 Task: Explore Airbnb accommodation in San Carlos, Uruguay from 9th November, 2023 to 16th November, 2023 for 2 adults.2 bedrooms having 2 beds and 1 bathroom. Property type can be flat. Look for 5 properties as per requirement.
Action: Mouse moved to (429, 60)
Screenshot: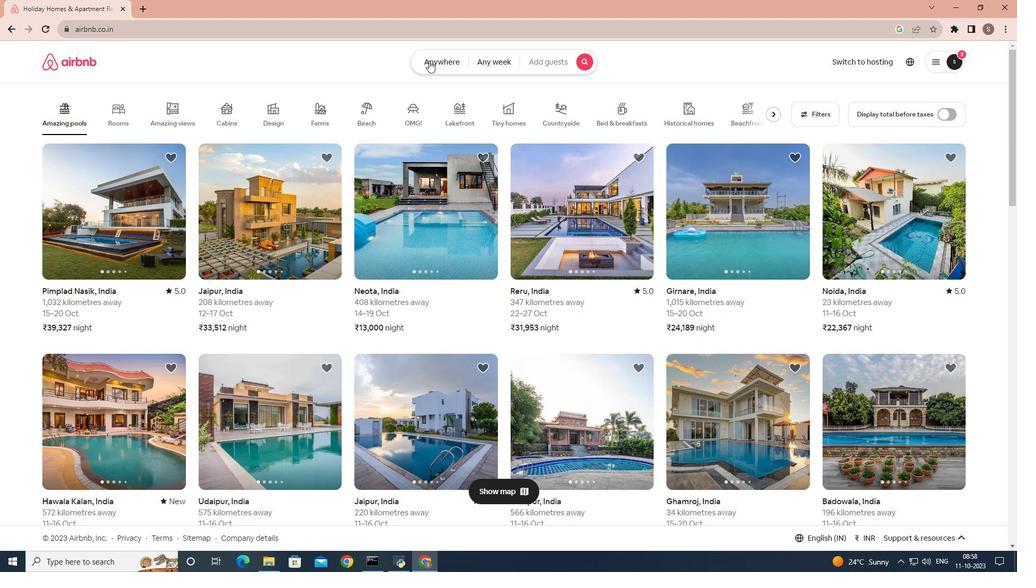 
Action: Mouse pressed left at (429, 60)
Screenshot: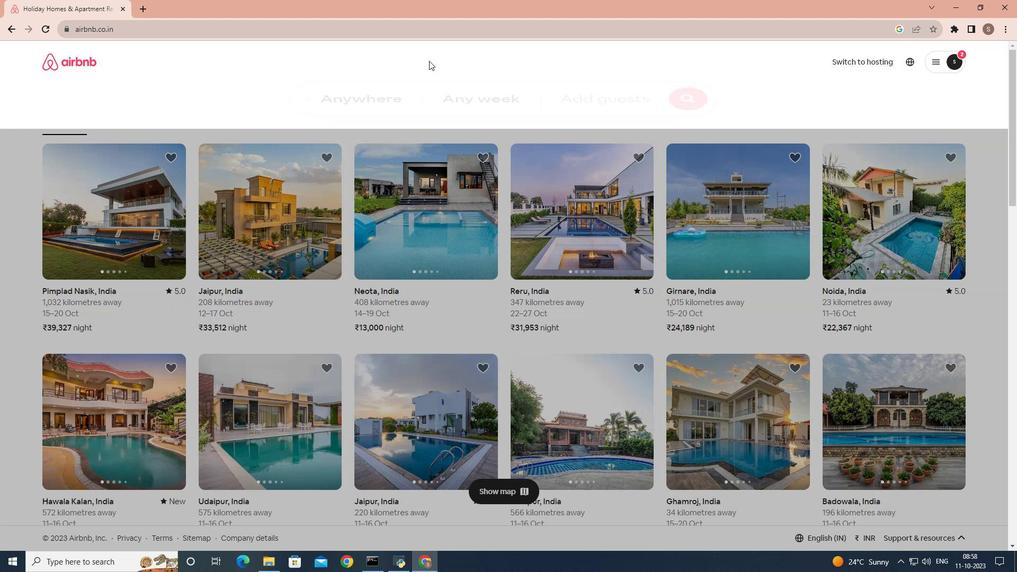 
Action: Mouse moved to (374, 99)
Screenshot: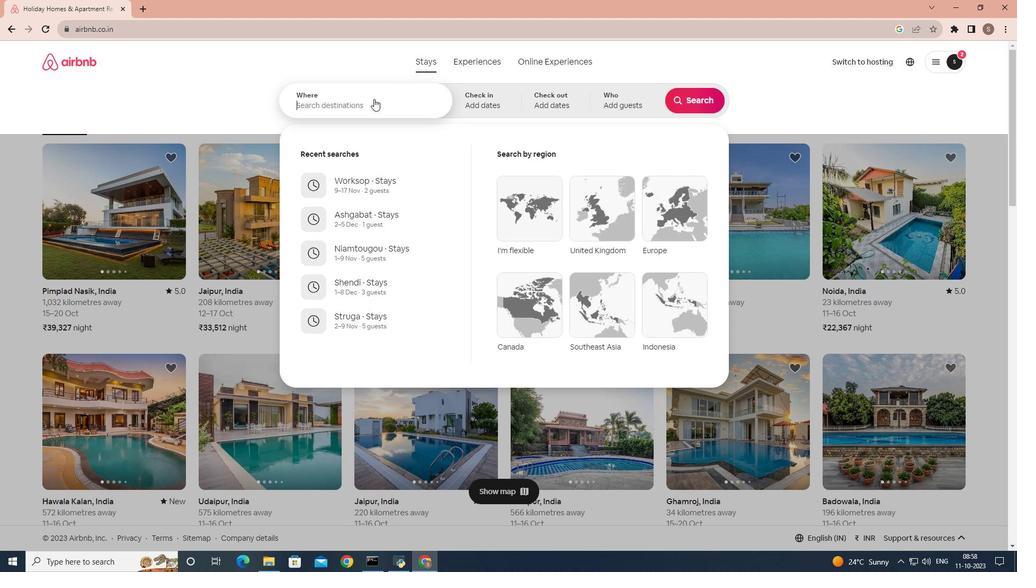 
Action: Mouse pressed left at (374, 99)
Screenshot: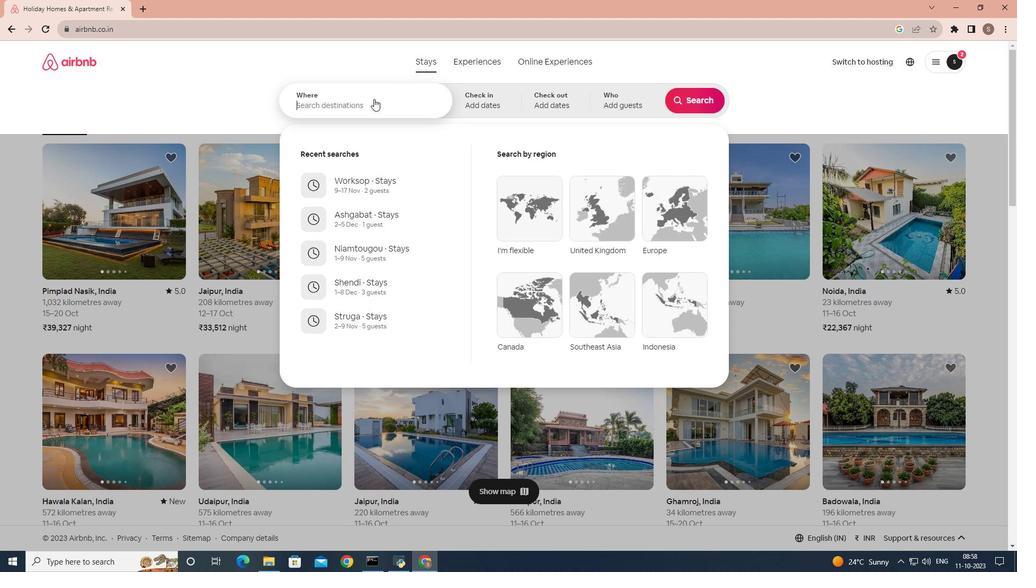 
Action: Key pressed <Key.shift>San<Key.space><Key.shift>Carlos,<Key.space><Key.shift>Uruguay
Screenshot: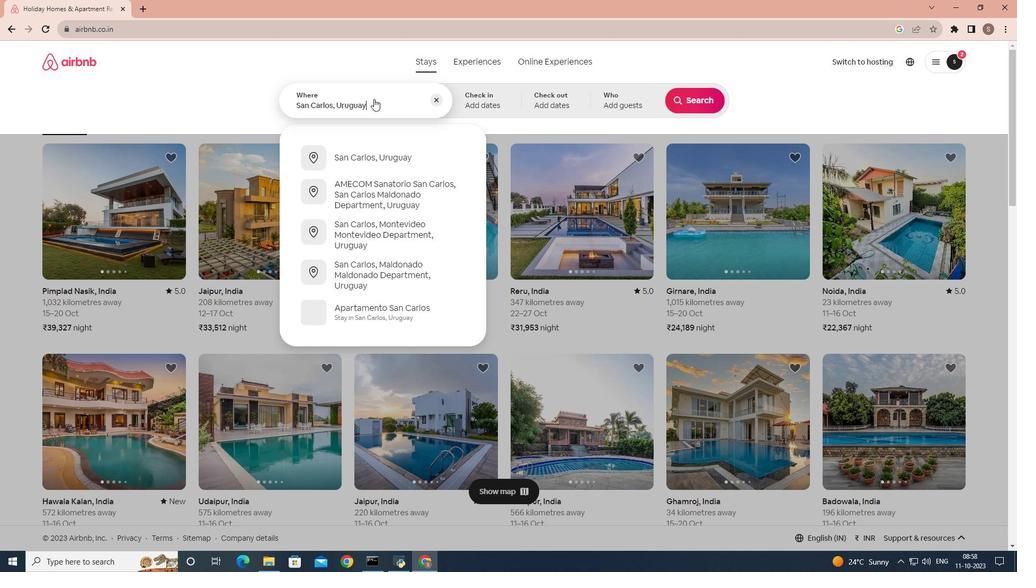 
Action: Mouse moved to (391, 149)
Screenshot: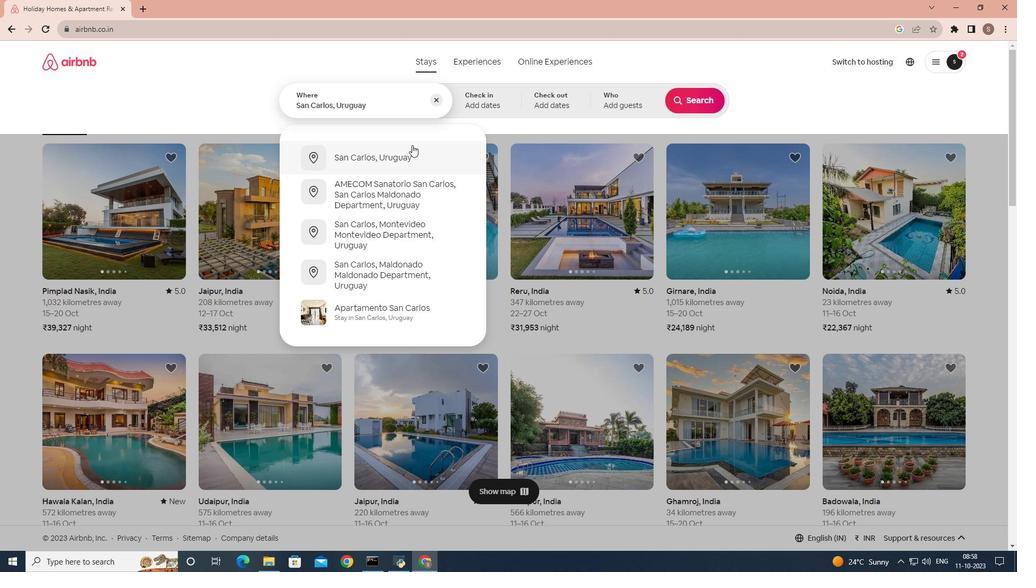 
Action: Mouse pressed left at (391, 149)
Screenshot: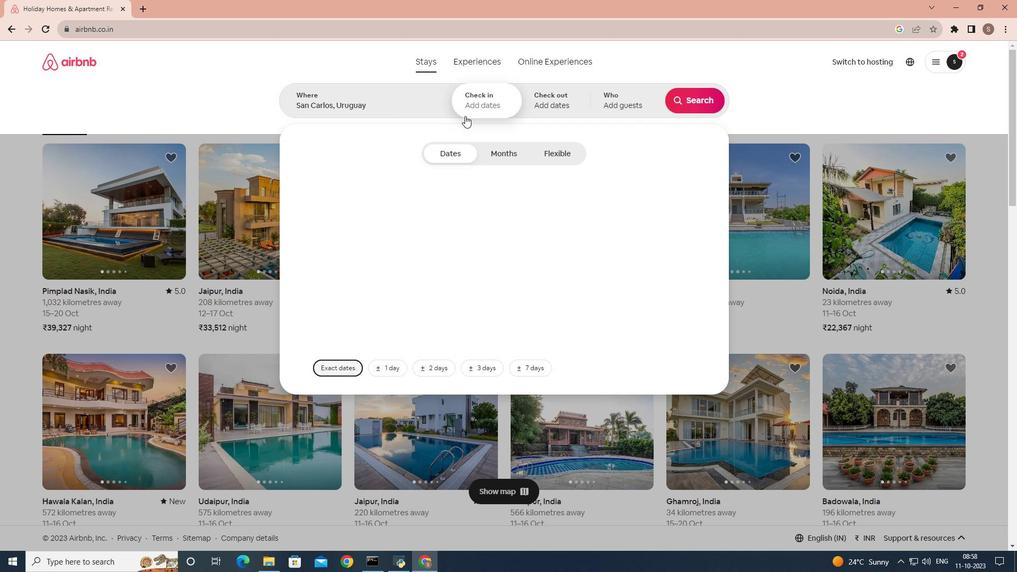 
Action: Mouse moved to (631, 249)
Screenshot: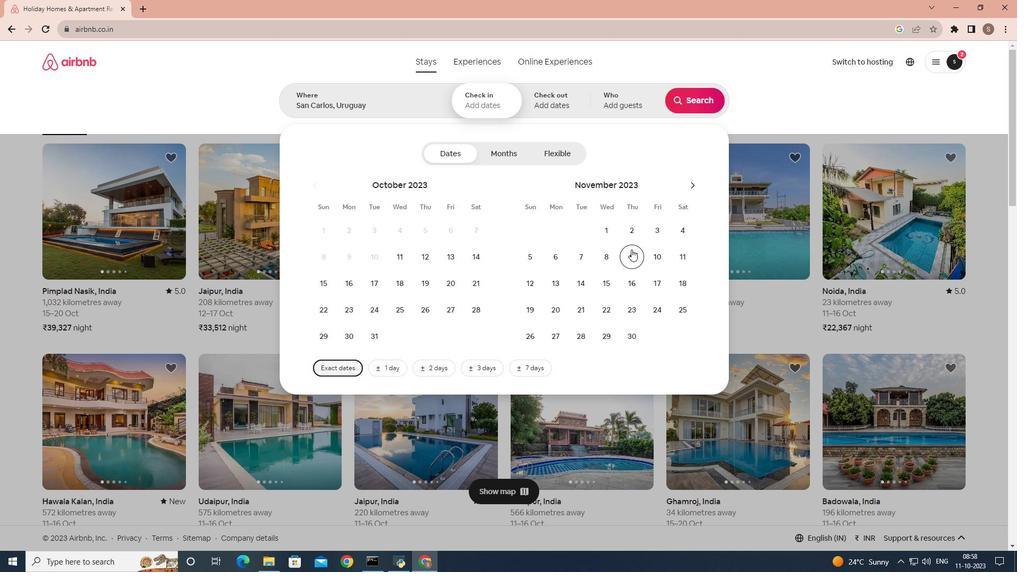 
Action: Mouse pressed left at (631, 249)
Screenshot: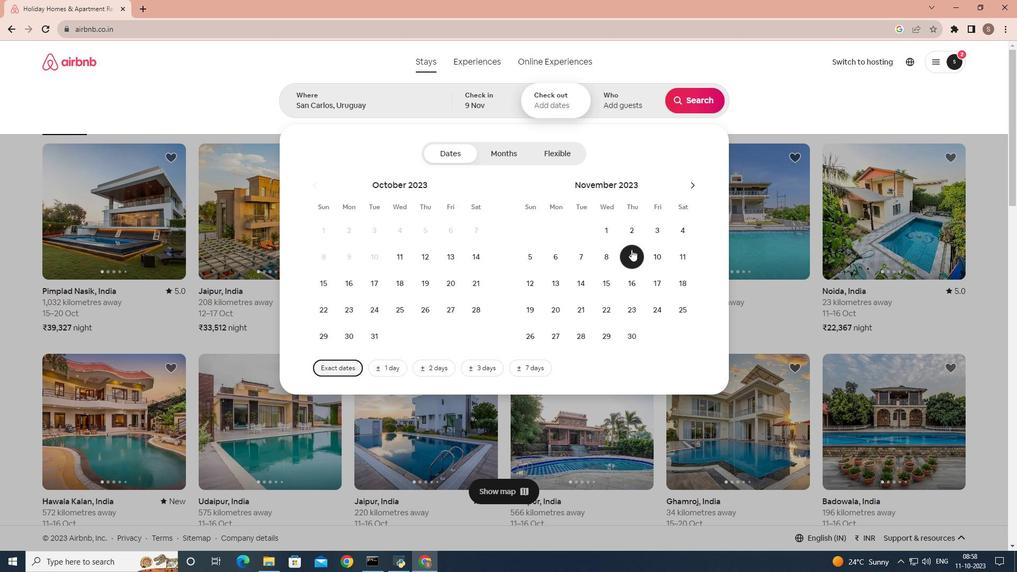 
Action: Mouse moved to (636, 280)
Screenshot: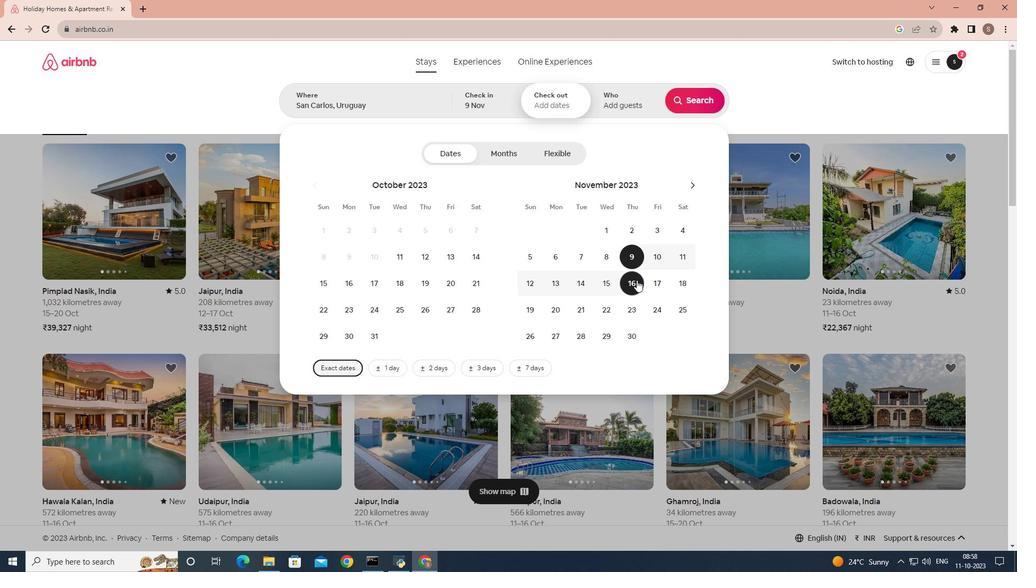 
Action: Mouse pressed left at (636, 280)
Screenshot: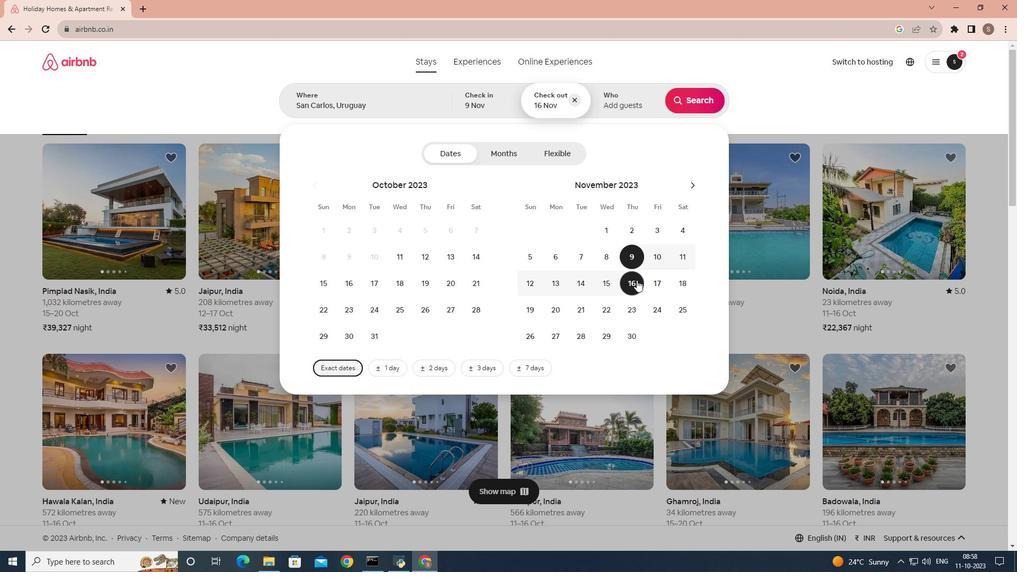 
Action: Mouse moved to (639, 99)
Screenshot: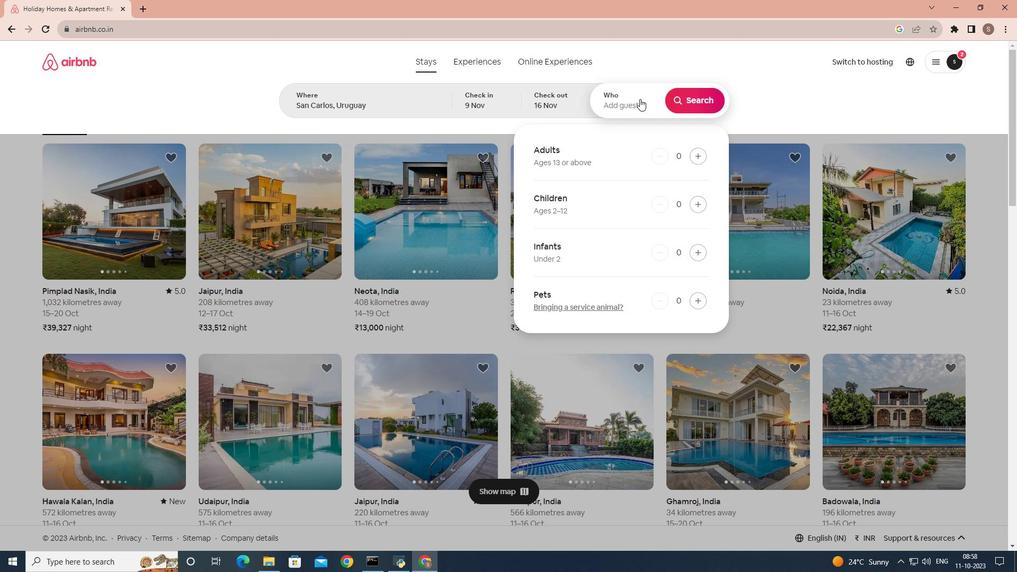 
Action: Mouse pressed left at (639, 99)
Screenshot: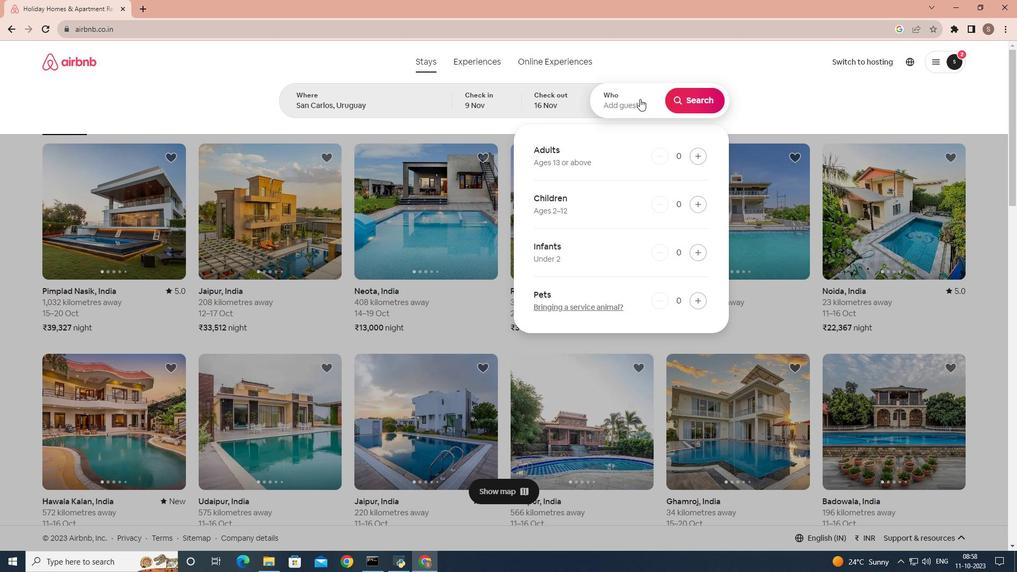 
Action: Mouse moved to (694, 158)
Screenshot: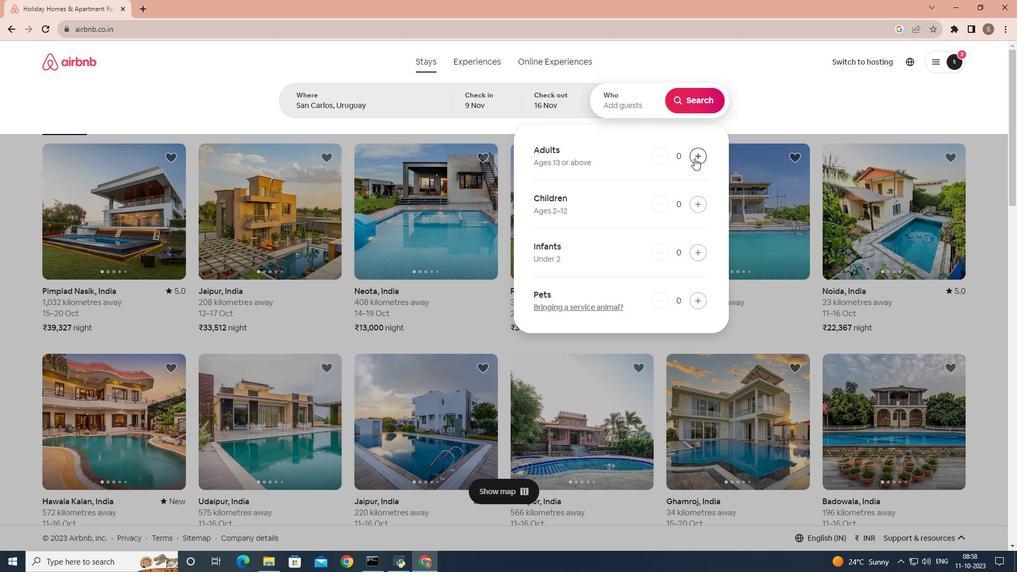 
Action: Mouse pressed left at (694, 158)
Screenshot: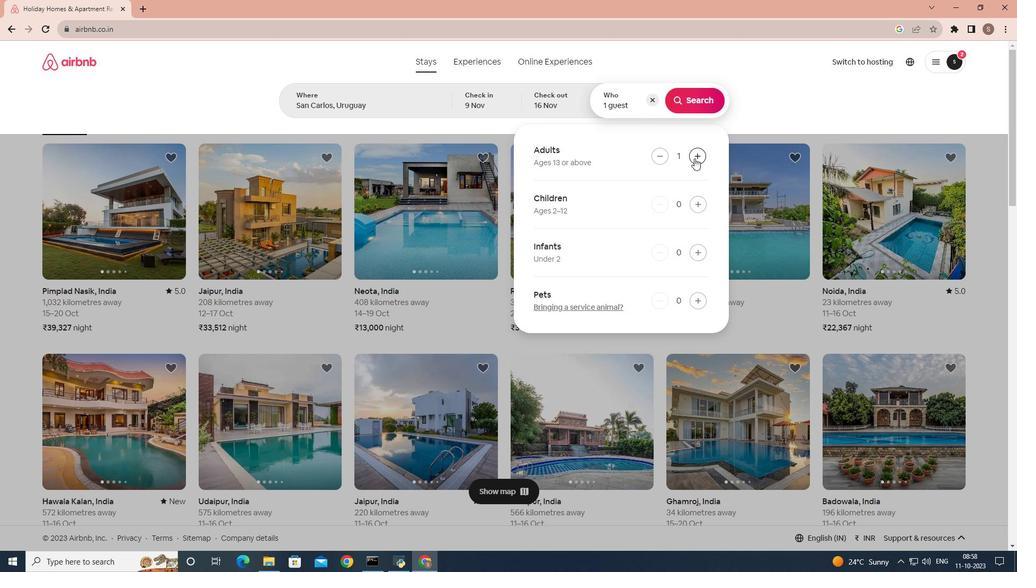 
Action: Mouse pressed left at (694, 158)
Screenshot: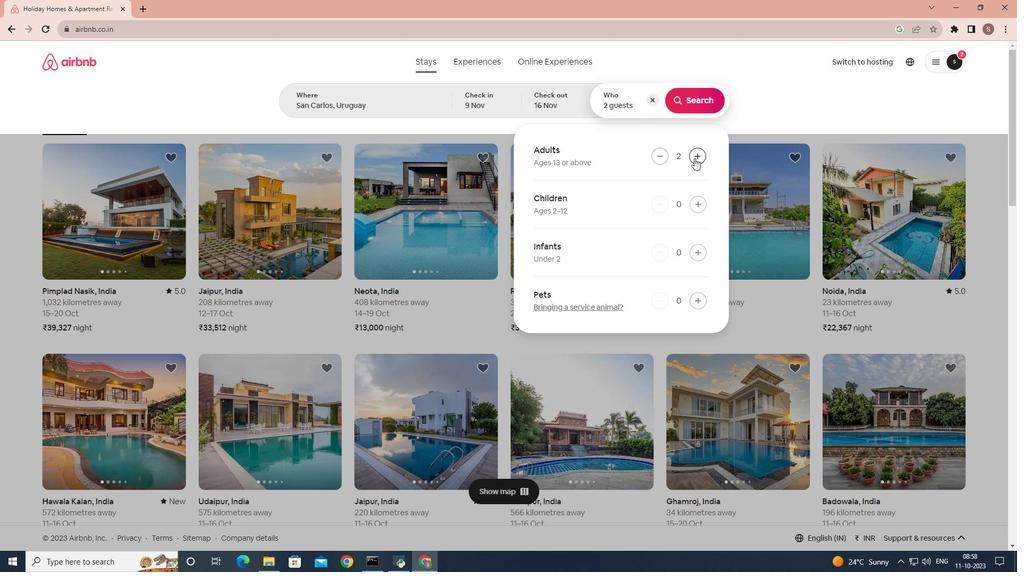 
Action: Mouse moved to (699, 97)
Screenshot: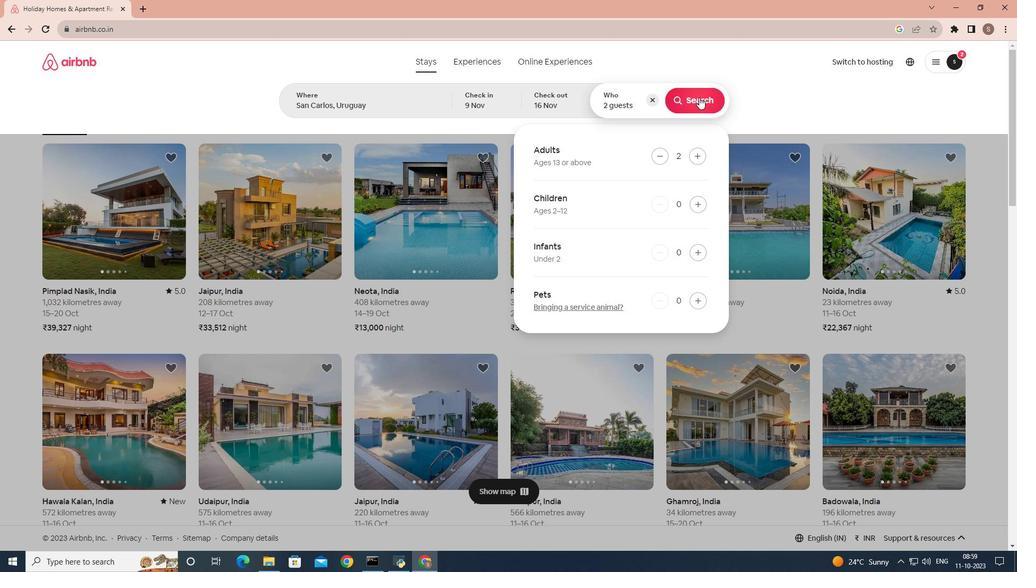 
Action: Mouse pressed left at (699, 97)
Screenshot: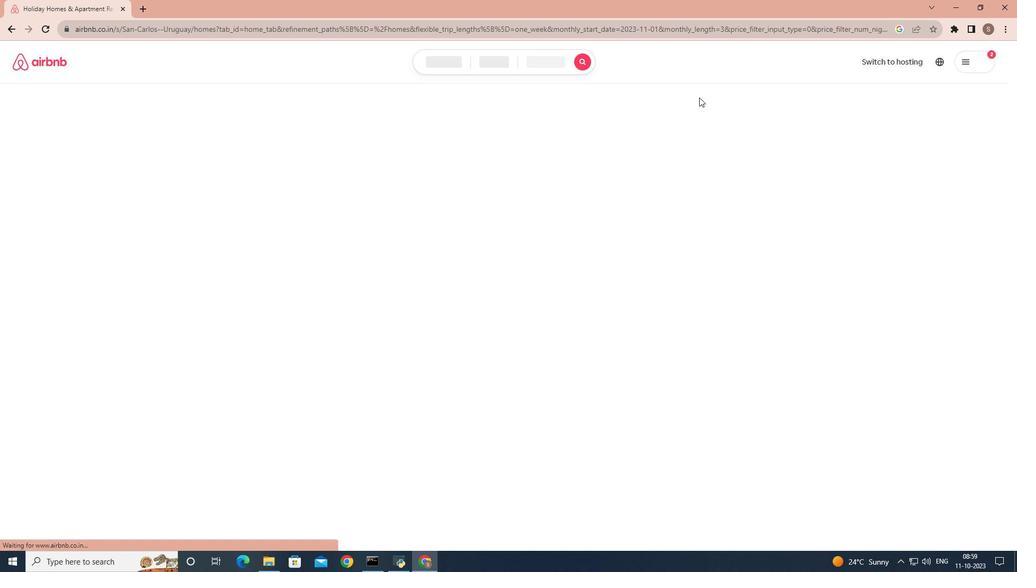
Action: Mouse moved to (832, 99)
Screenshot: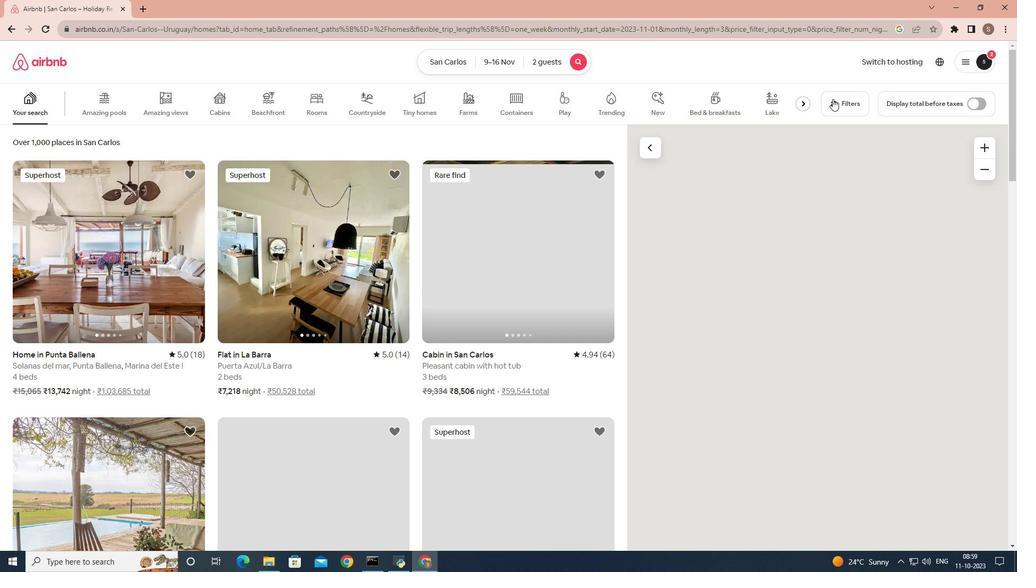 
Action: Mouse pressed left at (832, 99)
Screenshot: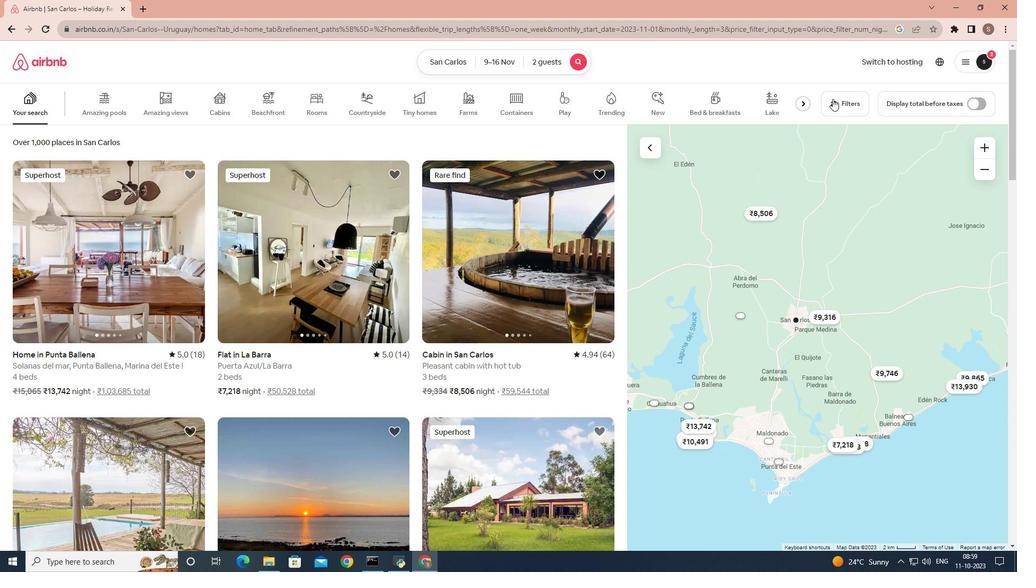 
Action: Mouse moved to (493, 351)
Screenshot: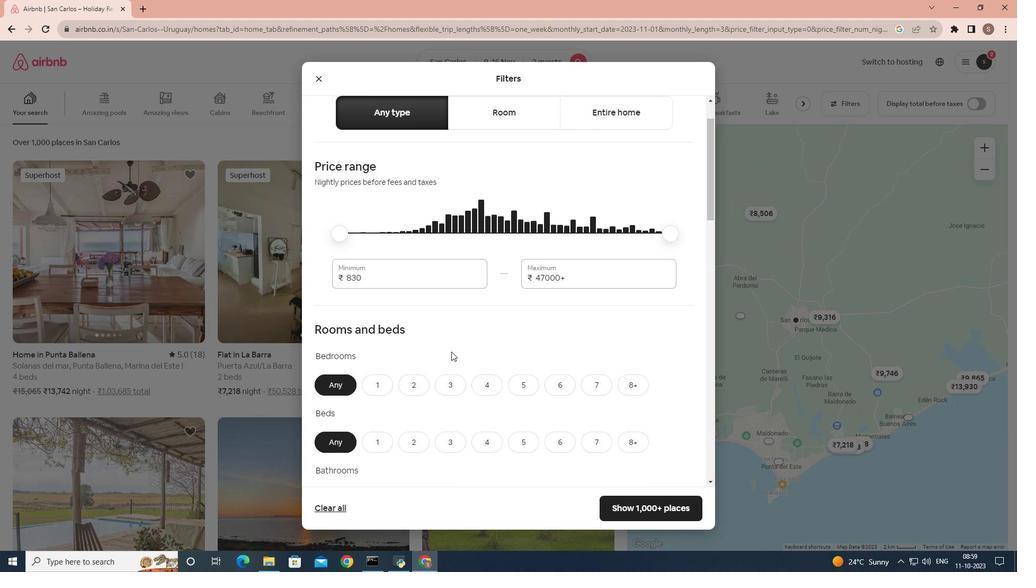 
Action: Mouse scrolled (493, 350) with delta (0, 0)
Screenshot: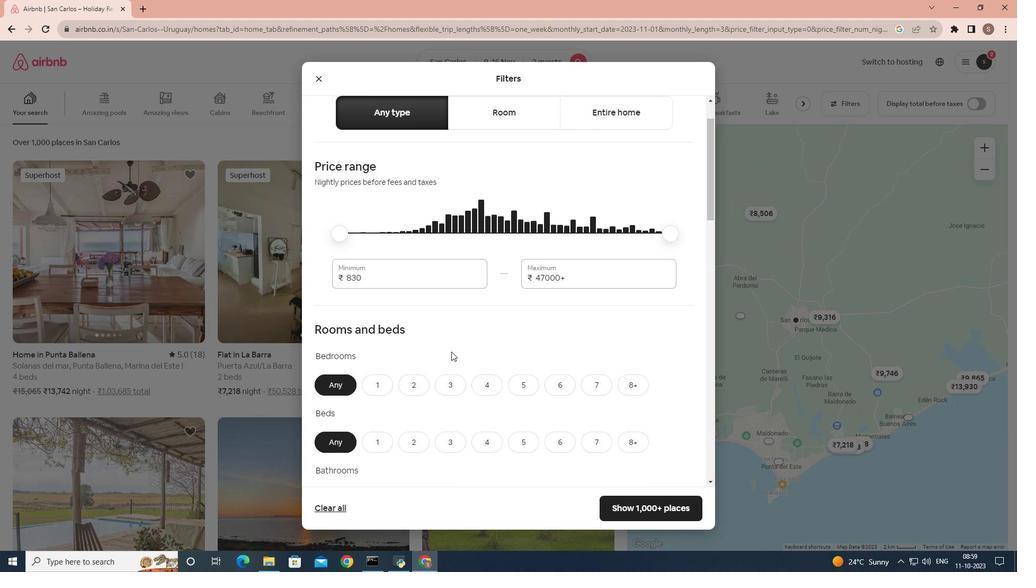 
Action: Mouse moved to (418, 386)
Screenshot: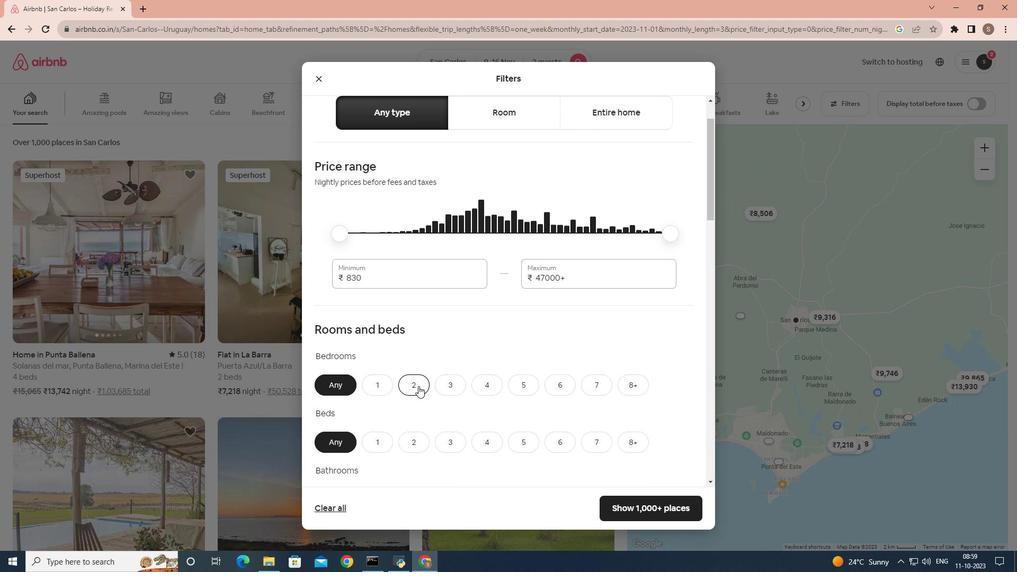 
Action: Mouse pressed left at (418, 386)
Screenshot: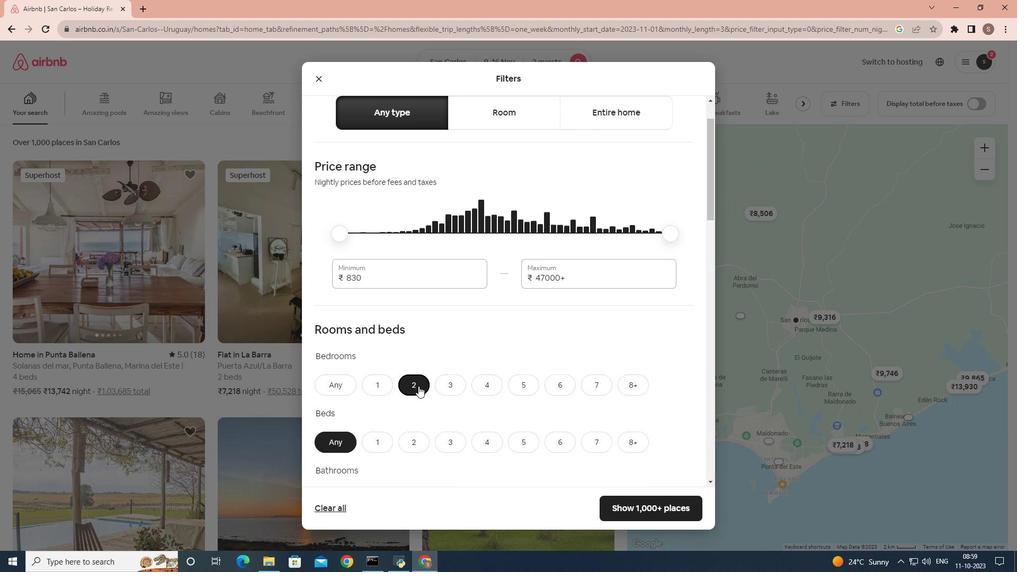 
Action: Mouse scrolled (418, 385) with delta (0, 0)
Screenshot: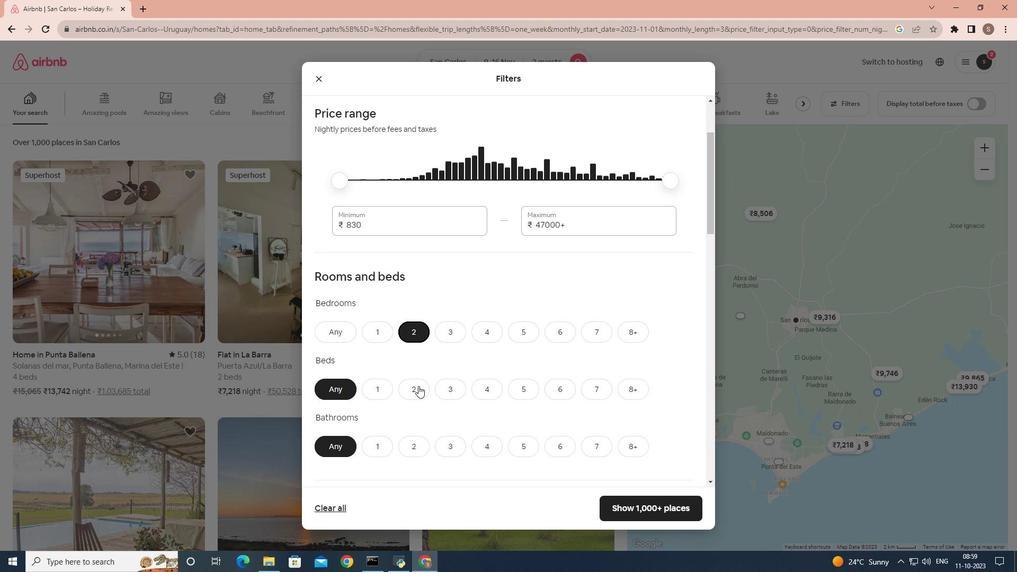 
Action: Mouse moved to (418, 390)
Screenshot: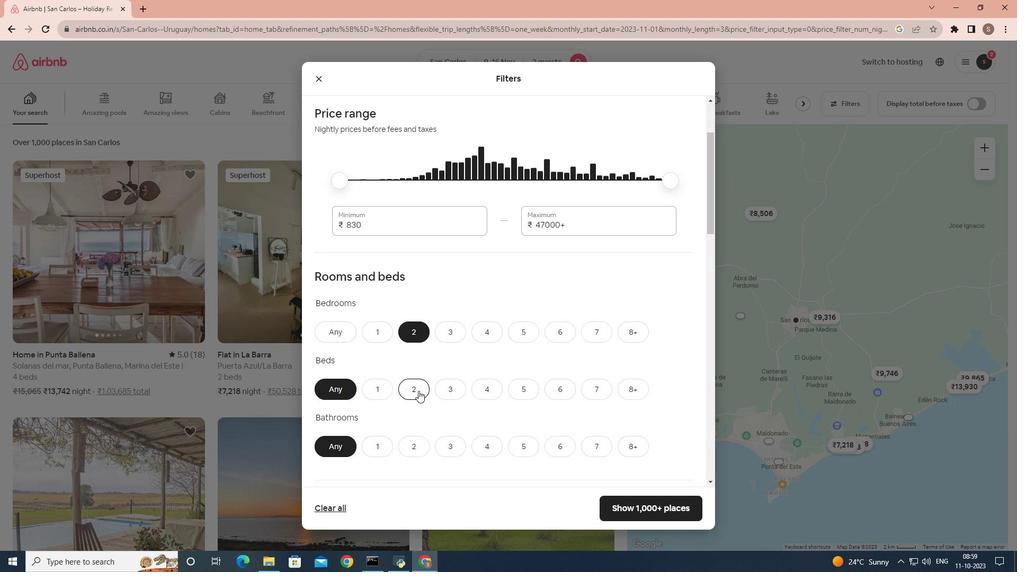 
Action: Mouse pressed left at (418, 390)
Screenshot: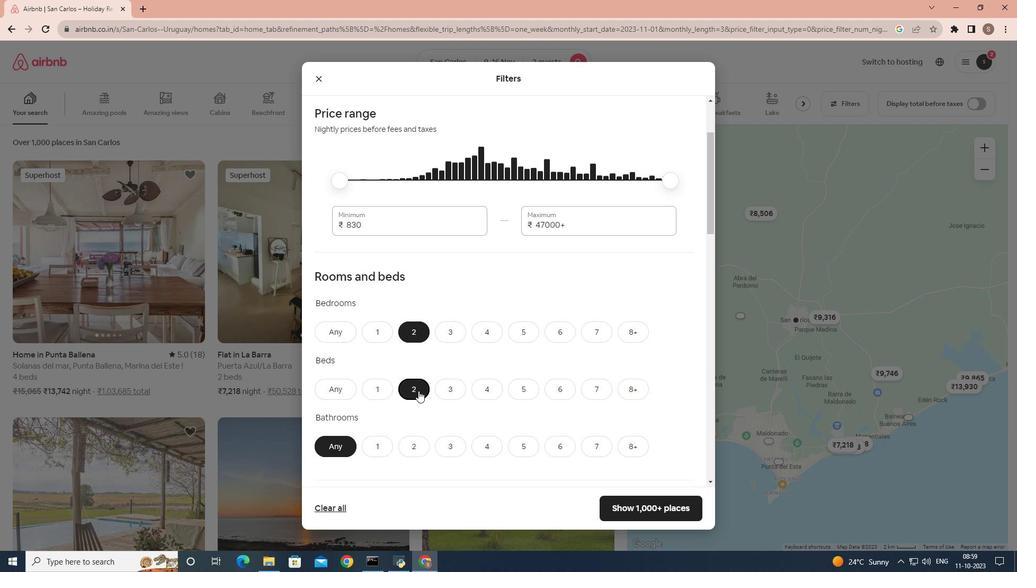 
Action: Mouse scrolled (418, 390) with delta (0, 0)
Screenshot: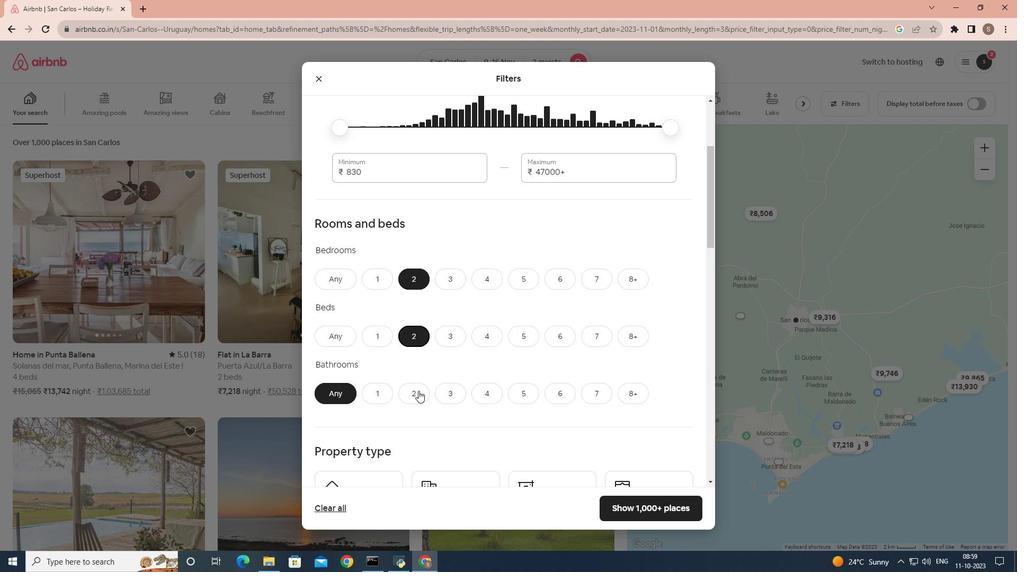 
Action: Mouse moved to (381, 391)
Screenshot: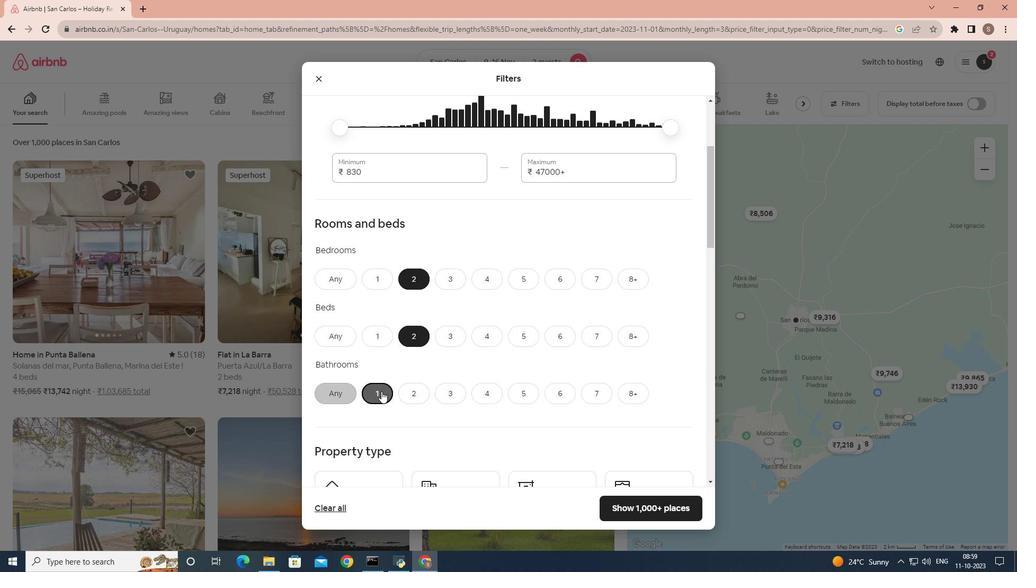 
Action: Mouse pressed left at (381, 391)
Screenshot: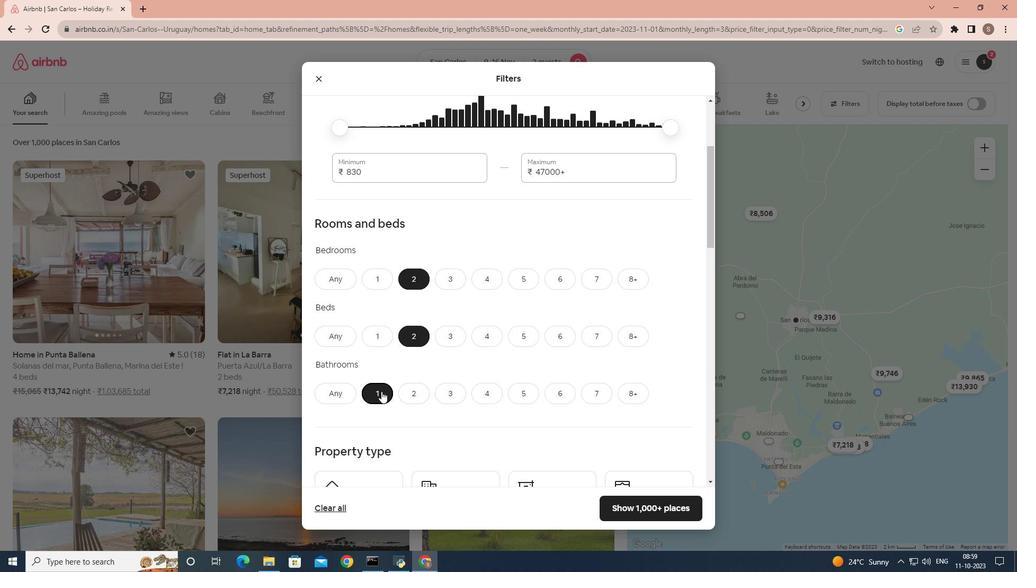 
Action: Mouse moved to (493, 359)
Screenshot: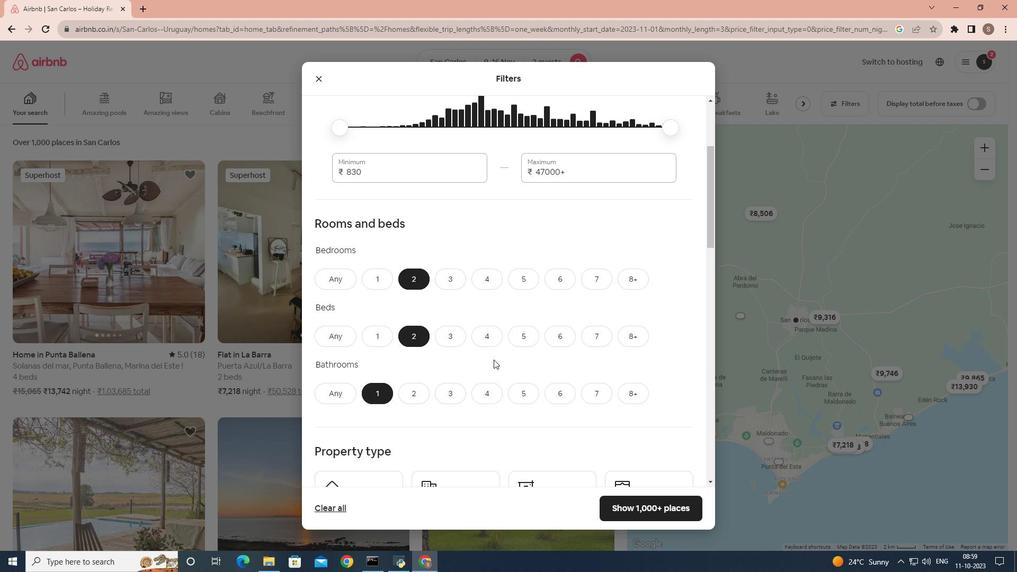 
Action: Mouse scrolled (493, 359) with delta (0, 0)
Screenshot: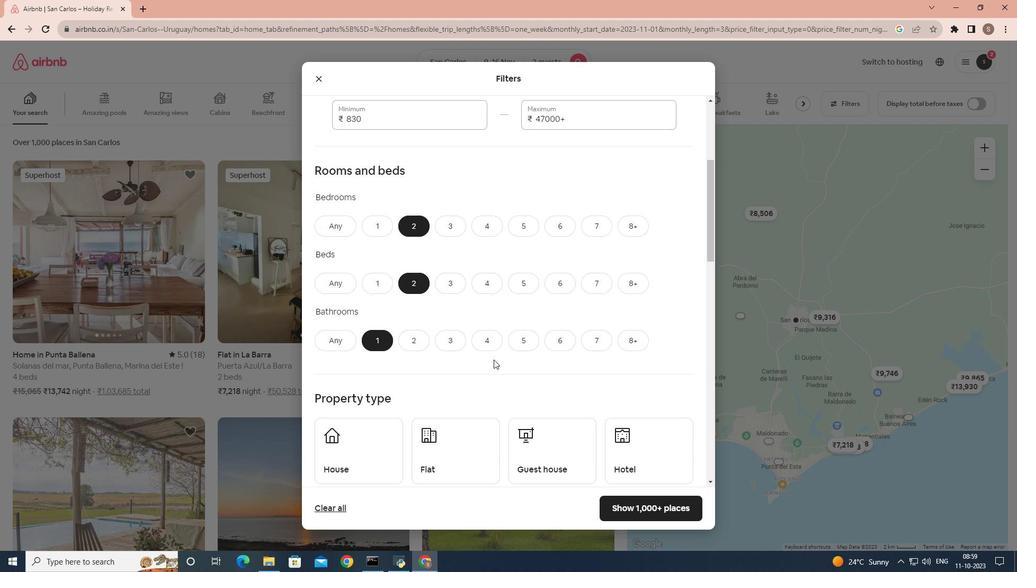 
Action: Mouse moved to (495, 362)
Screenshot: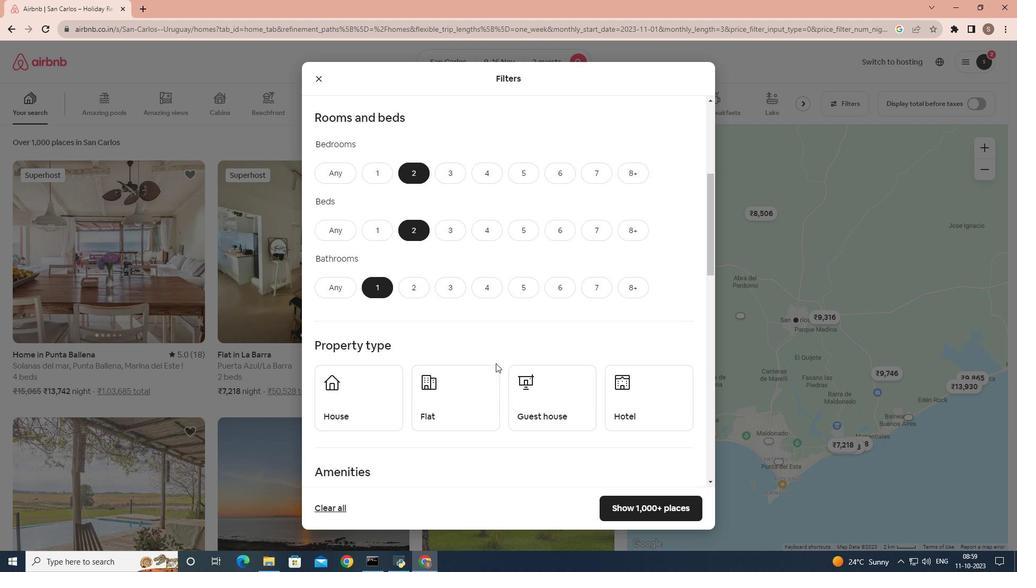 
Action: Mouse scrolled (495, 362) with delta (0, 0)
Screenshot: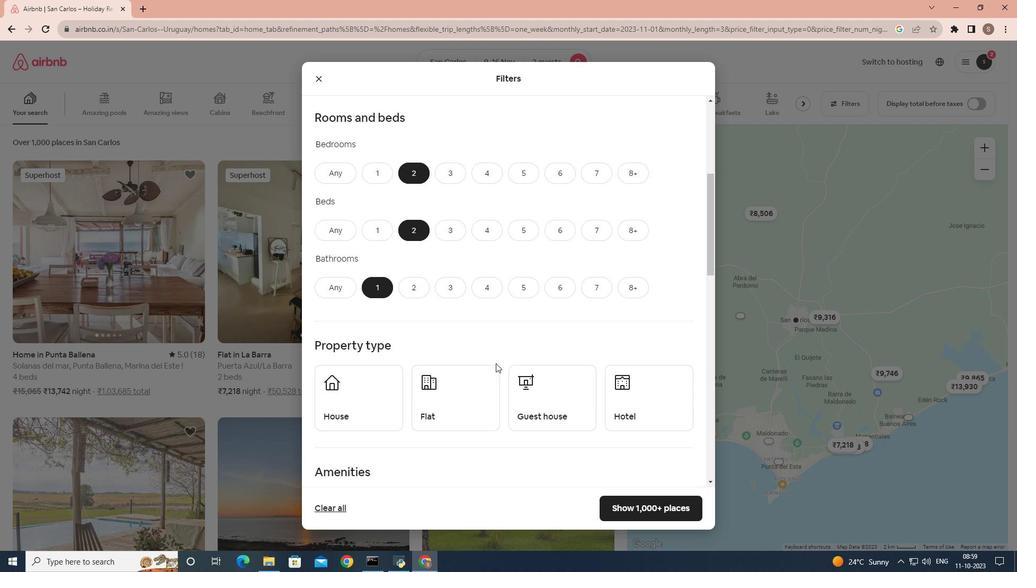 
Action: Mouse moved to (494, 352)
Screenshot: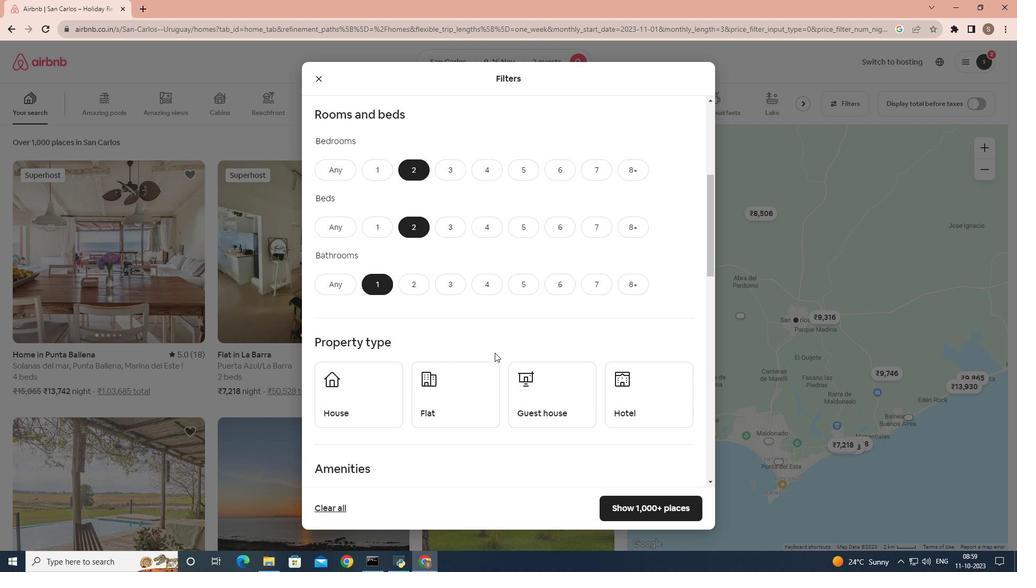 
Action: Mouse scrolled (494, 352) with delta (0, 0)
Screenshot: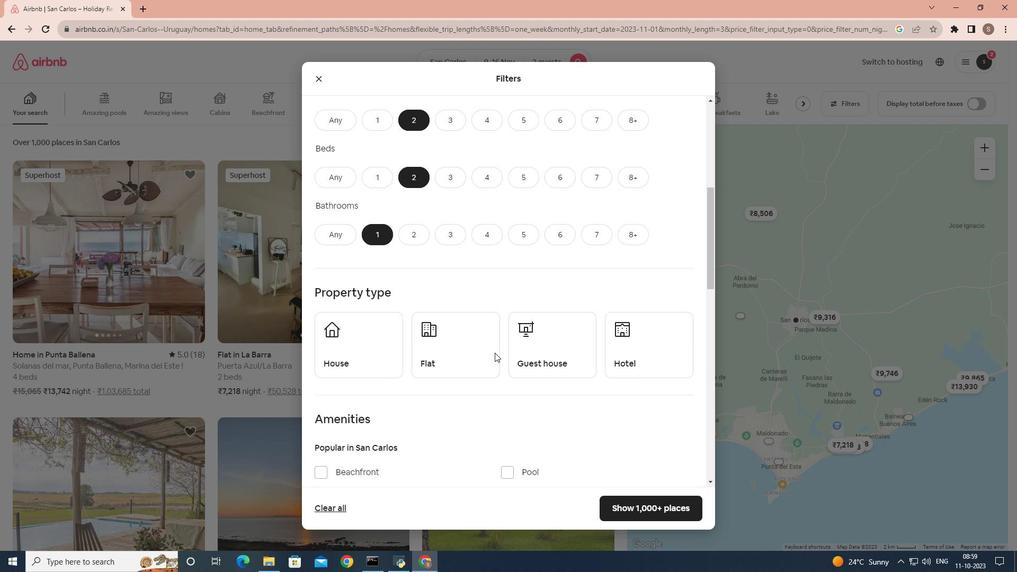
Action: Mouse moved to (420, 354)
Screenshot: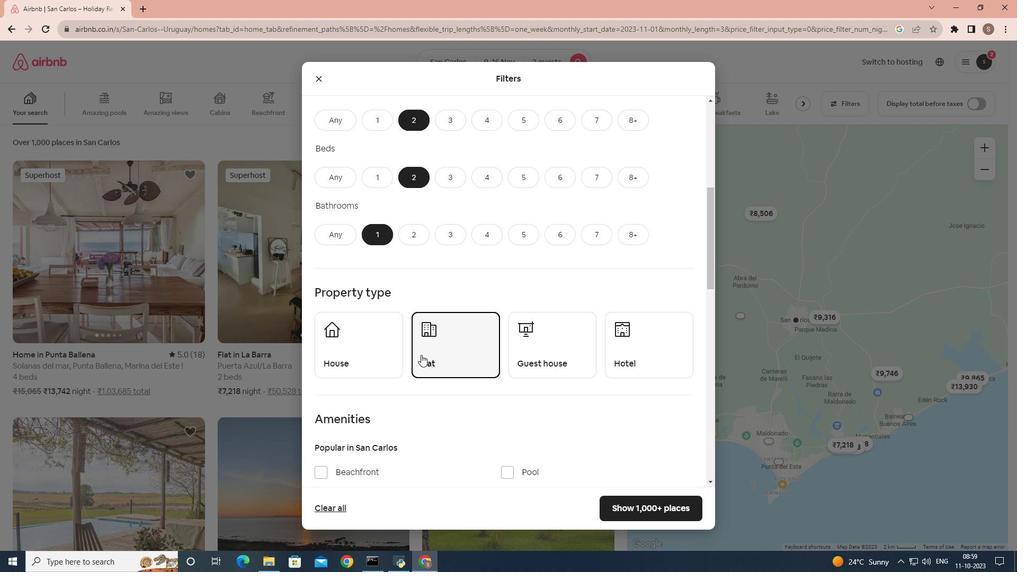 
Action: Mouse pressed left at (420, 354)
Screenshot: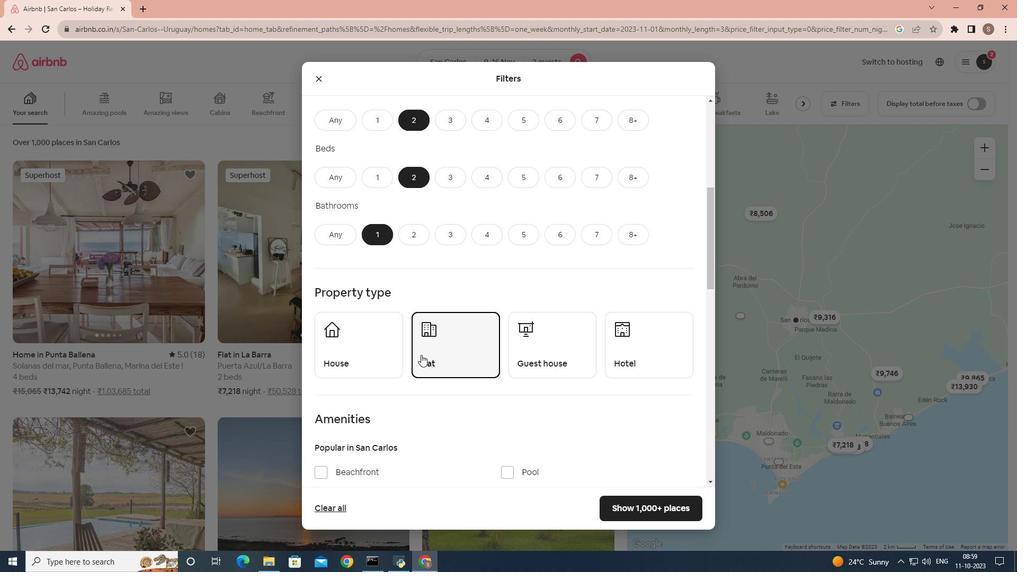 
Action: Mouse moved to (506, 332)
Screenshot: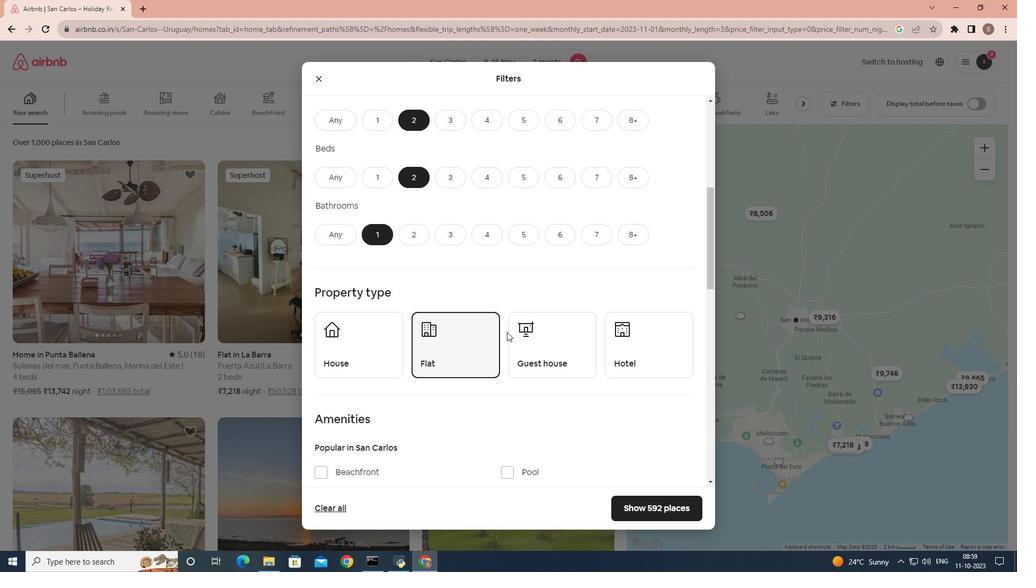 
Action: Mouse scrolled (506, 331) with delta (0, 0)
Screenshot: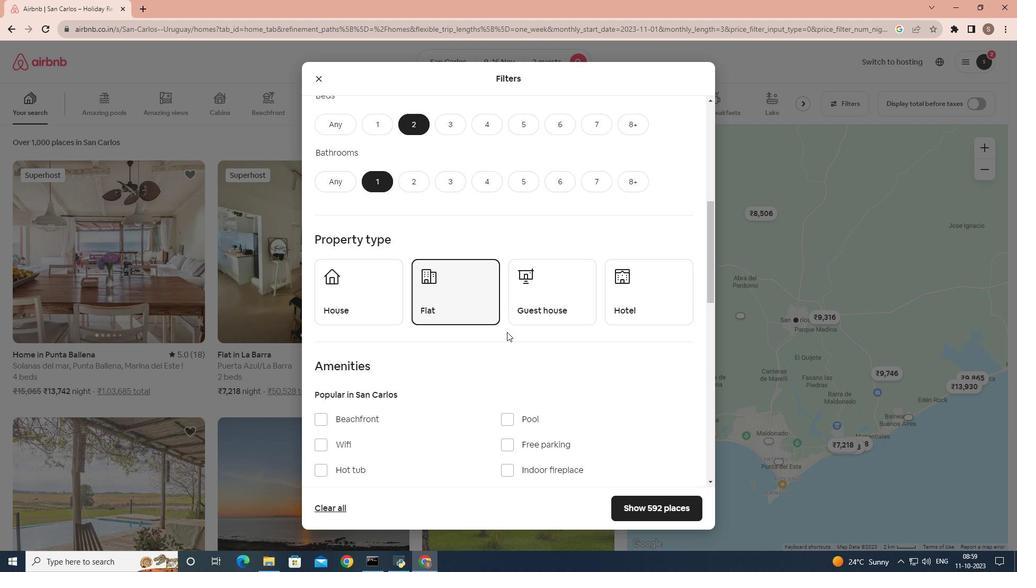 
Action: Mouse moved to (646, 499)
Screenshot: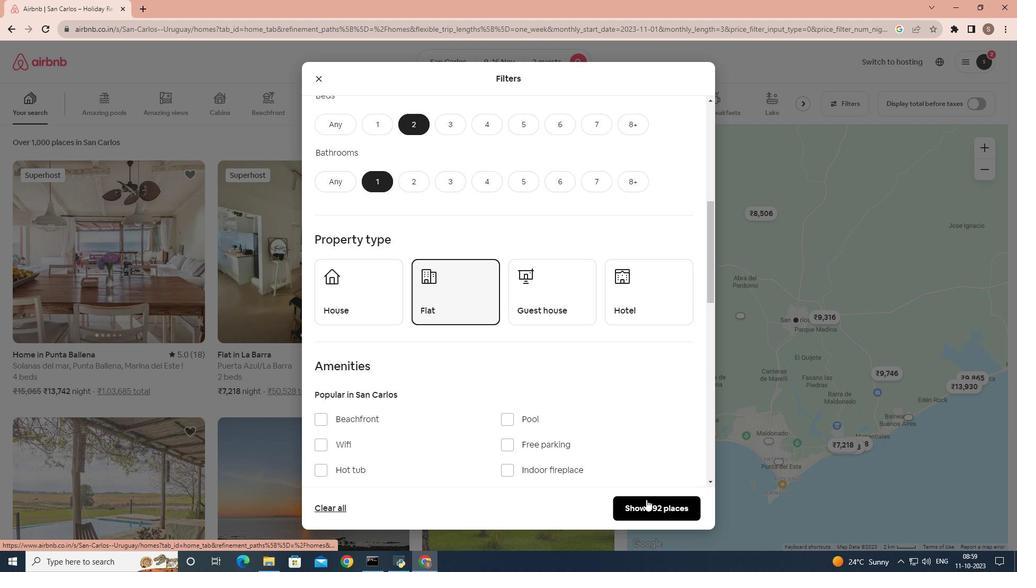 
Action: Mouse pressed left at (646, 499)
Screenshot: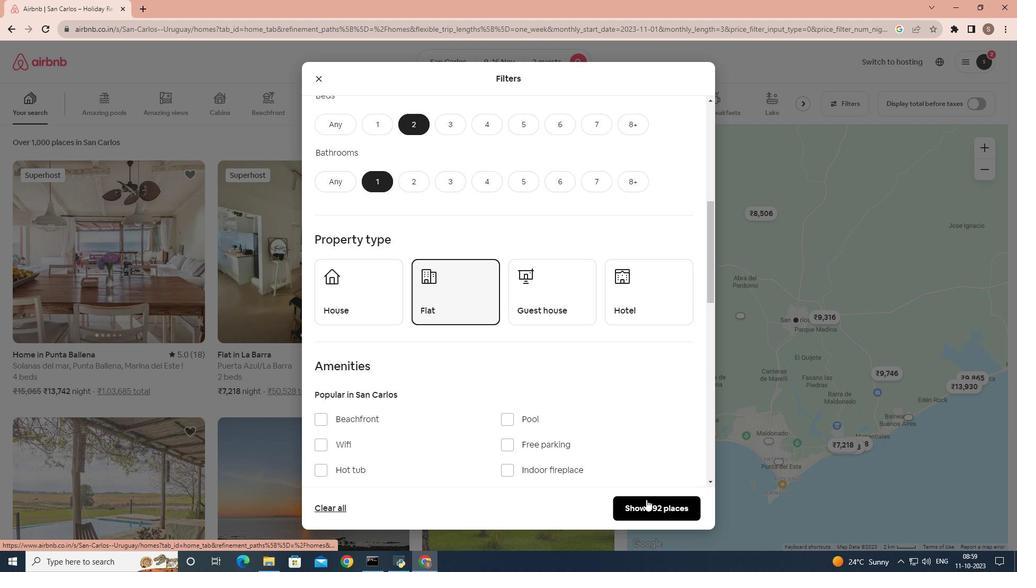 
Action: Mouse moved to (183, 291)
Screenshot: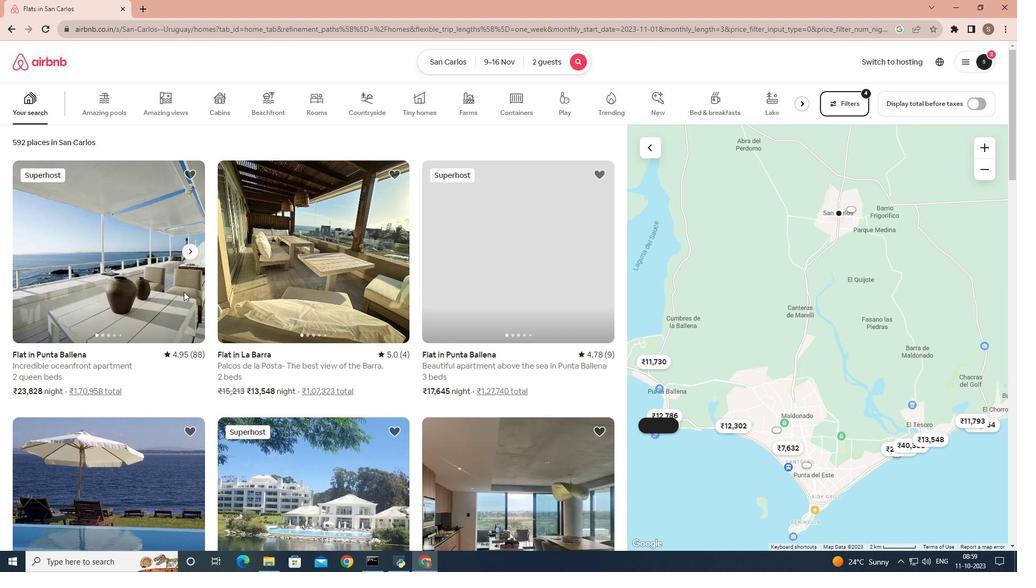 
Action: Mouse pressed left at (183, 291)
Screenshot: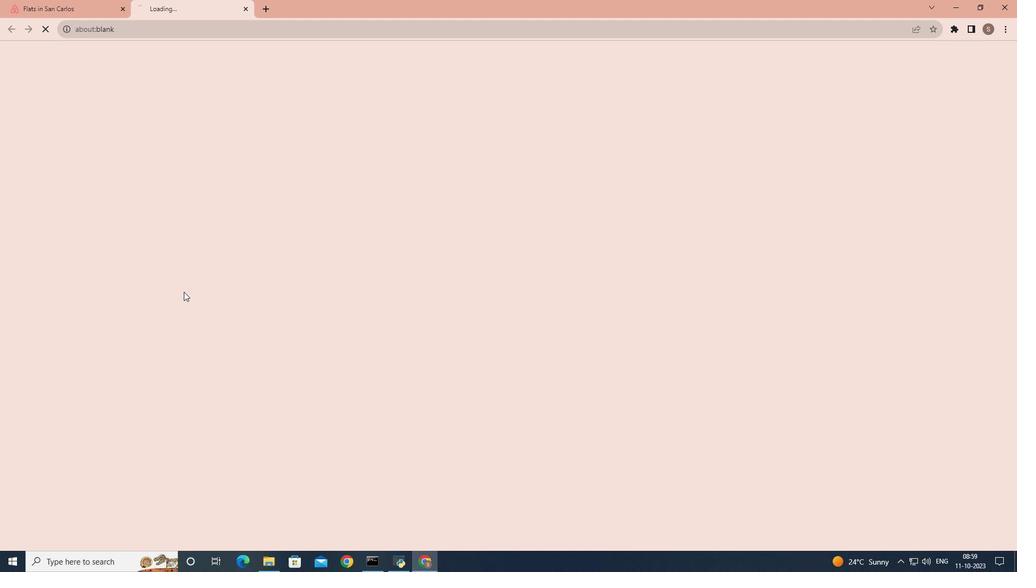 
Action: Mouse moved to (719, 385)
Screenshot: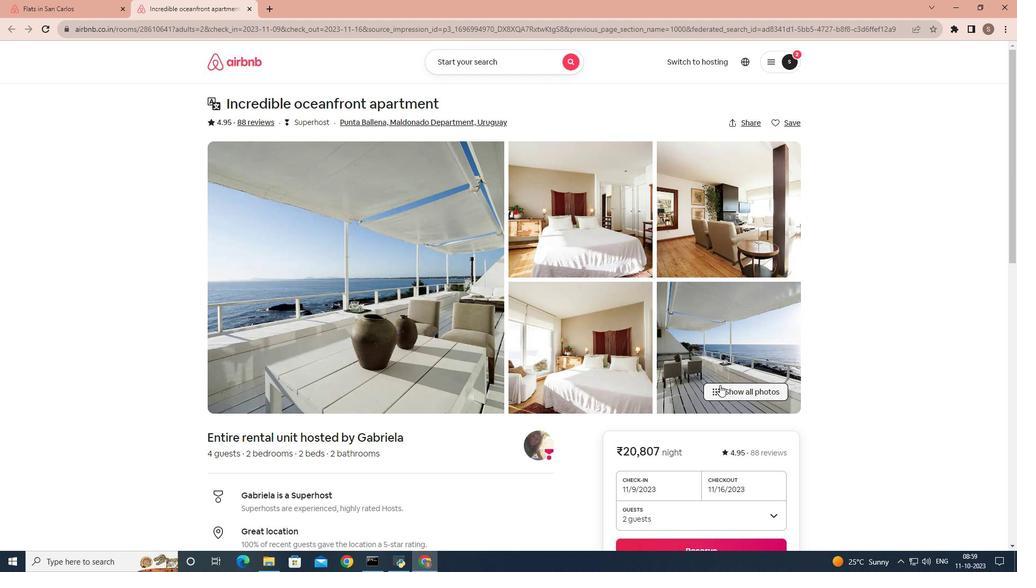 
Action: Mouse pressed left at (719, 385)
Screenshot: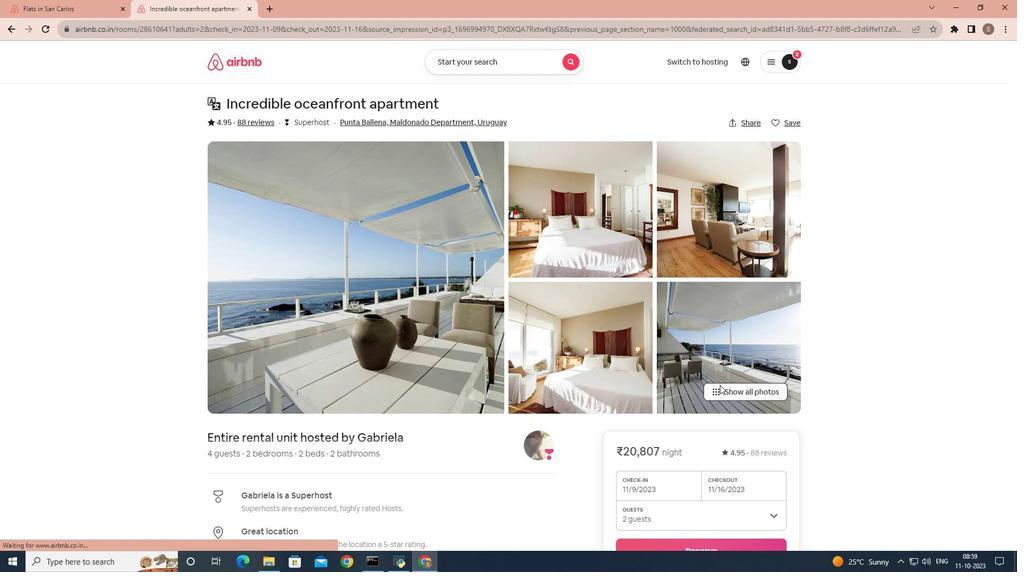 
Action: Mouse moved to (819, 364)
Screenshot: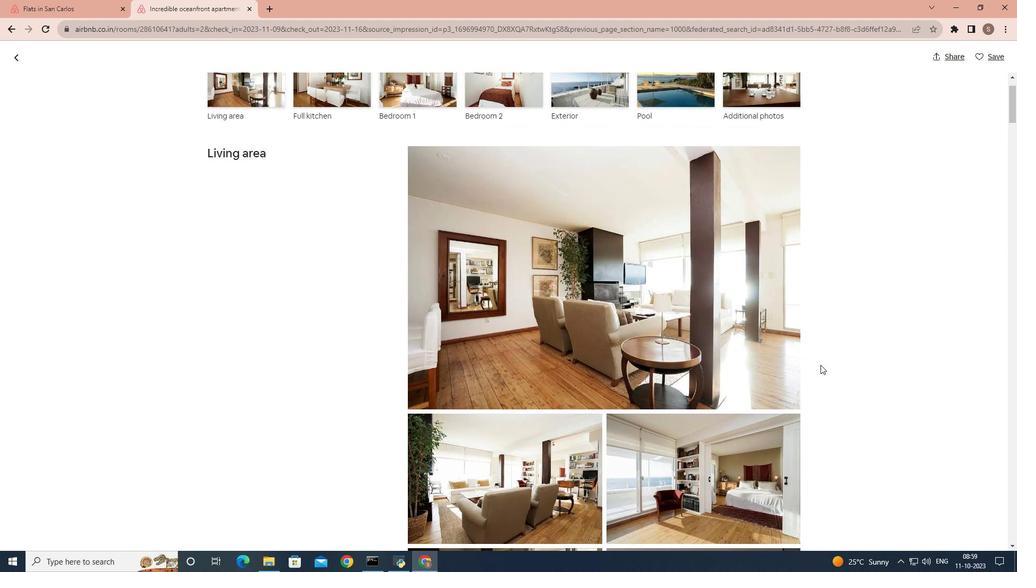 
Action: Mouse scrolled (819, 364) with delta (0, 0)
Screenshot: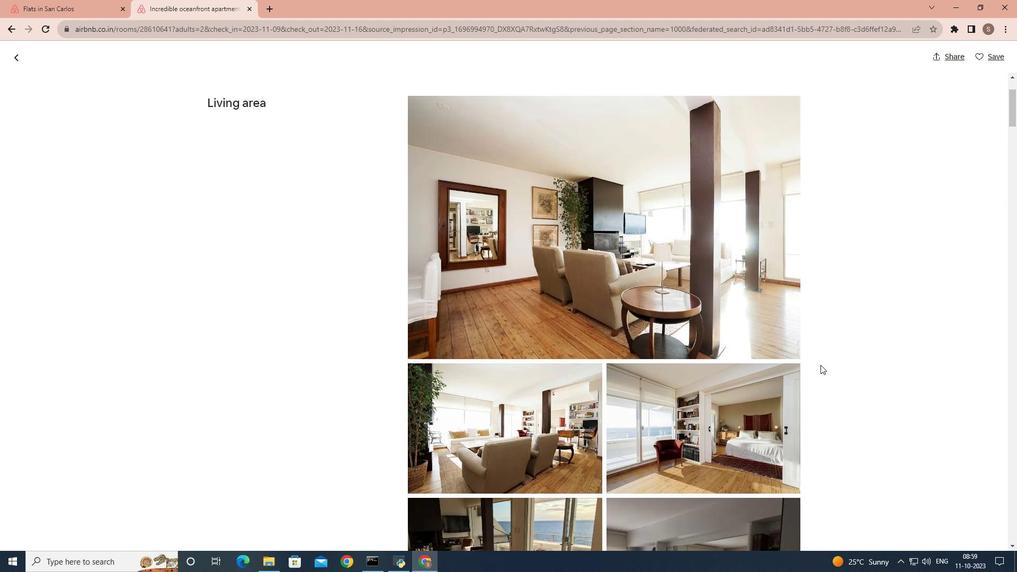 
Action: Mouse moved to (820, 364)
Screenshot: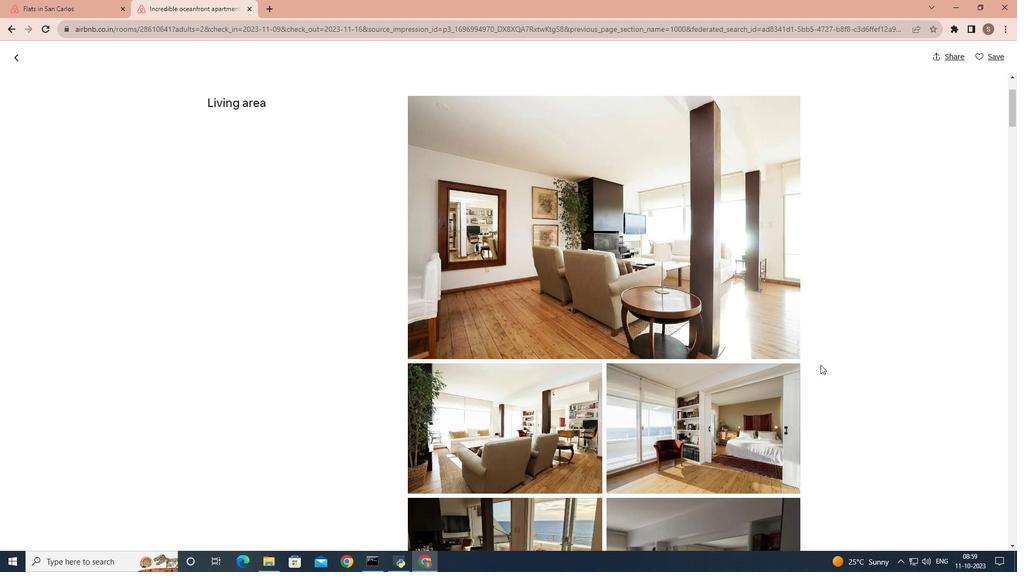 
Action: Mouse scrolled (820, 364) with delta (0, 0)
Screenshot: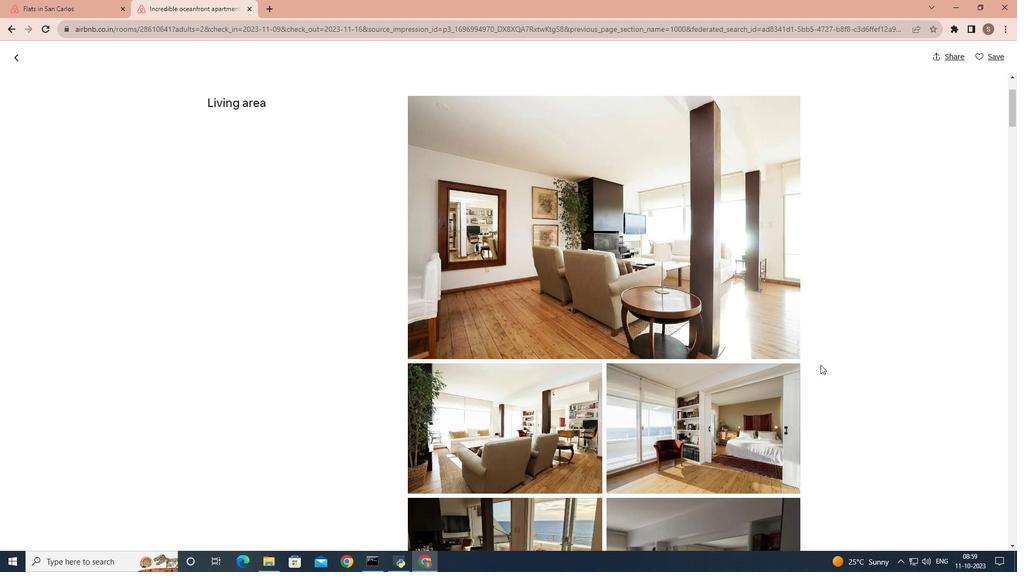 
Action: Mouse scrolled (820, 364) with delta (0, 0)
Screenshot: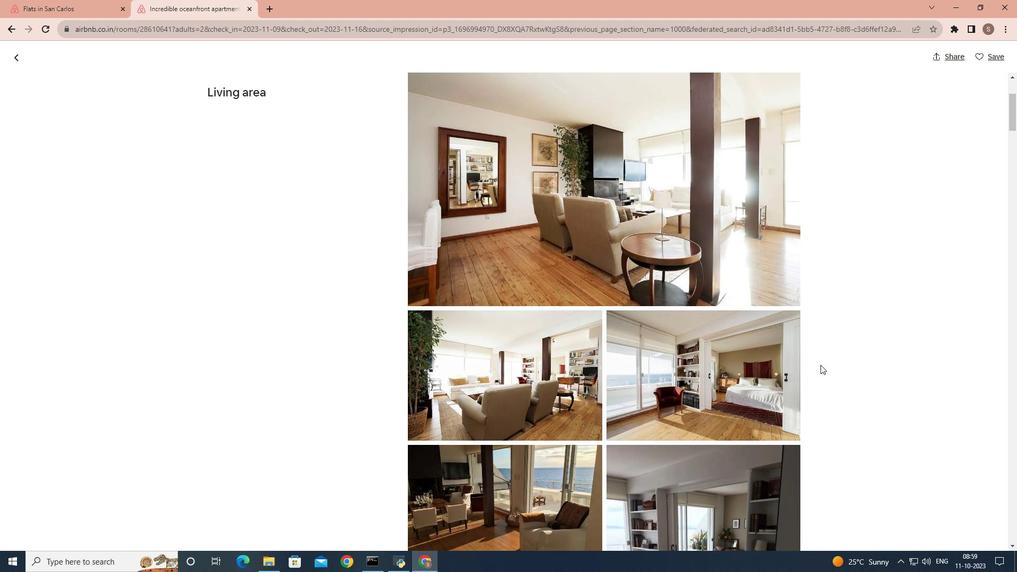 
Action: Mouse scrolled (820, 364) with delta (0, 0)
Screenshot: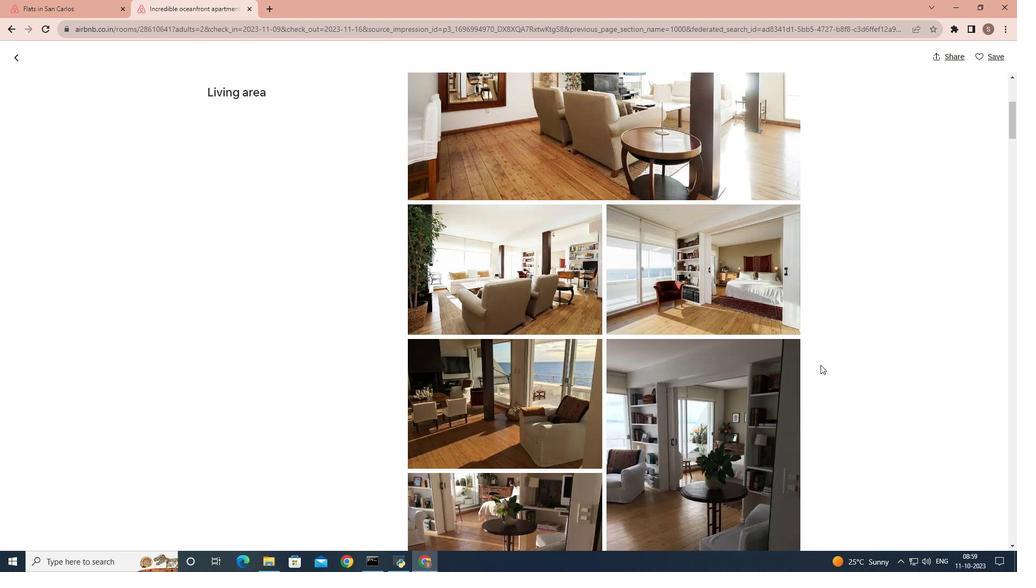 
Action: Mouse scrolled (820, 364) with delta (0, 0)
Screenshot: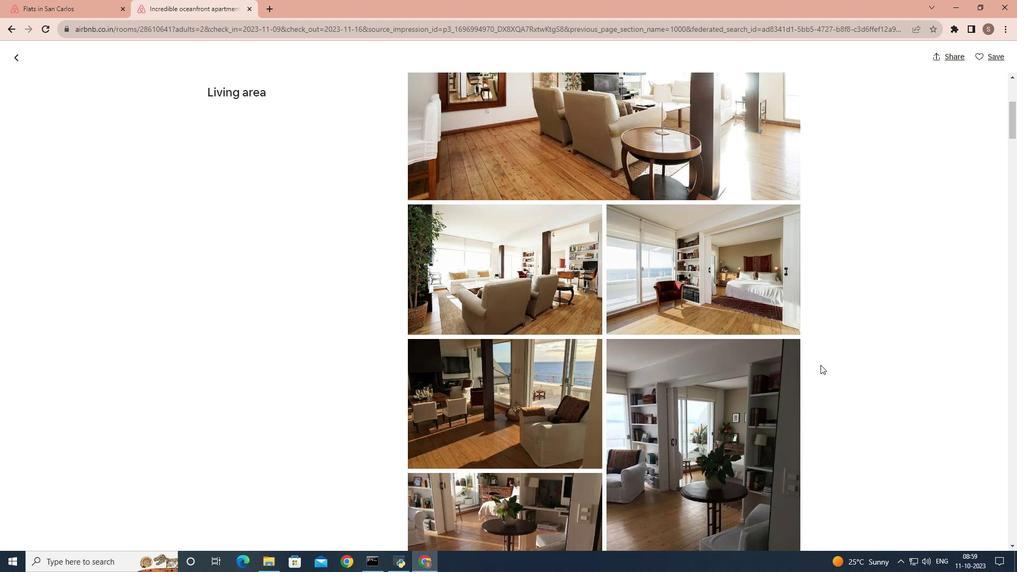 
Action: Mouse scrolled (820, 364) with delta (0, 0)
Screenshot: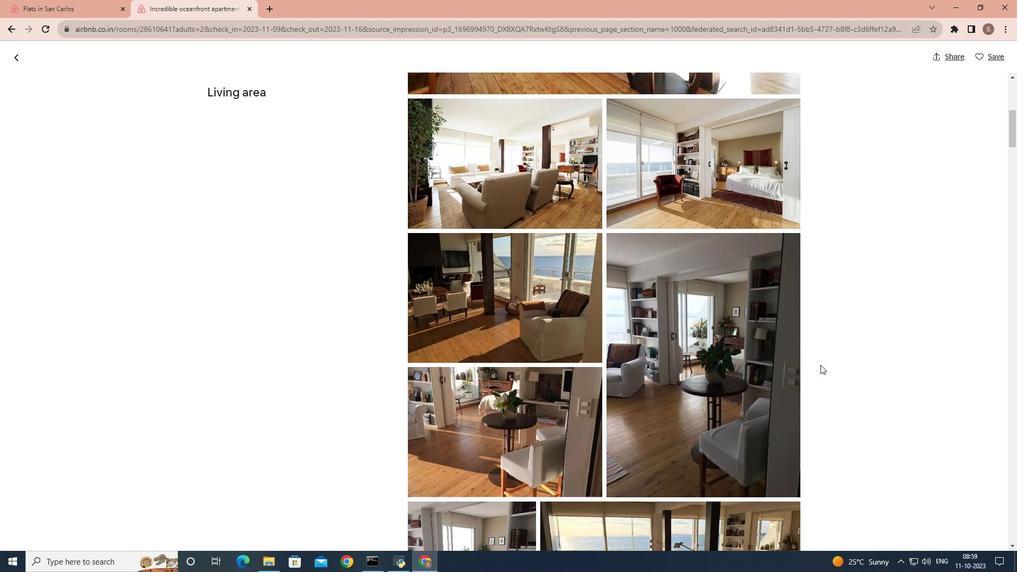 
Action: Mouse scrolled (820, 364) with delta (0, 0)
Screenshot: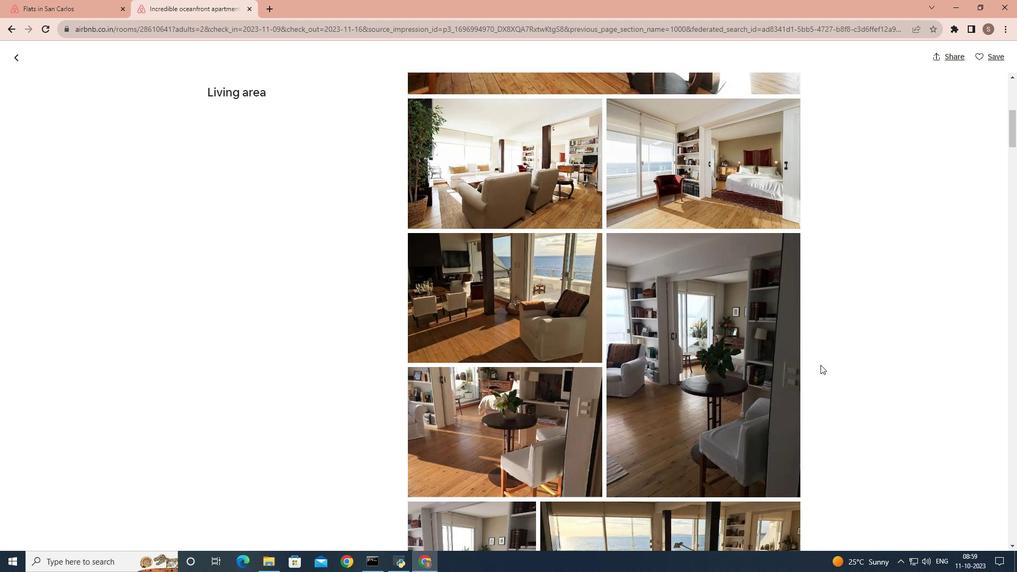 
Action: Mouse scrolled (820, 364) with delta (0, 0)
Screenshot: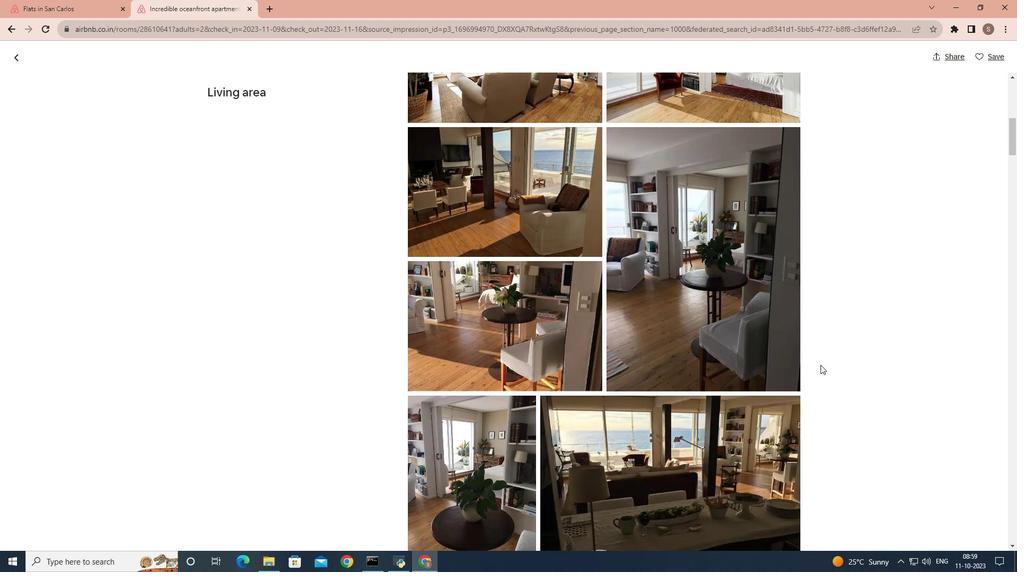 
Action: Mouse scrolled (820, 364) with delta (0, 0)
Screenshot: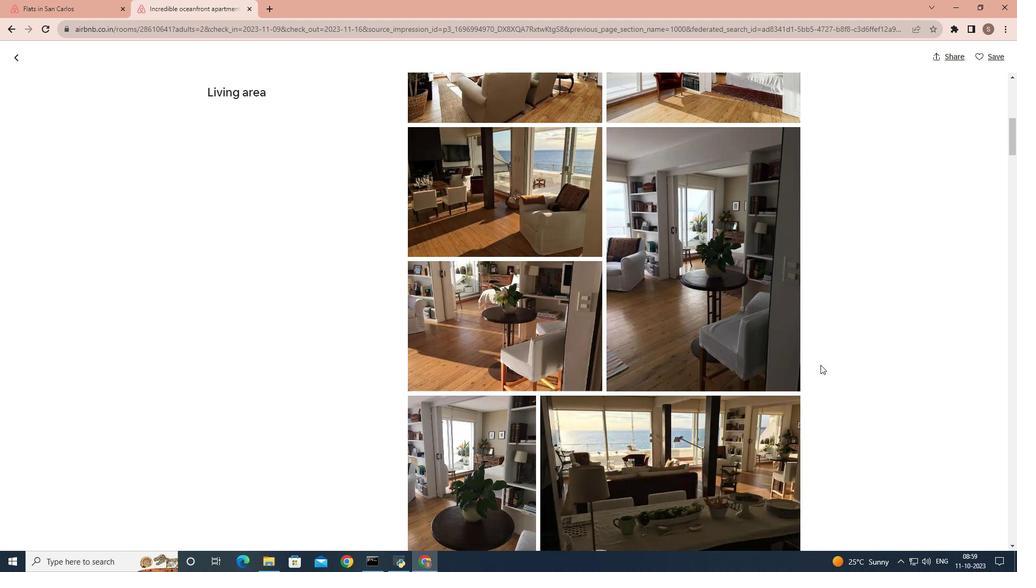 
Action: Mouse scrolled (820, 364) with delta (0, 0)
Screenshot: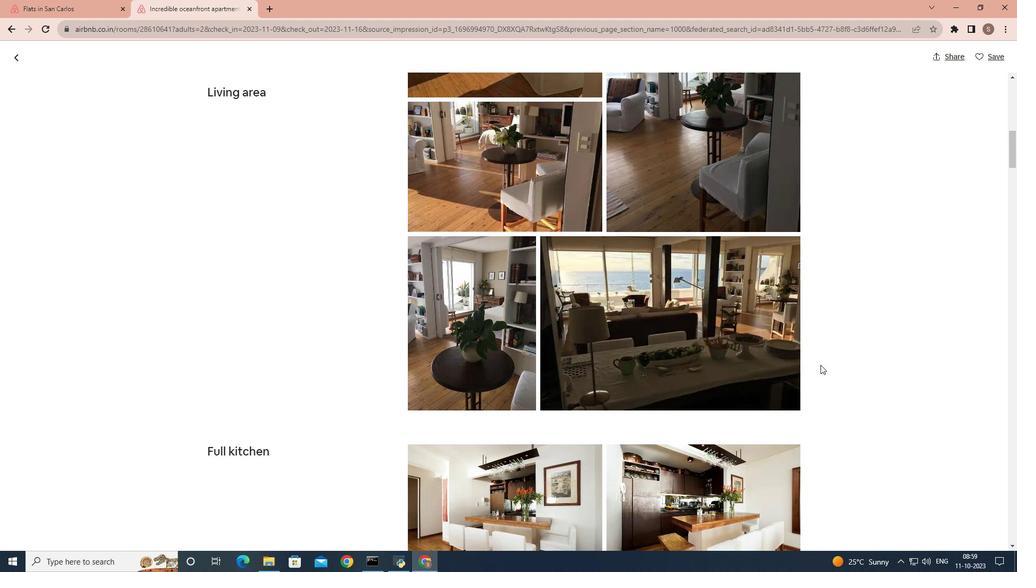 
Action: Mouse scrolled (820, 364) with delta (0, 0)
Screenshot: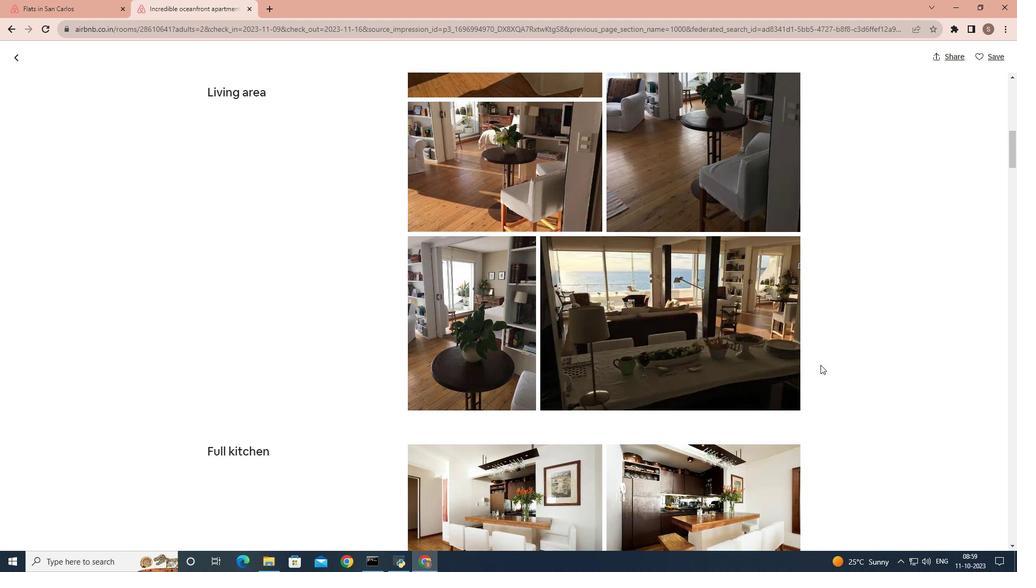 
Action: Mouse scrolled (820, 364) with delta (0, 0)
Screenshot: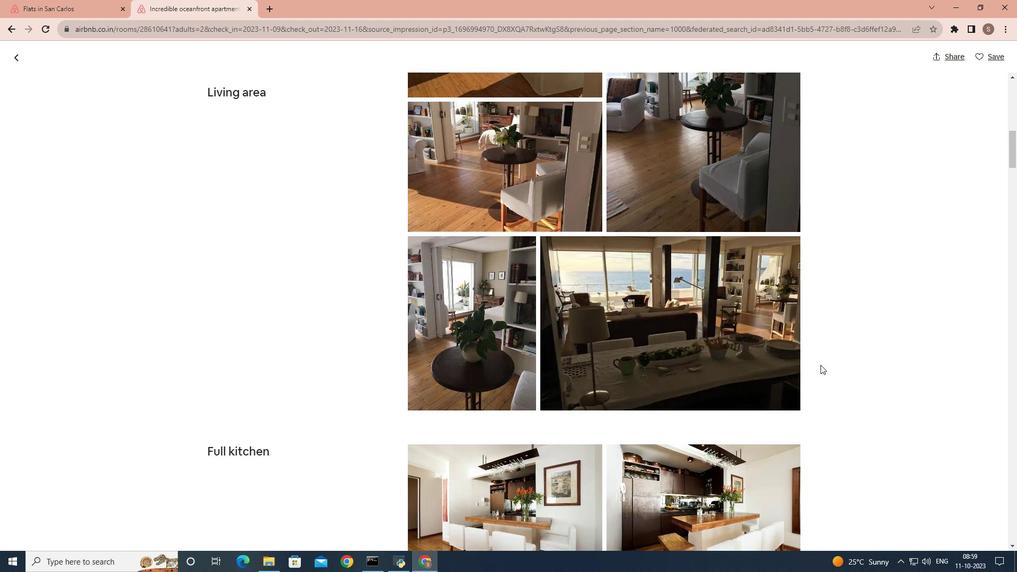 
Action: Mouse scrolled (820, 364) with delta (0, 0)
Screenshot: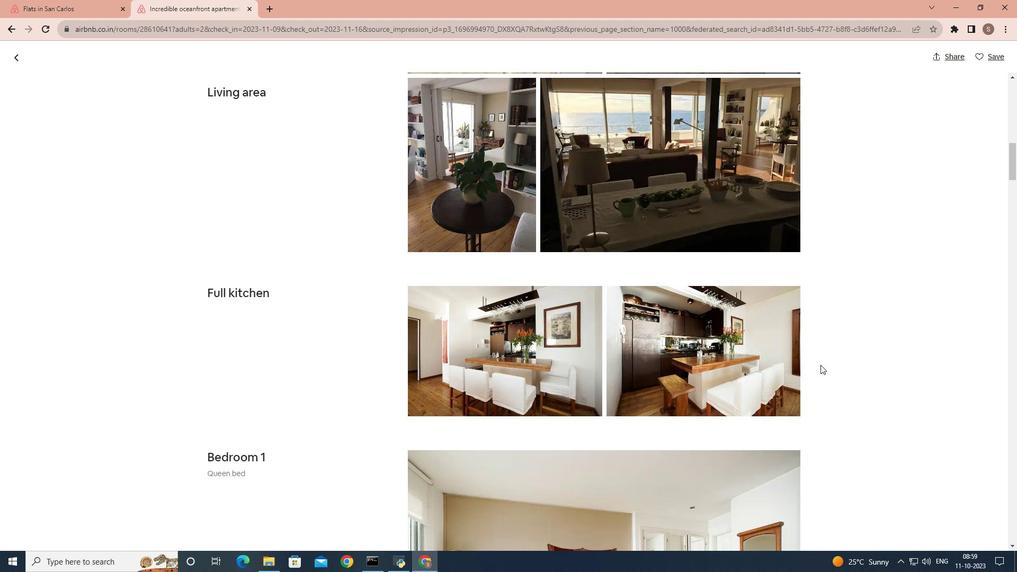 
Action: Mouse scrolled (820, 364) with delta (0, 0)
Screenshot: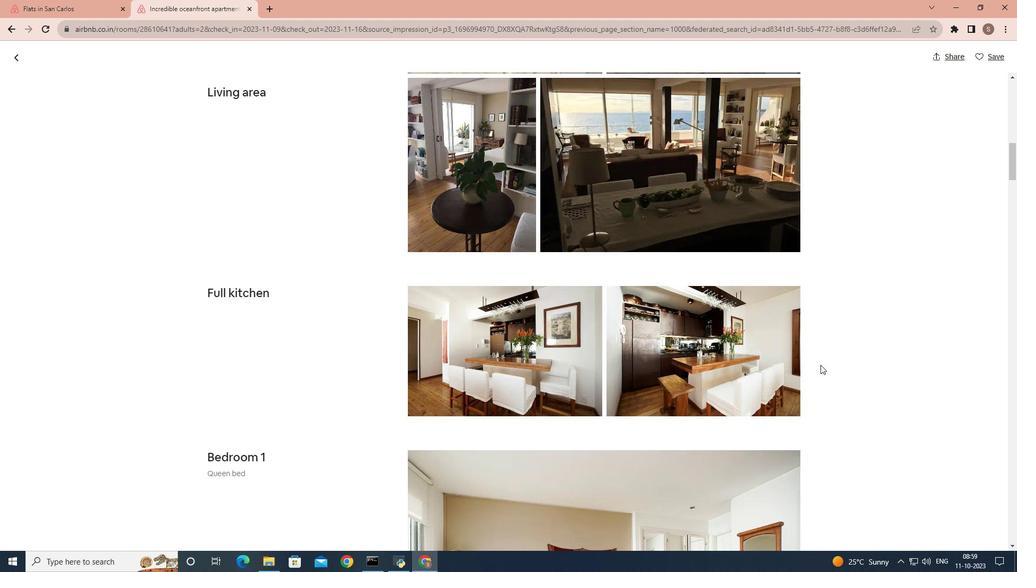 
Action: Mouse scrolled (820, 364) with delta (0, 0)
Screenshot: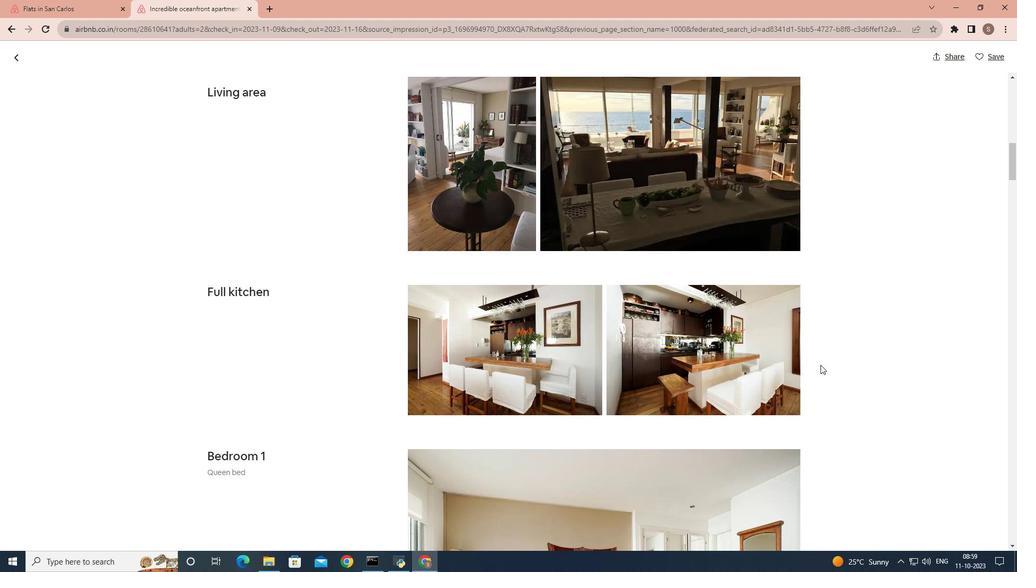 
Action: Mouse scrolled (820, 364) with delta (0, 0)
Screenshot: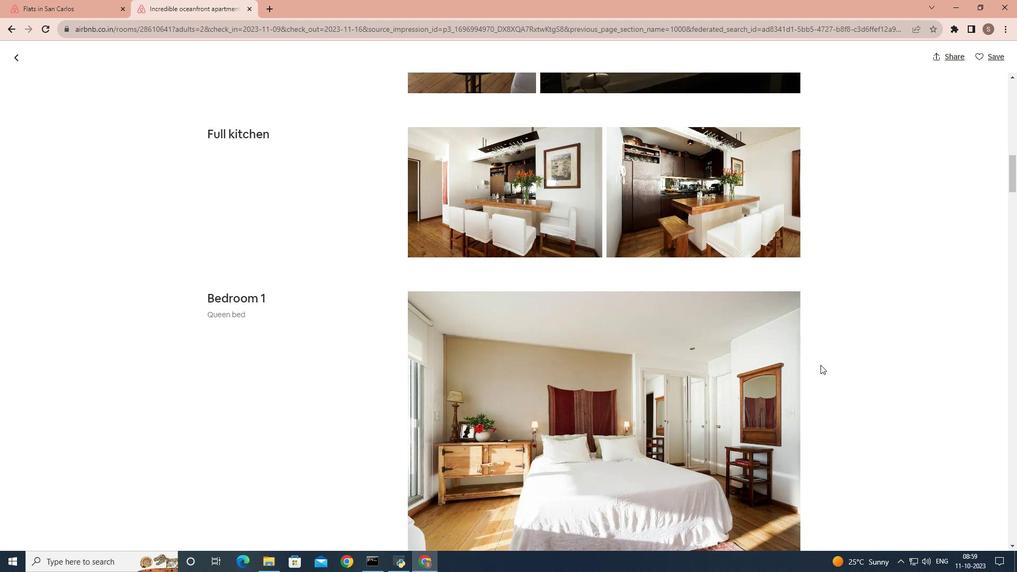 
Action: Mouse scrolled (820, 364) with delta (0, 0)
Screenshot: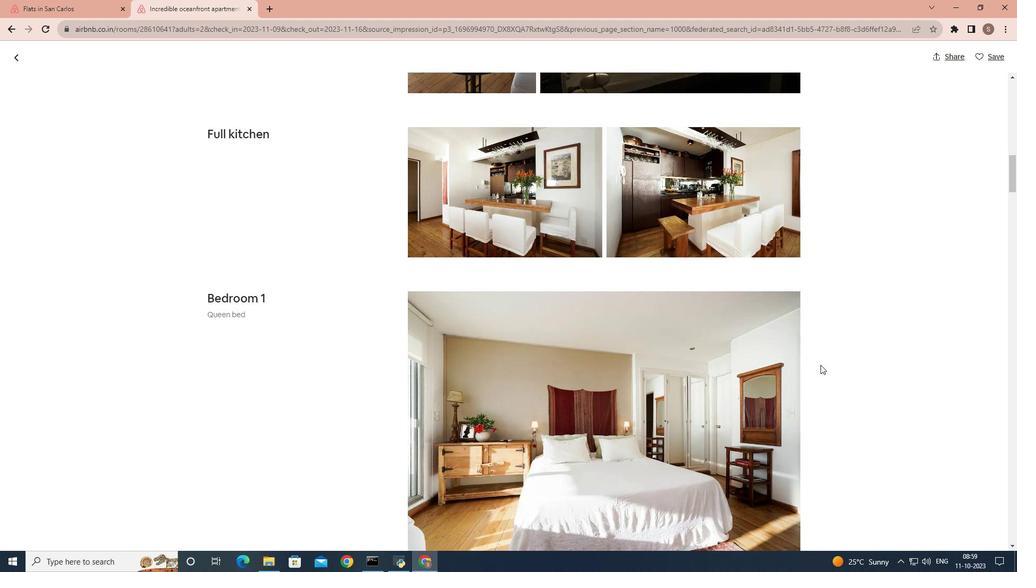 
Action: Mouse scrolled (820, 364) with delta (0, 0)
Screenshot: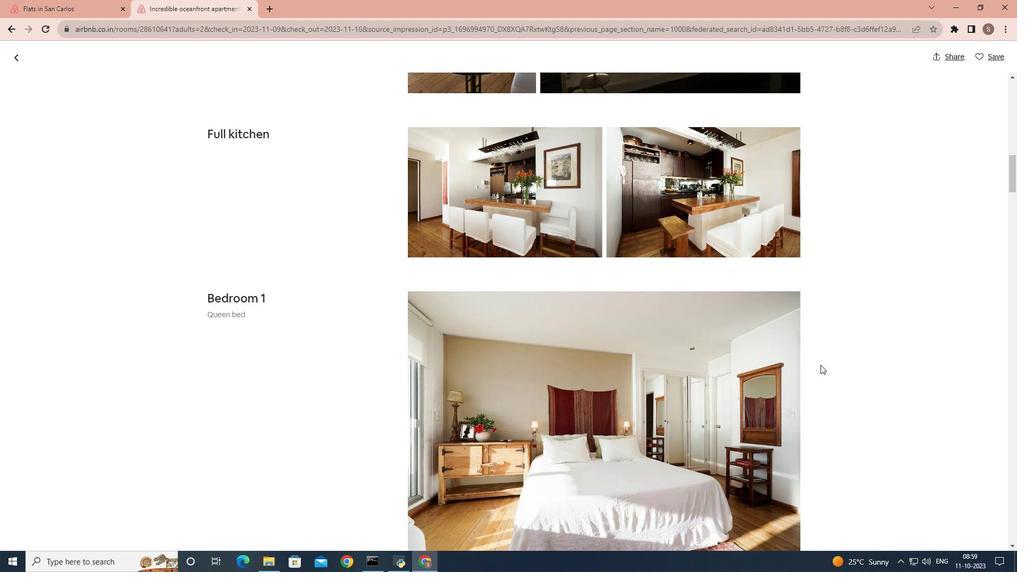 
Action: Mouse scrolled (820, 364) with delta (0, 0)
Screenshot: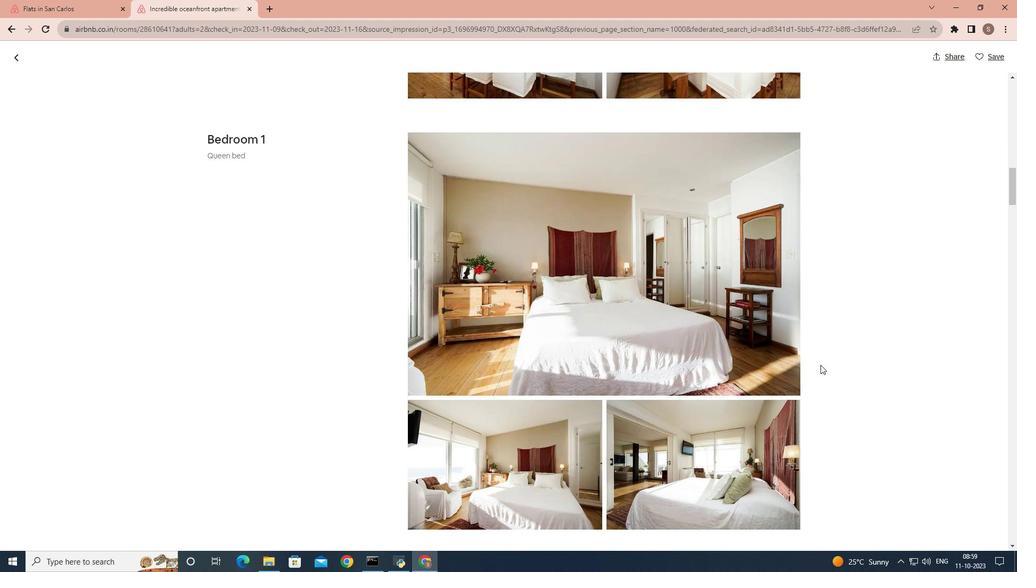 
Action: Mouse scrolled (820, 364) with delta (0, 0)
Screenshot: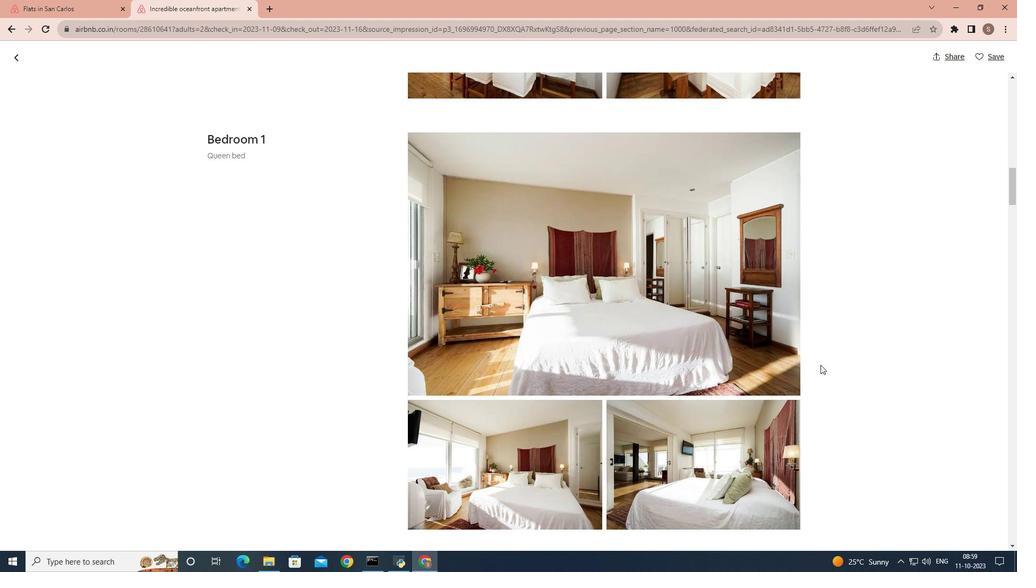
Action: Mouse scrolled (820, 364) with delta (0, 0)
Screenshot: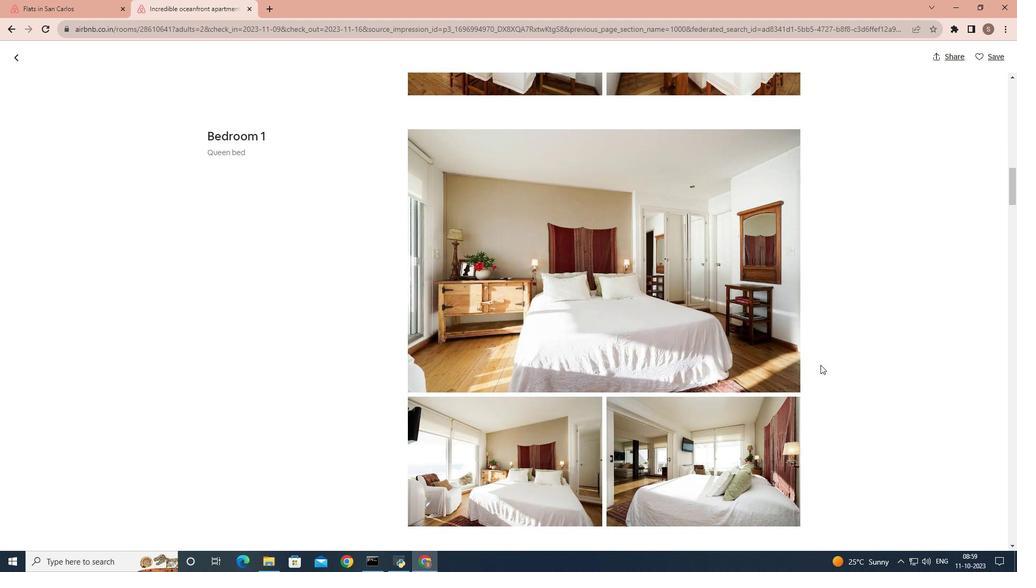 
Action: Mouse scrolled (820, 364) with delta (0, 0)
Screenshot: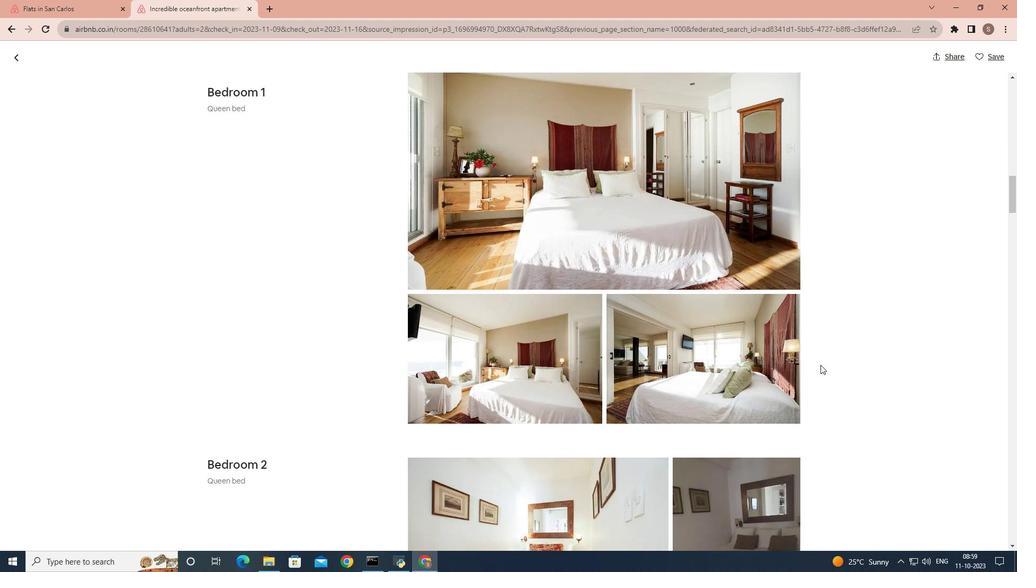 
Action: Mouse scrolled (820, 364) with delta (0, 0)
Screenshot: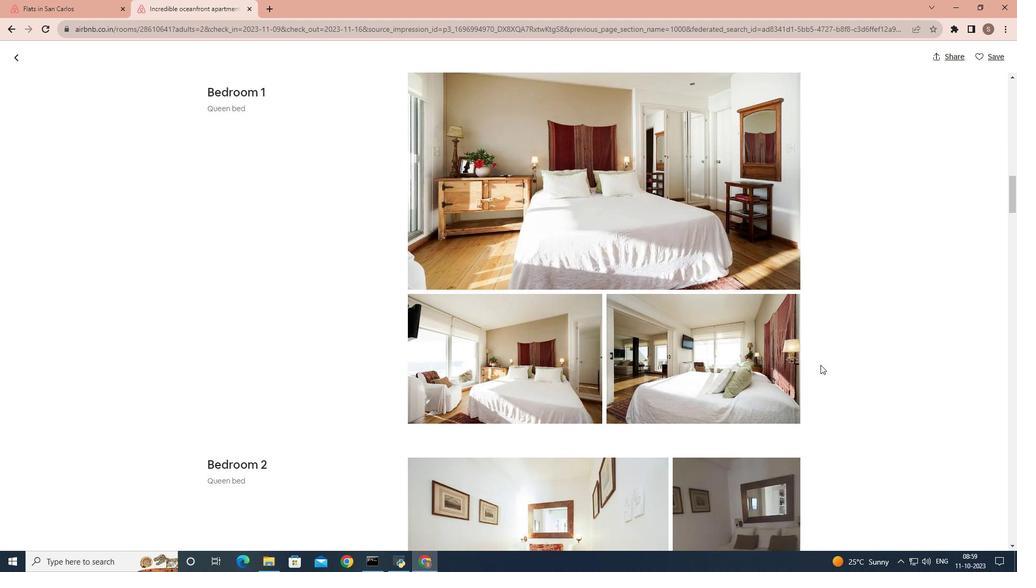
Action: Mouse scrolled (820, 364) with delta (0, 0)
Screenshot: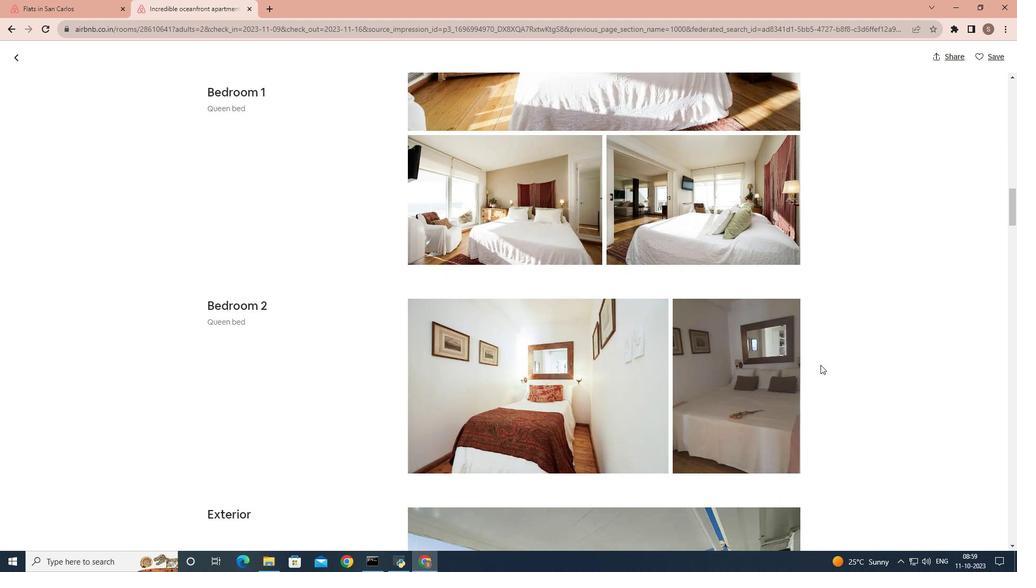 
Action: Mouse scrolled (820, 364) with delta (0, 0)
Screenshot: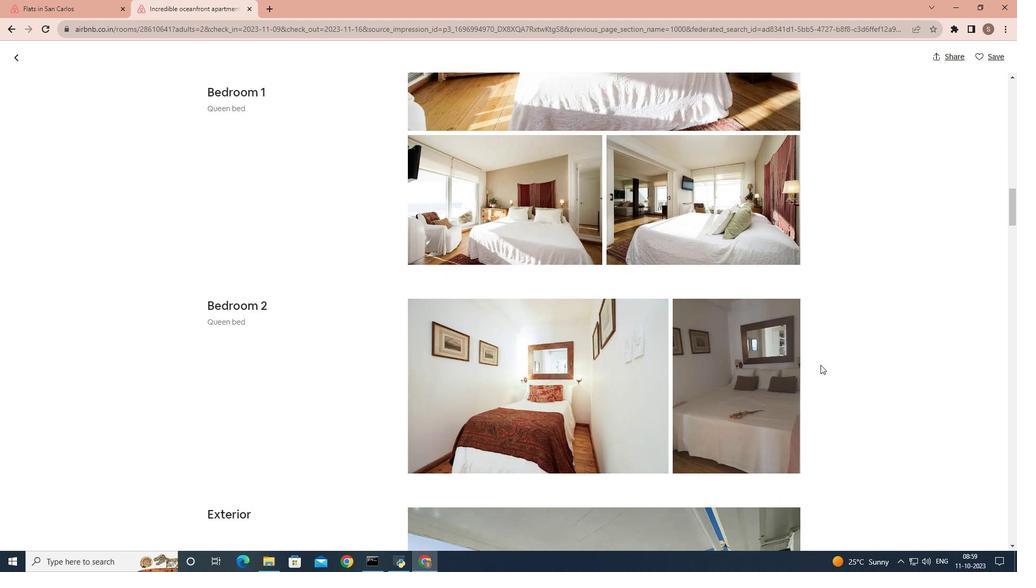 
Action: Mouse scrolled (820, 364) with delta (0, 0)
Screenshot: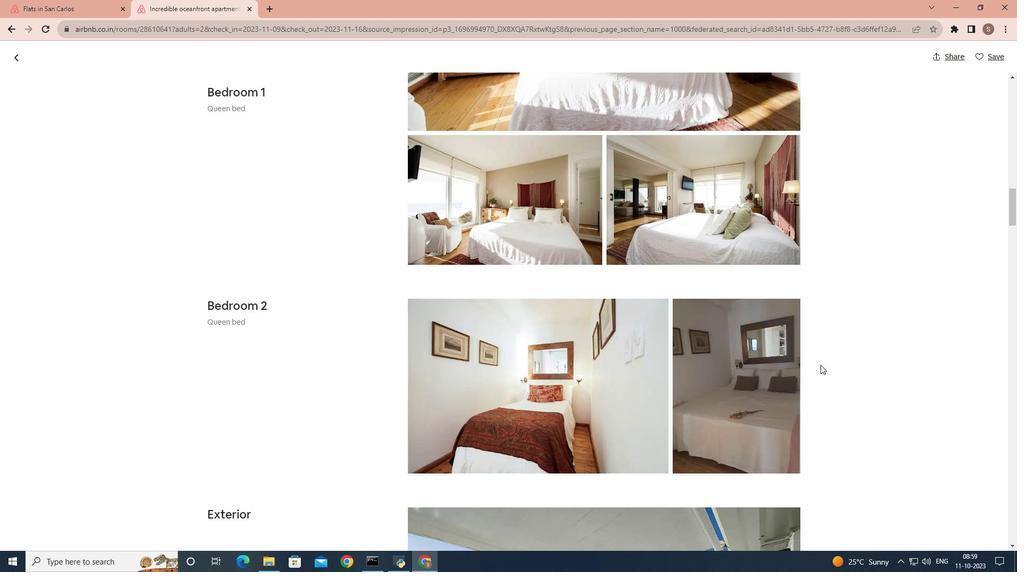 
Action: Mouse scrolled (820, 364) with delta (0, 0)
Screenshot: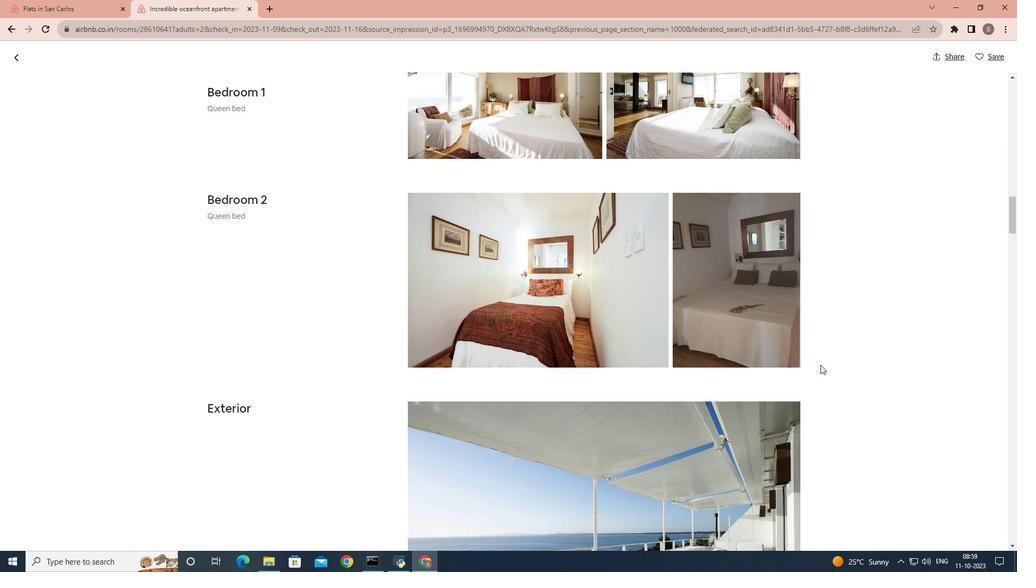 
Action: Mouse scrolled (820, 364) with delta (0, 0)
Screenshot: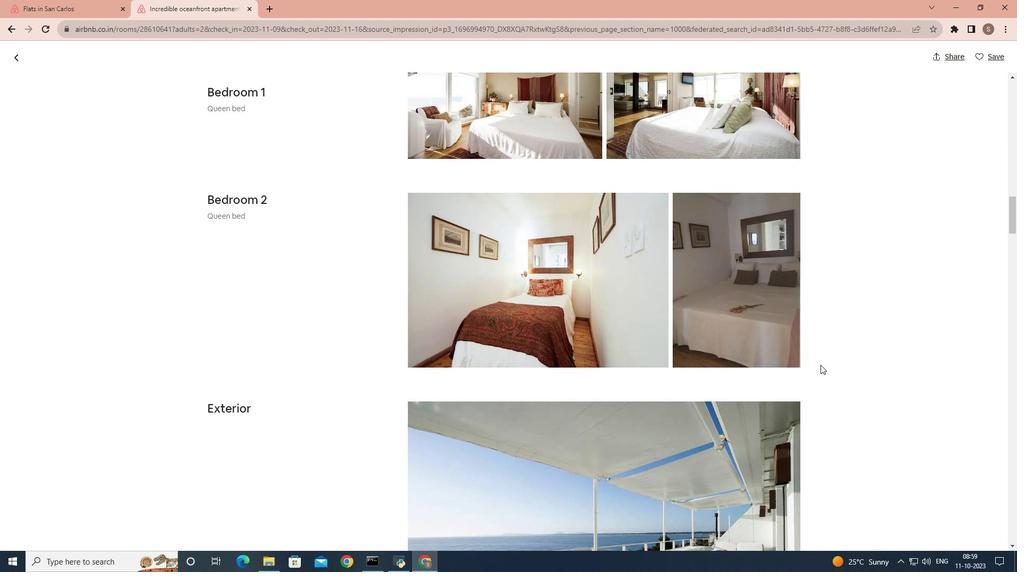 
Action: Mouse scrolled (820, 364) with delta (0, 0)
Screenshot: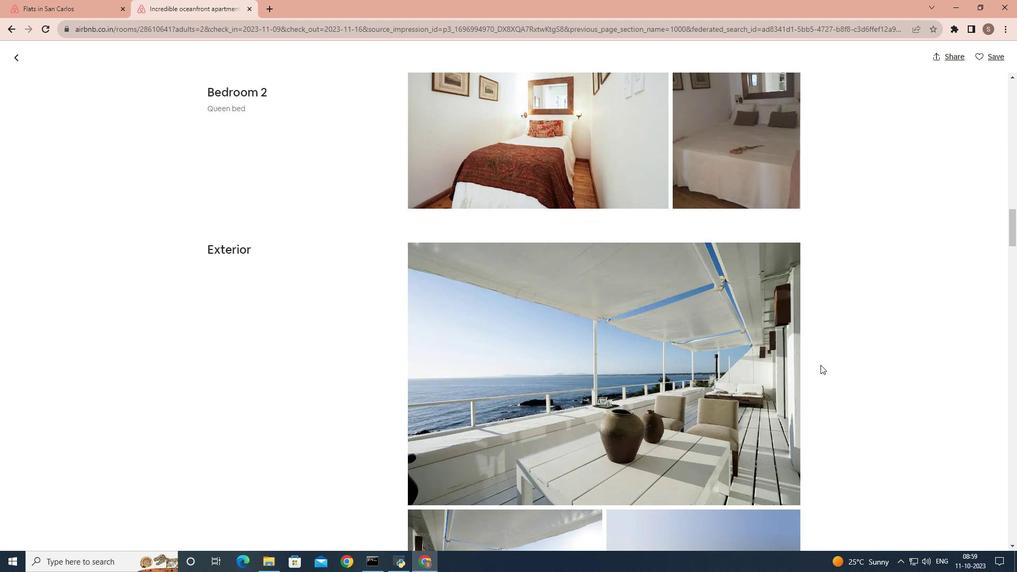 
Action: Mouse scrolled (820, 364) with delta (0, 0)
Screenshot: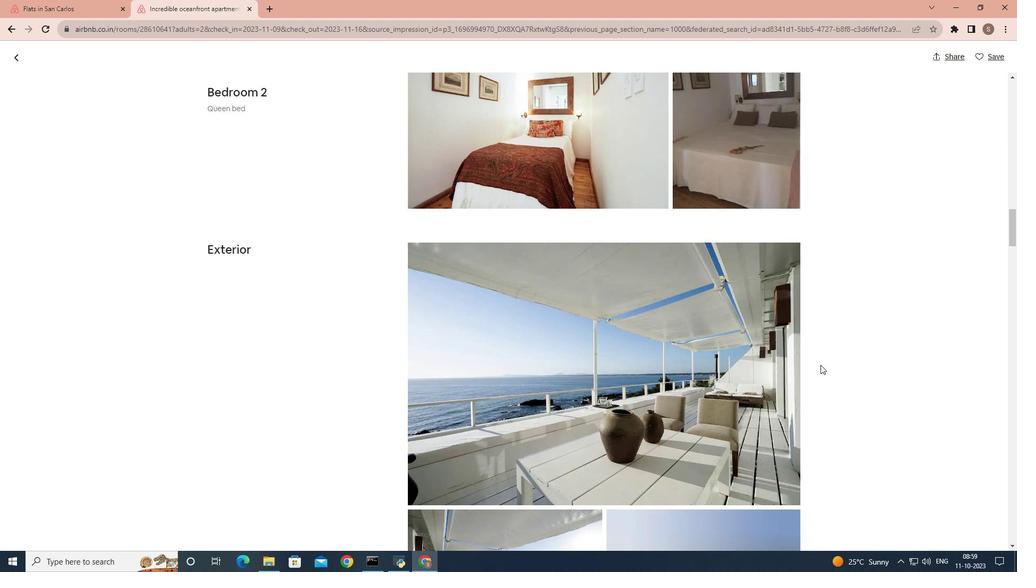 
Action: Mouse scrolled (820, 364) with delta (0, 0)
Screenshot: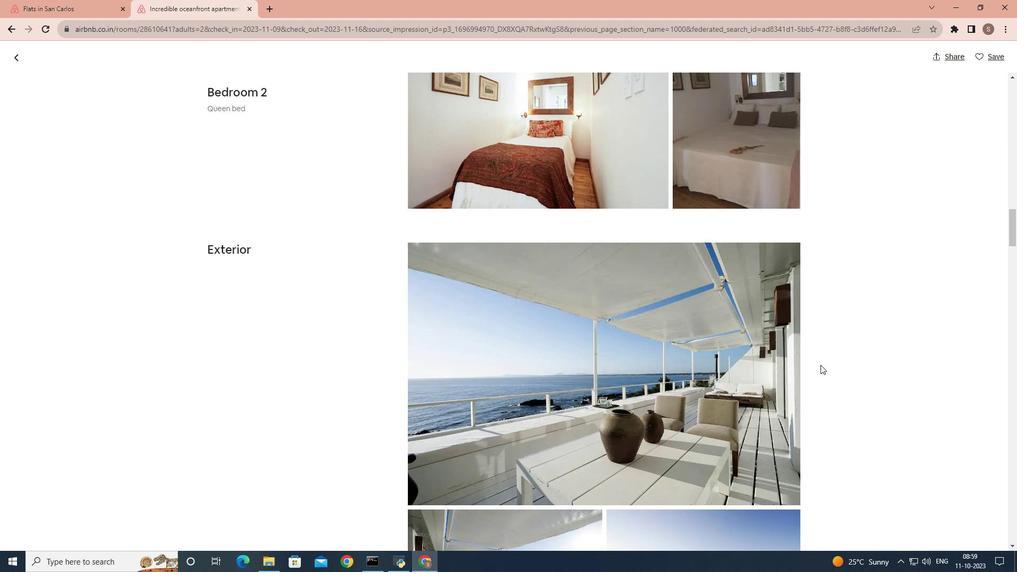 
Action: Mouse scrolled (820, 364) with delta (0, 0)
Screenshot: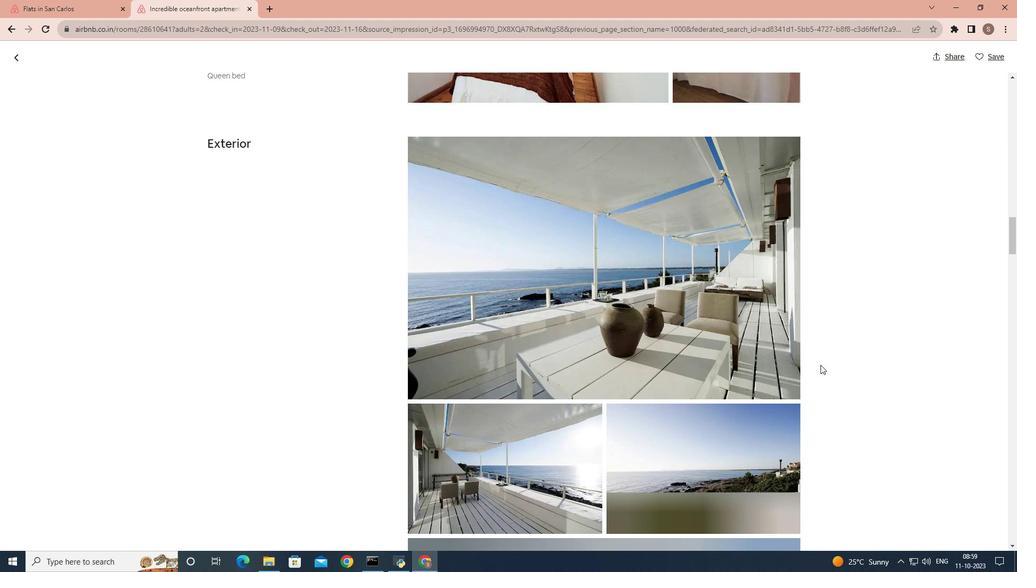 
Action: Mouse scrolled (820, 364) with delta (0, 0)
Screenshot: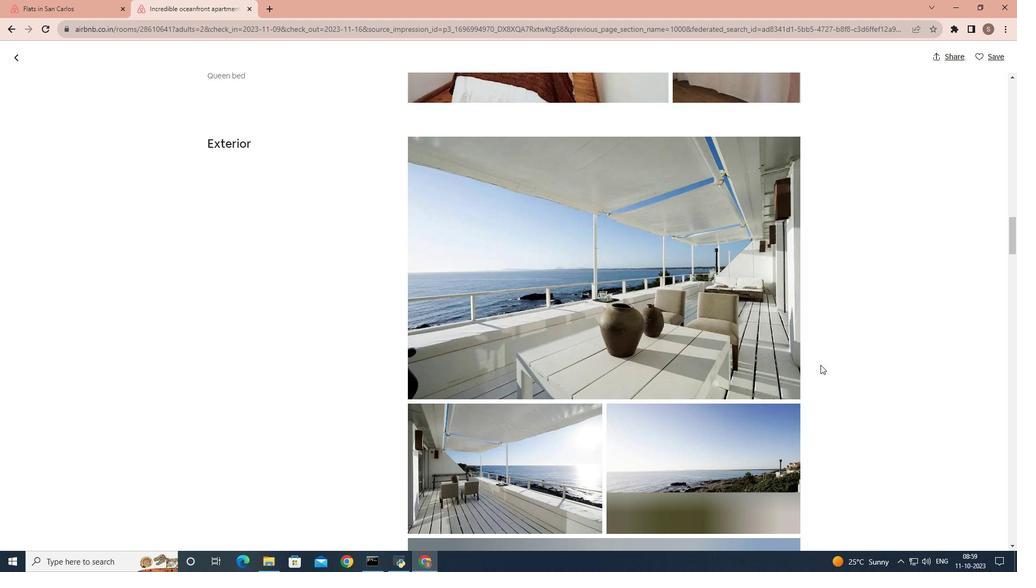 
Action: Mouse scrolled (820, 364) with delta (0, 0)
Screenshot: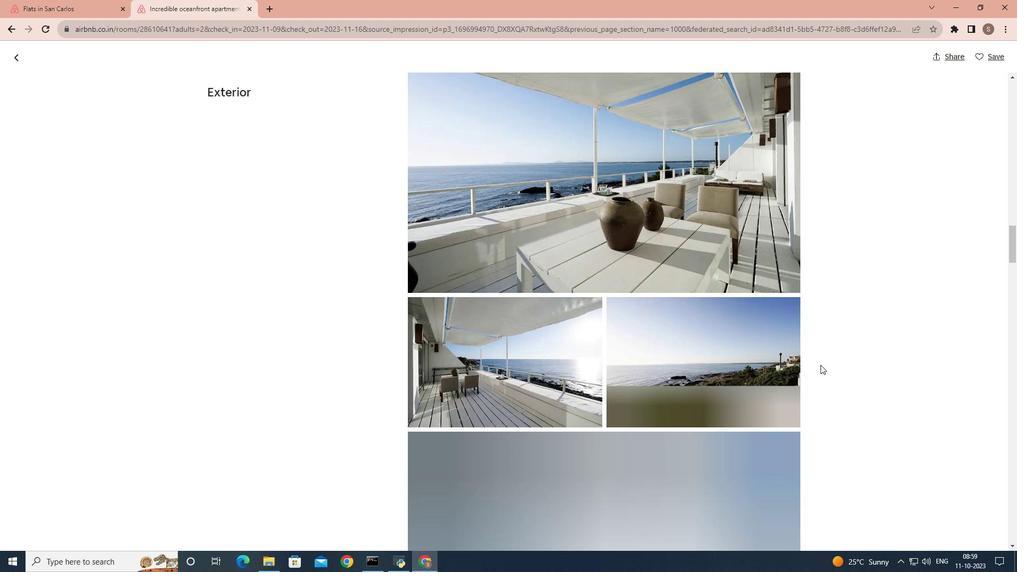 
Action: Mouse scrolled (820, 364) with delta (0, 0)
Screenshot: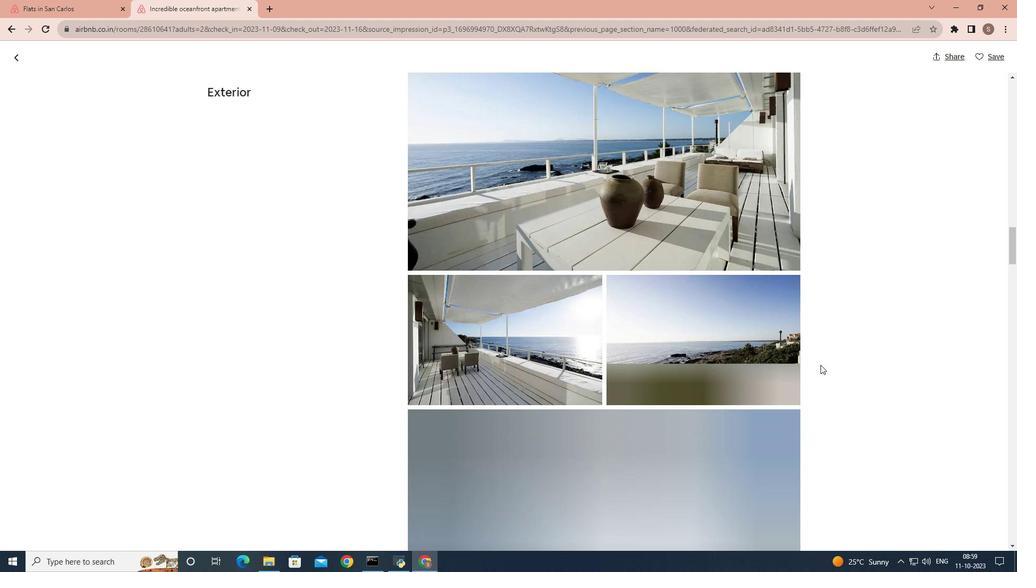 
Action: Mouse scrolled (820, 364) with delta (0, 0)
Screenshot: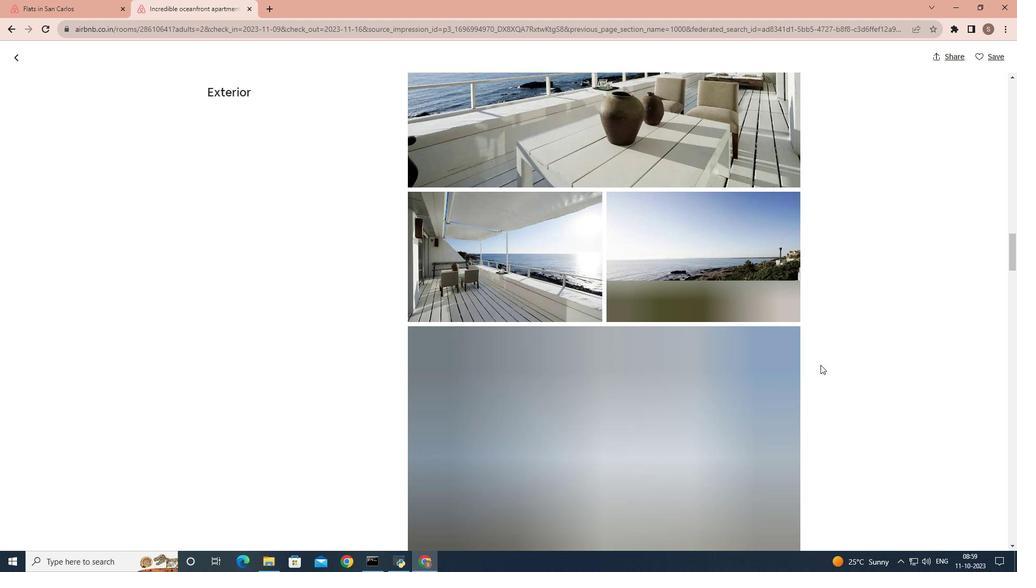 
Action: Mouse scrolled (820, 364) with delta (0, 0)
Screenshot: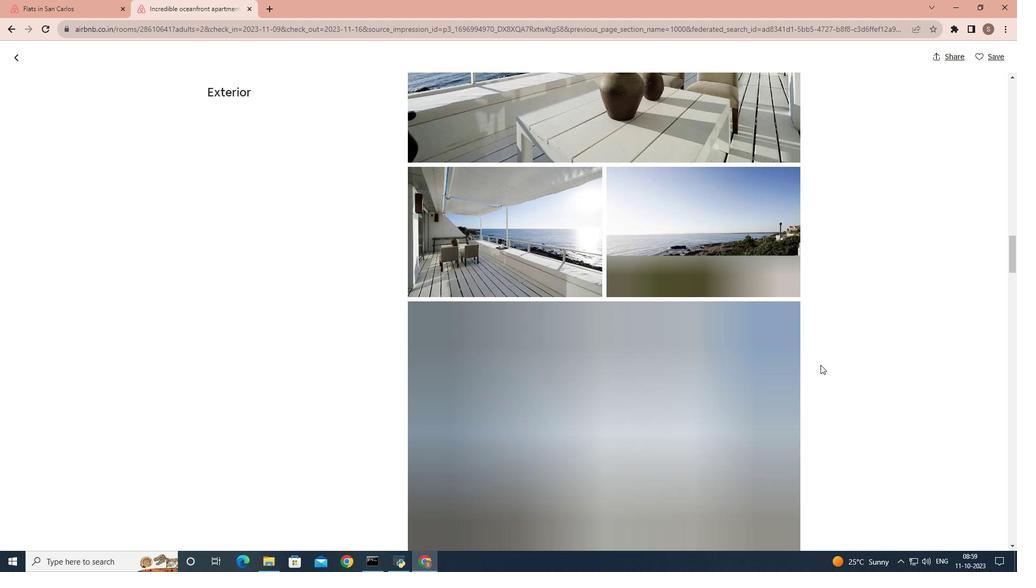 
Action: Mouse scrolled (820, 364) with delta (0, 0)
Screenshot: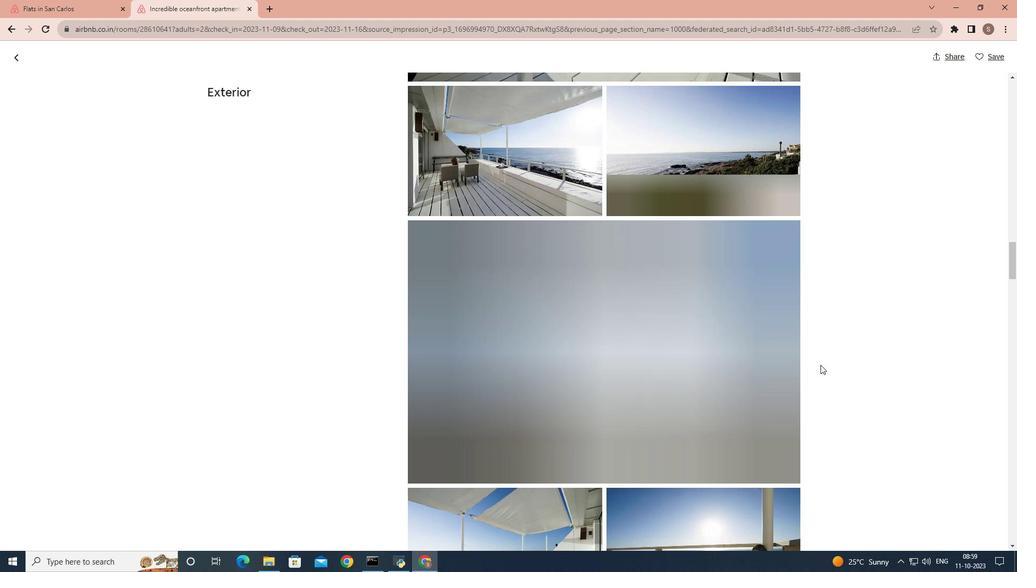 
Action: Mouse scrolled (820, 364) with delta (0, 0)
Screenshot: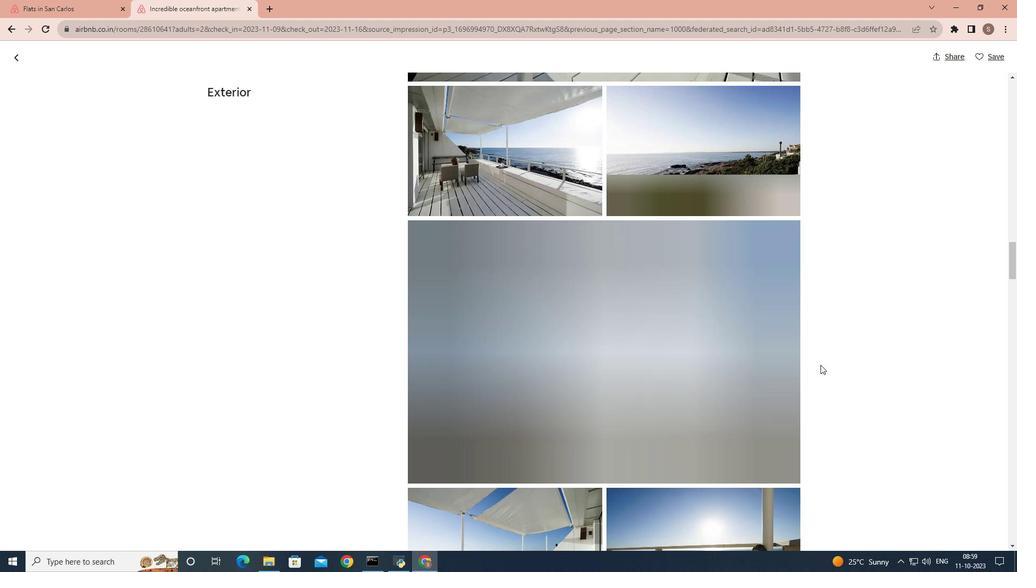 
Action: Mouse scrolled (820, 364) with delta (0, 0)
Screenshot: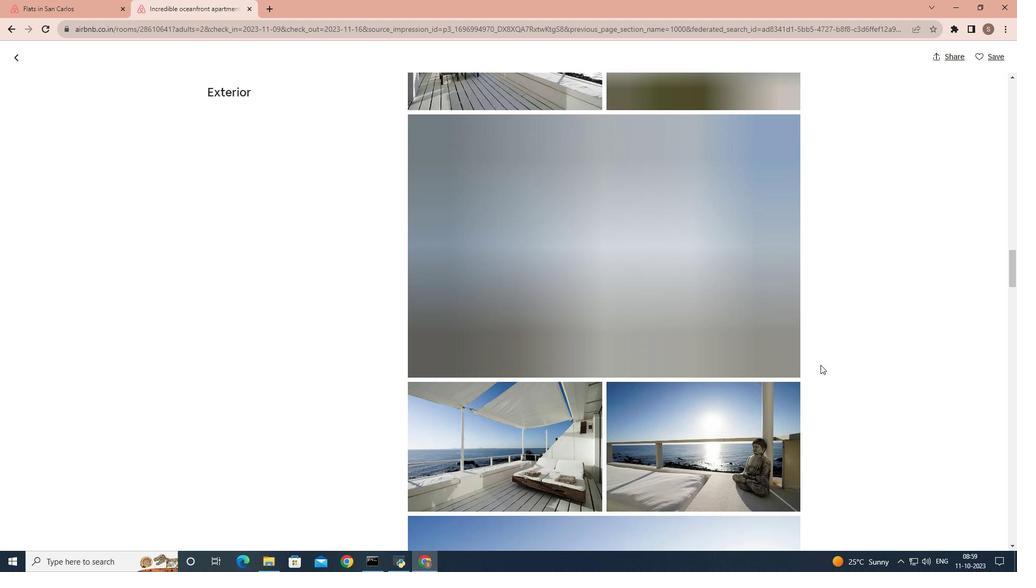 
Action: Mouse scrolled (820, 364) with delta (0, 0)
Screenshot: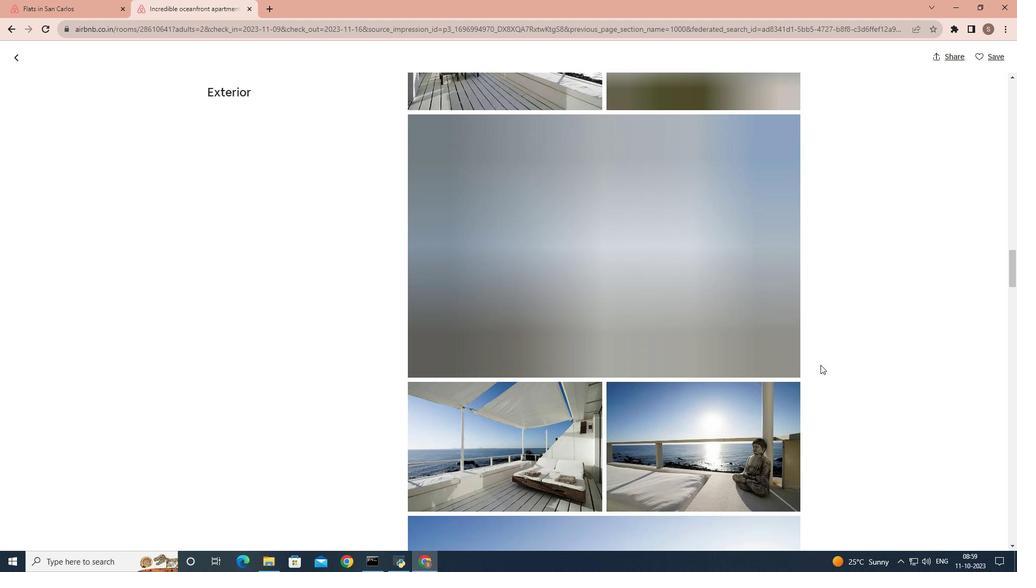 
Action: Mouse scrolled (820, 364) with delta (0, 0)
Screenshot: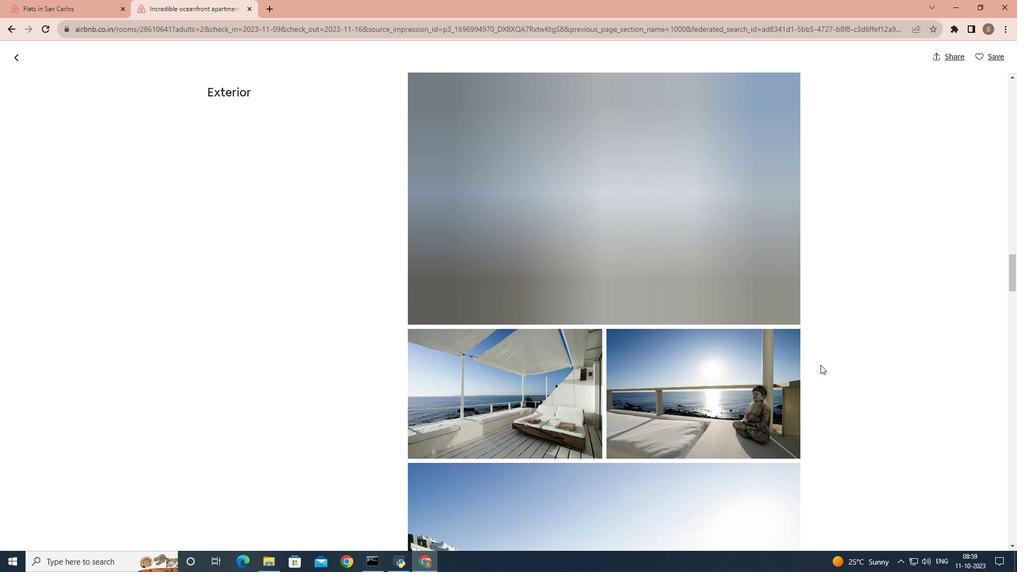 
Action: Mouse scrolled (820, 364) with delta (0, 0)
Screenshot: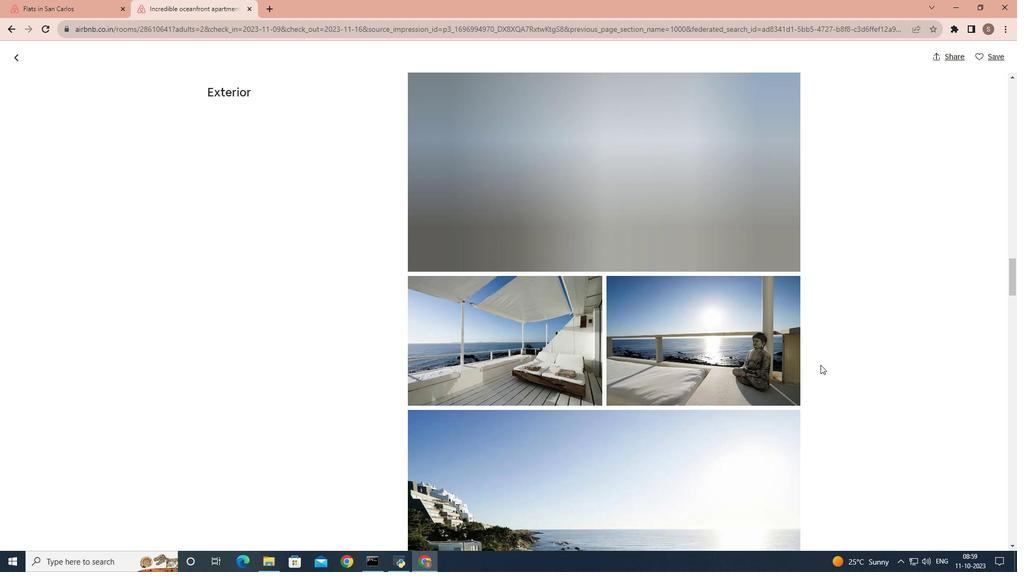 
Action: Mouse scrolled (820, 364) with delta (0, 0)
Screenshot: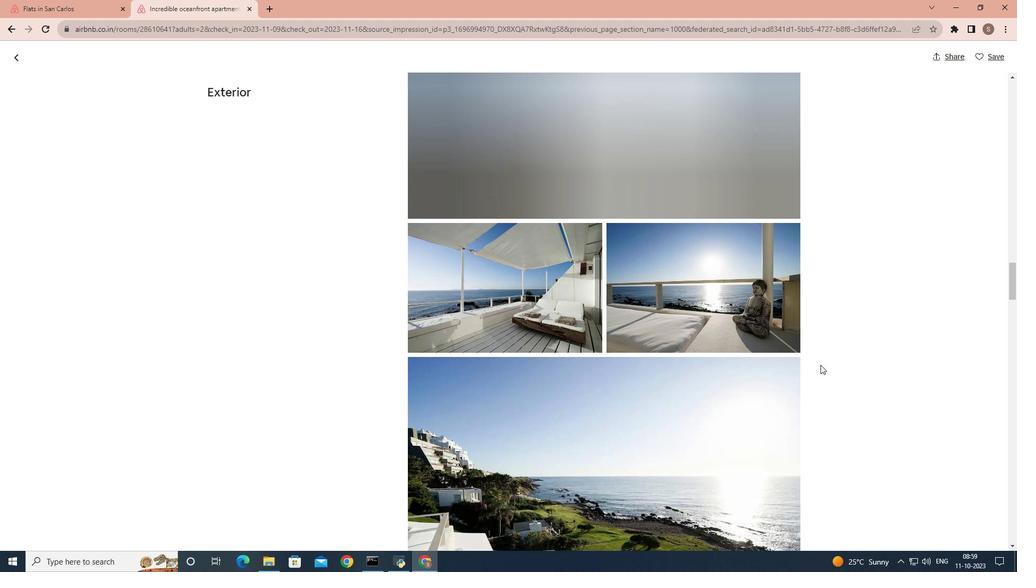 
Action: Mouse scrolled (820, 365) with delta (0, 0)
Screenshot: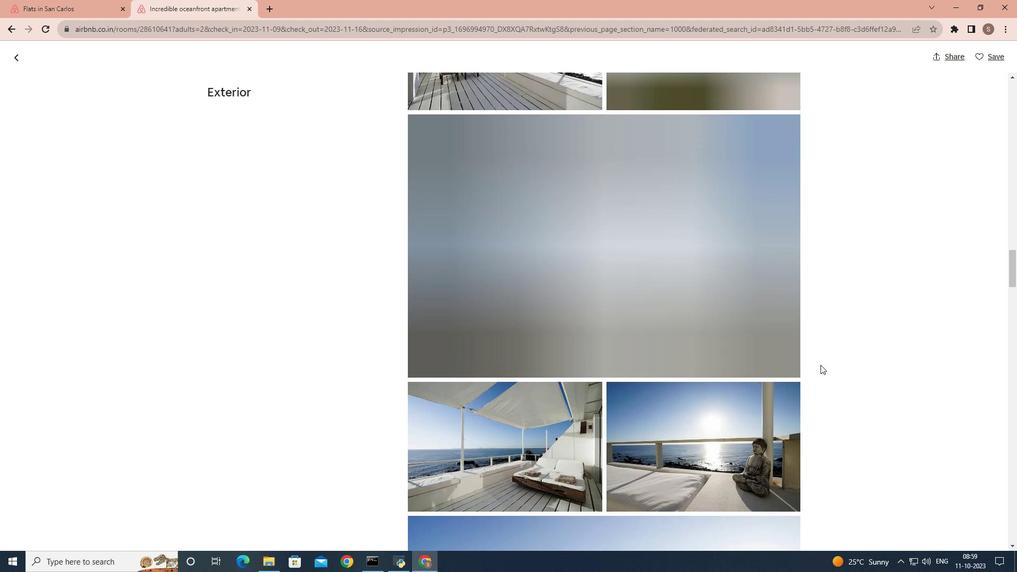
Action: Mouse scrolled (820, 365) with delta (0, 0)
Screenshot: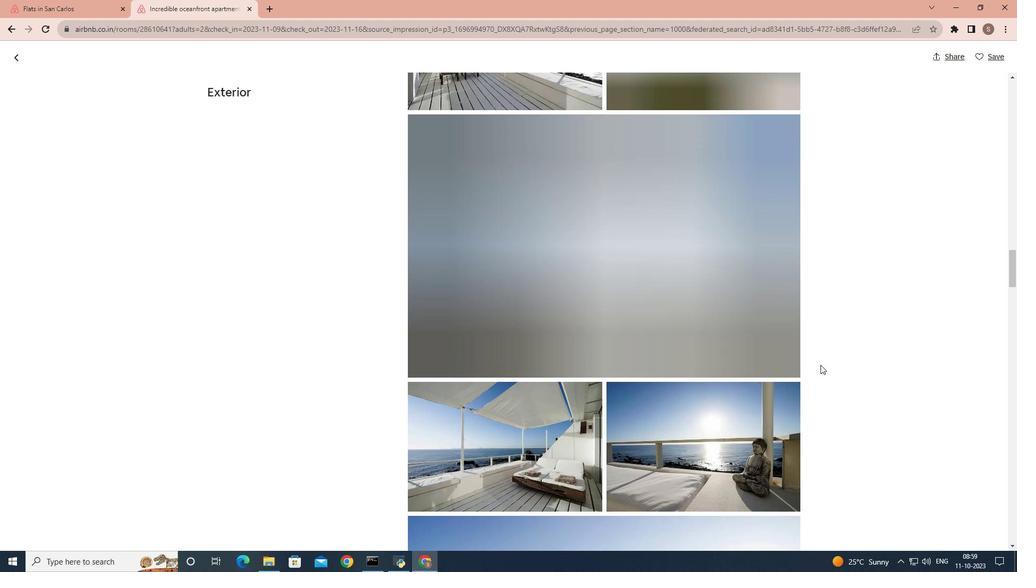 
Action: Mouse scrolled (820, 365) with delta (0, 0)
Screenshot: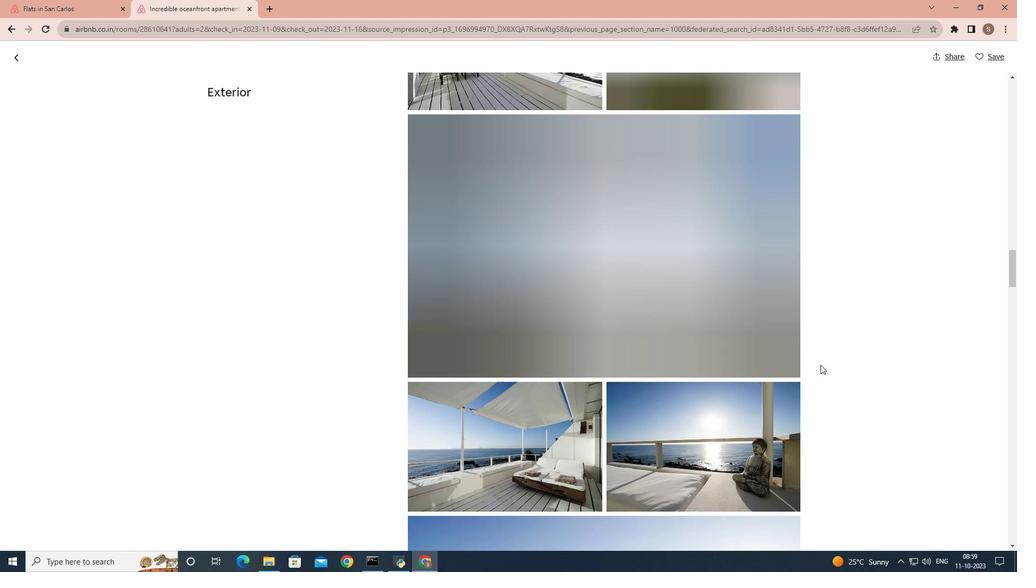 
Action: Mouse scrolled (820, 364) with delta (0, 0)
Screenshot: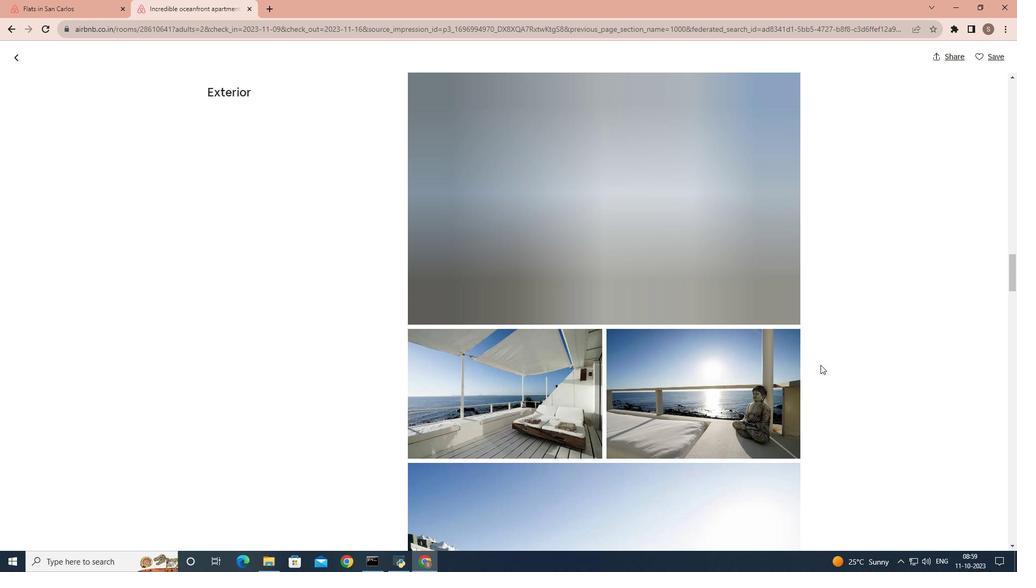 
Action: Mouse scrolled (820, 364) with delta (0, 0)
Screenshot: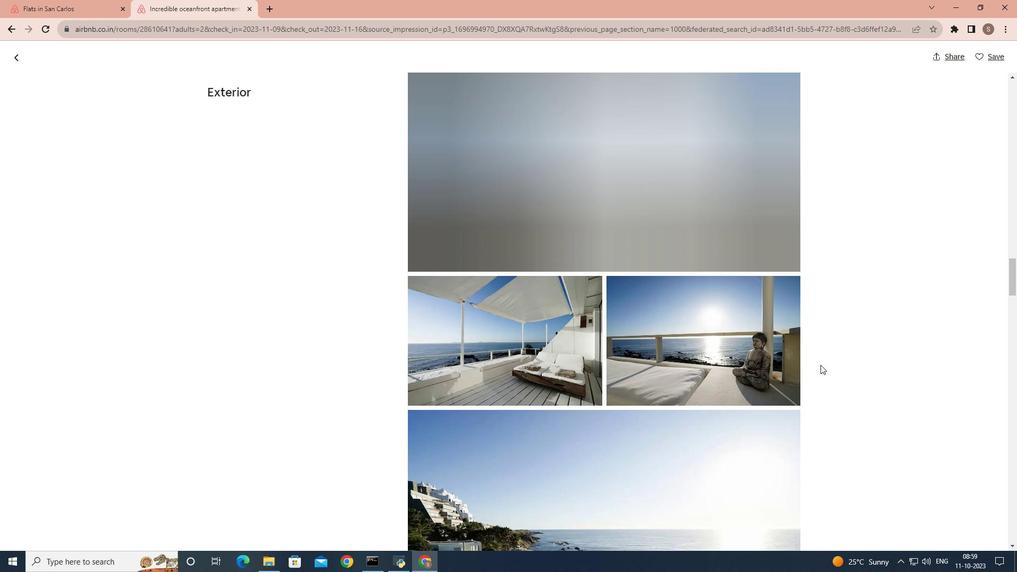 
Action: Mouse scrolled (820, 364) with delta (0, 0)
Screenshot: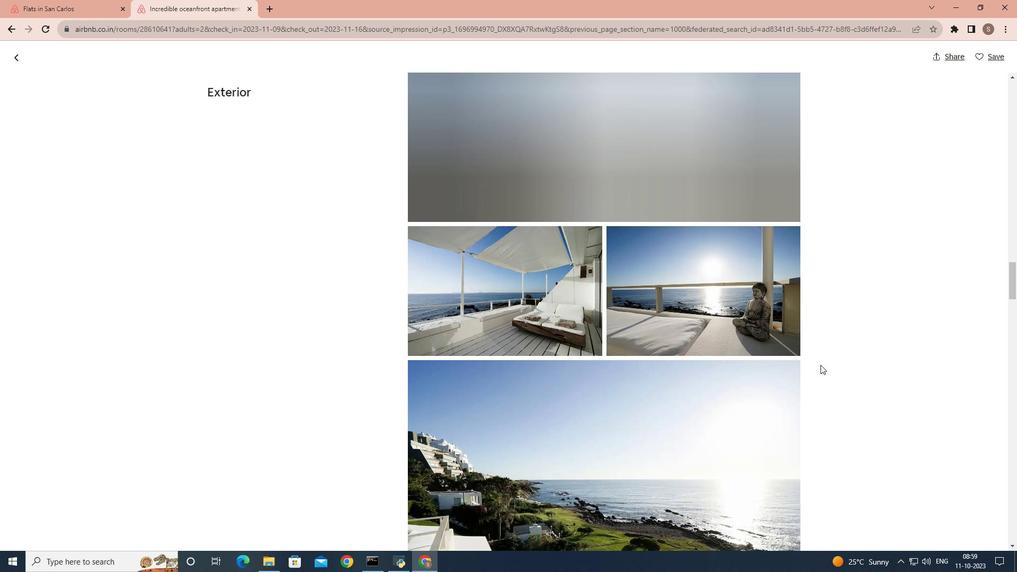 
Action: Mouse scrolled (820, 365) with delta (0, 0)
Screenshot: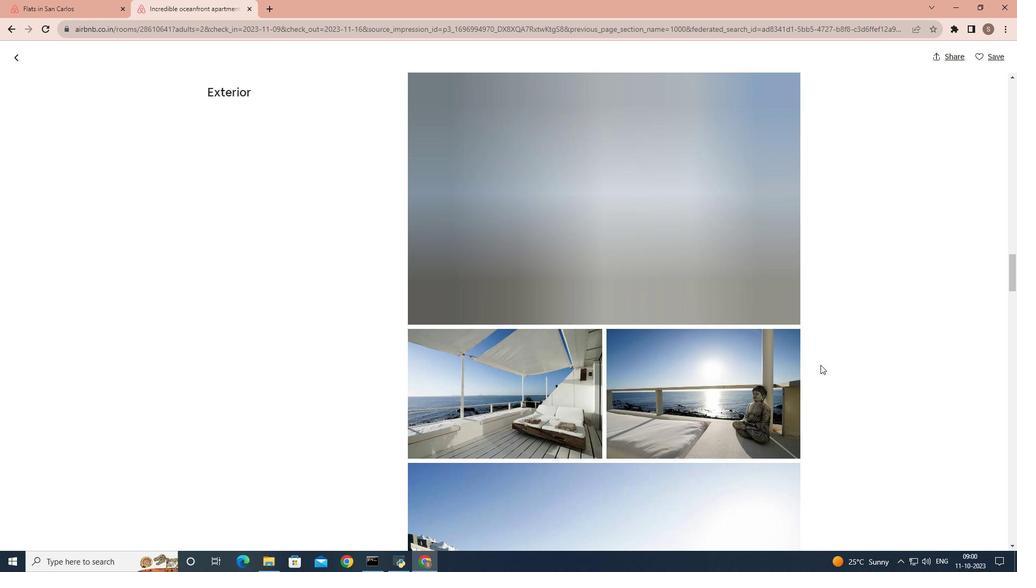 
Action: Mouse scrolled (820, 365) with delta (0, 0)
Screenshot: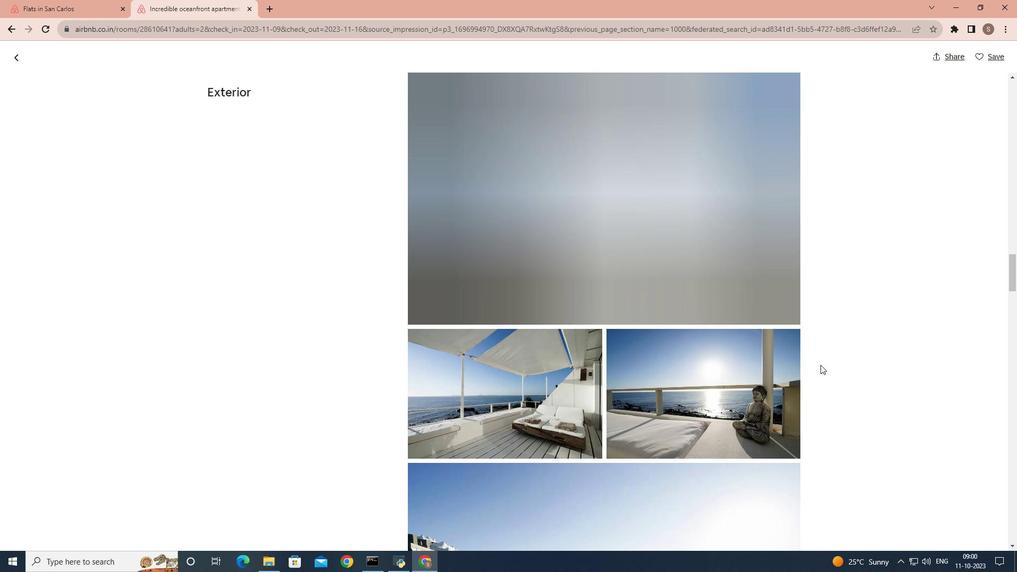 
Action: Mouse scrolled (820, 365) with delta (0, 0)
Screenshot: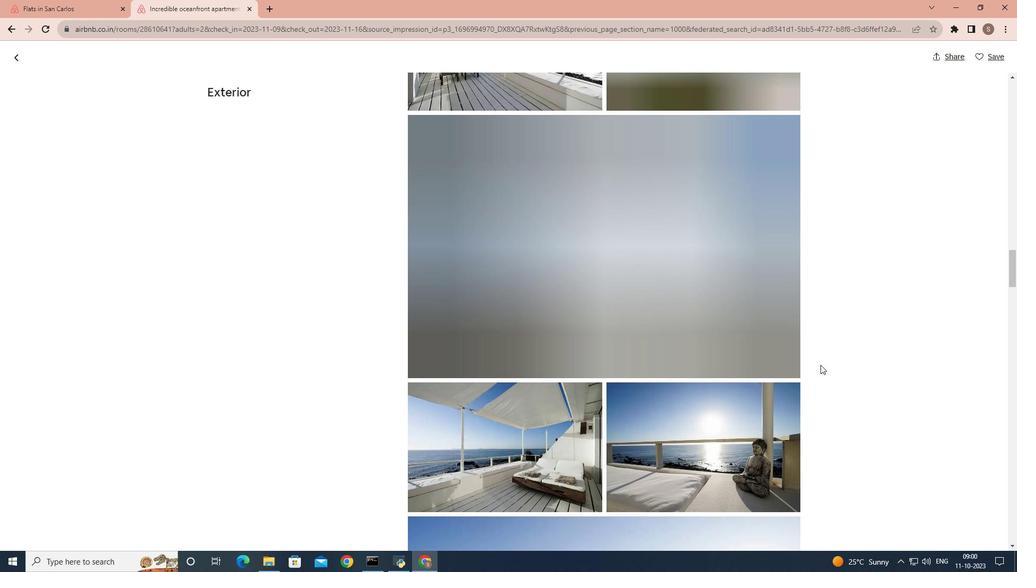 
Action: Mouse scrolled (820, 365) with delta (0, 0)
Screenshot: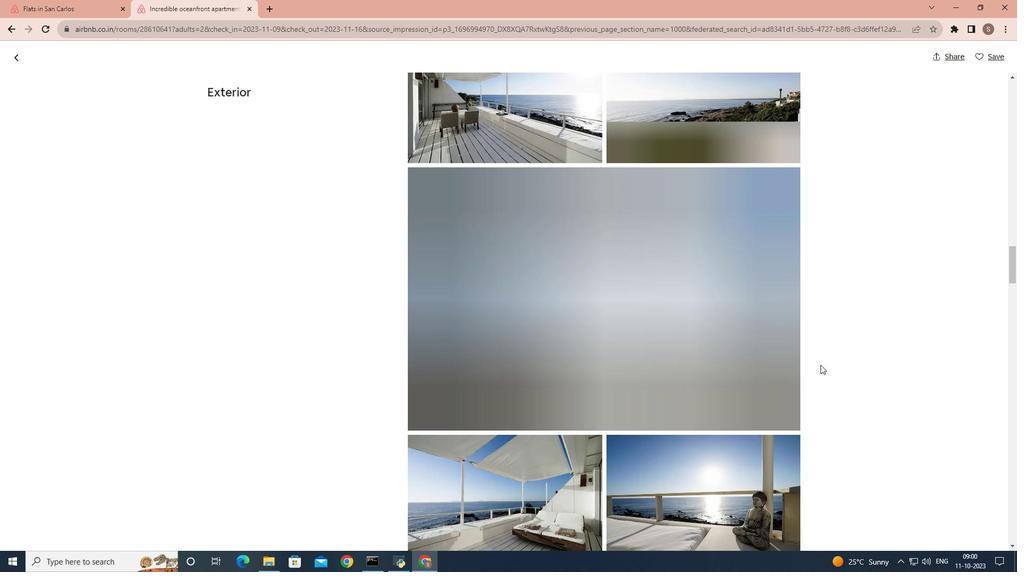 
Action: Mouse scrolled (820, 365) with delta (0, 0)
Screenshot: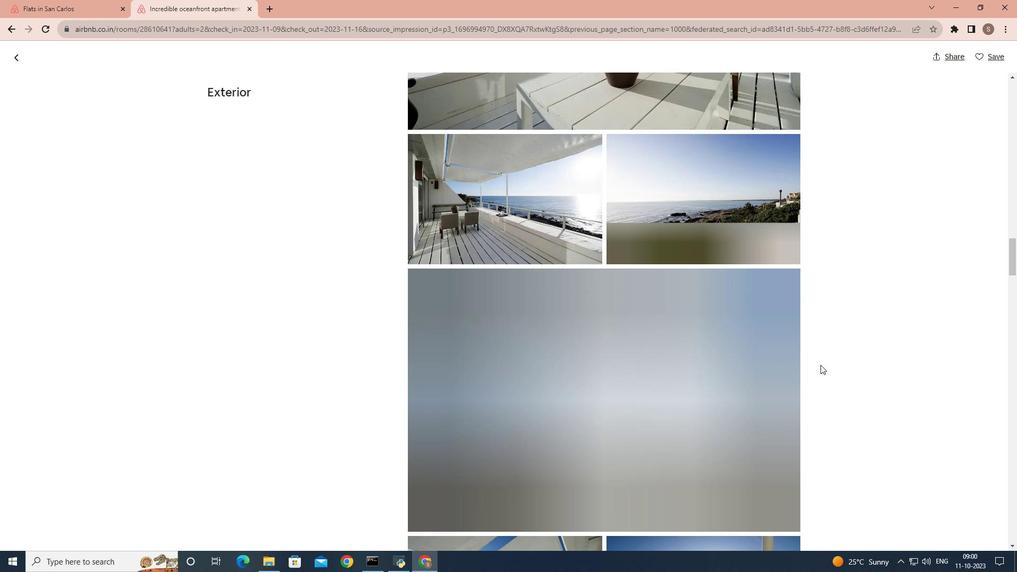 
Action: Mouse scrolled (820, 365) with delta (0, 0)
Screenshot: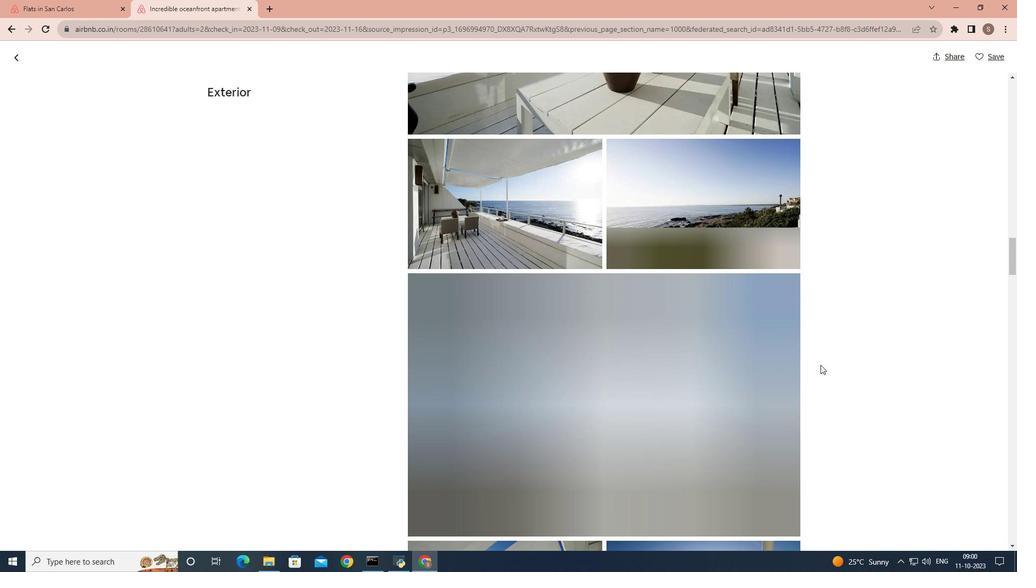 
Action: Mouse scrolled (820, 364) with delta (0, 0)
Screenshot: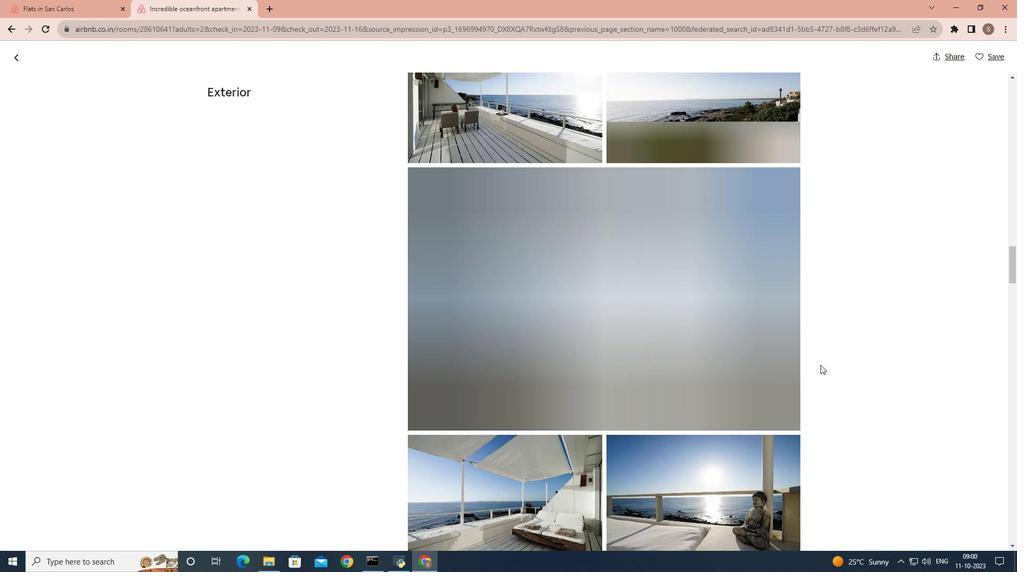
Action: Mouse scrolled (820, 364) with delta (0, 0)
Screenshot: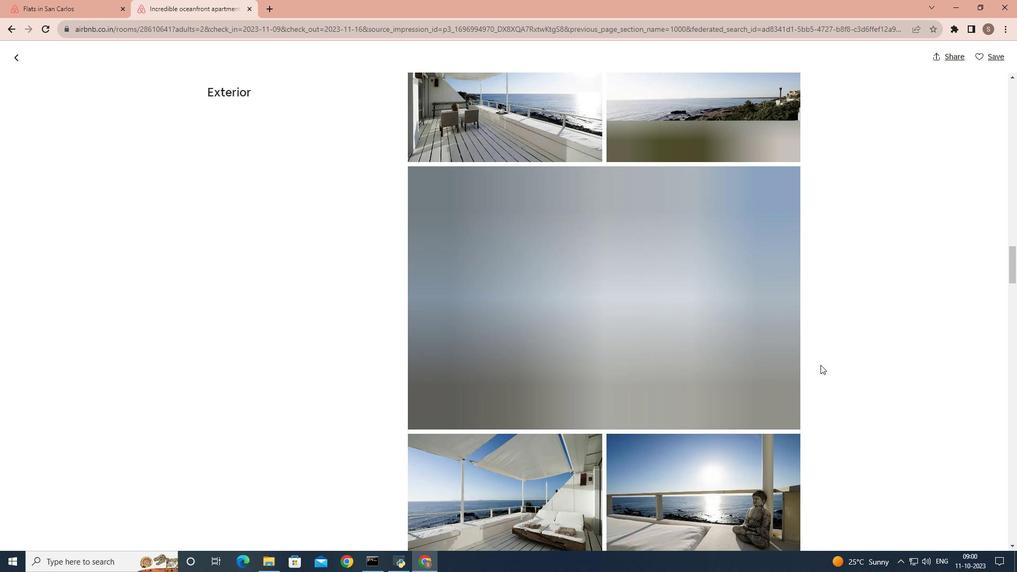 
Action: Mouse scrolled (820, 364) with delta (0, 0)
Screenshot: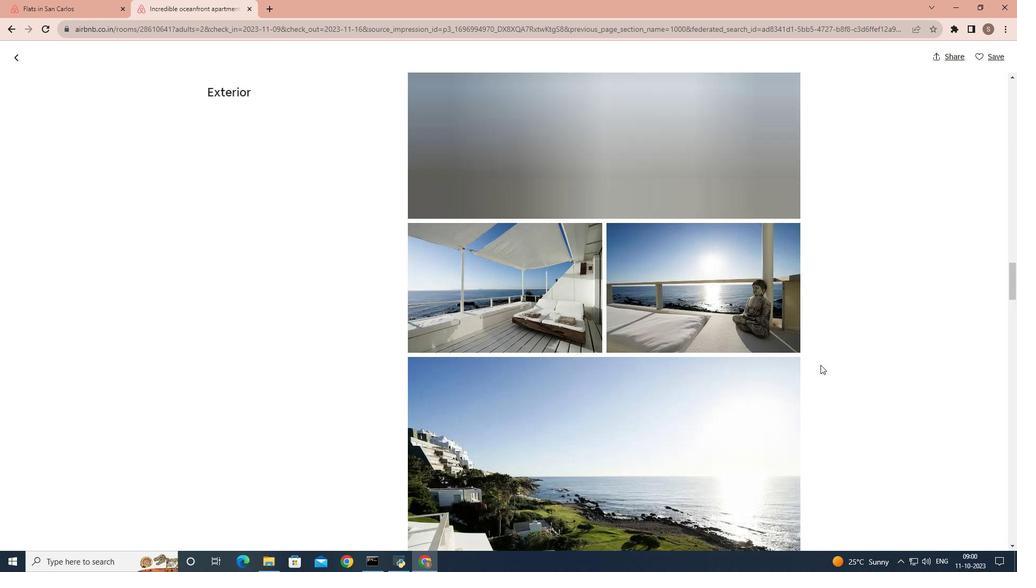 
Action: Mouse scrolled (820, 364) with delta (0, 0)
Screenshot: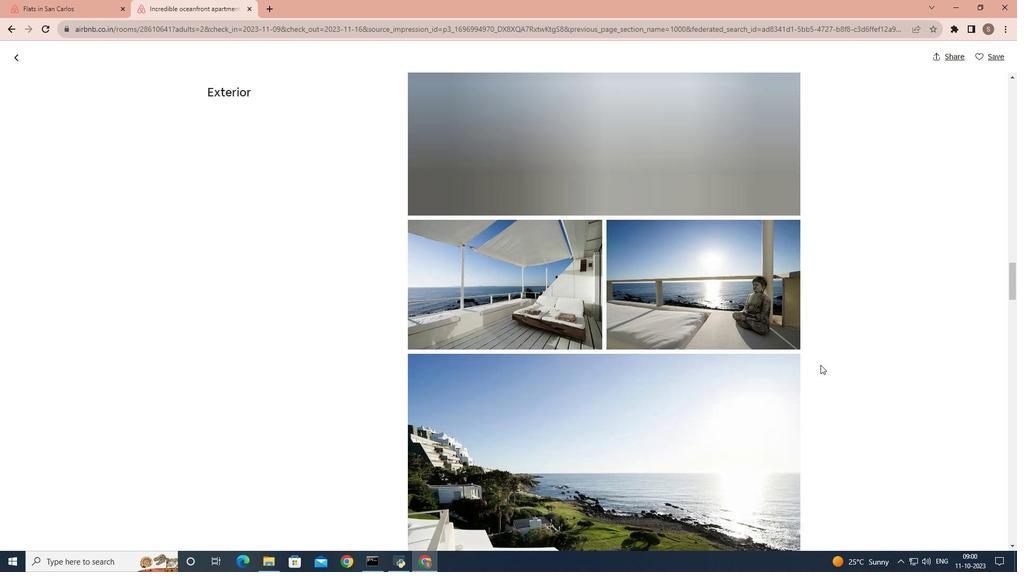 
Action: Mouse scrolled (820, 364) with delta (0, 0)
Screenshot: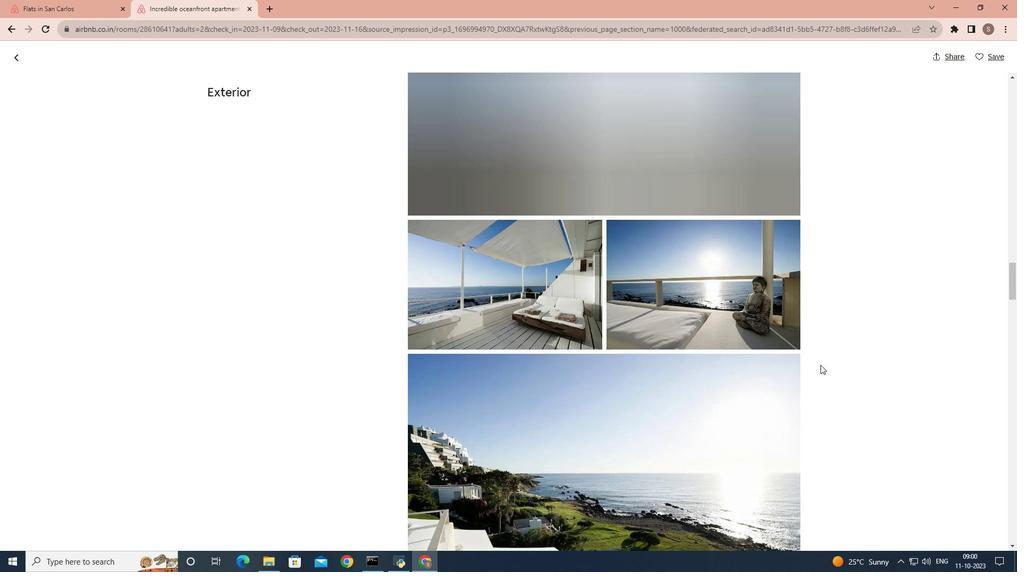 
Action: Mouse scrolled (820, 364) with delta (0, 0)
Screenshot: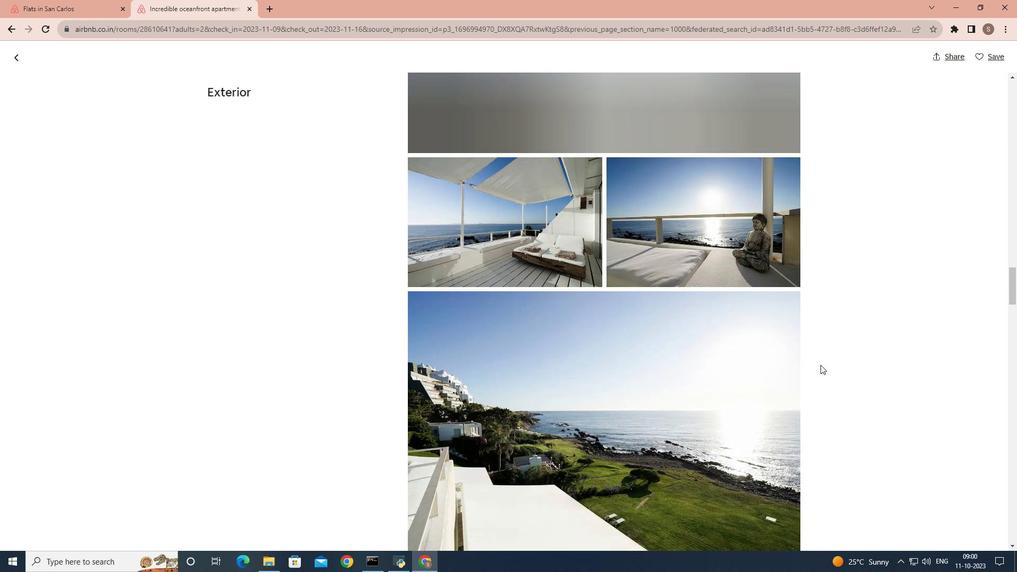 
Action: Mouse scrolled (820, 364) with delta (0, 0)
Screenshot: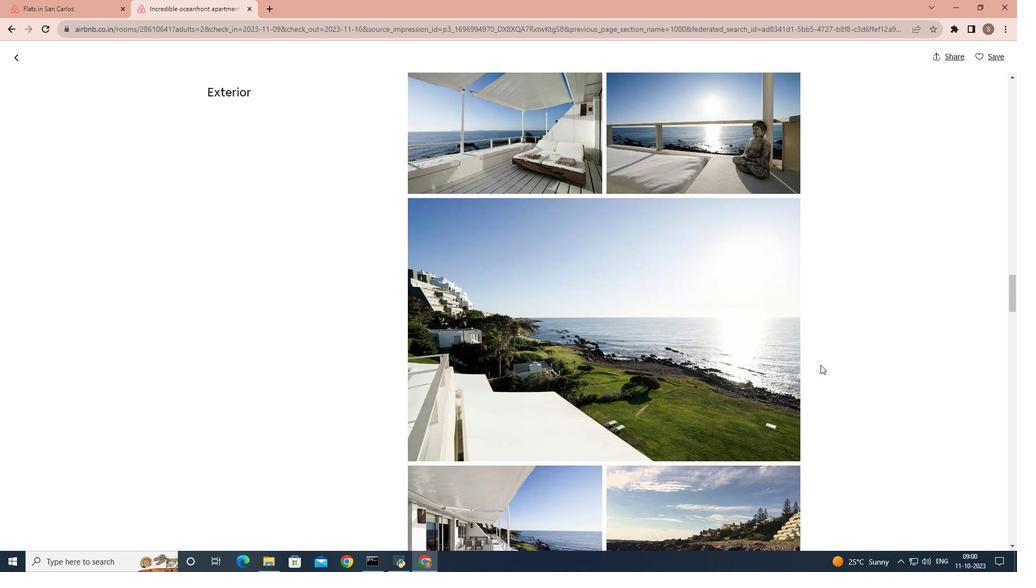 
Action: Mouse scrolled (820, 364) with delta (0, 0)
Screenshot: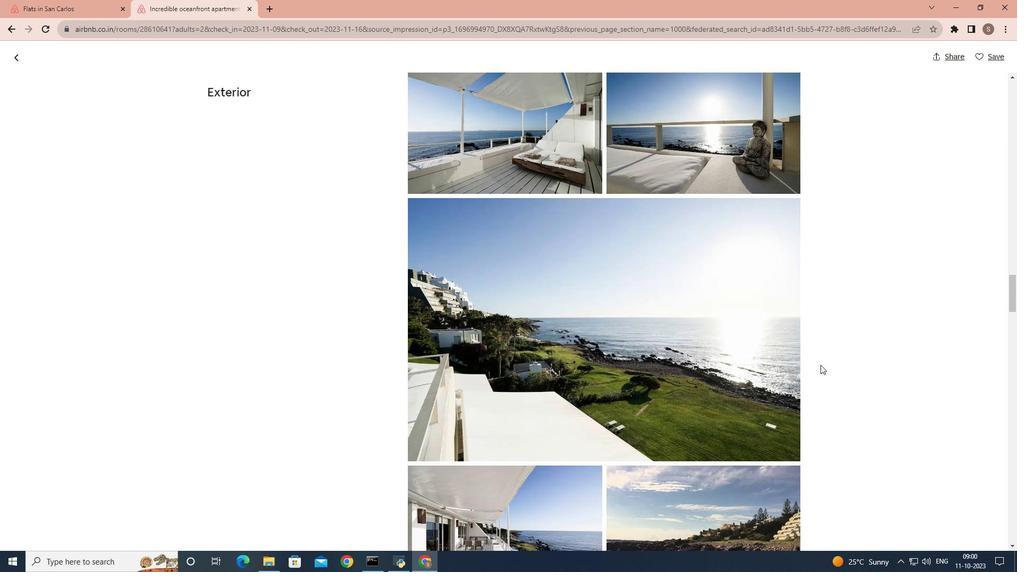 
Action: Mouse scrolled (820, 364) with delta (0, 0)
Screenshot: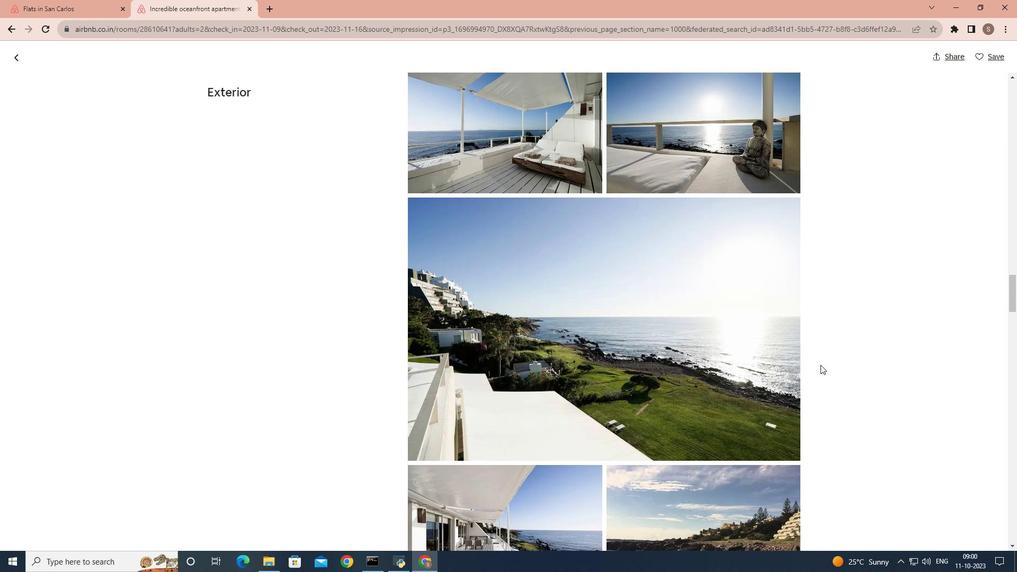 
Action: Mouse scrolled (820, 364) with delta (0, 0)
Screenshot: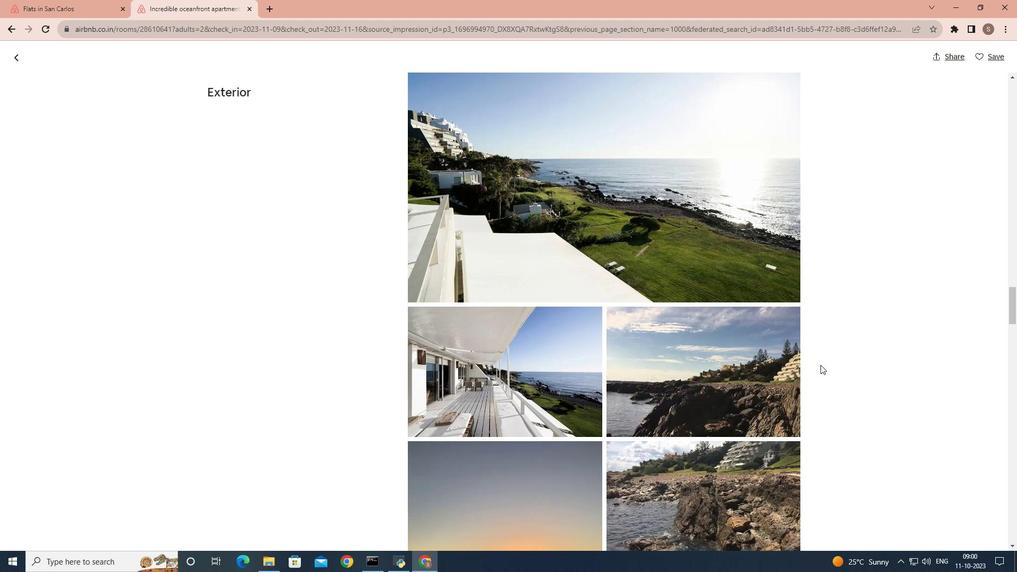 
Action: Mouse scrolled (820, 364) with delta (0, 0)
Screenshot: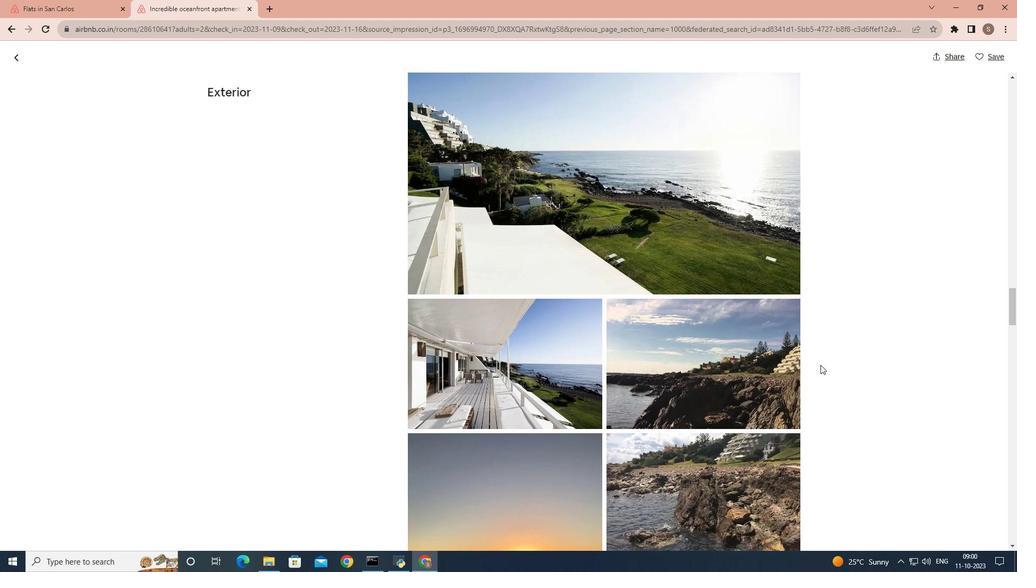 
Action: Mouse scrolled (820, 364) with delta (0, 0)
Screenshot: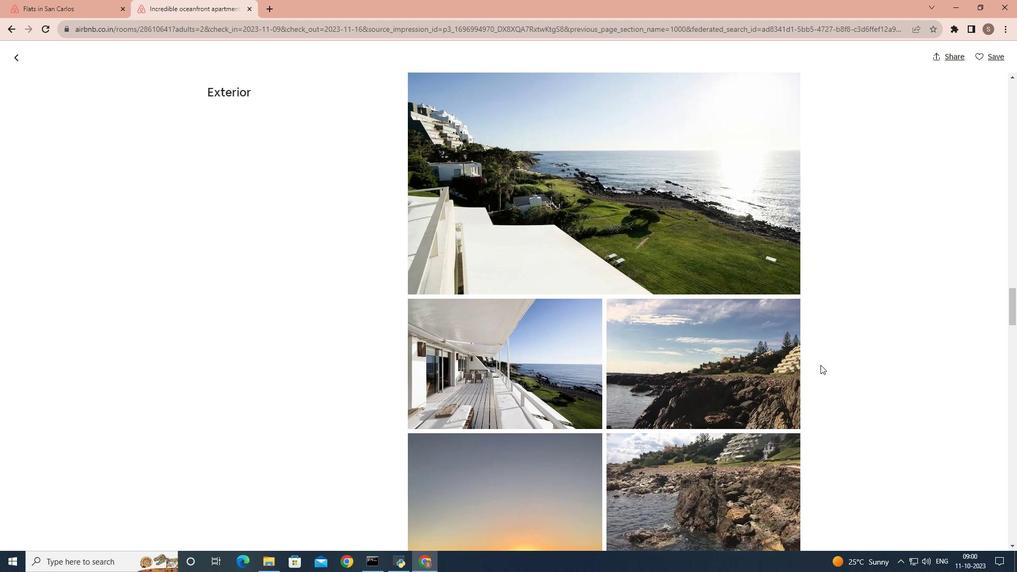 
Action: Mouse scrolled (820, 364) with delta (0, 0)
Screenshot: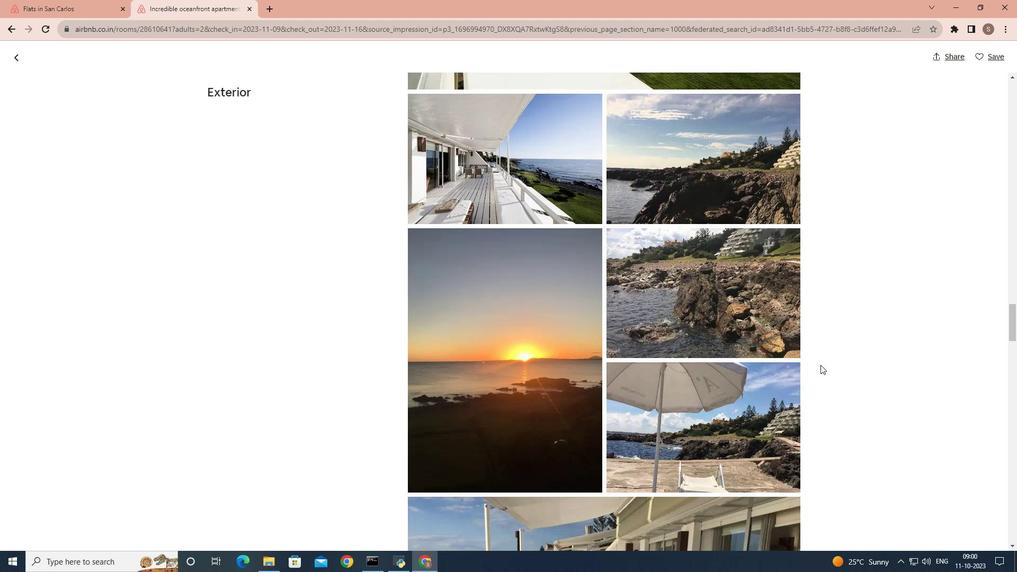 
Action: Mouse scrolled (820, 364) with delta (0, 0)
Screenshot: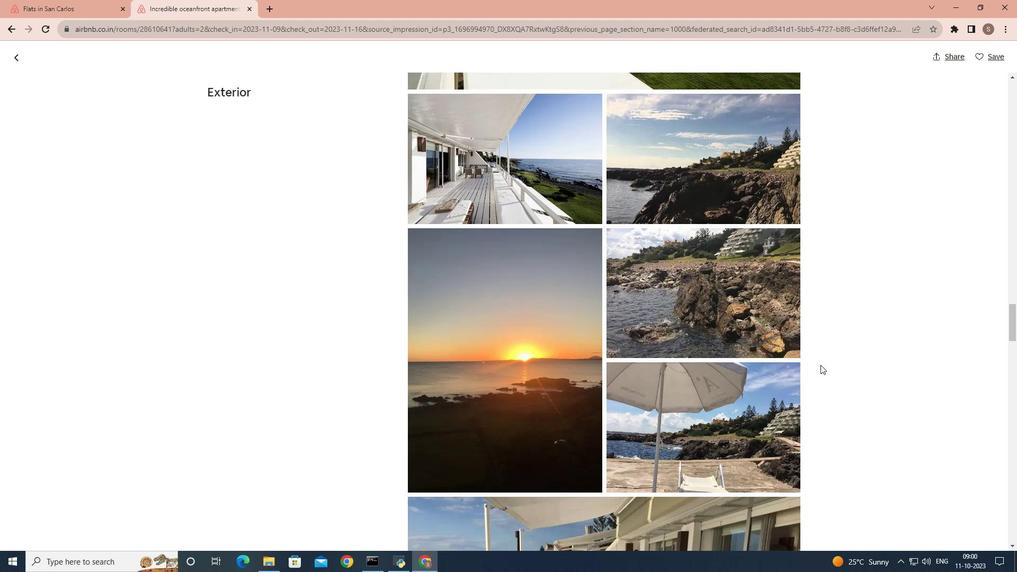 
Action: Mouse scrolled (820, 364) with delta (0, 0)
Screenshot: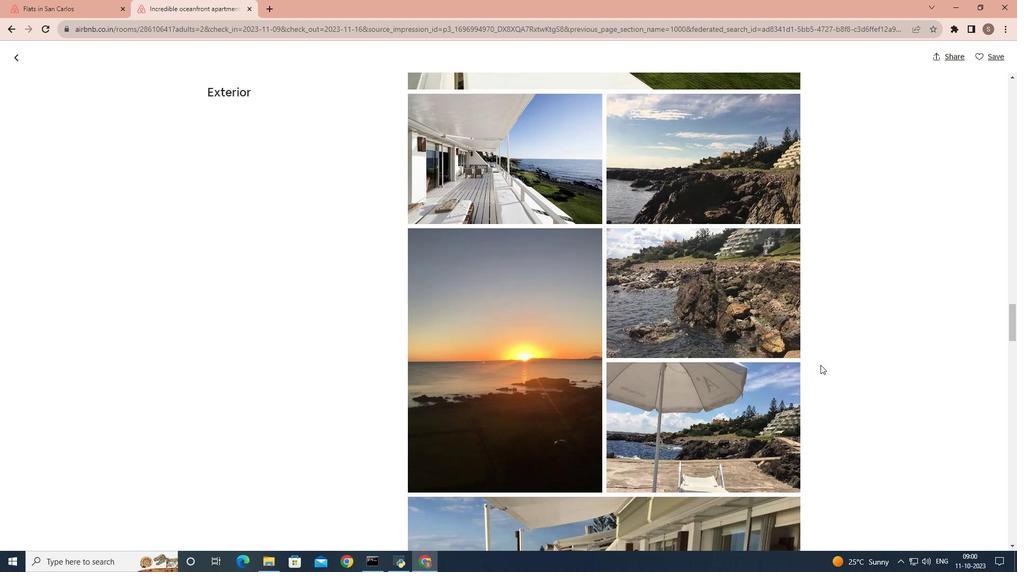 
Action: Mouse scrolled (820, 364) with delta (0, 0)
Screenshot: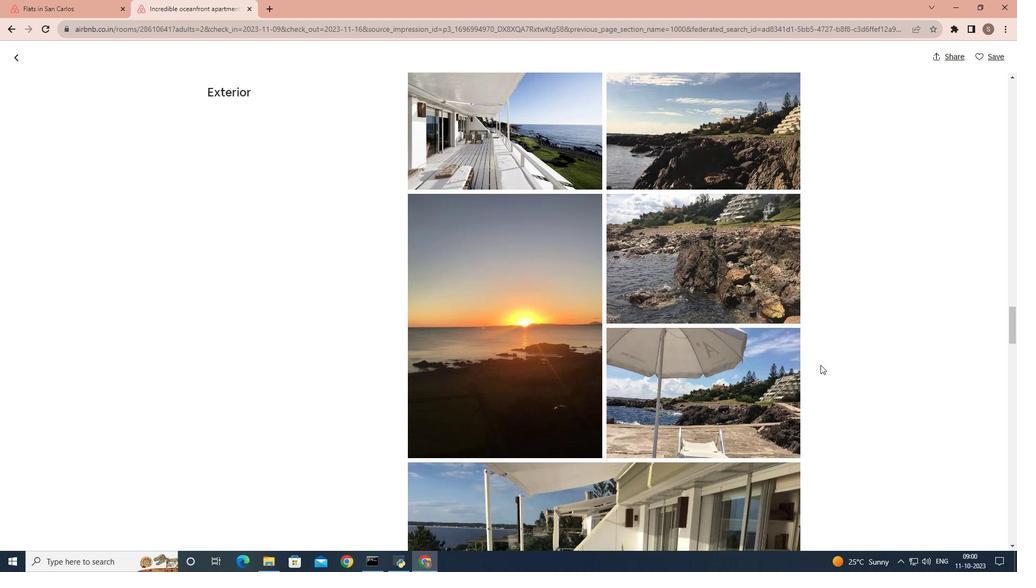 
Action: Mouse scrolled (820, 364) with delta (0, 0)
Screenshot: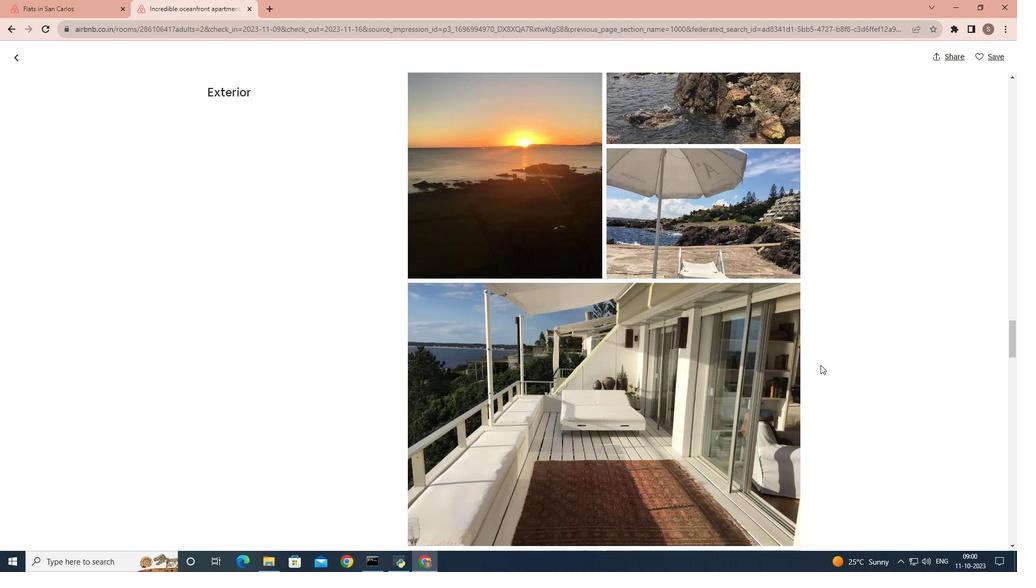 
Action: Mouse scrolled (820, 364) with delta (0, 0)
Screenshot: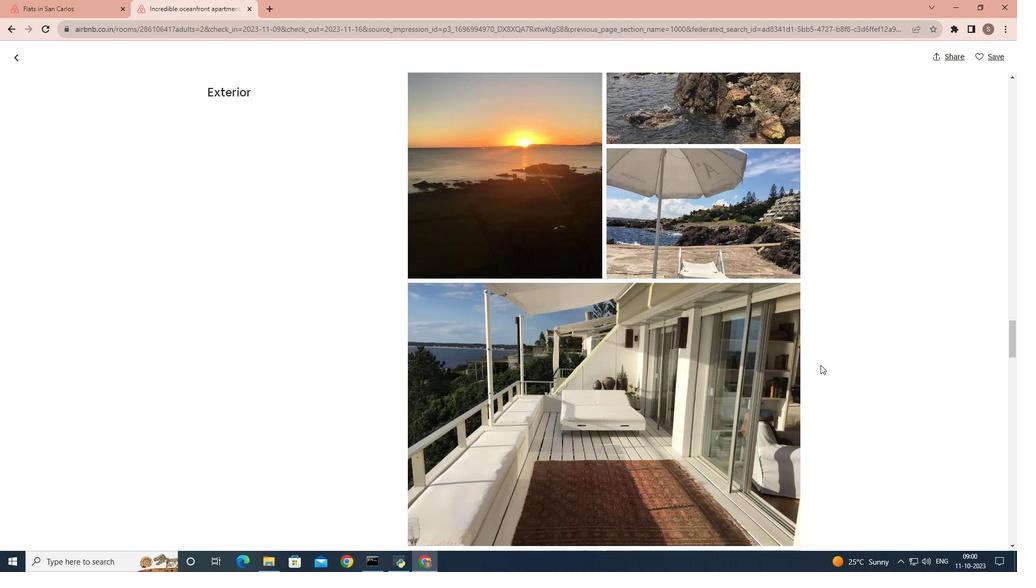
Action: Mouse scrolled (820, 364) with delta (0, 0)
Screenshot: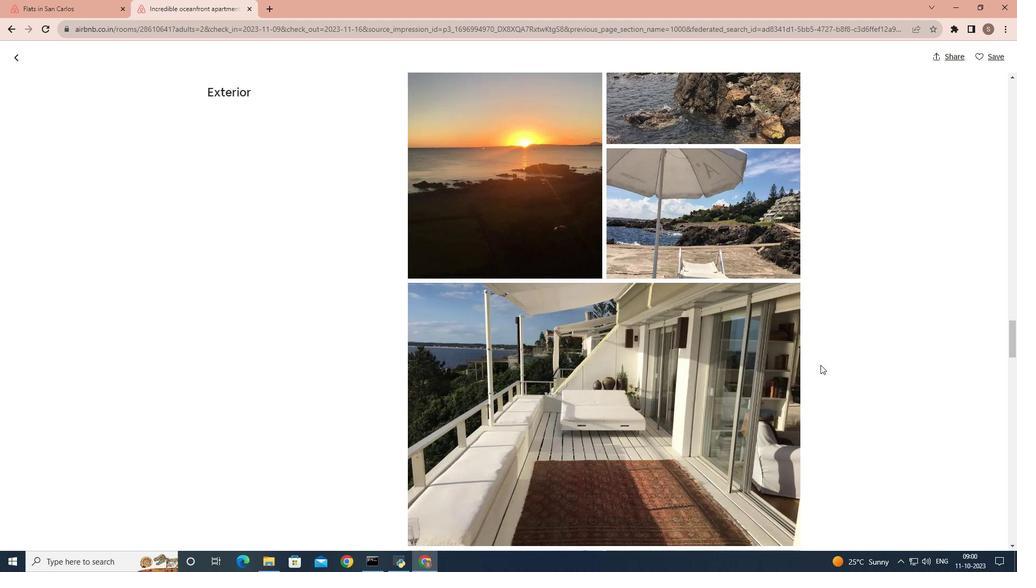 
Action: Mouse scrolled (820, 364) with delta (0, 0)
Screenshot: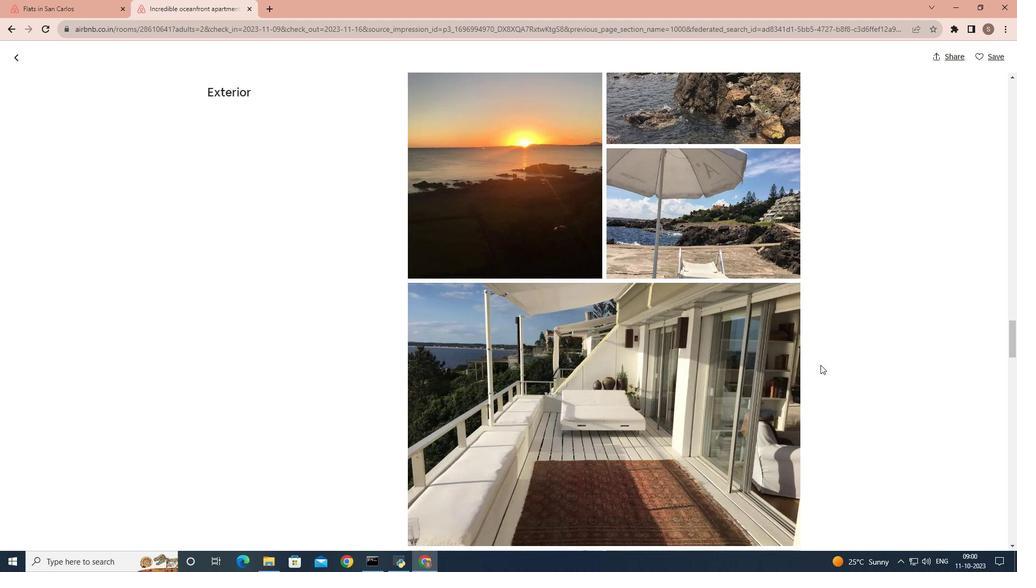 
Action: Mouse scrolled (820, 364) with delta (0, 0)
Screenshot: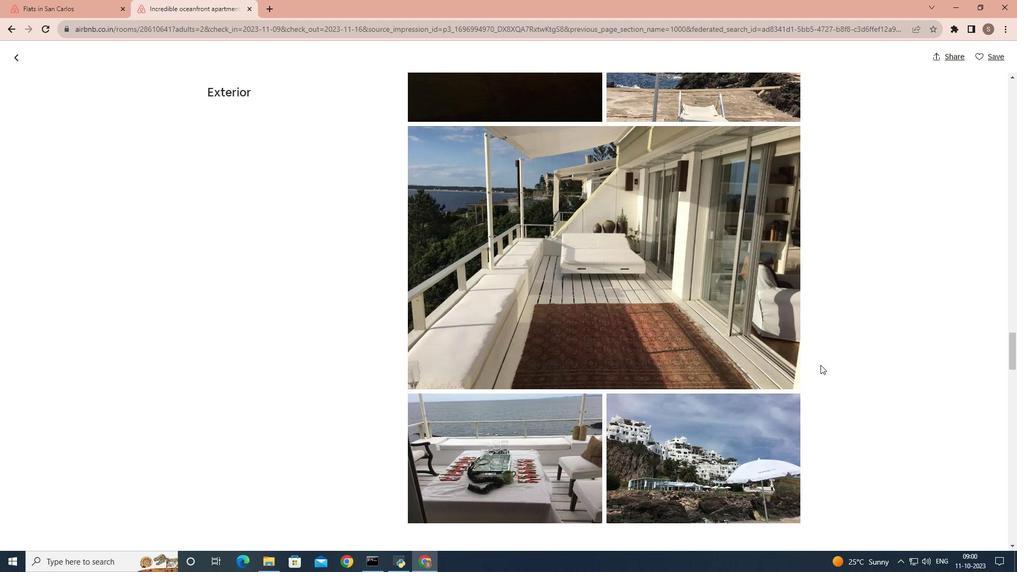 
Action: Mouse scrolled (820, 364) with delta (0, 0)
Screenshot: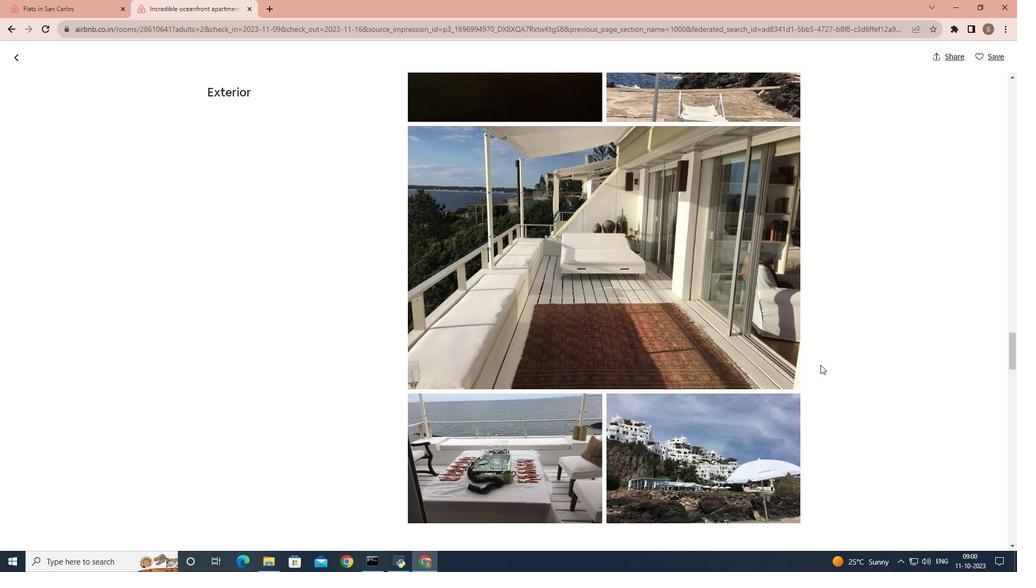
Action: Mouse scrolled (820, 364) with delta (0, 0)
Screenshot: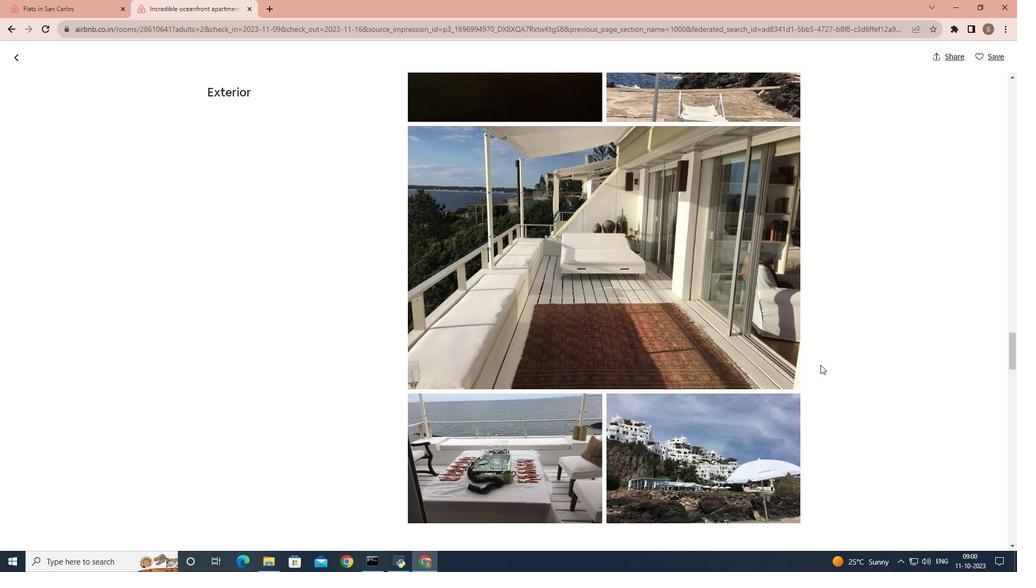 
Action: Mouse scrolled (820, 364) with delta (0, 0)
Screenshot: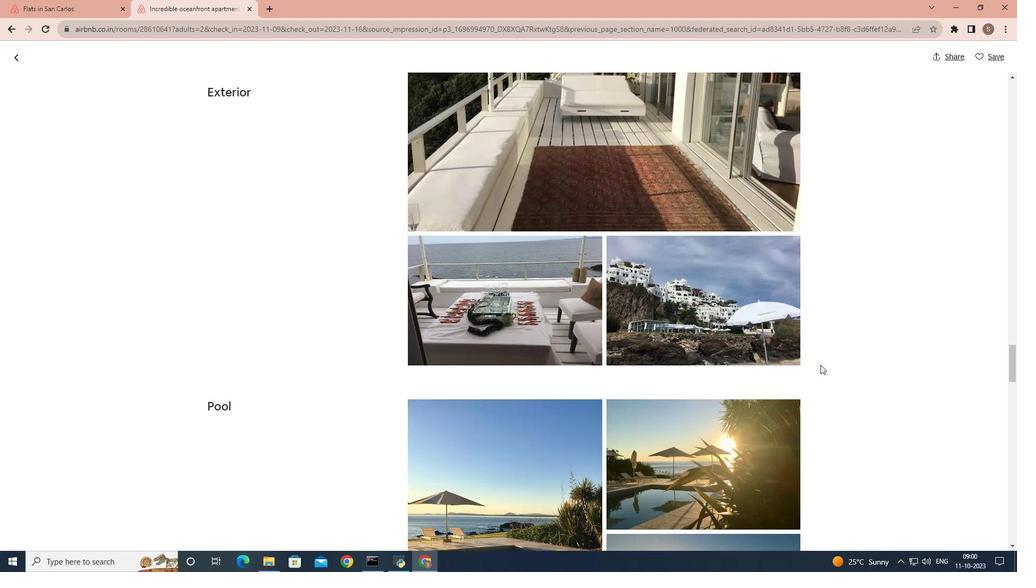 
Action: Mouse scrolled (820, 364) with delta (0, 0)
Screenshot: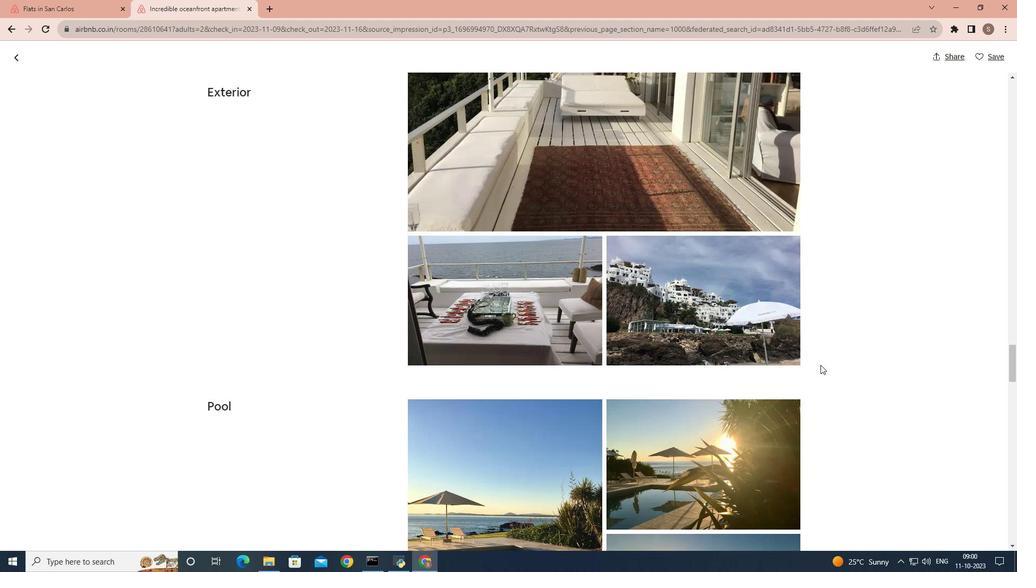 
Action: Mouse scrolled (820, 364) with delta (0, 0)
Screenshot: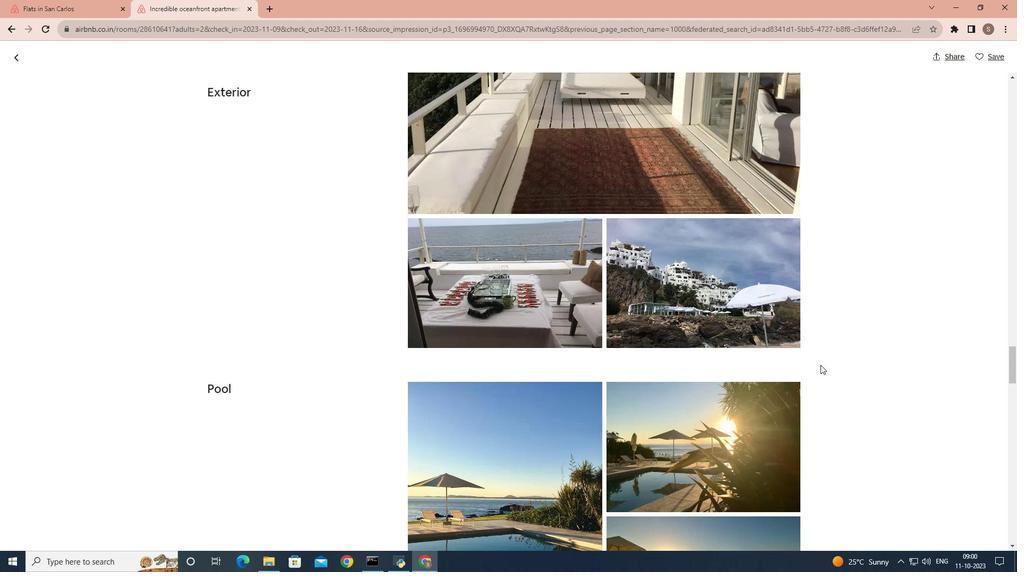 
Action: Mouse scrolled (820, 364) with delta (0, 0)
Screenshot: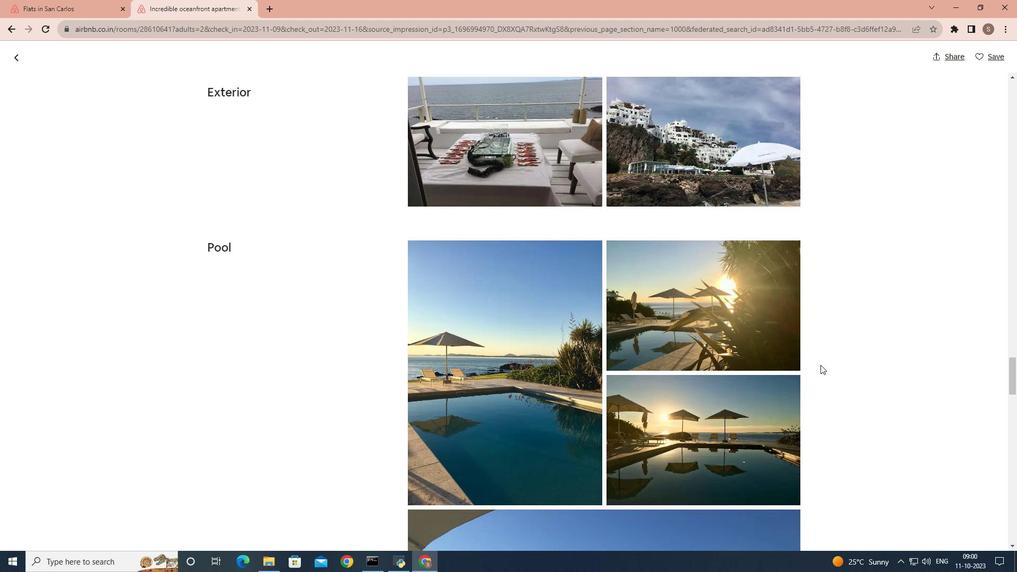 
Action: Mouse scrolled (820, 364) with delta (0, 0)
Screenshot: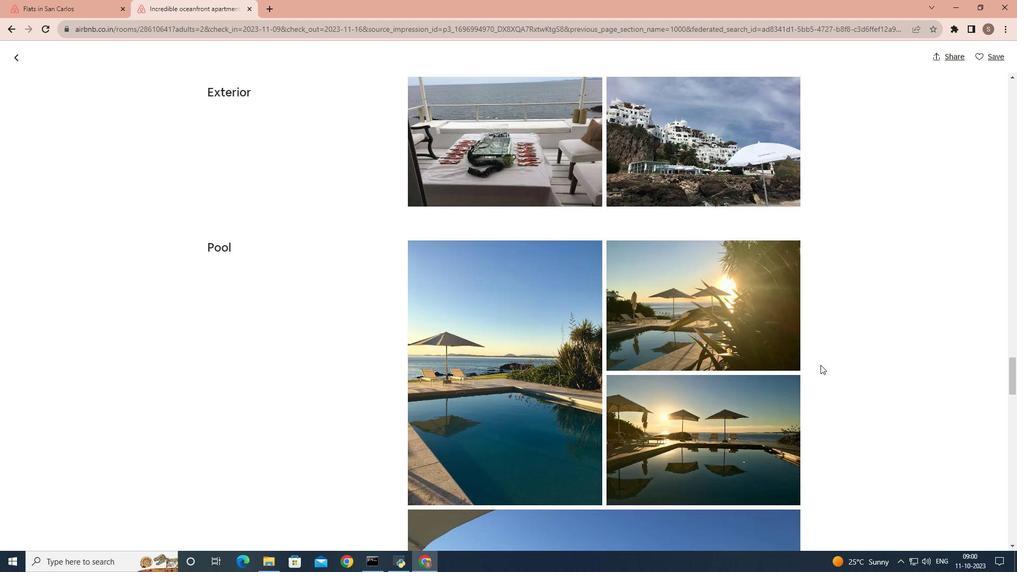 
Action: Mouse scrolled (820, 364) with delta (0, 0)
Screenshot: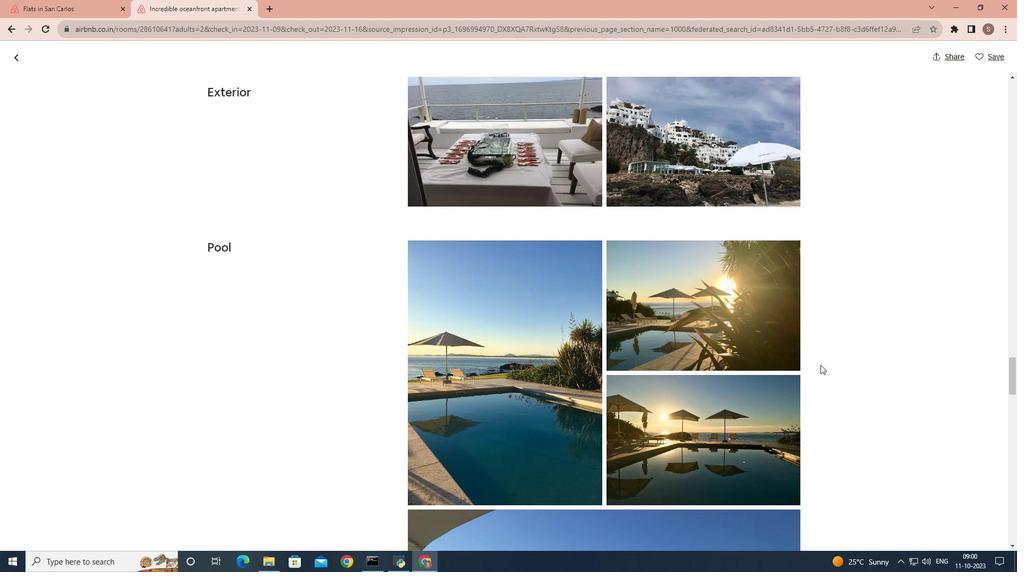 
Action: Mouse scrolled (820, 364) with delta (0, 0)
Screenshot: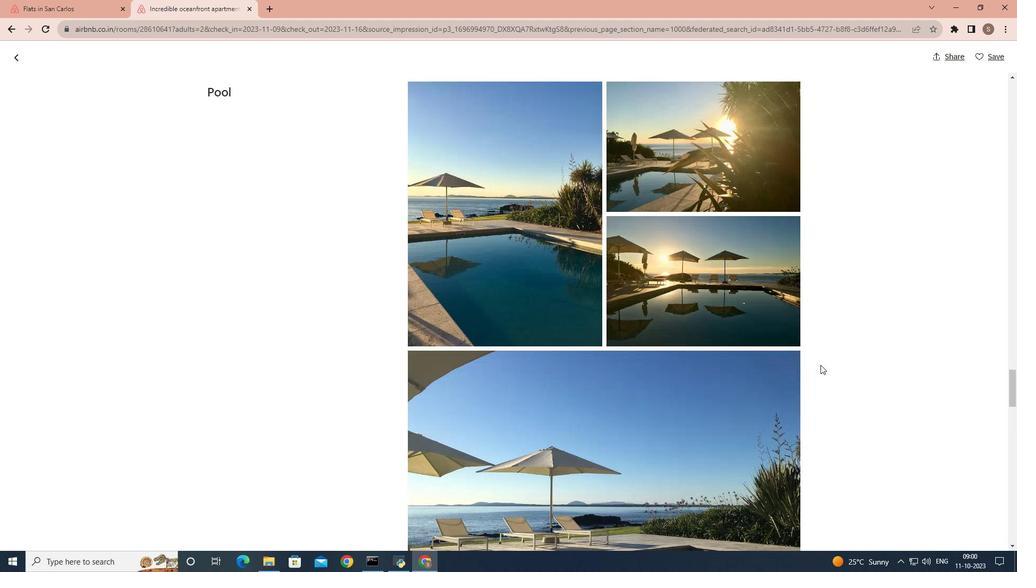 
Action: Mouse scrolled (820, 364) with delta (0, 0)
Screenshot: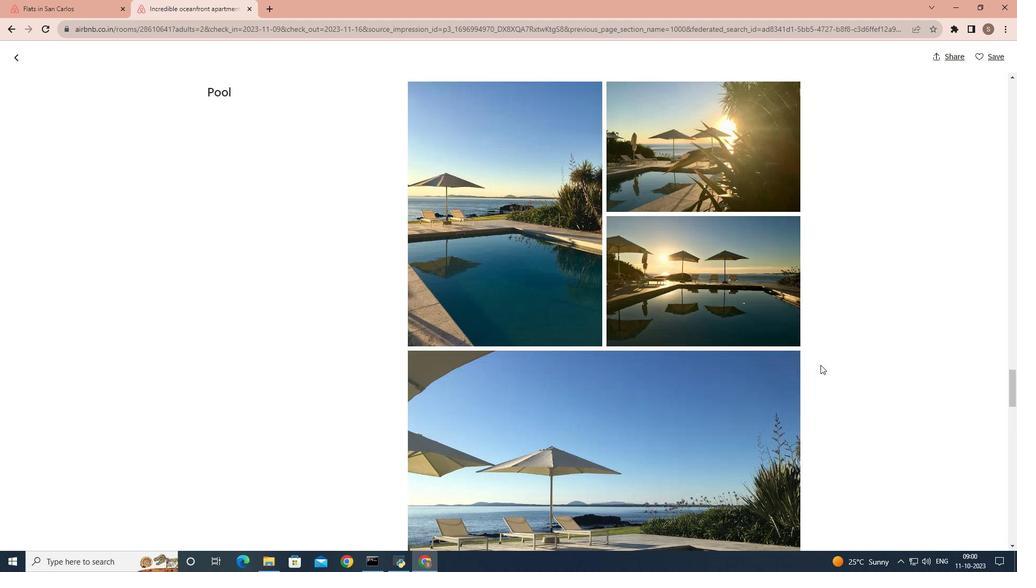 
Action: Mouse scrolled (820, 364) with delta (0, 0)
Screenshot: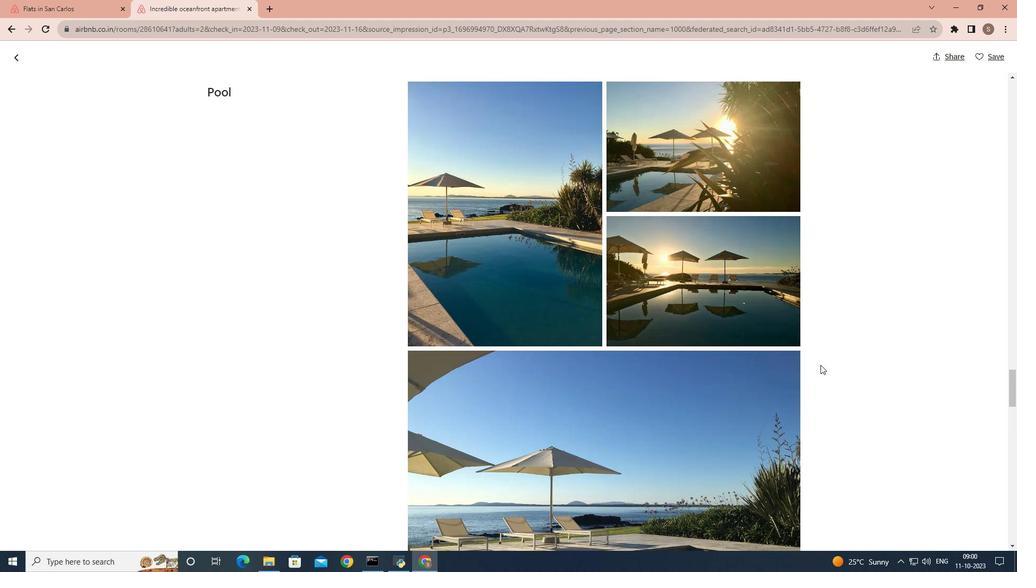 
Action: Mouse scrolled (820, 364) with delta (0, 0)
Screenshot: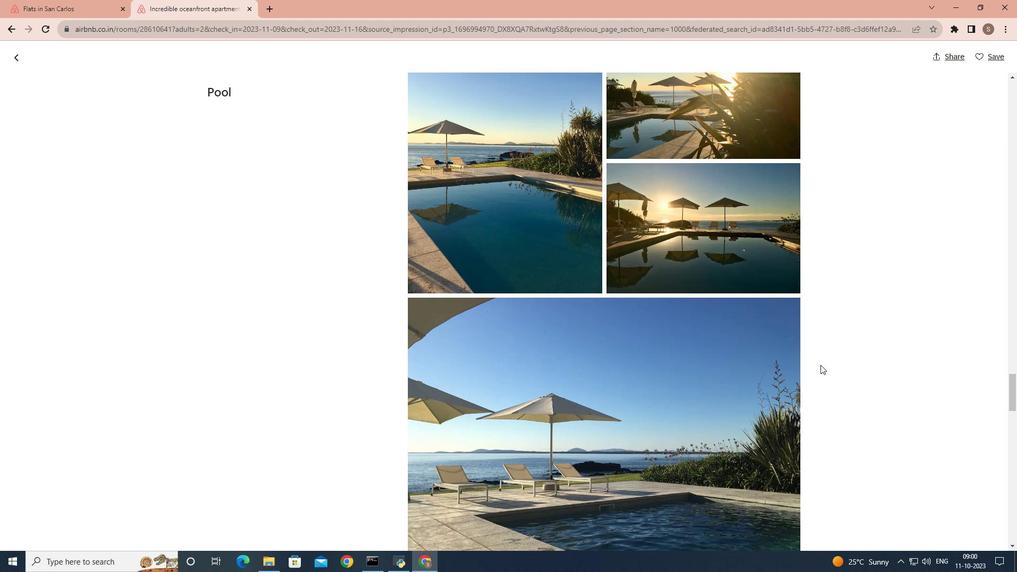 
Action: Mouse scrolled (820, 364) with delta (0, 0)
Screenshot: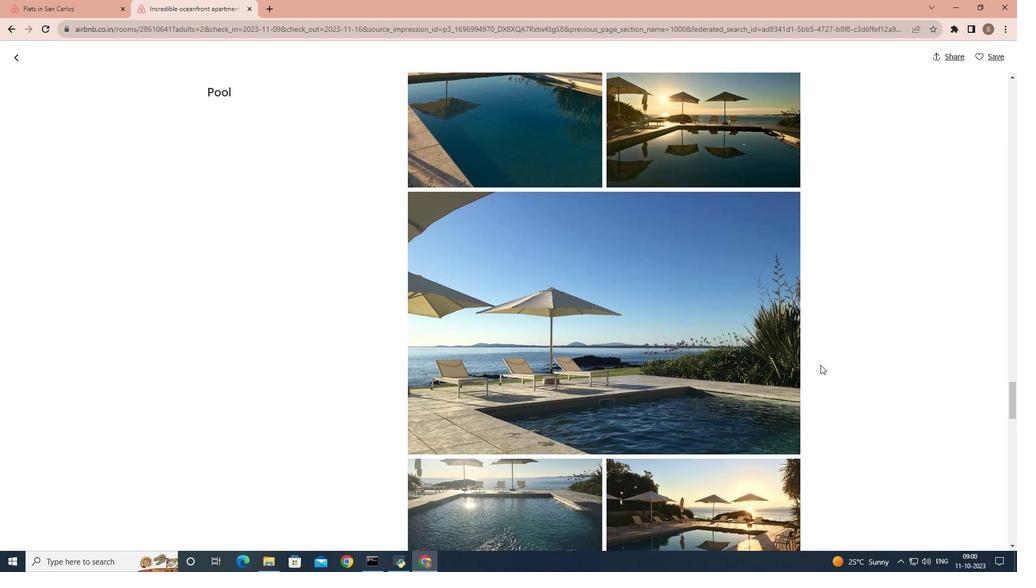 
Action: Mouse scrolled (820, 364) with delta (0, 0)
Screenshot: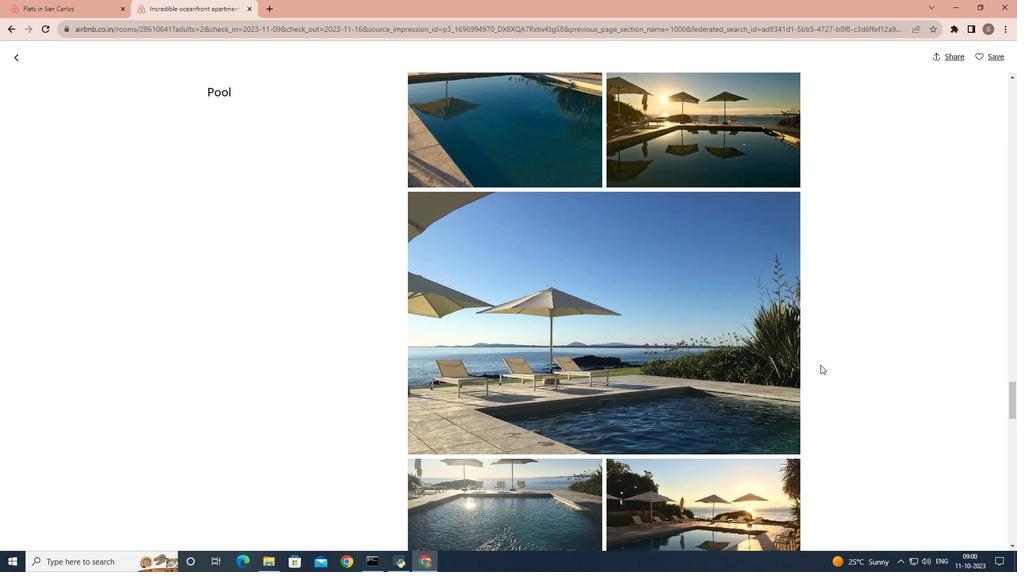 
Action: Mouse scrolled (820, 364) with delta (0, 0)
Screenshot: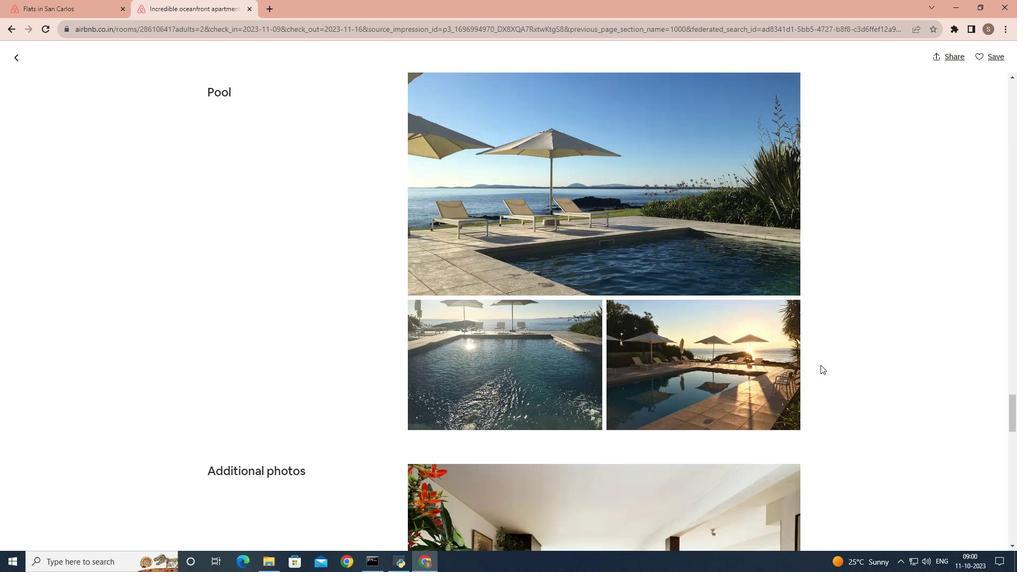 
Action: Mouse scrolled (820, 364) with delta (0, 0)
Screenshot: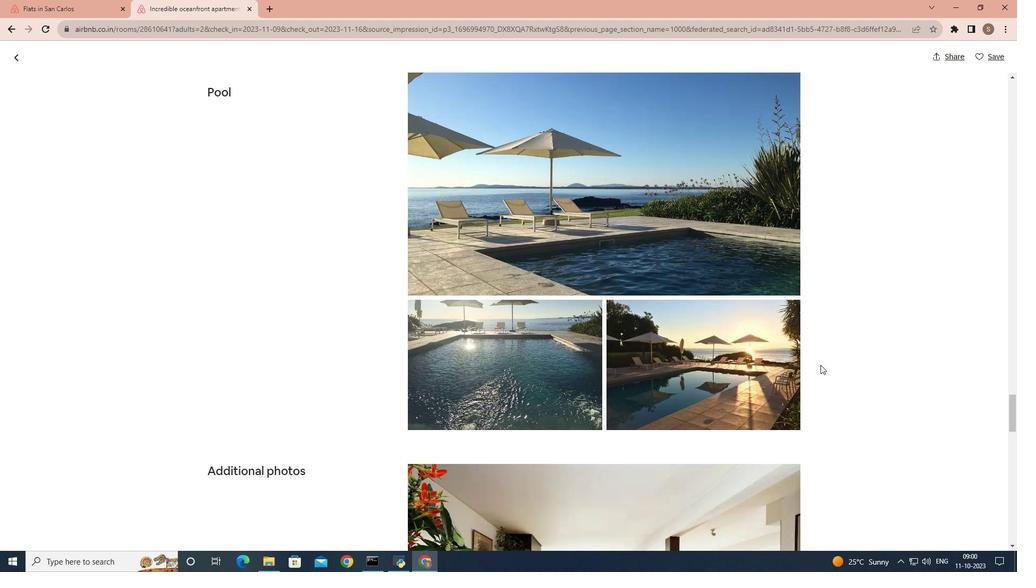 
Action: Mouse scrolled (820, 364) with delta (0, 0)
Screenshot: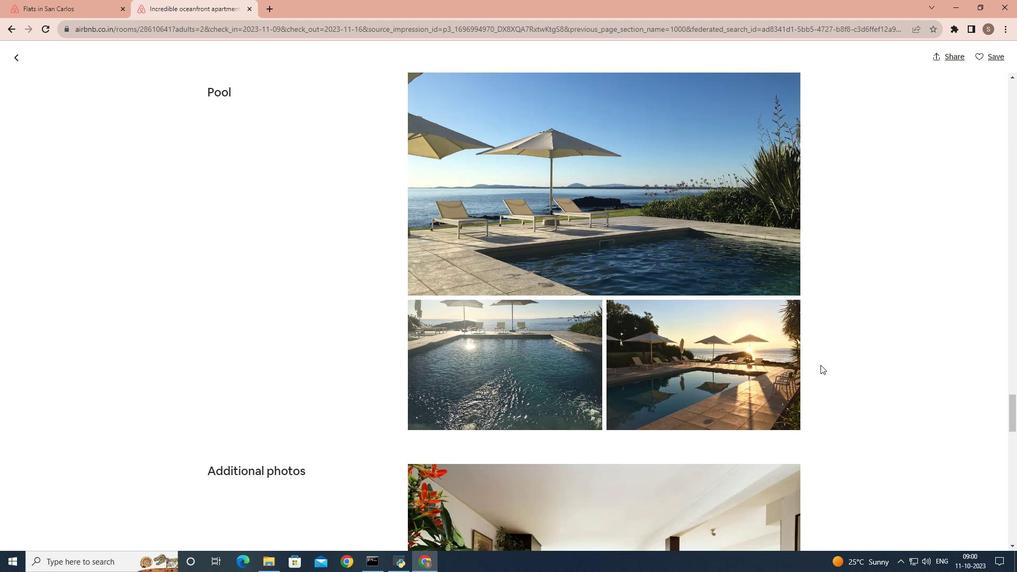 
Action: Mouse scrolled (820, 364) with delta (0, 0)
Screenshot: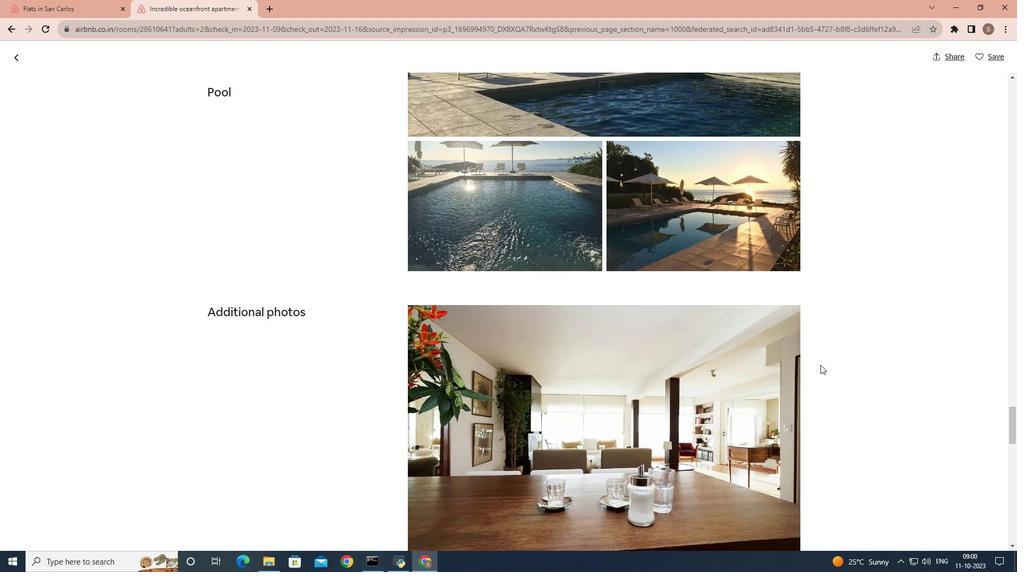 
Action: Mouse scrolled (820, 364) with delta (0, 0)
Screenshot: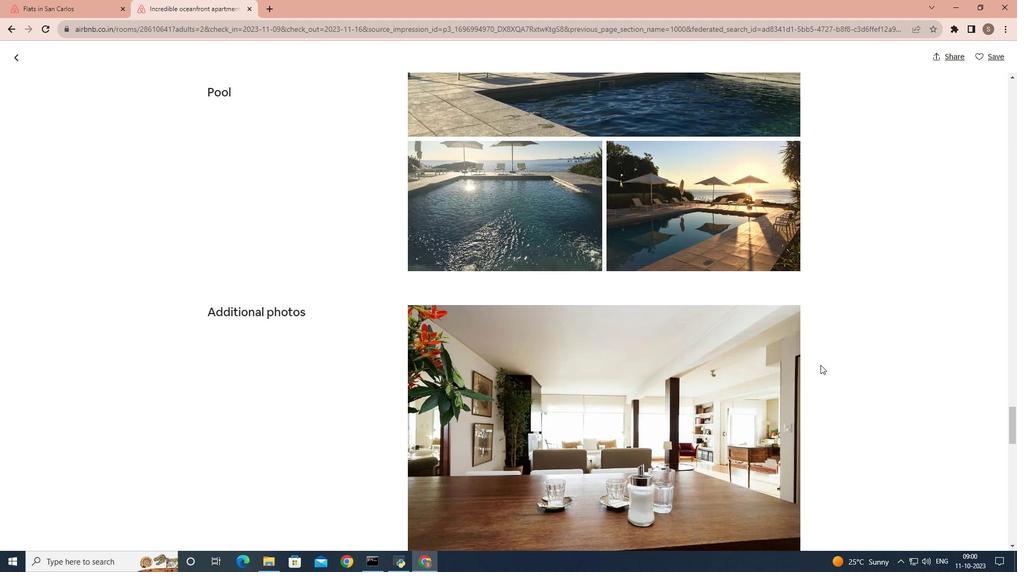
Action: Mouse scrolled (820, 364) with delta (0, 0)
Screenshot: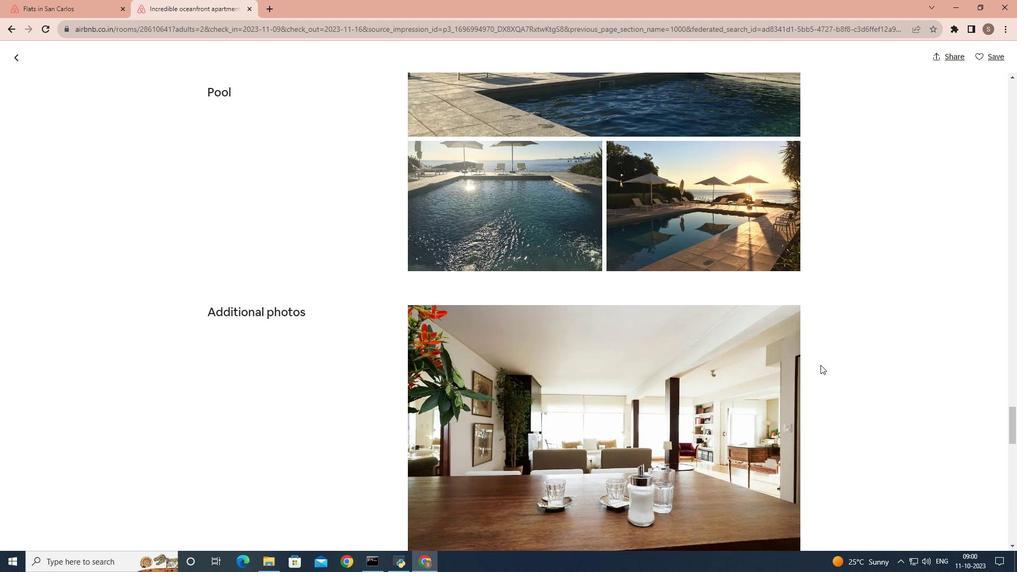 
Action: Mouse scrolled (820, 364) with delta (0, 0)
Screenshot: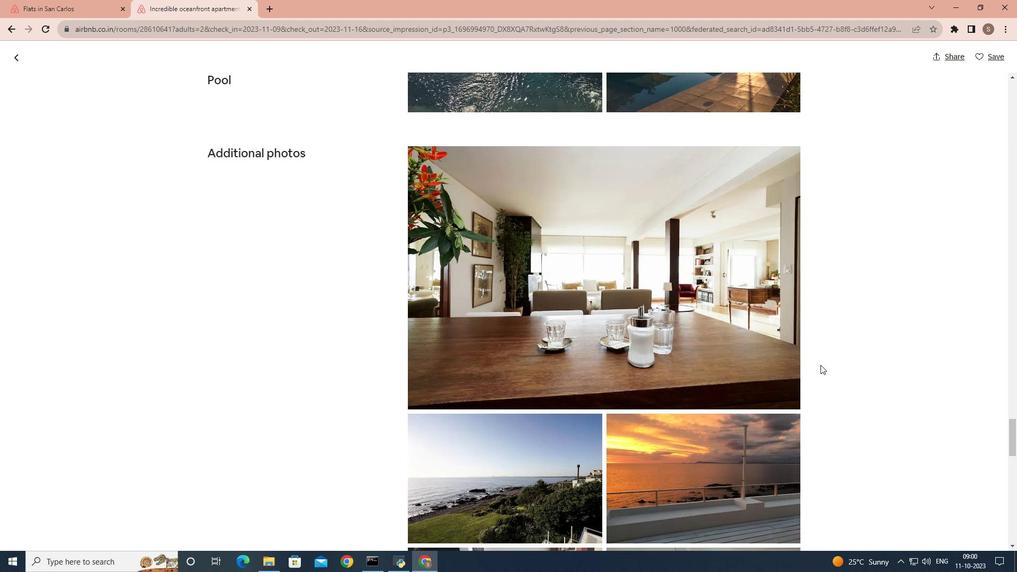 
Action: Mouse scrolled (820, 364) with delta (0, 0)
Screenshot: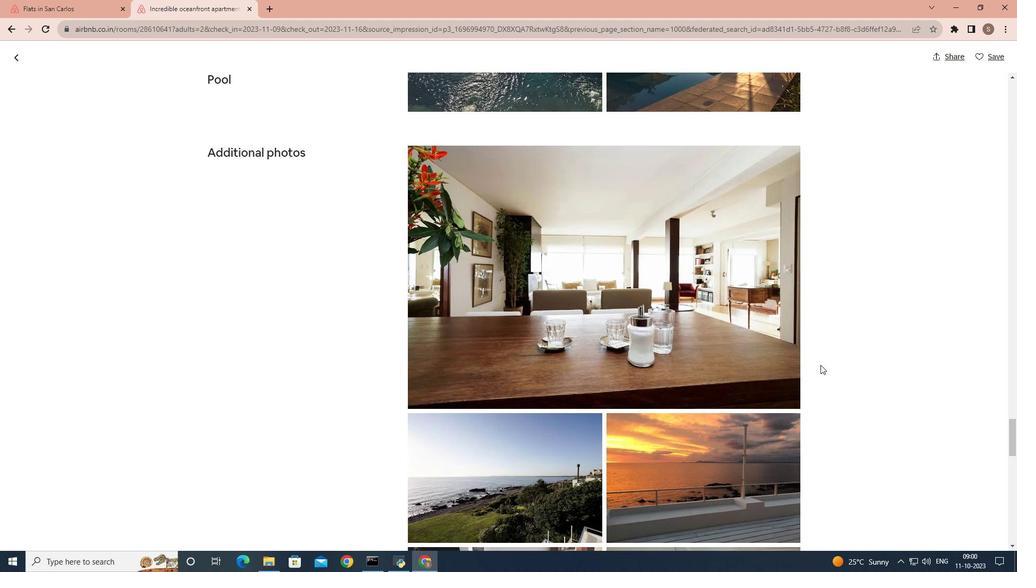 
Action: Mouse scrolled (820, 364) with delta (0, 0)
Screenshot: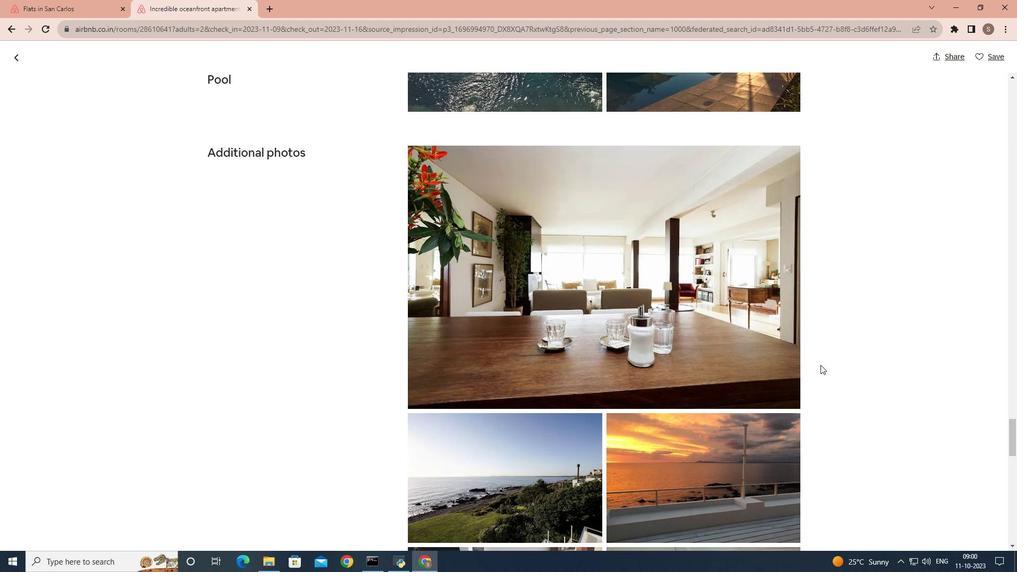 
Action: Mouse scrolled (820, 364) with delta (0, 0)
Screenshot: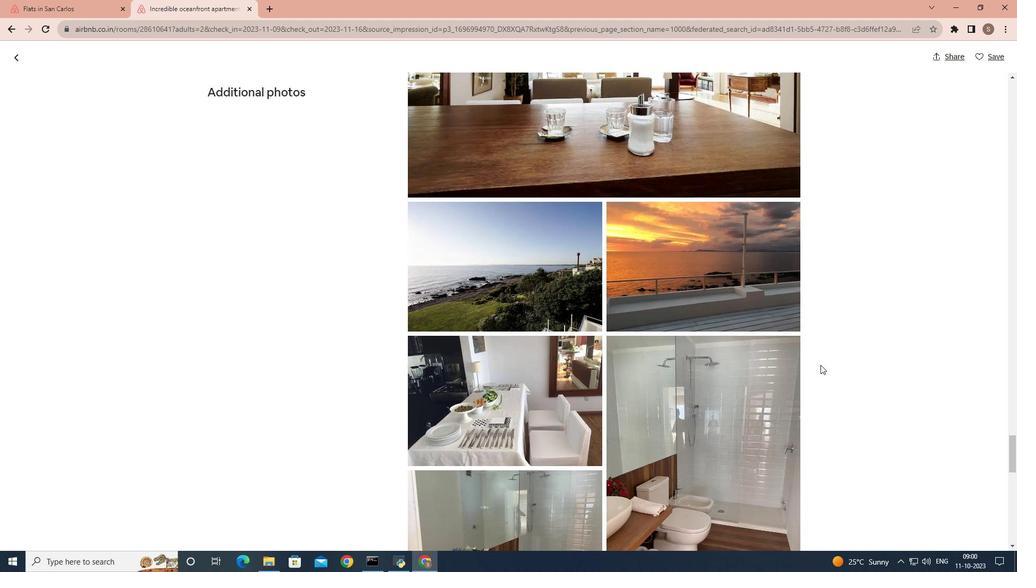 
Action: Mouse scrolled (820, 364) with delta (0, 0)
Screenshot: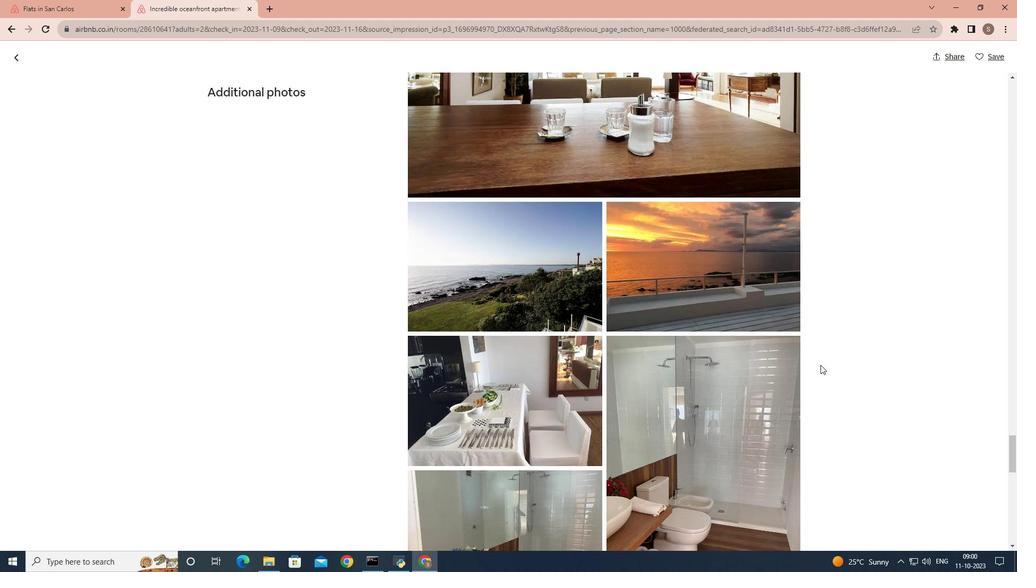 
Action: Mouse scrolled (820, 364) with delta (0, 0)
Screenshot: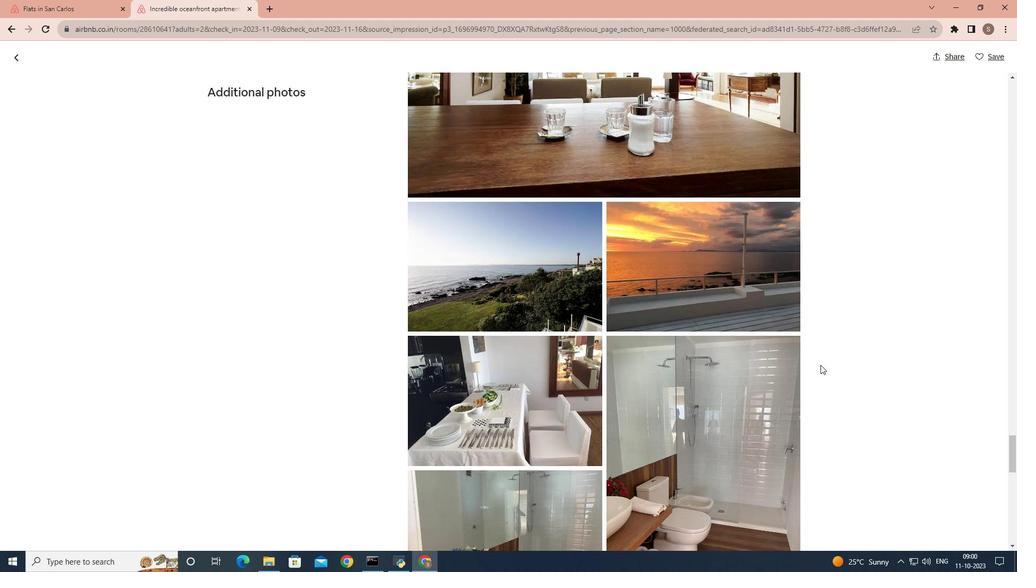 
Action: Mouse scrolled (820, 364) with delta (0, 0)
Screenshot: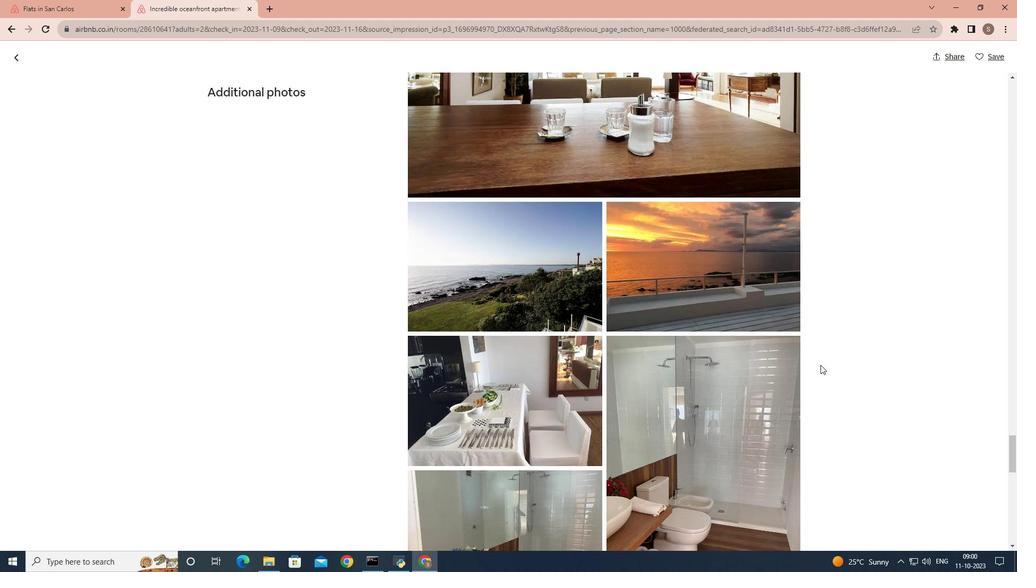 
Action: Mouse scrolled (820, 364) with delta (0, 0)
Screenshot: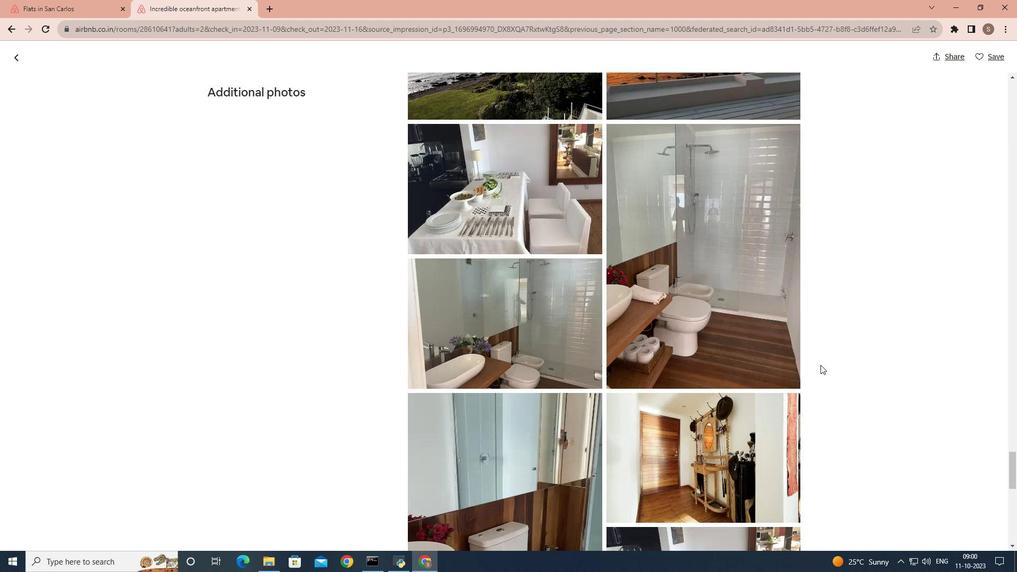 
Action: Mouse scrolled (820, 364) with delta (0, 0)
Screenshot: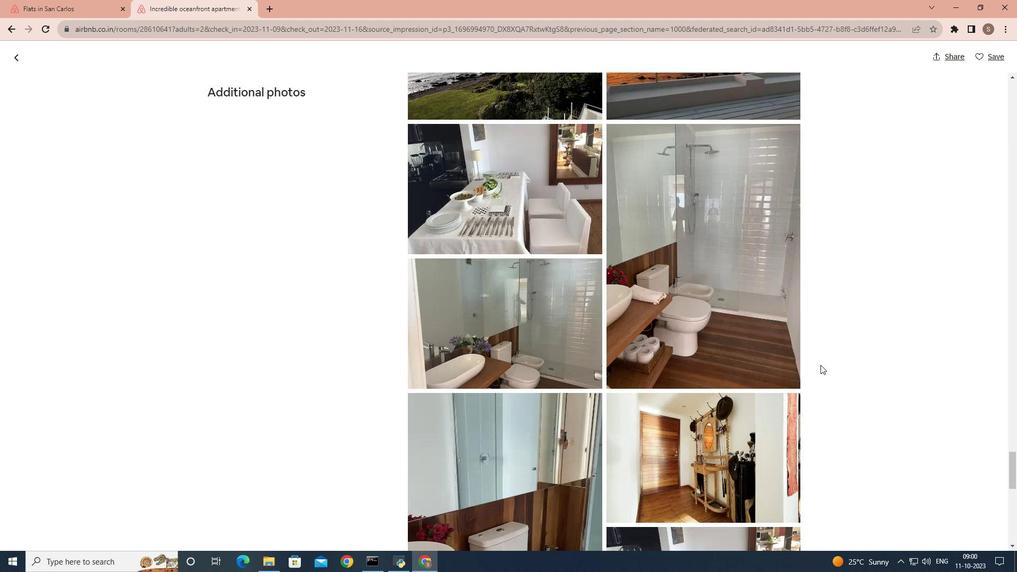 
Action: Mouse scrolled (820, 364) with delta (0, 0)
Screenshot: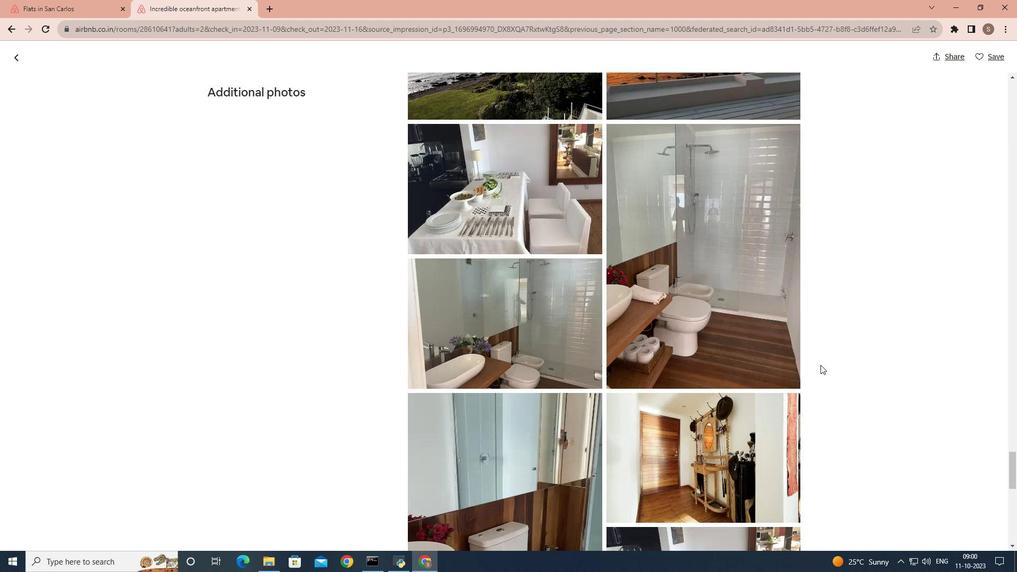 
Action: Mouse scrolled (820, 364) with delta (0, 0)
Screenshot: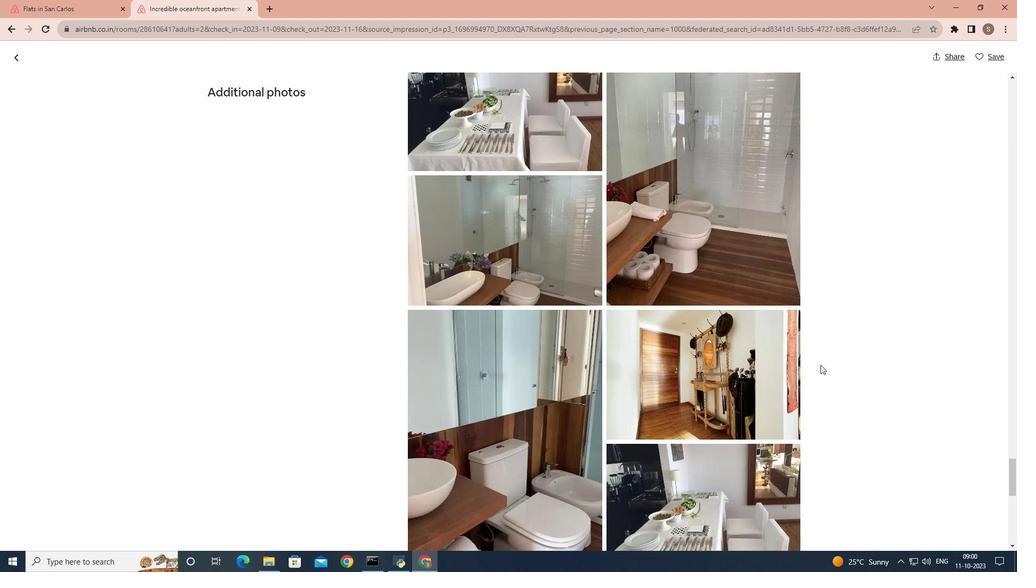 
Action: Mouse scrolled (820, 364) with delta (0, 0)
Screenshot: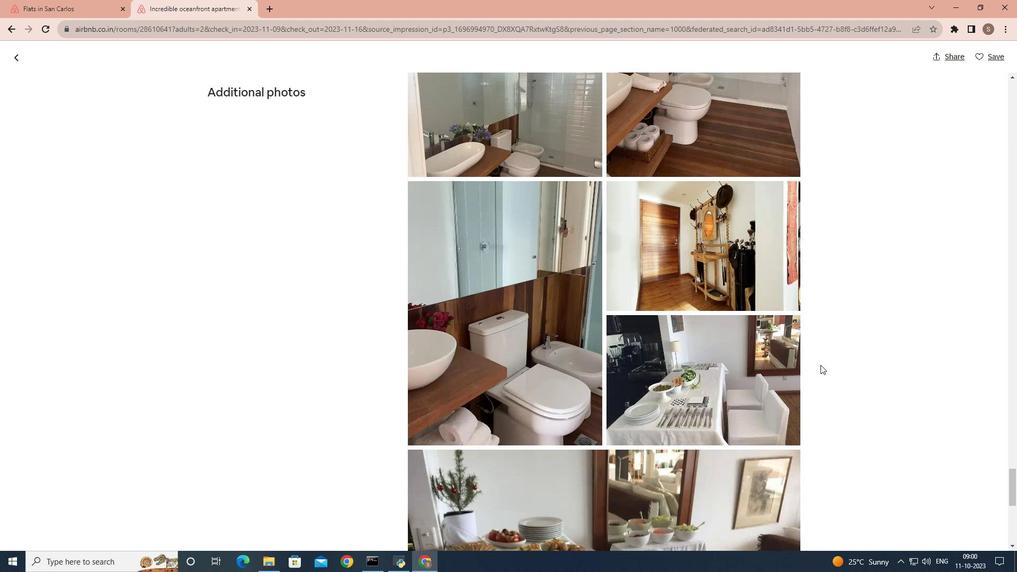 
Action: Mouse scrolled (820, 364) with delta (0, 0)
Screenshot: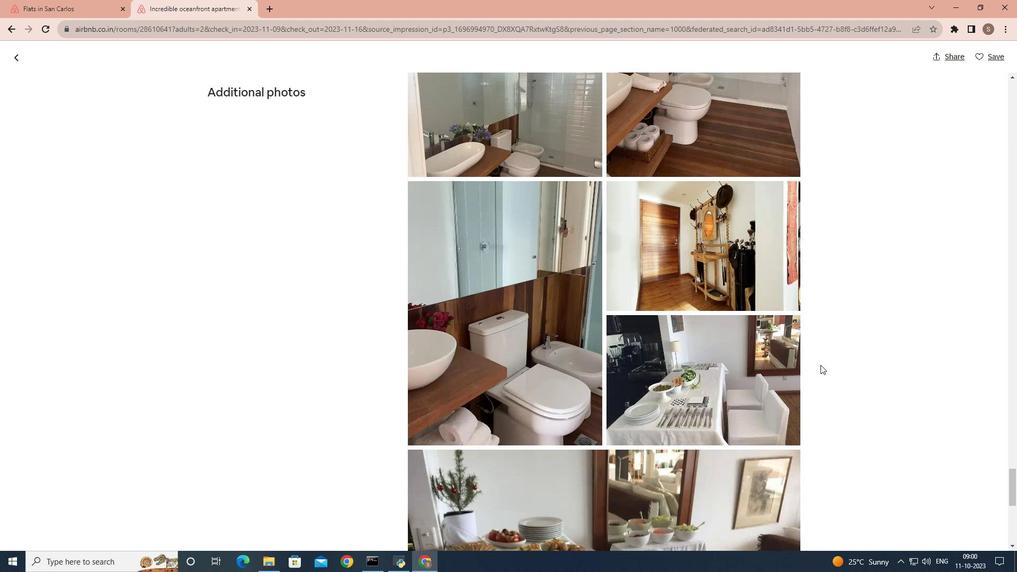 
Action: Mouse scrolled (820, 364) with delta (0, 0)
Screenshot: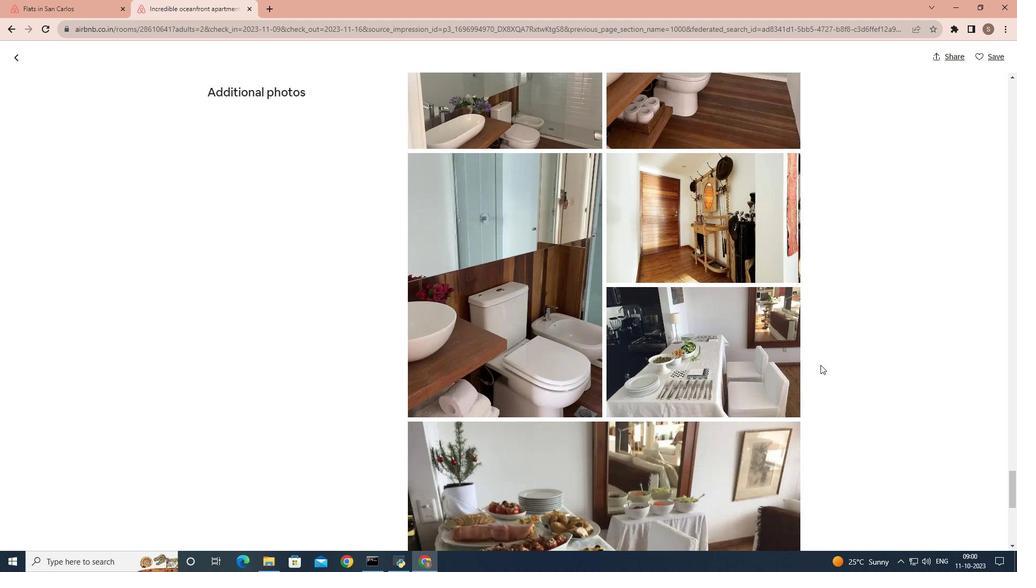 
Action: Mouse scrolled (820, 364) with delta (0, 0)
Screenshot: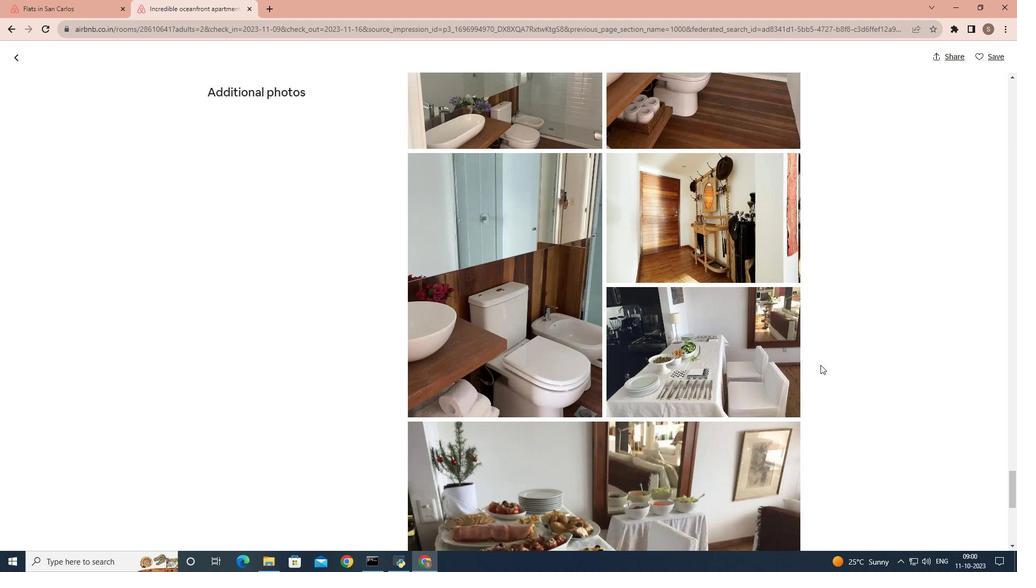 
Action: Mouse scrolled (820, 364) with delta (0, 0)
Screenshot: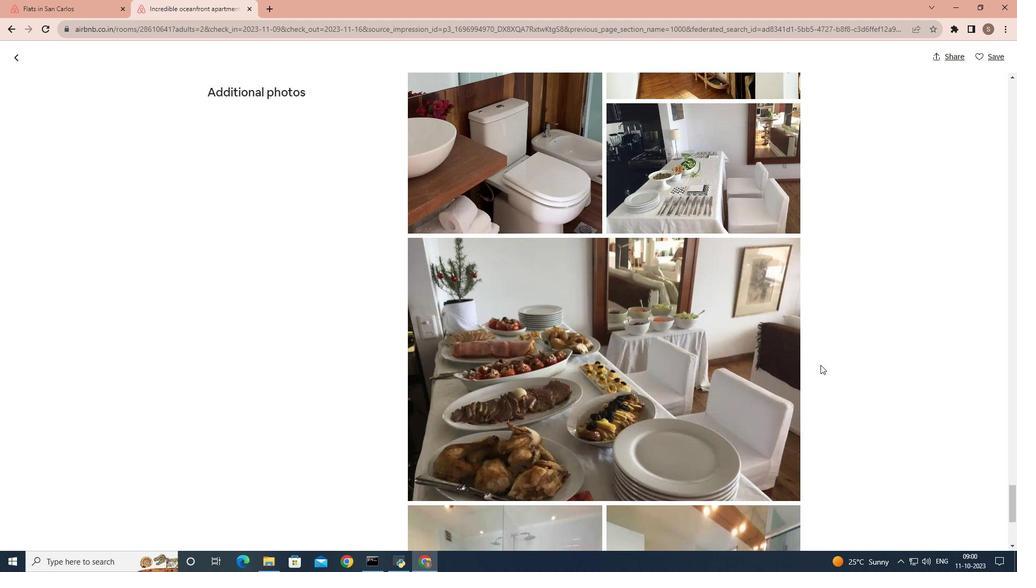 
Action: Mouse scrolled (820, 364) with delta (0, 0)
Screenshot: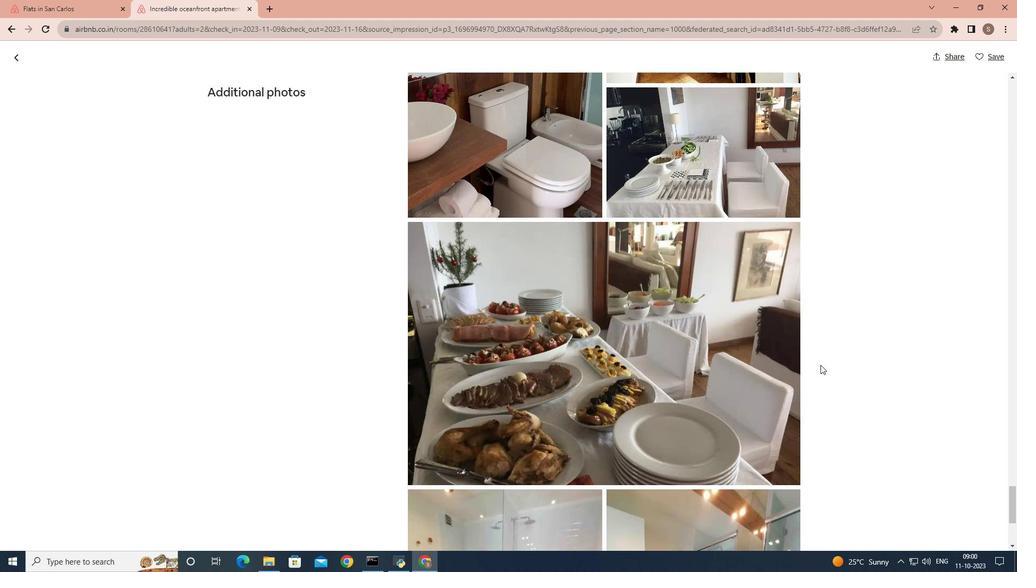 
Action: Mouse scrolled (820, 364) with delta (0, 0)
Screenshot: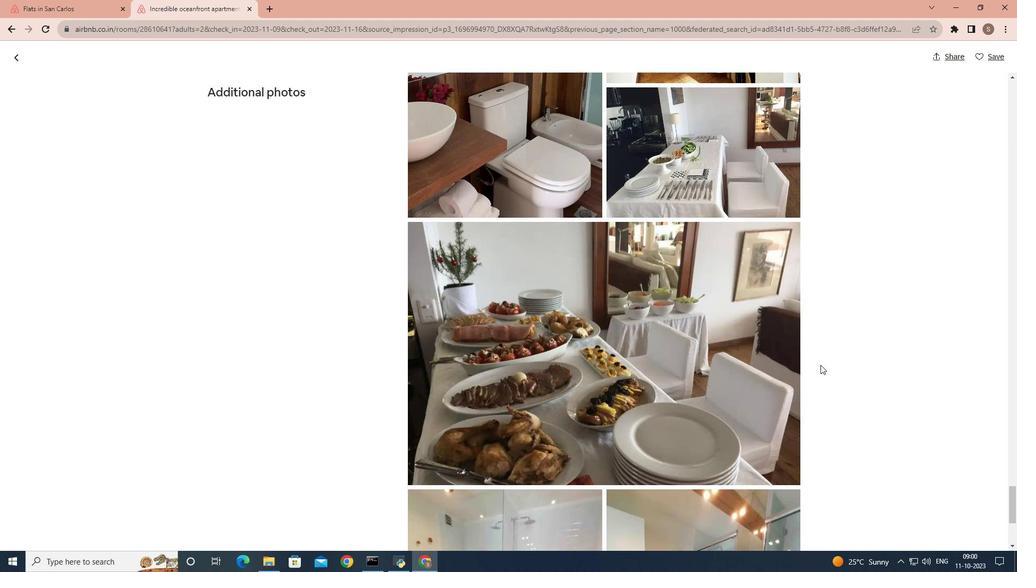 
Action: Mouse scrolled (820, 364) with delta (0, 0)
Screenshot: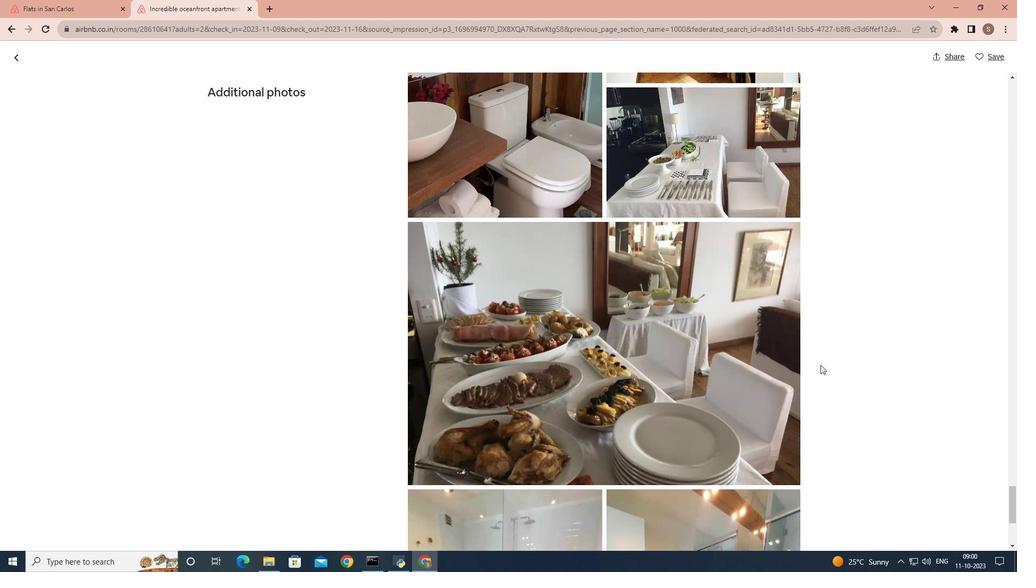 
Action: Mouse scrolled (820, 364) with delta (0, 0)
Screenshot: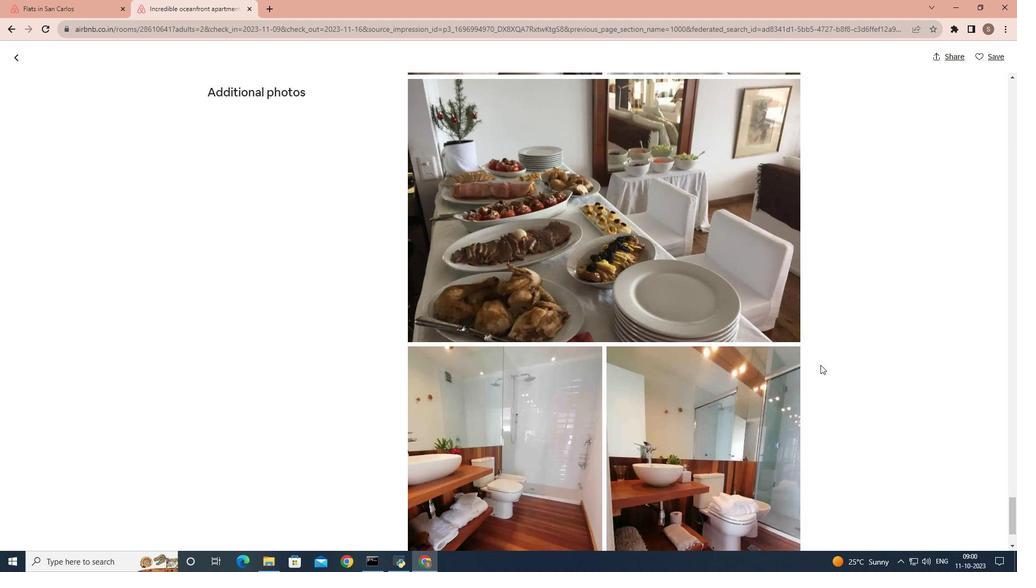 
Action: Mouse scrolled (820, 364) with delta (0, 0)
Screenshot: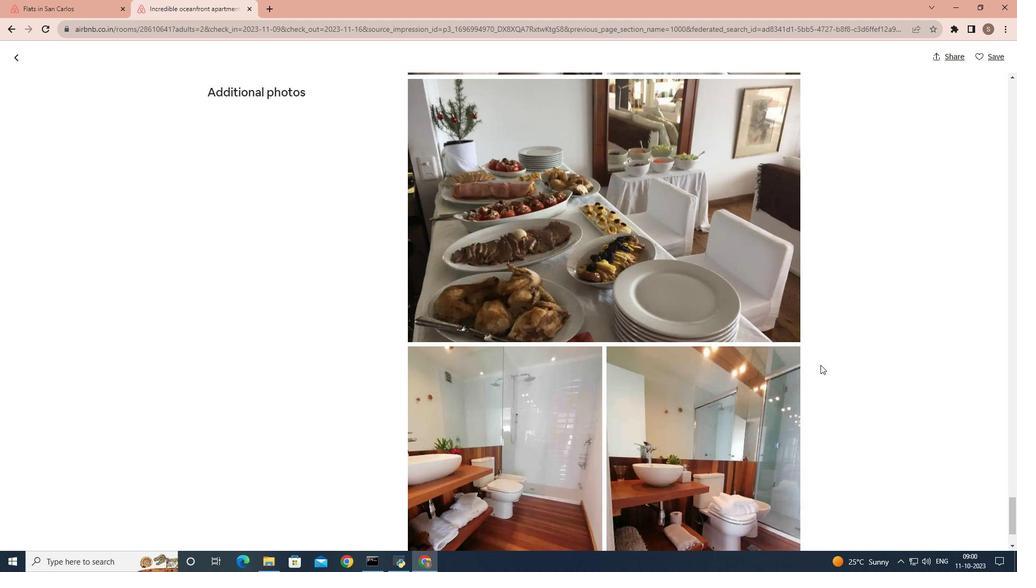 
Action: Mouse scrolled (820, 364) with delta (0, 0)
Screenshot: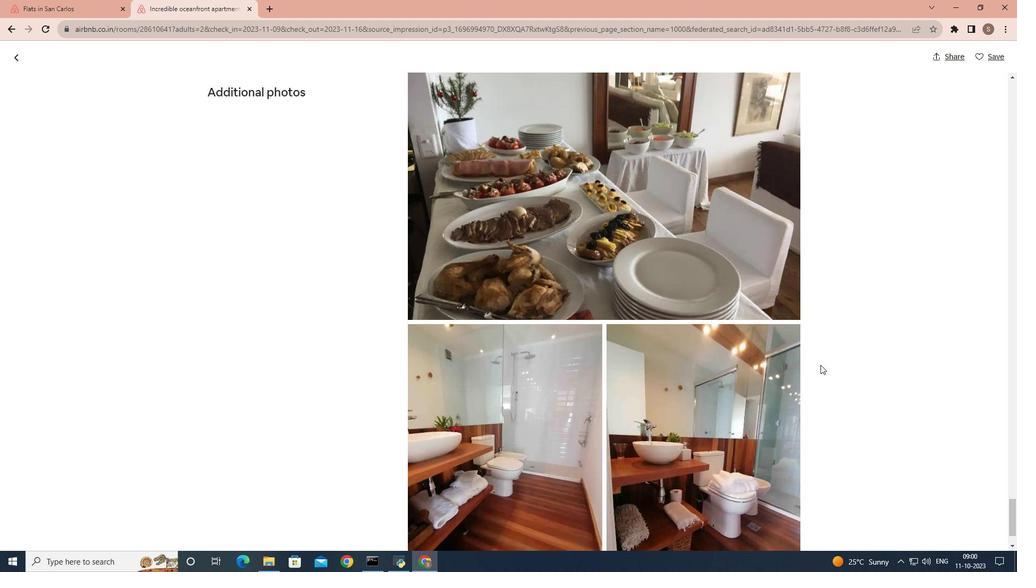
Action: Mouse scrolled (820, 364) with delta (0, 0)
Screenshot: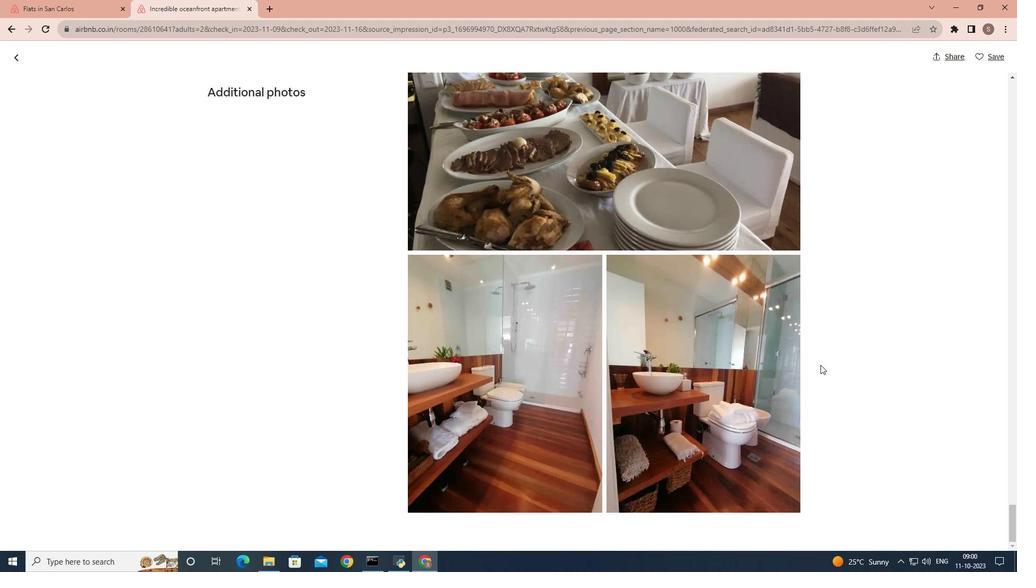 
Action: Mouse scrolled (820, 364) with delta (0, 0)
Screenshot: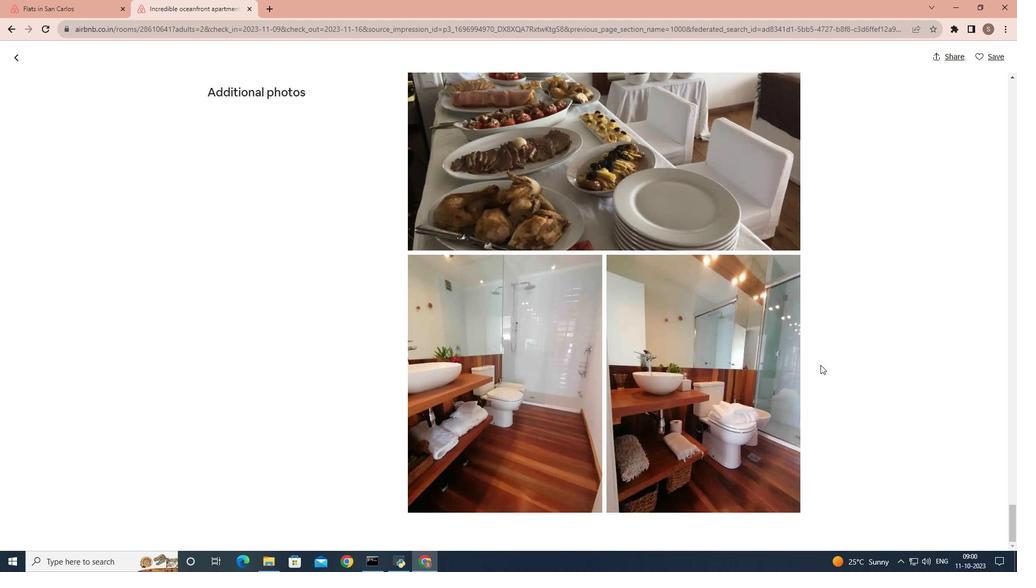 
Action: Mouse scrolled (820, 364) with delta (0, 0)
Screenshot: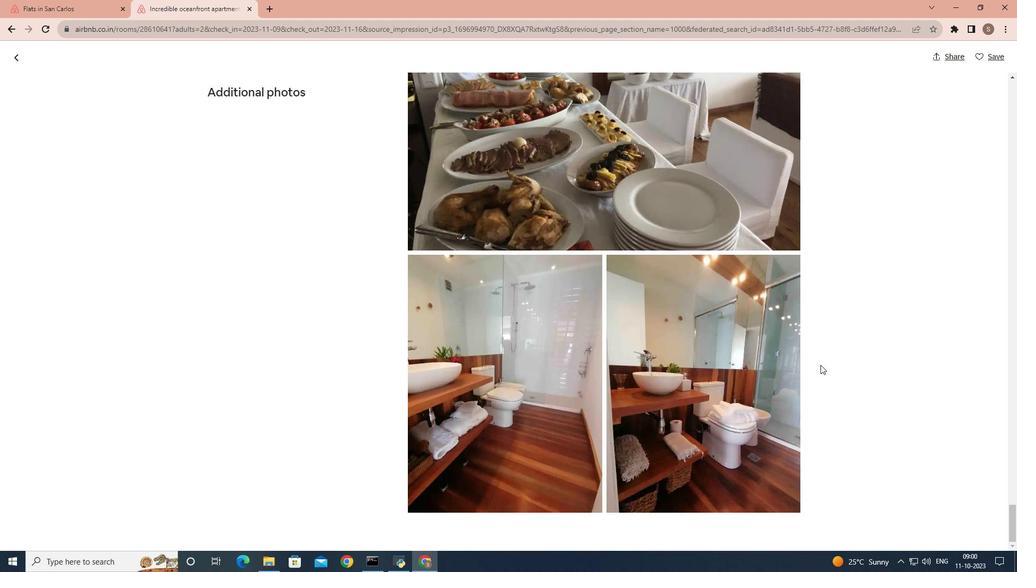 
Action: Mouse scrolled (820, 364) with delta (0, 0)
Screenshot: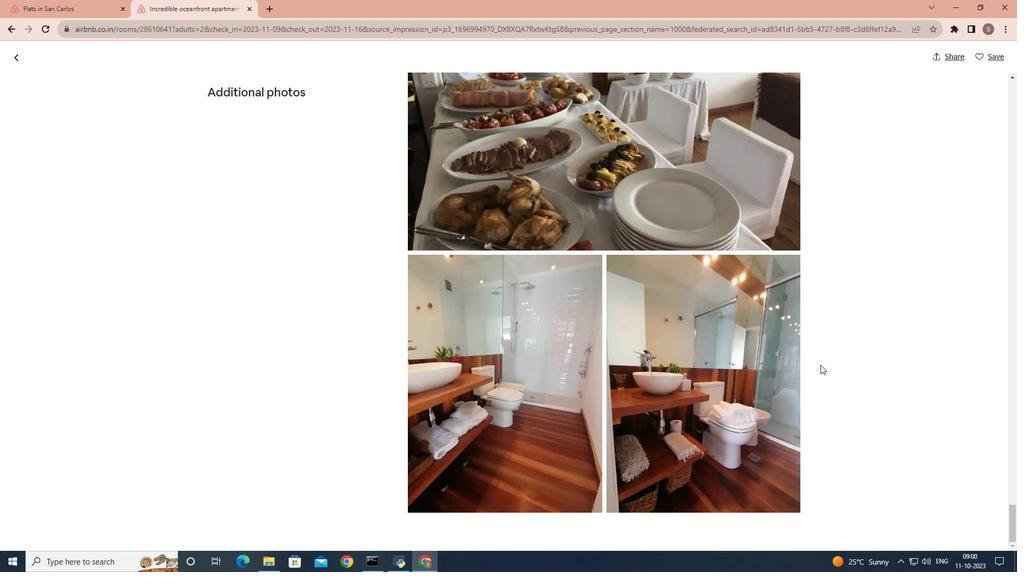 
Action: Mouse scrolled (820, 364) with delta (0, 0)
Screenshot: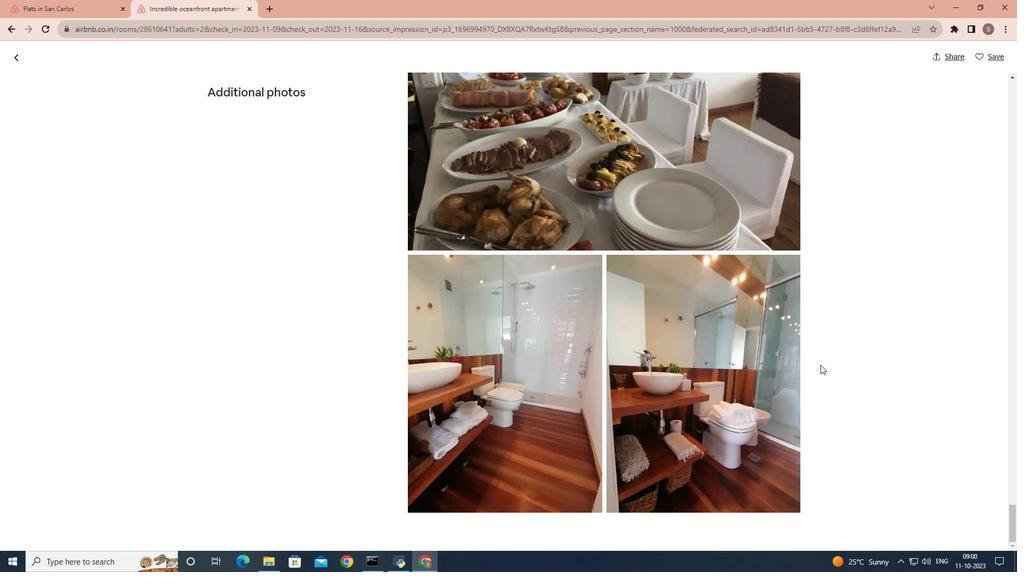
Action: Mouse scrolled (820, 364) with delta (0, 0)
Screenshot: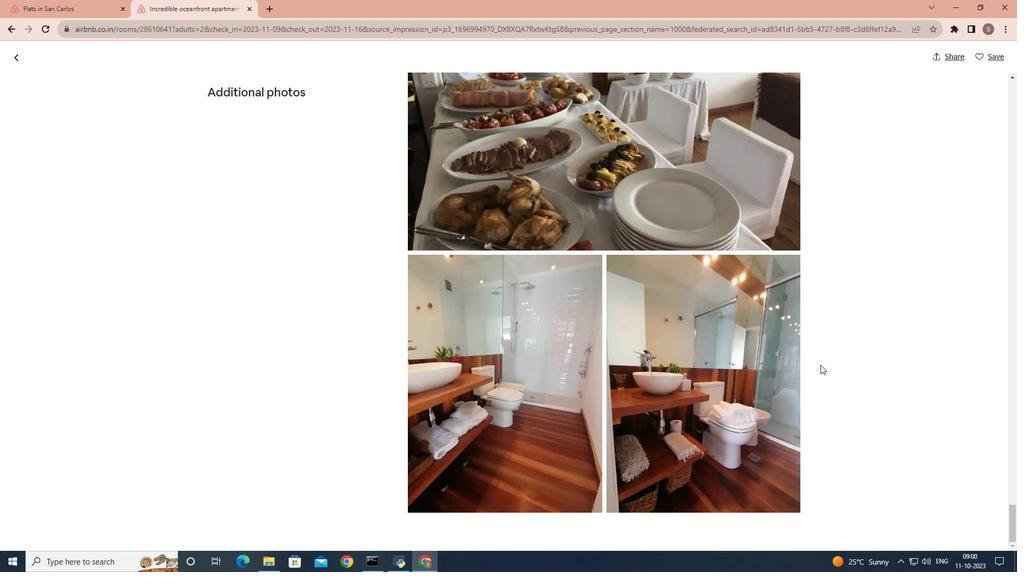 
Action: Mouse scrolled (820, 364) with delta (0, 0)
Screenshot: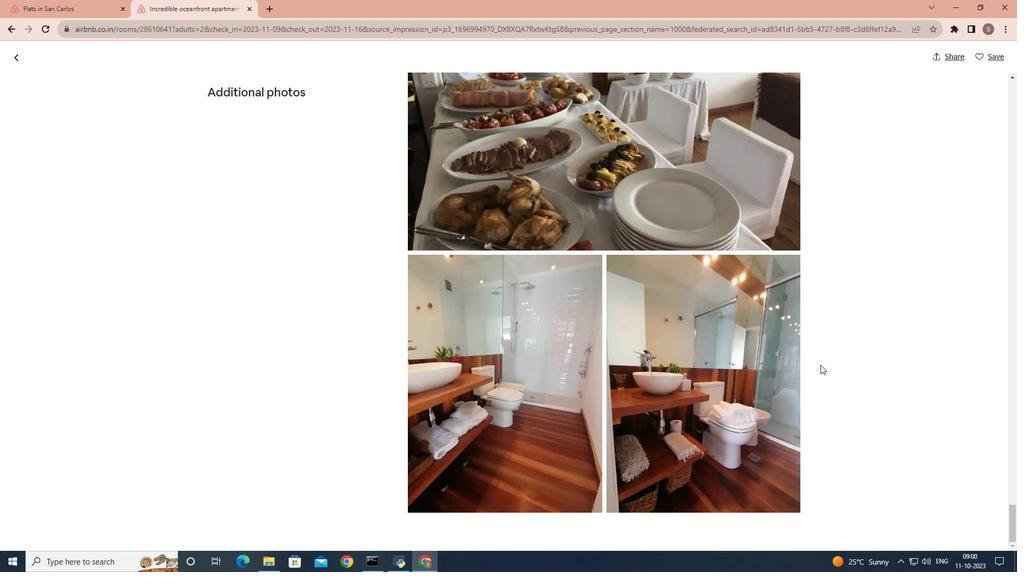 
Action: Mouse scrolled (820, 364) with delta (0, 0)
Screenshot: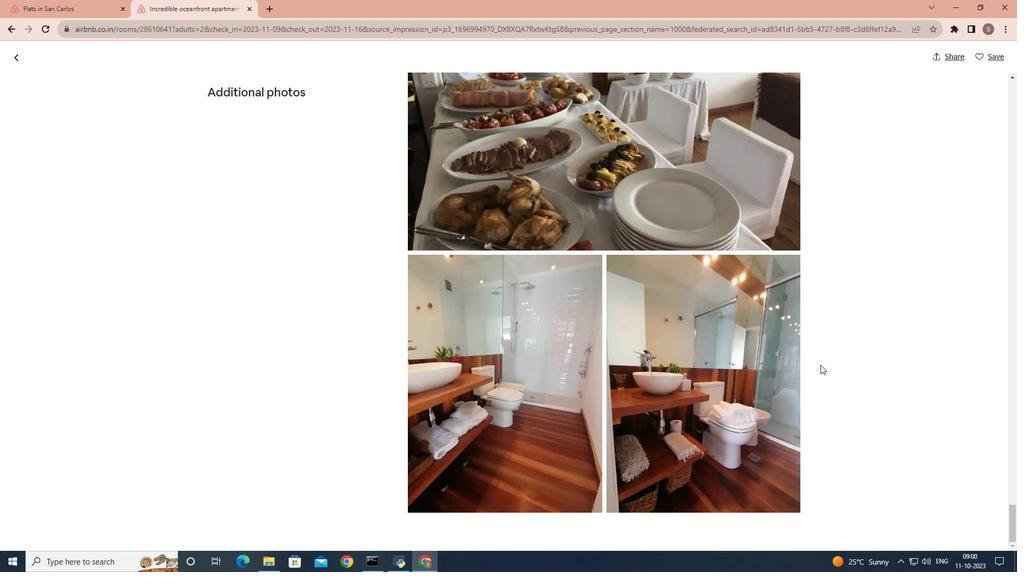 
Action: Mouse scrolled (820, 364) with delta (0, 0)
Screenshot: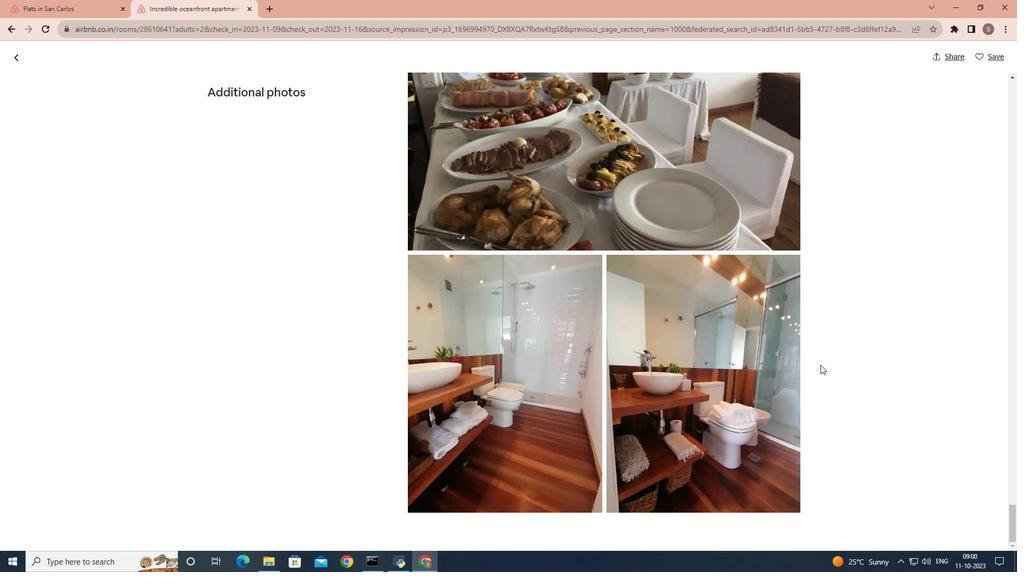
Action: Mouse scrolled (820, 364) with delta (0, 0)
Screenshot: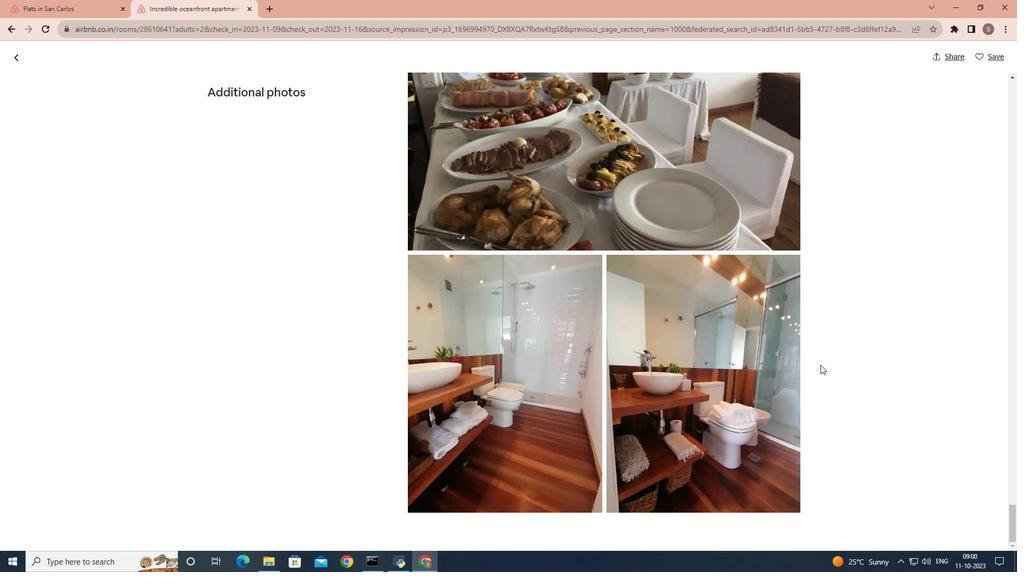 
Action: Mouse scrolled (820, 364) with delta (0, 0)
Screenshot: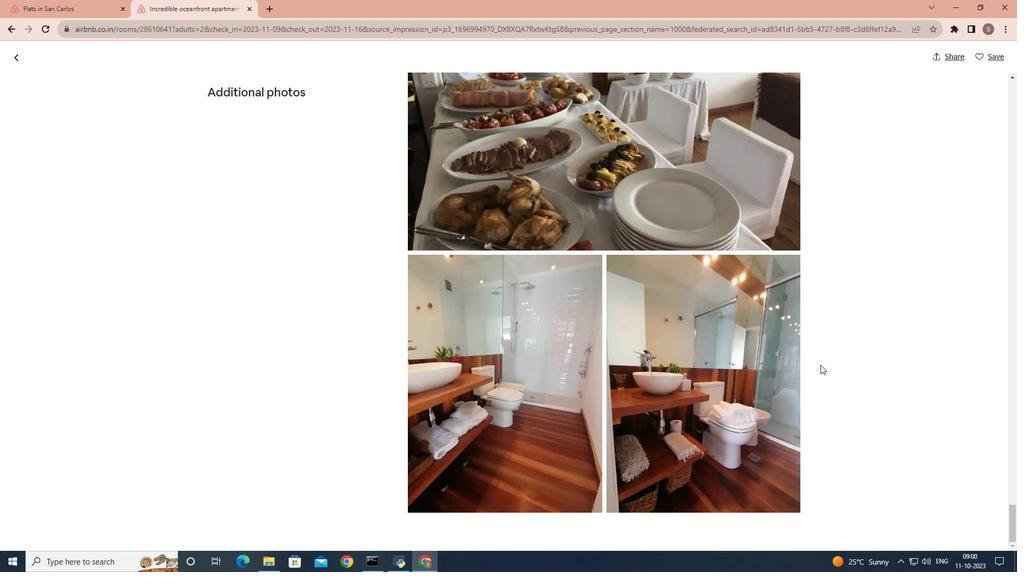
Action: Mouse moved to (23, 59)
Screenshot: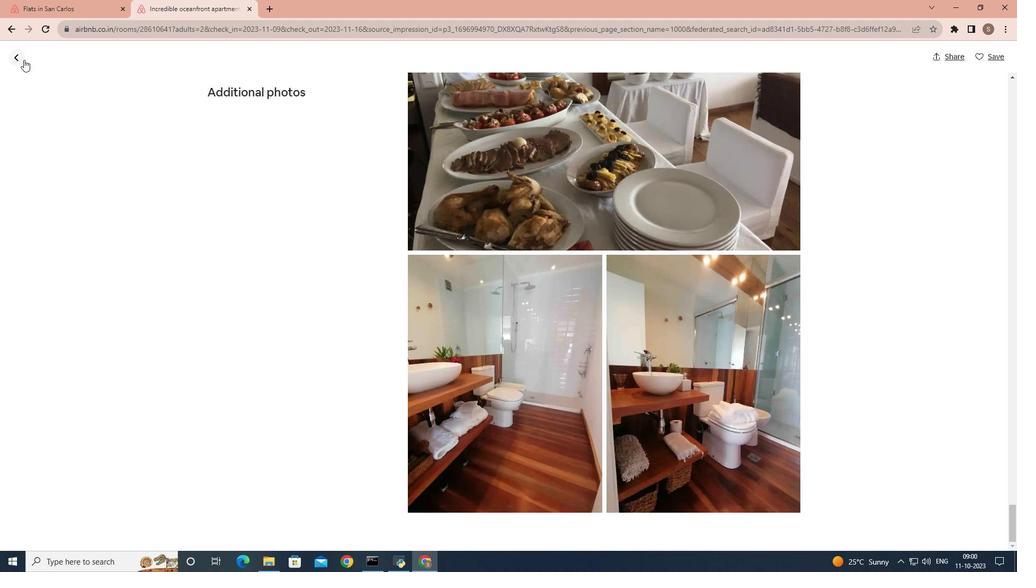 
Action: Mouse pressed left at (23, 59)
Screenshot: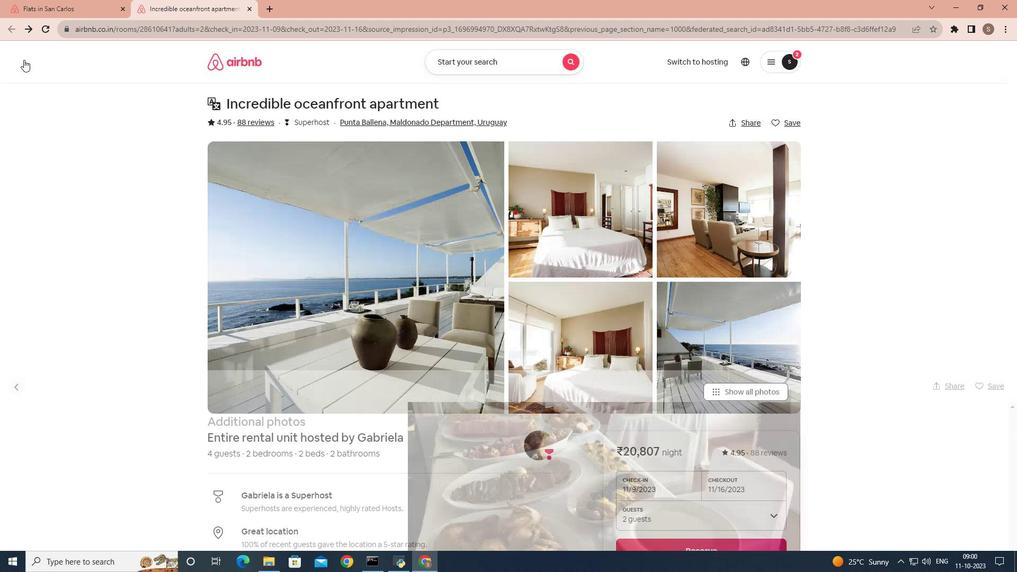 
Action: Mouse moved to (550, 281)
Screenshot: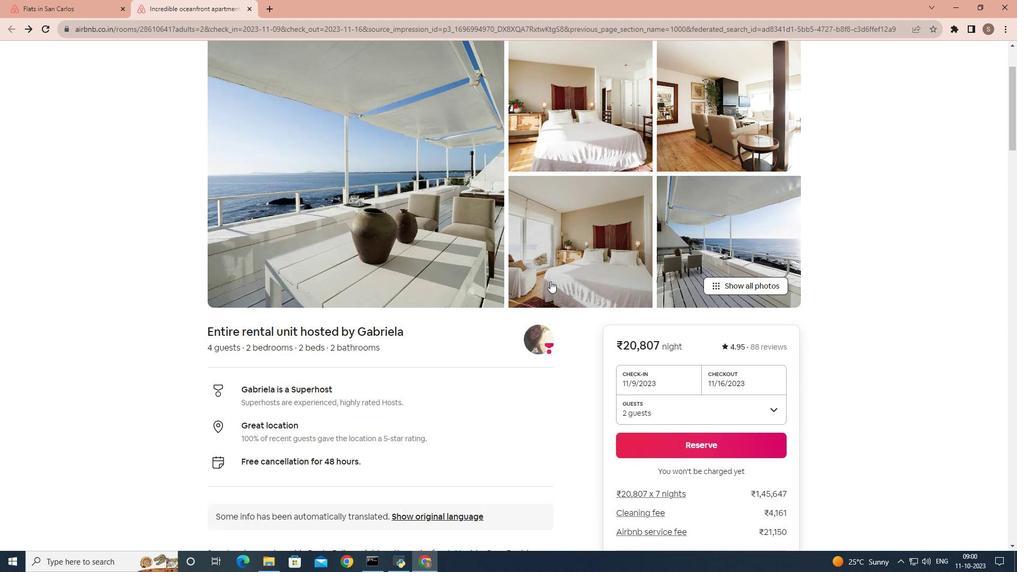
Action: Mouse scrolled (550, 280) with delta (0, 0)
Screenshot: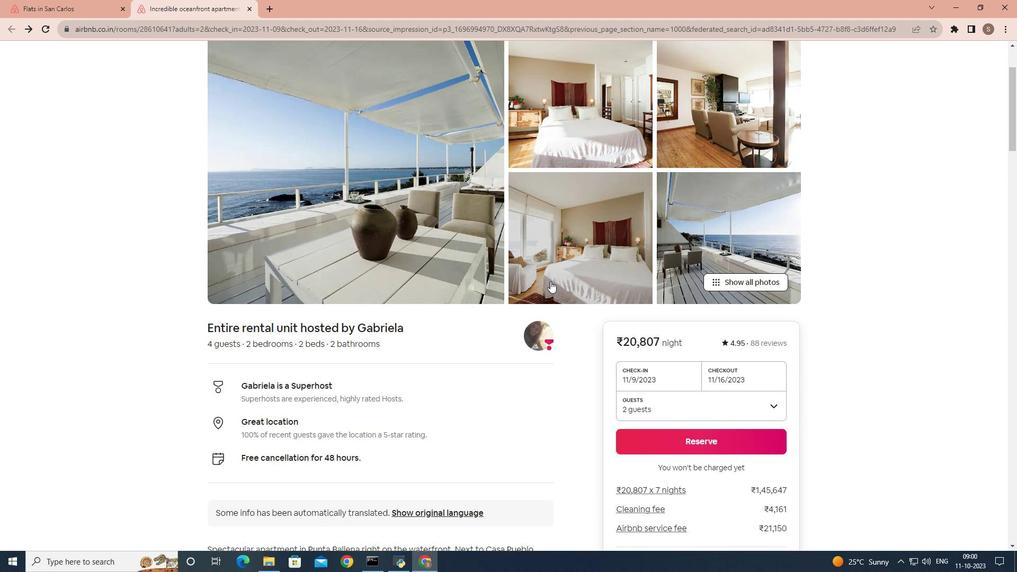 
Action: Mouse scrolled (550, 280) with delta (0, 0)
Screenshot: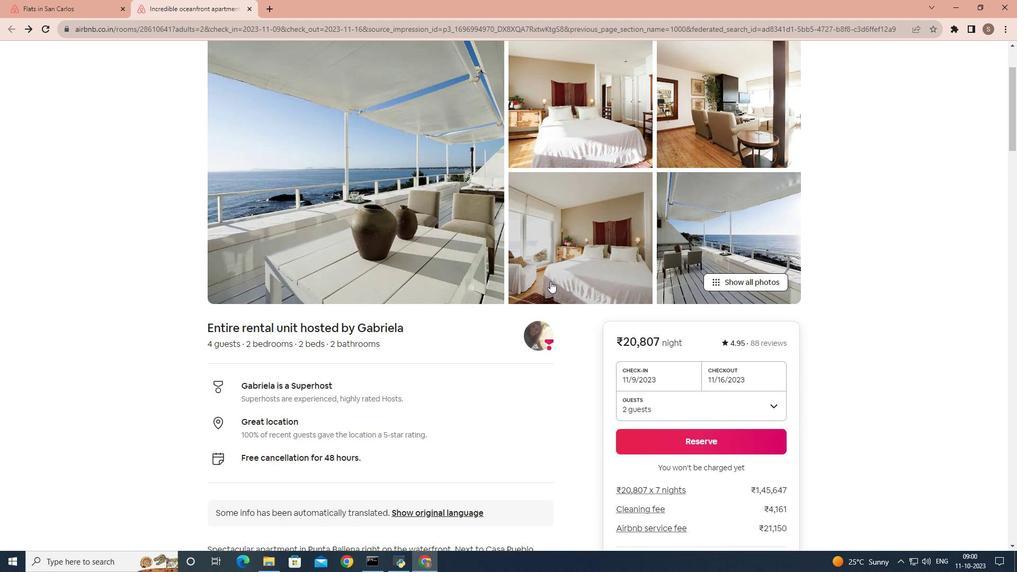 
Action: Mouse scrolled (550, 280) with delta (0, 0)
Screenshot: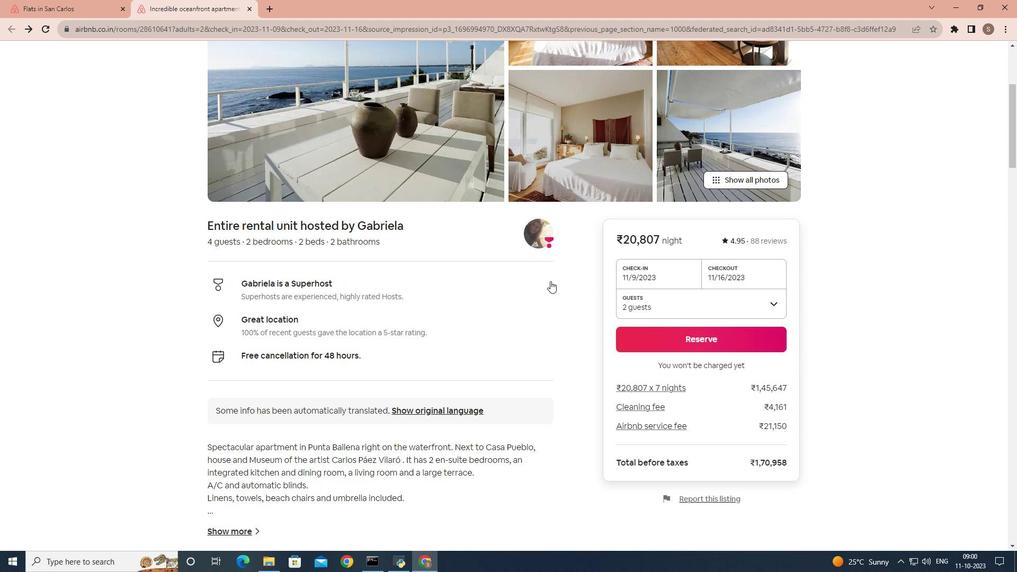 
Action: Mouse scrolled (550, 280) with delta (0, 0)
Screenshot: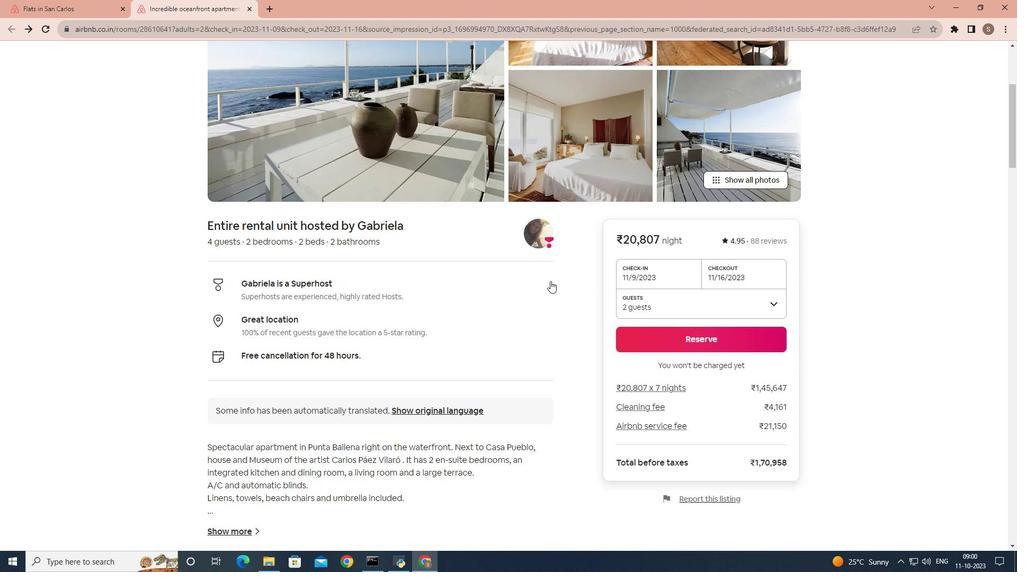 
Action: Mouse scrolled (550, 280) with delta (0, 0)
Screenshot: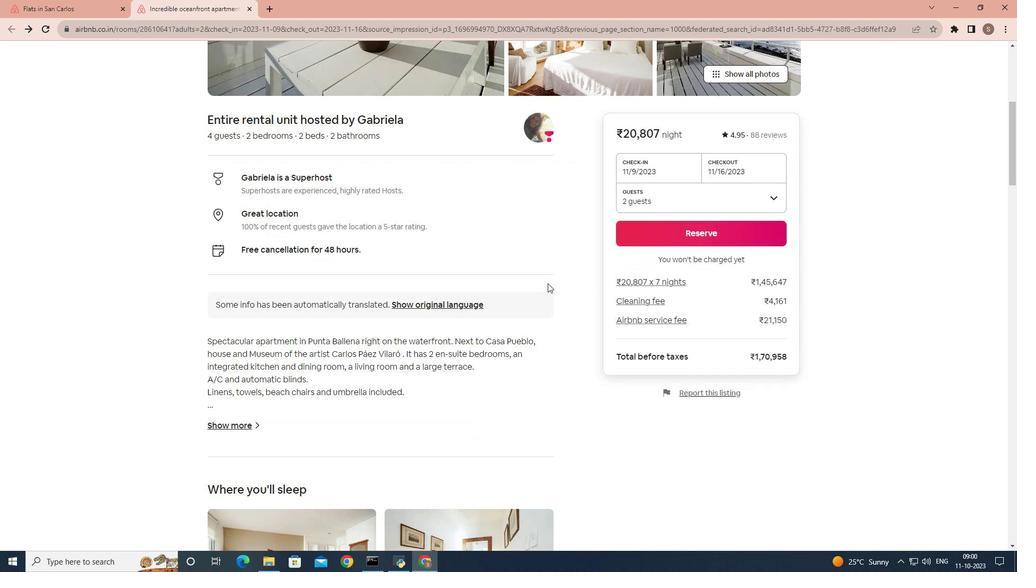 
Action: Mouse scrolled (550, 280) with delta (0, 0)
Screenshot: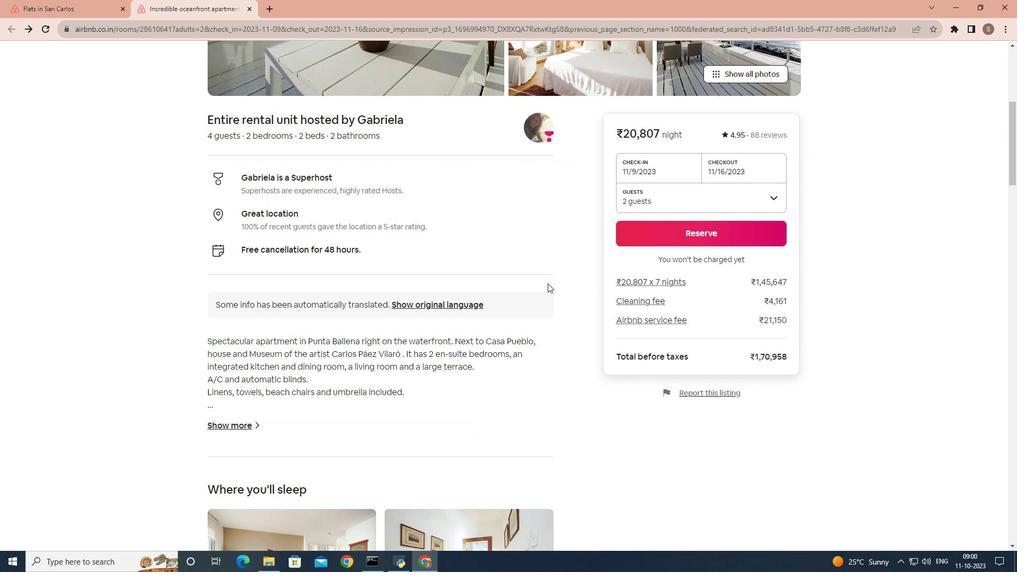 
Action: Mouse moved to (548, 282)
Screenshot: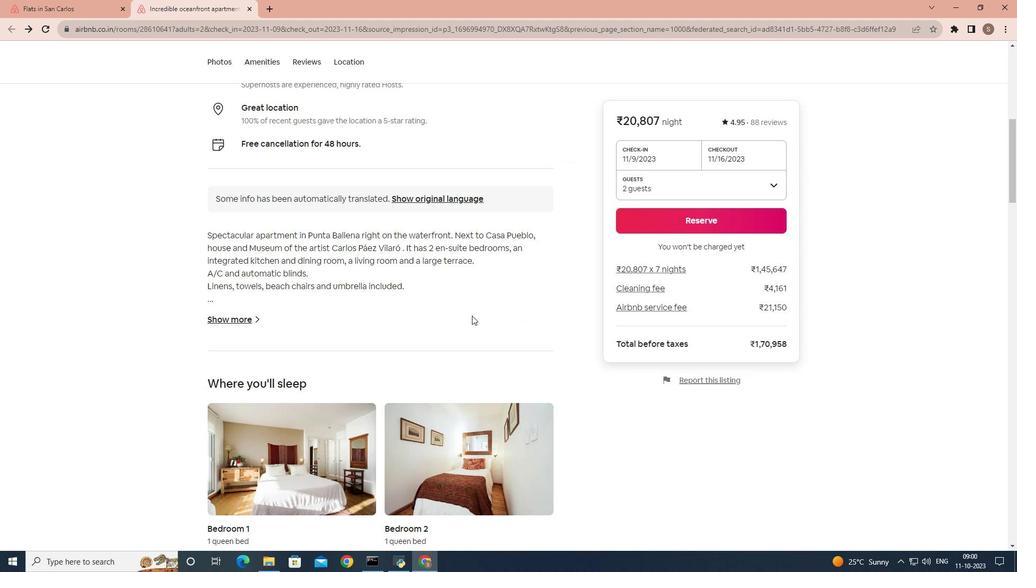 
Action: Mouse scrolled (548, 282) with delta (0, 0)
Screenshot: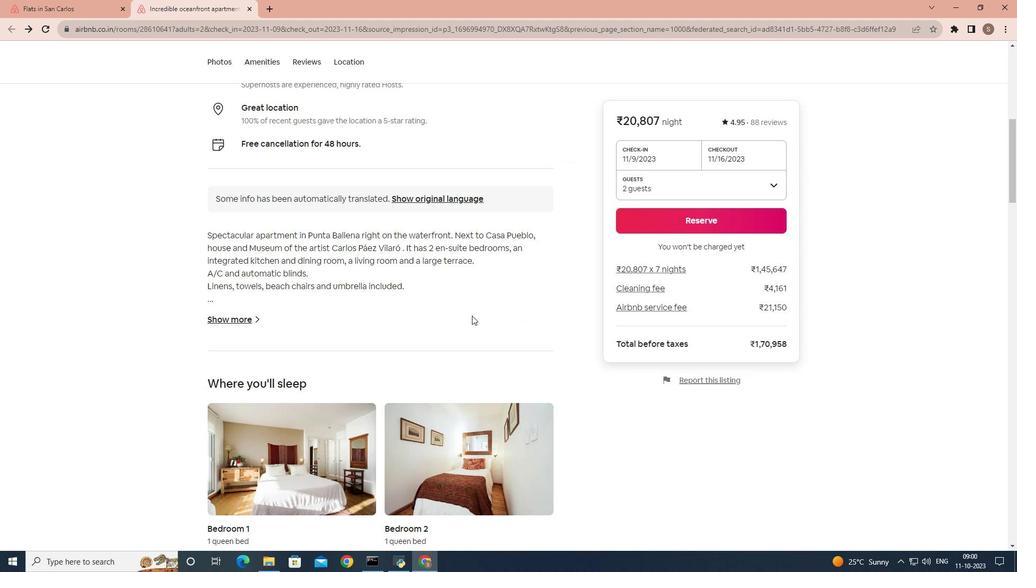 
Action: Mouse moved to (547, 283)
Screenshot: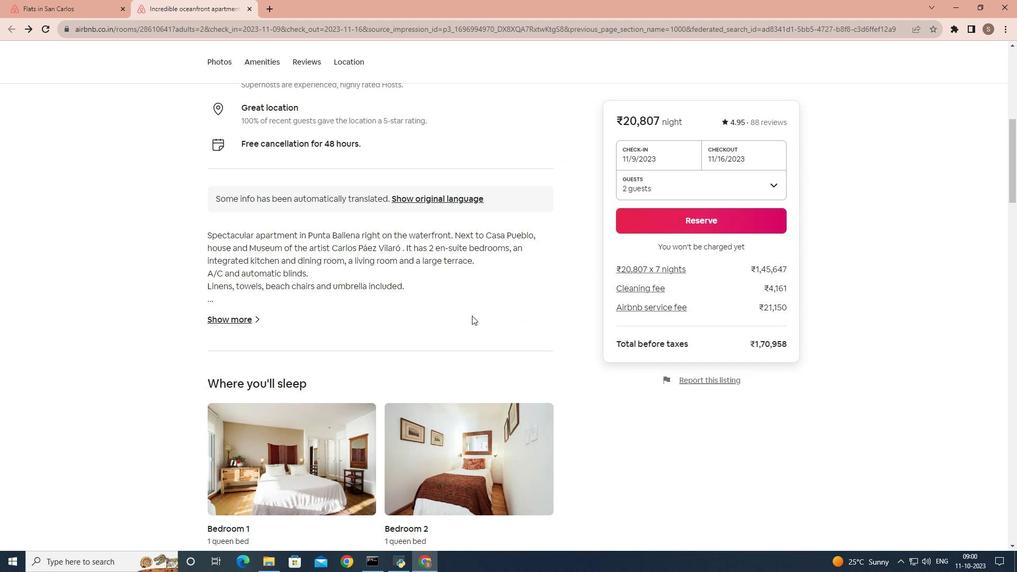 
Action: Mouse scrolled (547, 282) with delta (0, 0)
Screenshot: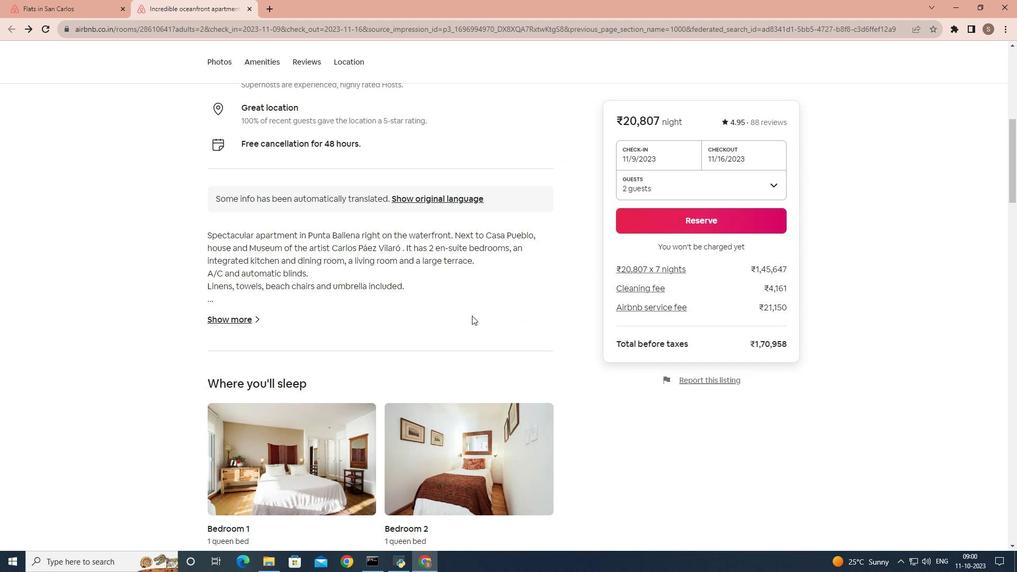 
Action: Mouse moved to (463, 321)
Screenshot: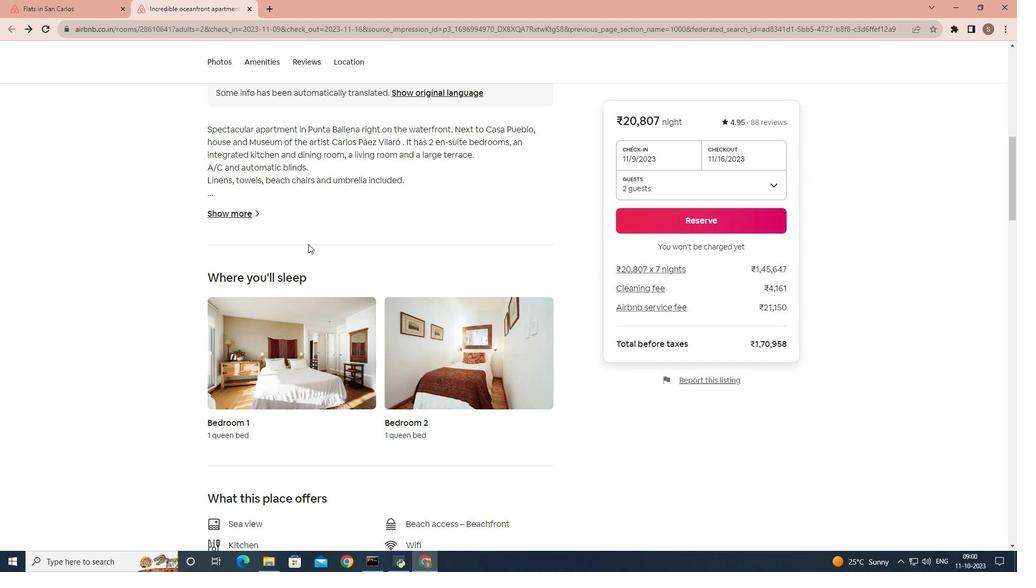 
Action: Mouse scrolled (463, 320) with delta (0, 0)
Screenshot: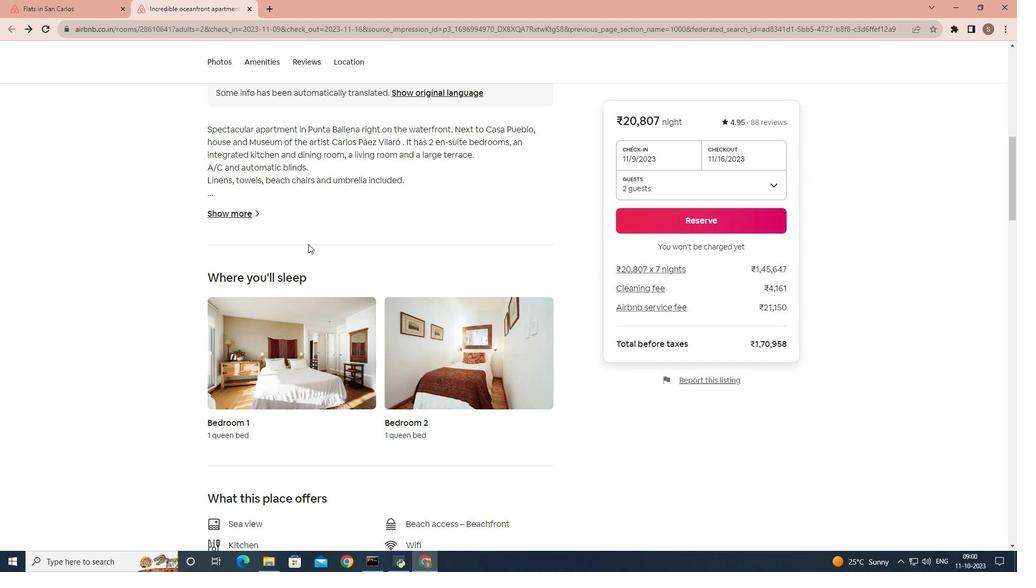 
Action: Mouse moved to (455, 326)
Screenshot: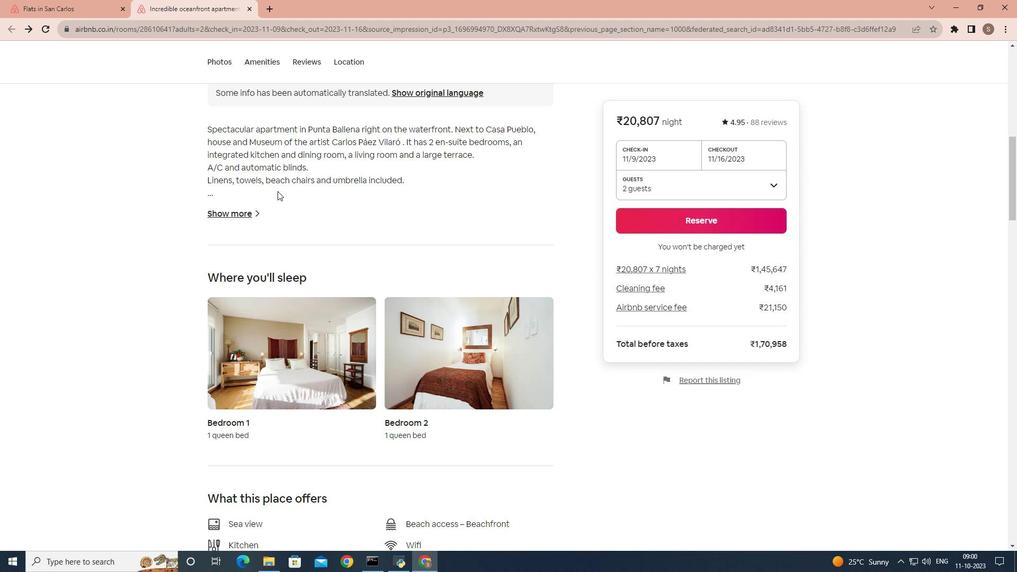 
Action: Mouse scrolled (455, 325) with delta (0, 0)
Screenshot: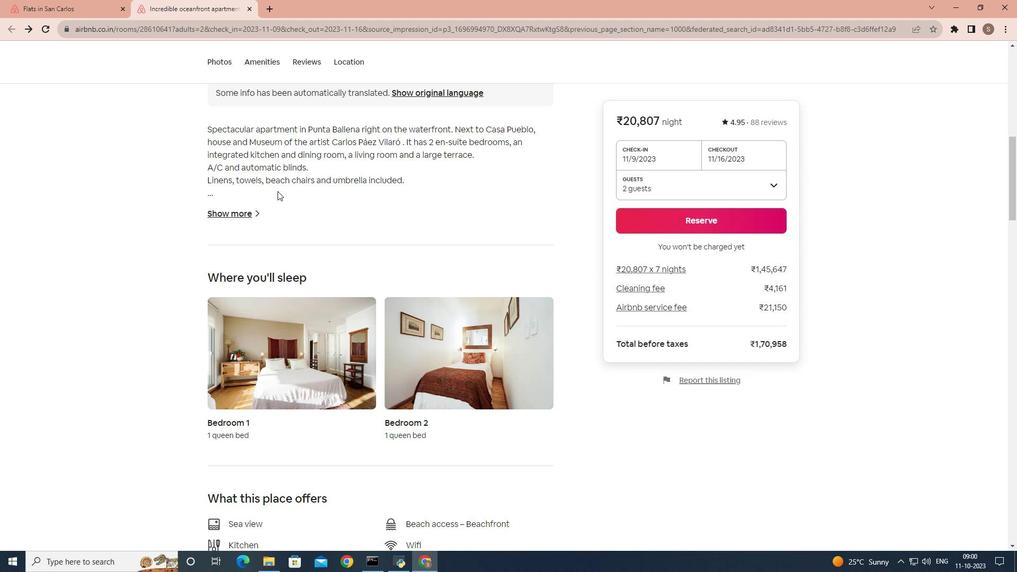 
Action: Mouse moved to (247, 211)
Screenshot: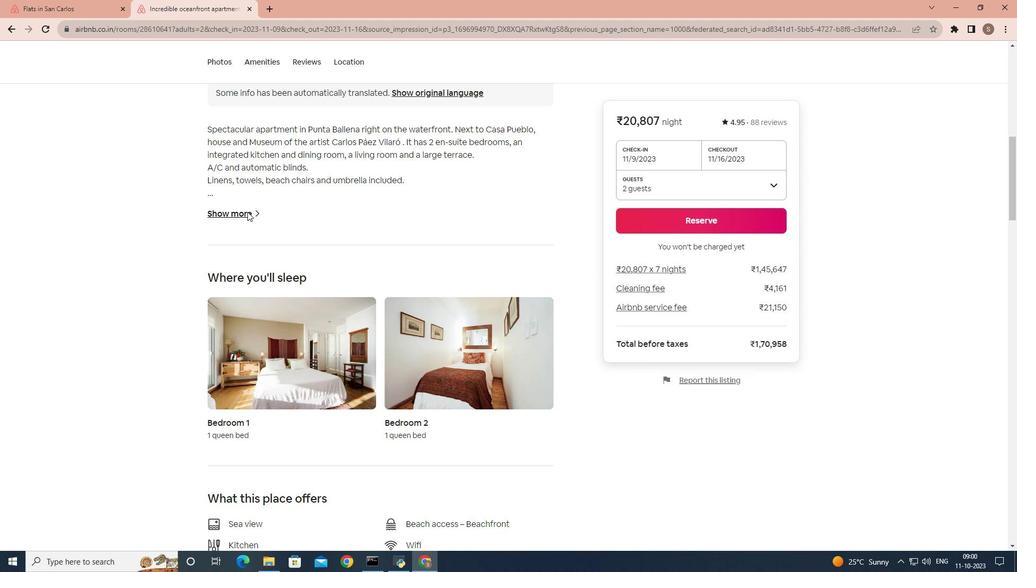 
Action: Mouse pressed left at (247, 211)
Screenshot: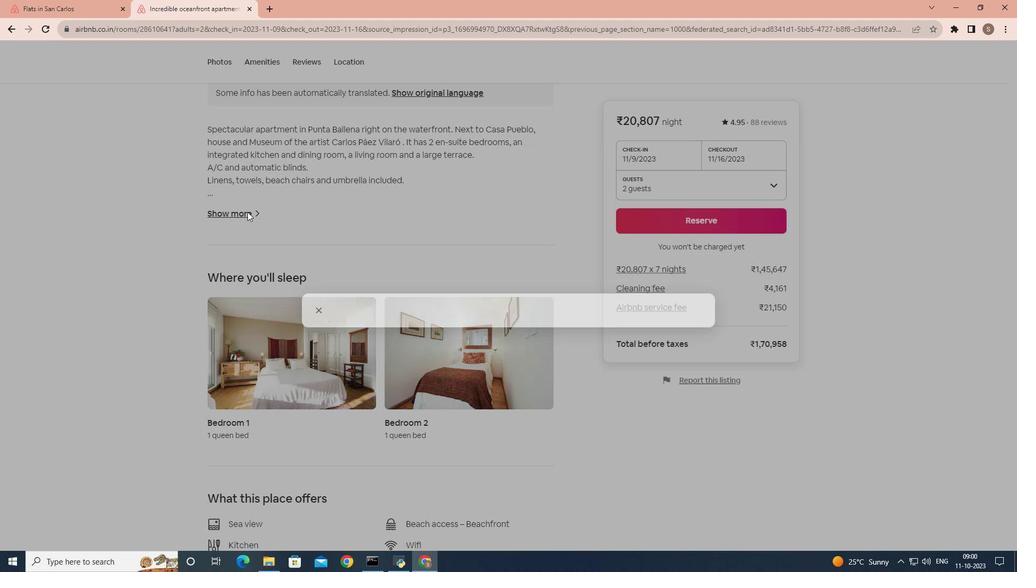 
Action: Mouse moved to (452, 232)
Screenshot: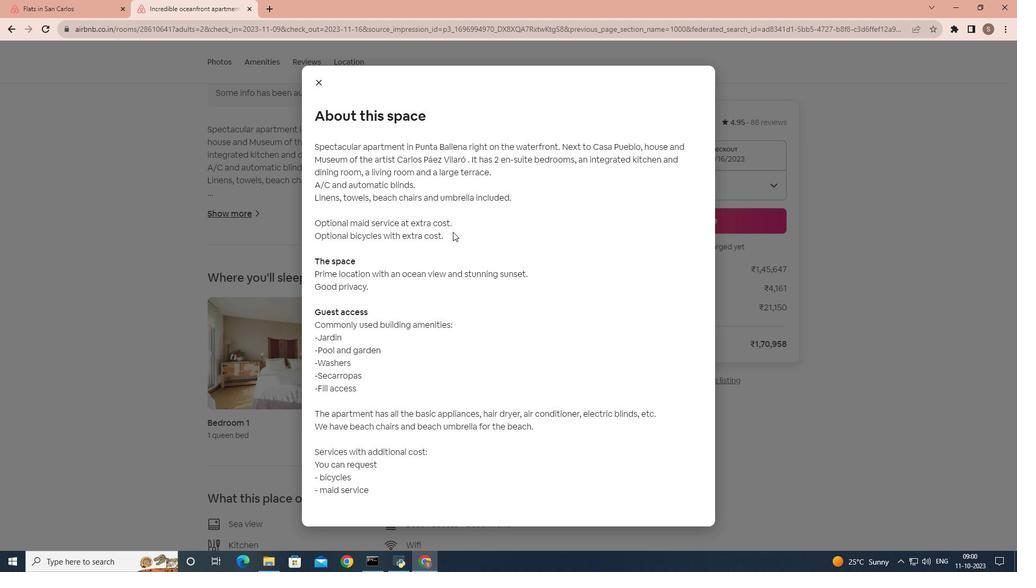 
Action: Mouse scrolled (452, 231) with delta (0, 0)
Screenshot: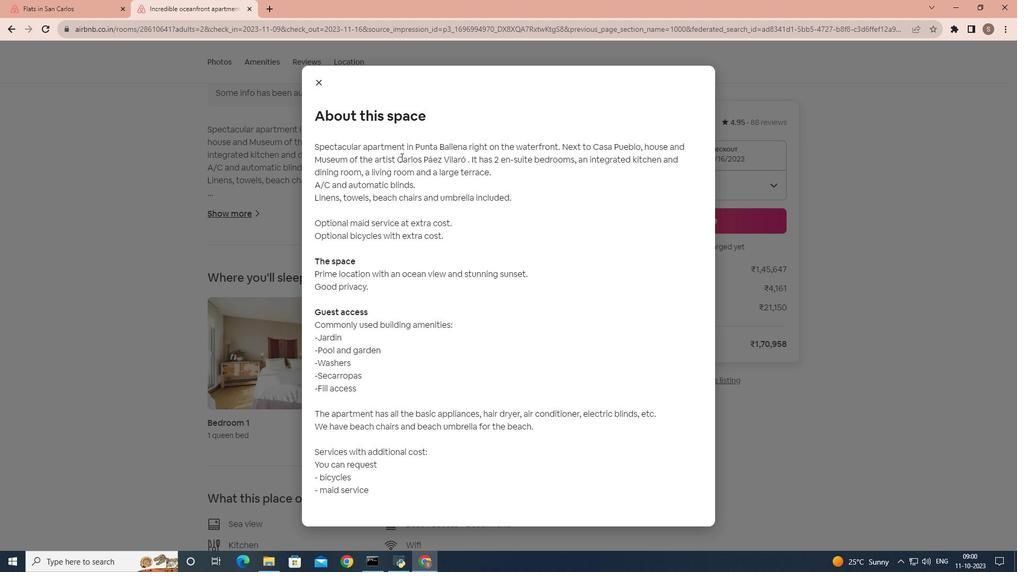 
Action: Mouse scrolled (452, 231) with delta (0, 0)
Screenshot: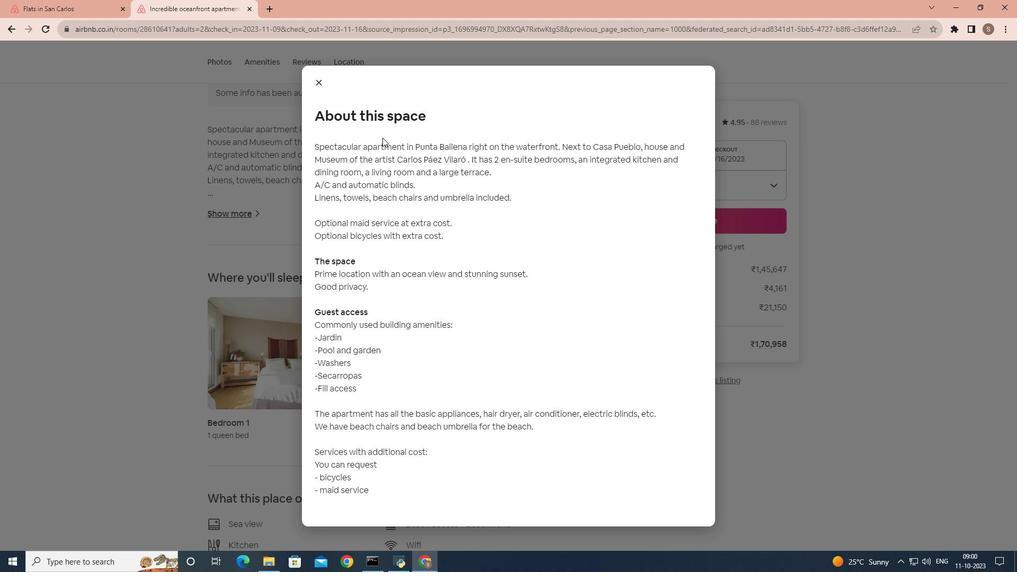 
Action: Mouse moved to (320, 83)
Screenshot: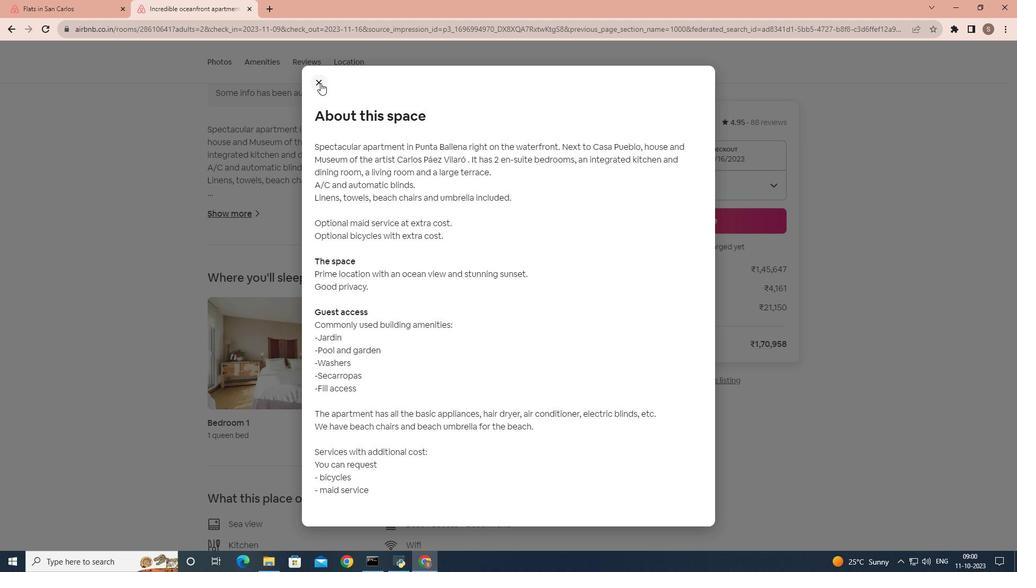 
Action: Mouse pressed left at (320, 83)
Screenshot: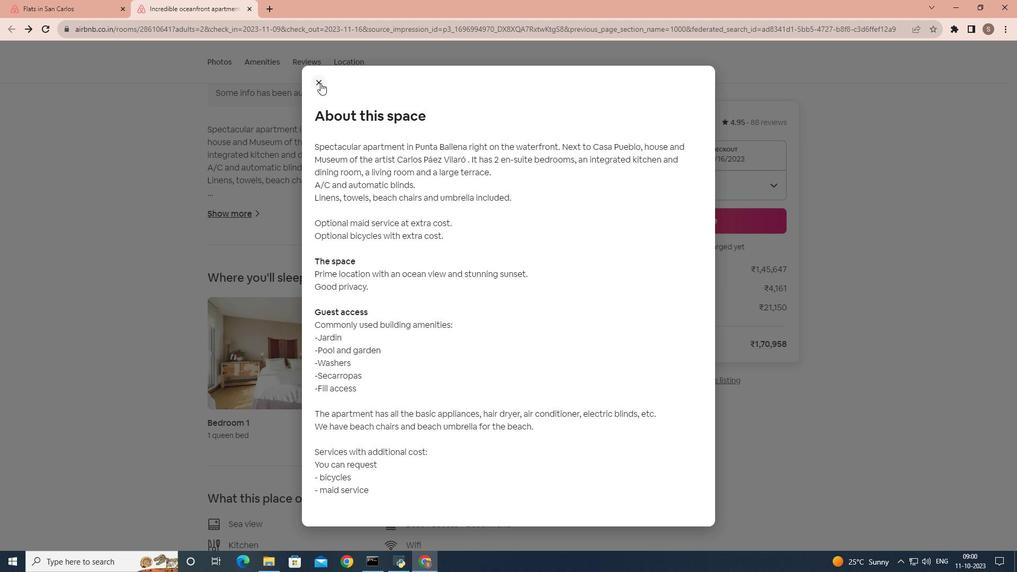 
Action: Mouse moved to (417, 228)
Screenshot: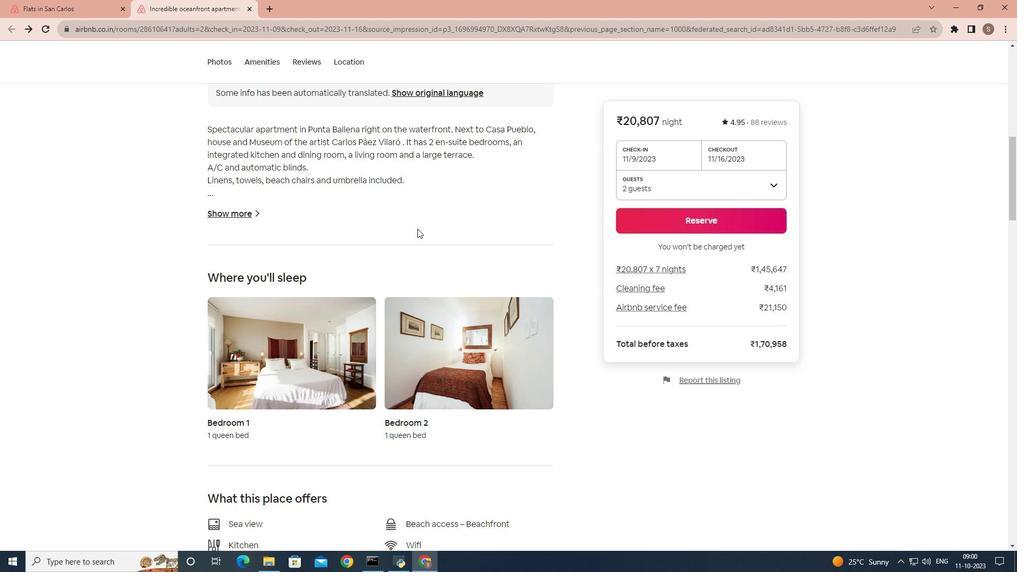 
Action: Mouse scrolled (417, 228) with delta (0, 0)
Screenshot: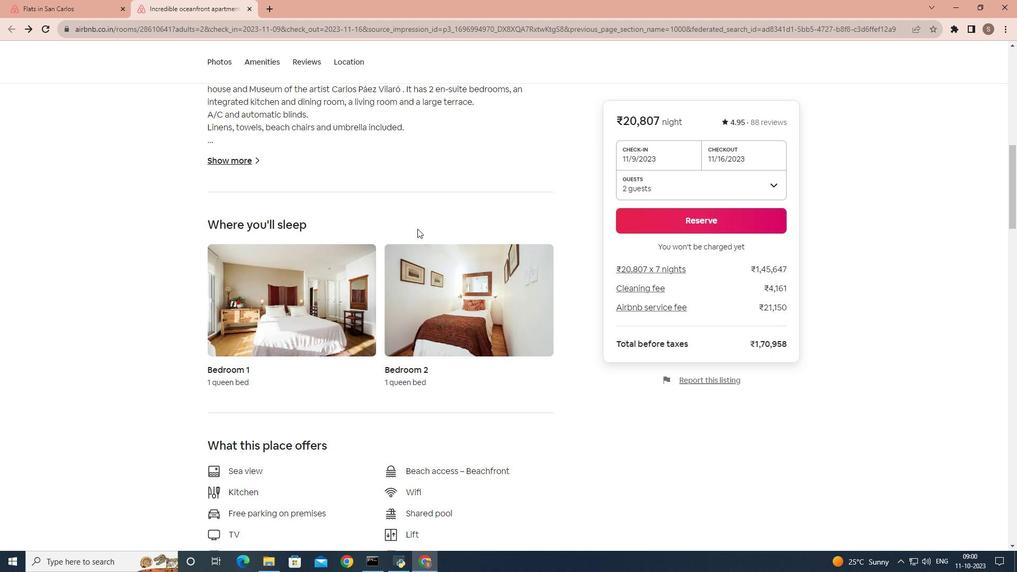
Action: Mouse scrolled (417, 228) with delta (0, 0)
Screenshot: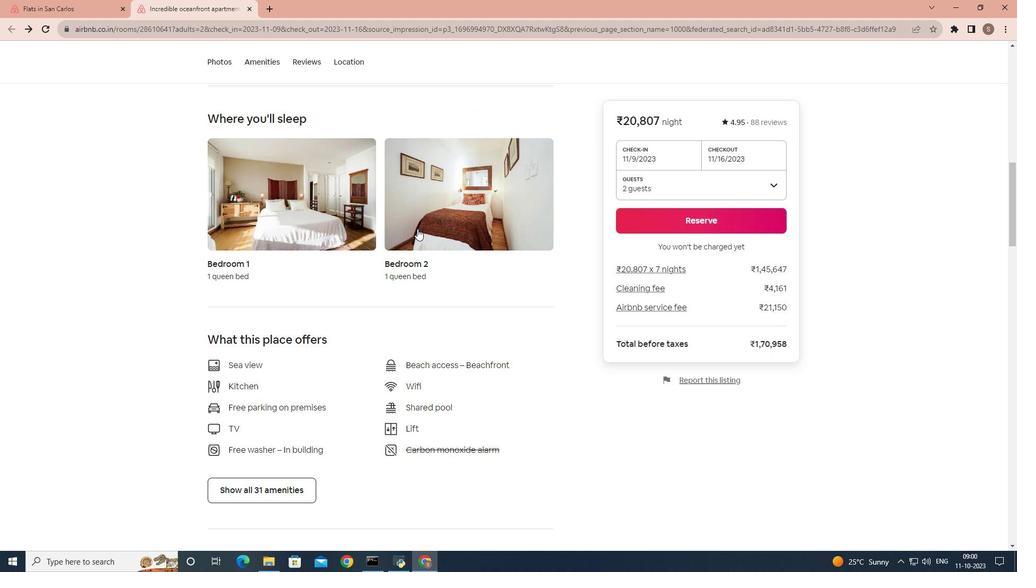 
Action: Mouse scrolled (417, 228) with delta (0, 0)
Screenshot: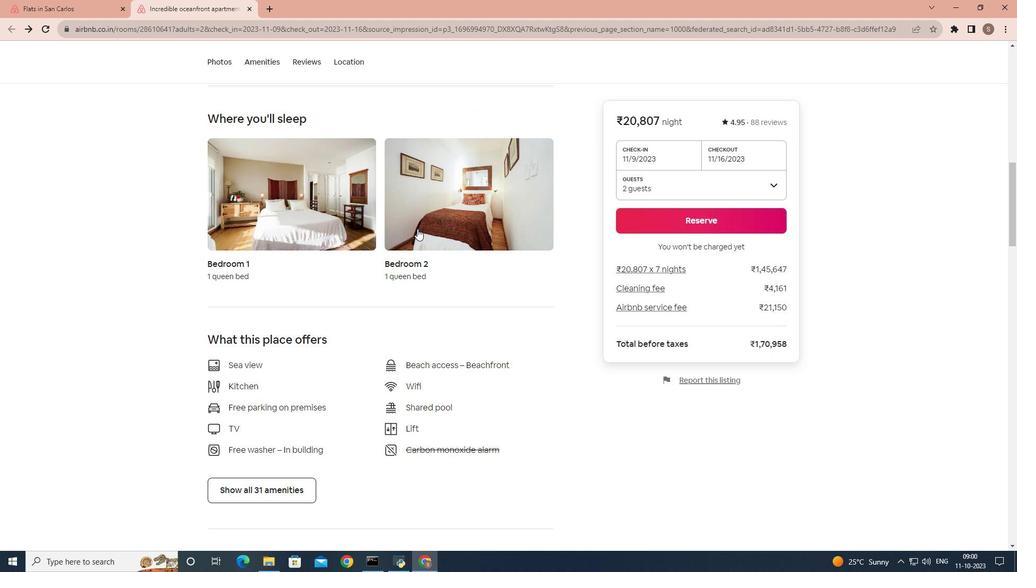 
Action: Mouse scrolled (417, 228) with delta (0, 0)
Screenshot: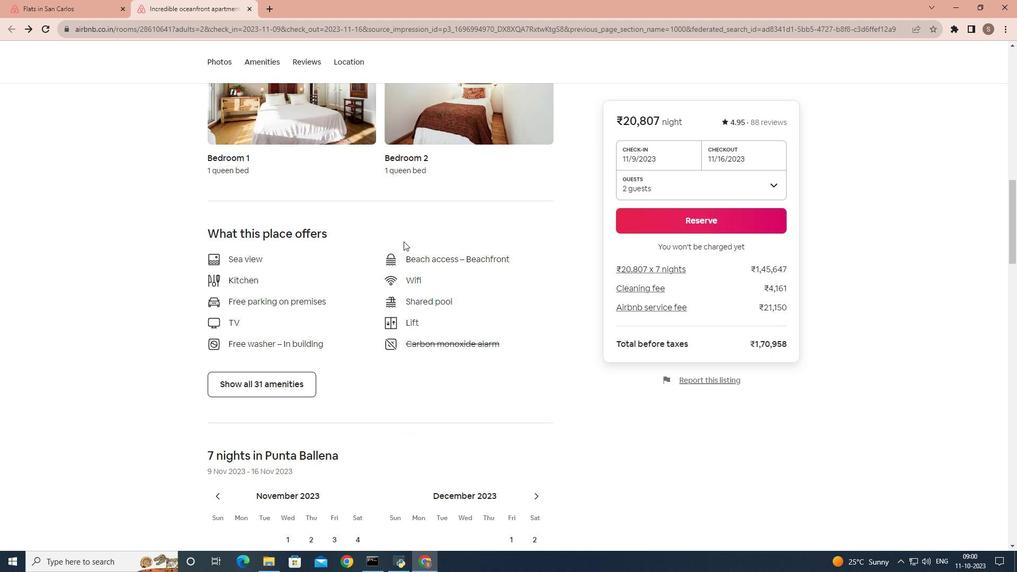 
Action: Mouse scrolled (417, 228) with delta (0, 0)
Screenshot: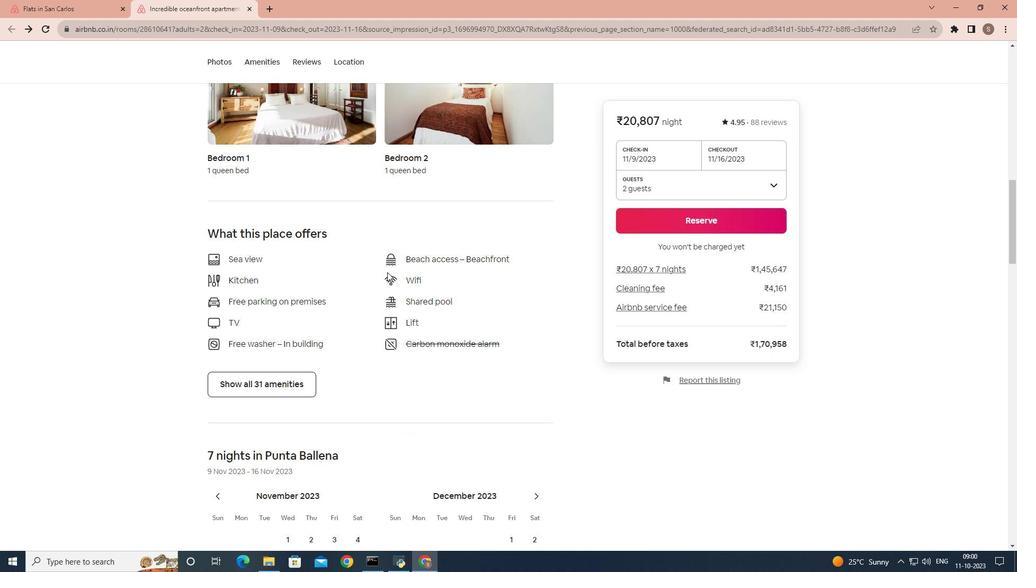 
Action: Mouse moved to (359, 321)
Screenshot: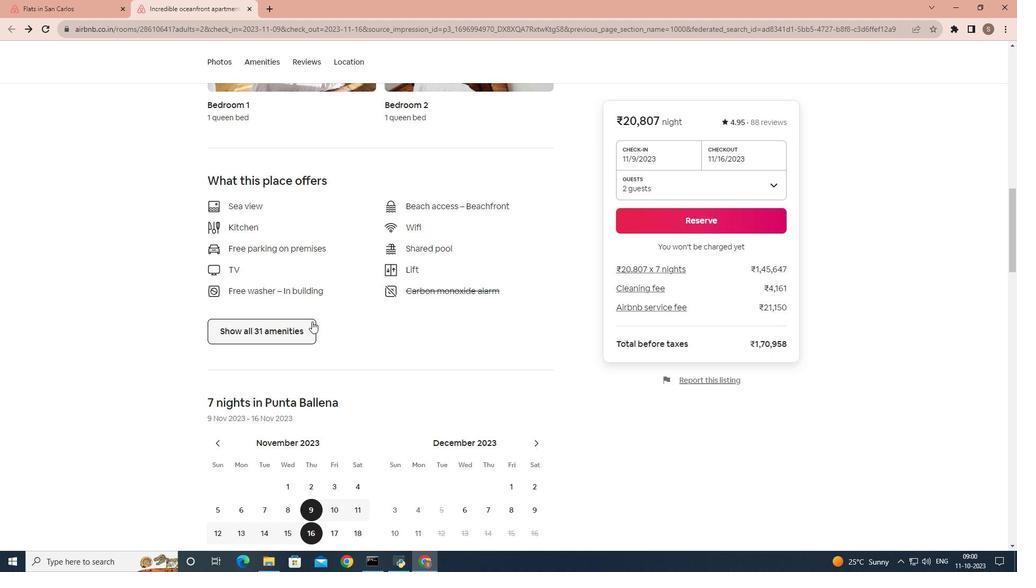 
Action: Mouse scrolled (359, 320) with delta (0, 0)
Screenshot: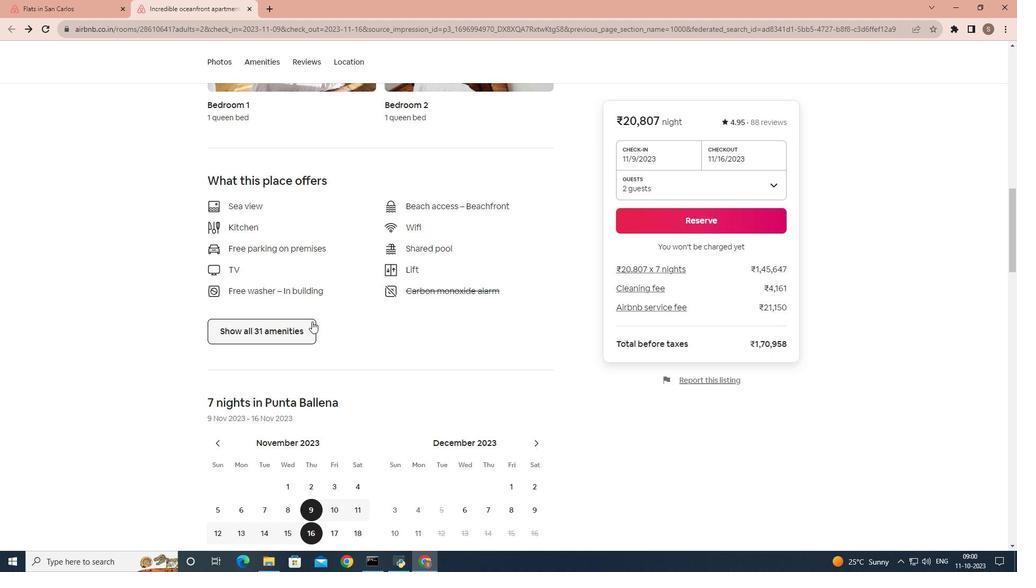 
Action: Mouse moved to (306, 322)
Screenshot: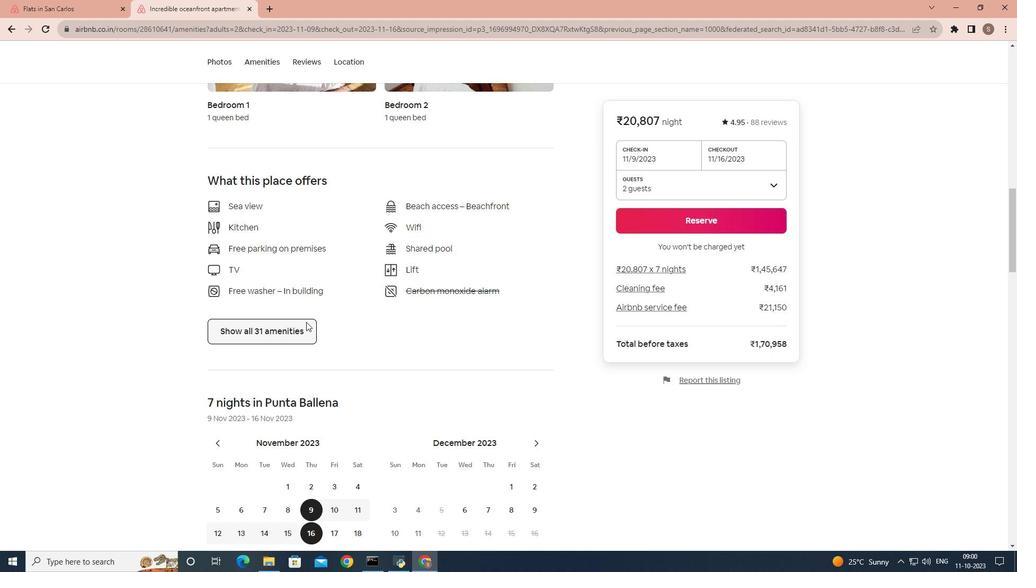 
Action: Mouse pressed left at (306, 322)
Screenshot: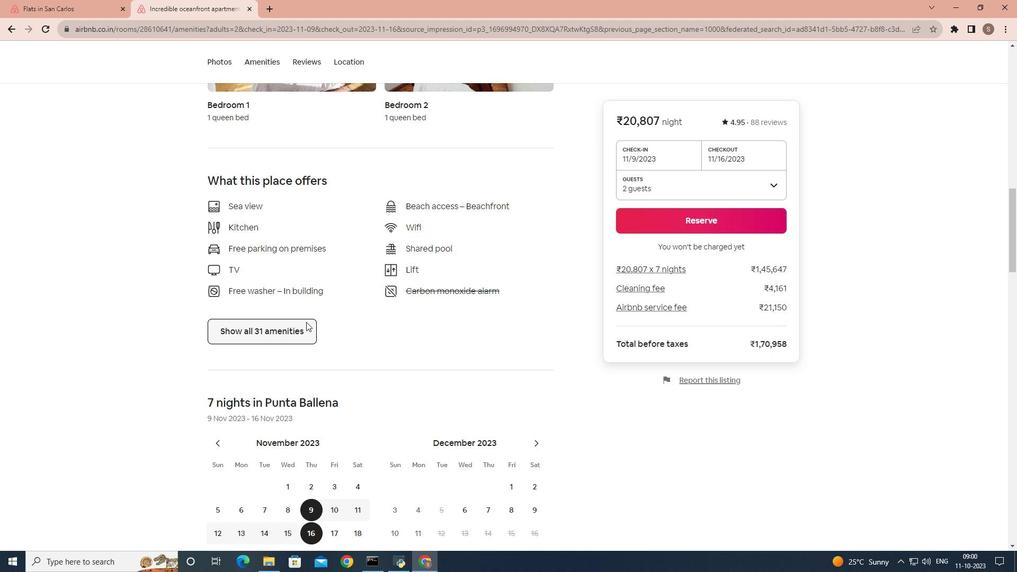 
Action: Mouse moved to (379, 366)
Screenshot: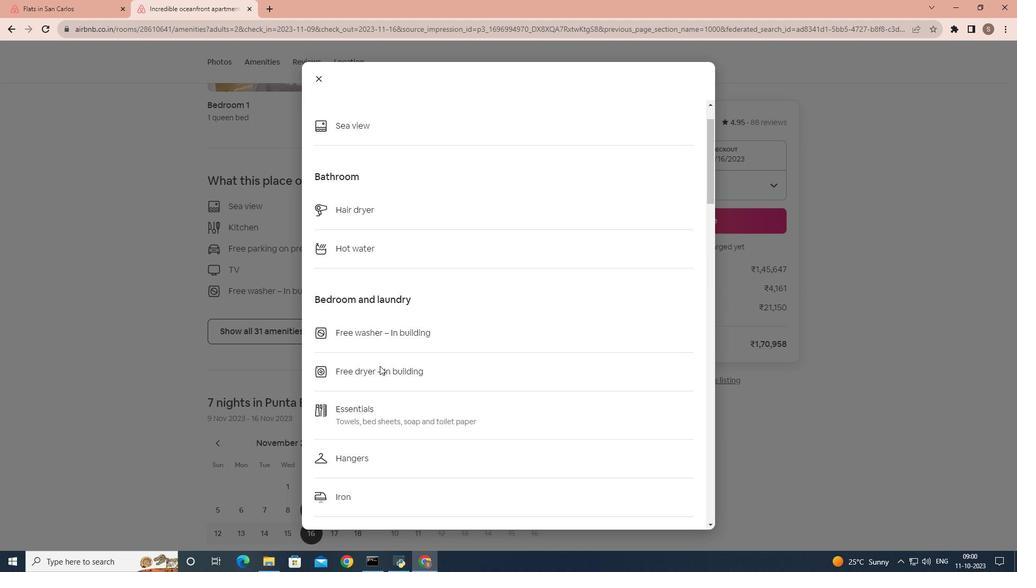 
Action: Mouse scrolled (379, 365) with delta (0, 0)
Screenshot: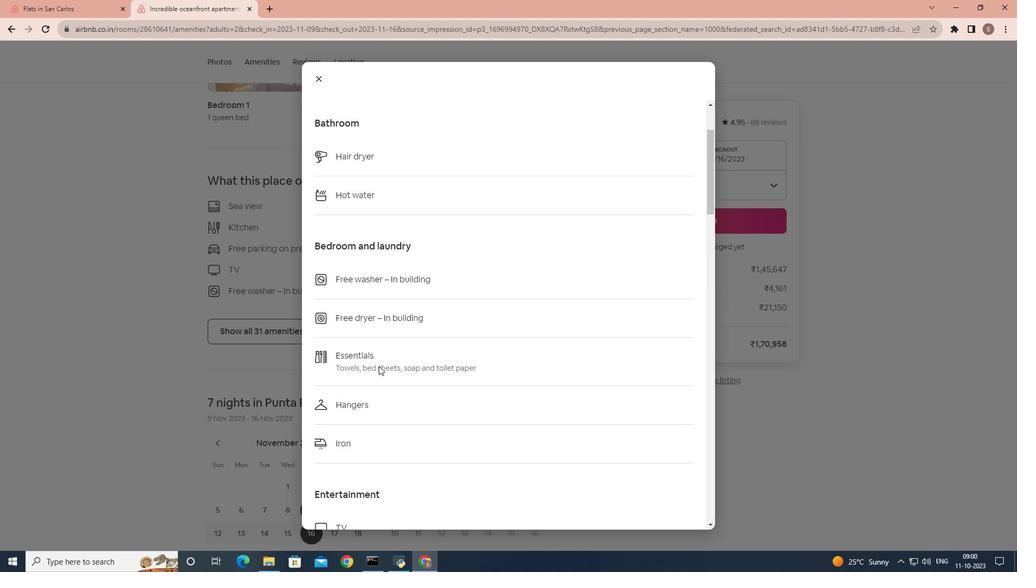 
Action: Mouse scrolled (379, 365) with delta (0, 0)
Screenshot: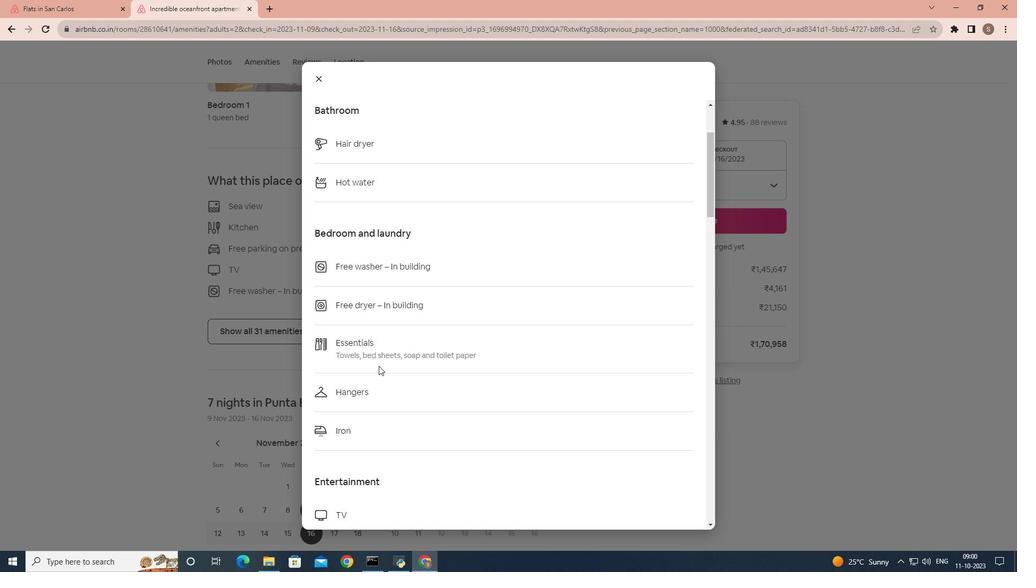 
Action: Mouse moved to (378, 366)
Screenshot: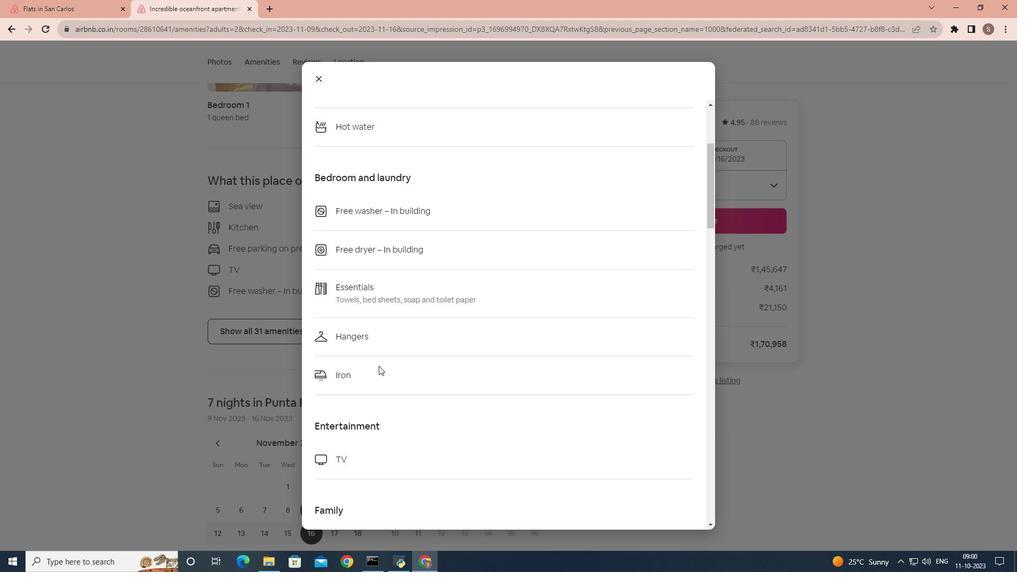 
Action: Mouse scrolled (378, 365) with delta (0, 0)
Screenshot: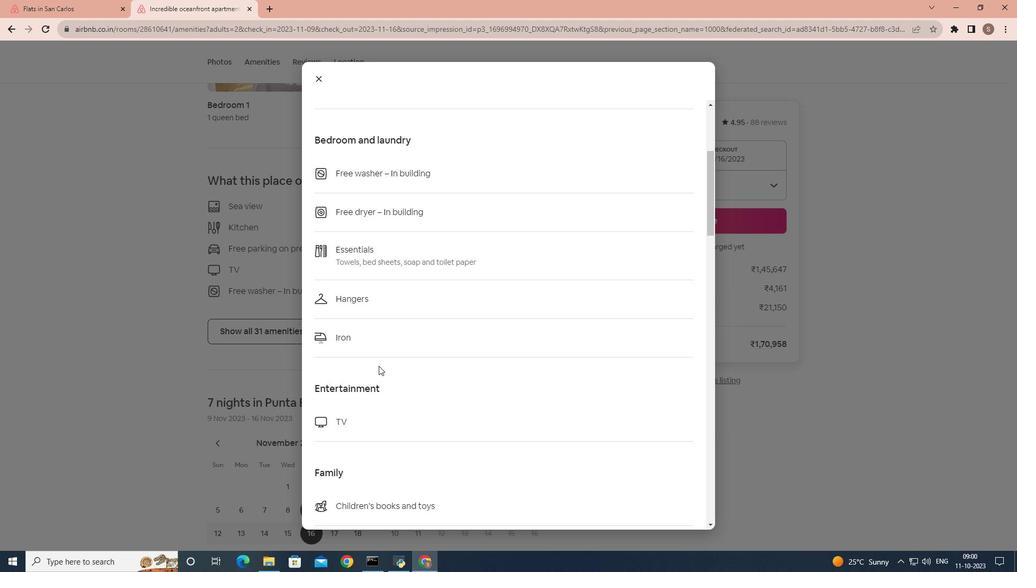 
Action: Mouse scrolled (378, 365) with delta (0, 0)
Screenshot: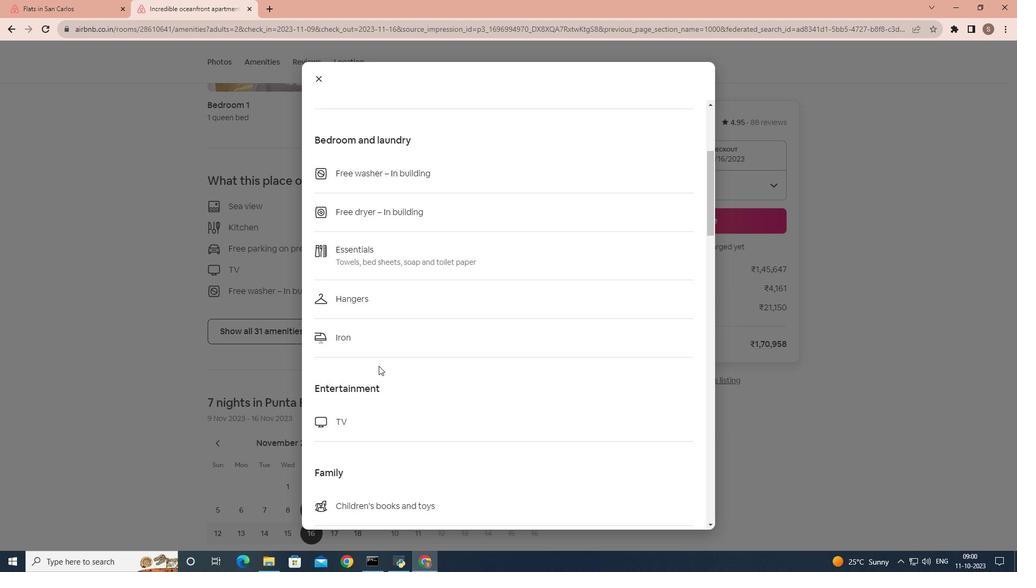 
Action: Mouse scrolled (378, 365) with delta (0, 0)
Screenshot: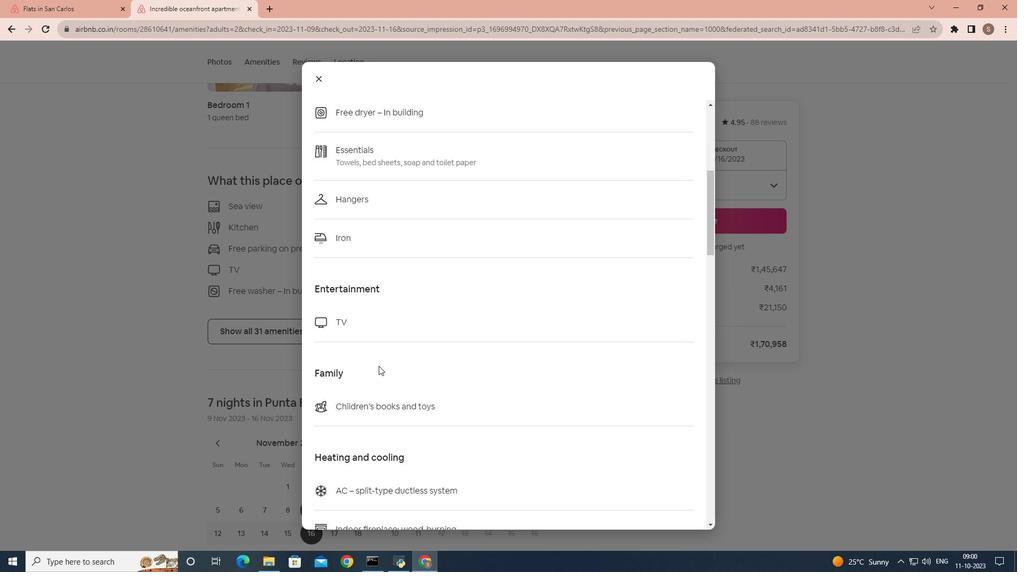 
Action: Mouse scrolled (378, 365) with delta (0, 0)
Screenshot: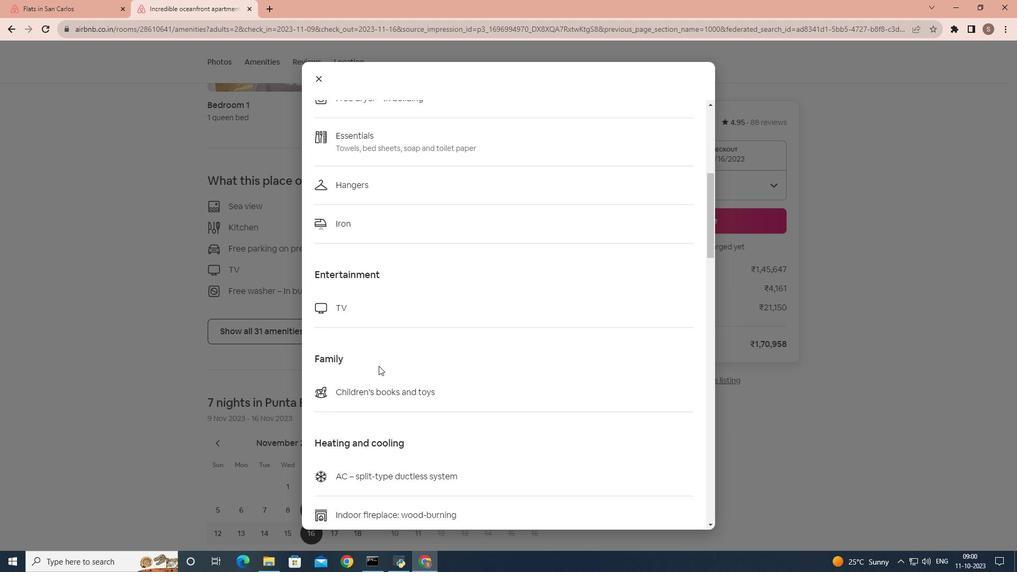 
Action: Mouse scrolled (378, 365) with delta (0, 0)
Screenshot: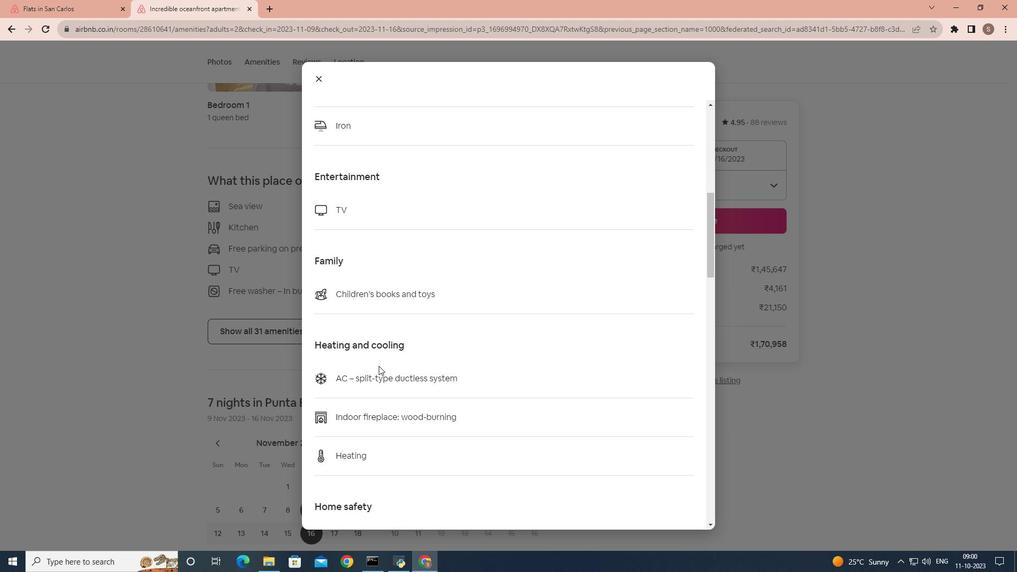 
Action: Mouse scrolled (378, 365) with delta (0, 0)
Screenshot: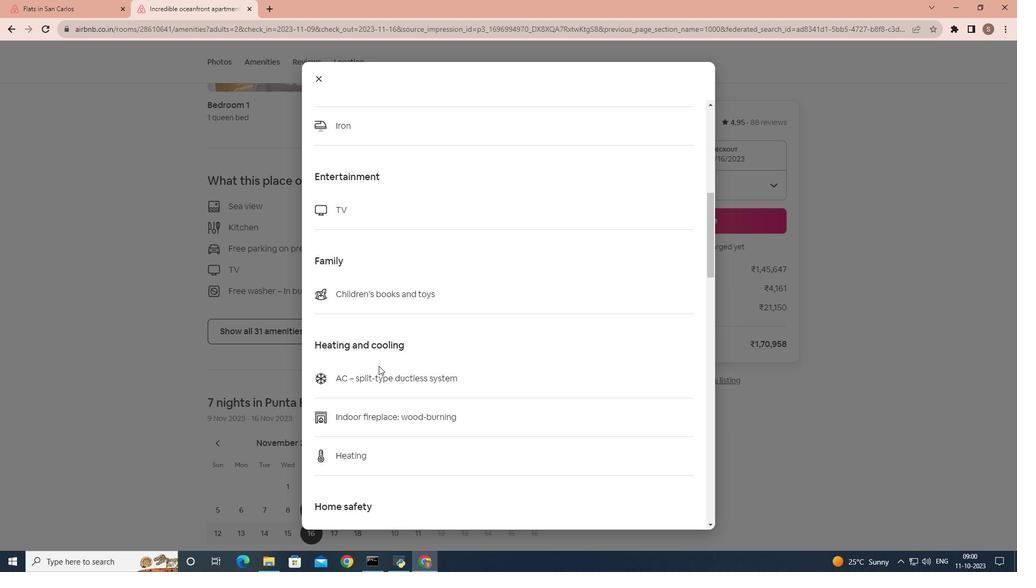 
Action: Mouse scrolled (378, 365) with delta (0, 0)
Screenshot: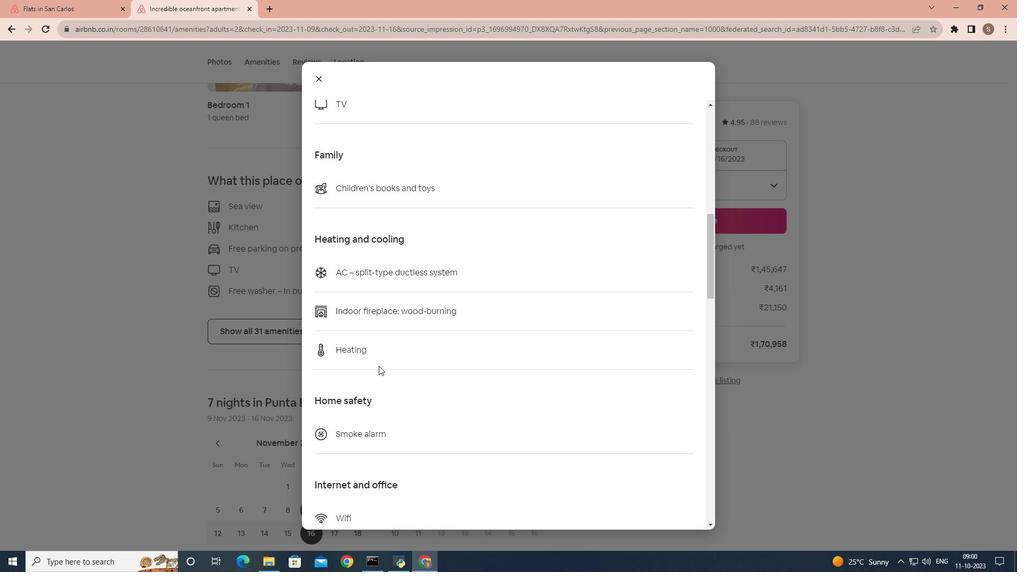 
Action: Mouse scrolled (378, 365) with delta (0, 0)
Screenshot: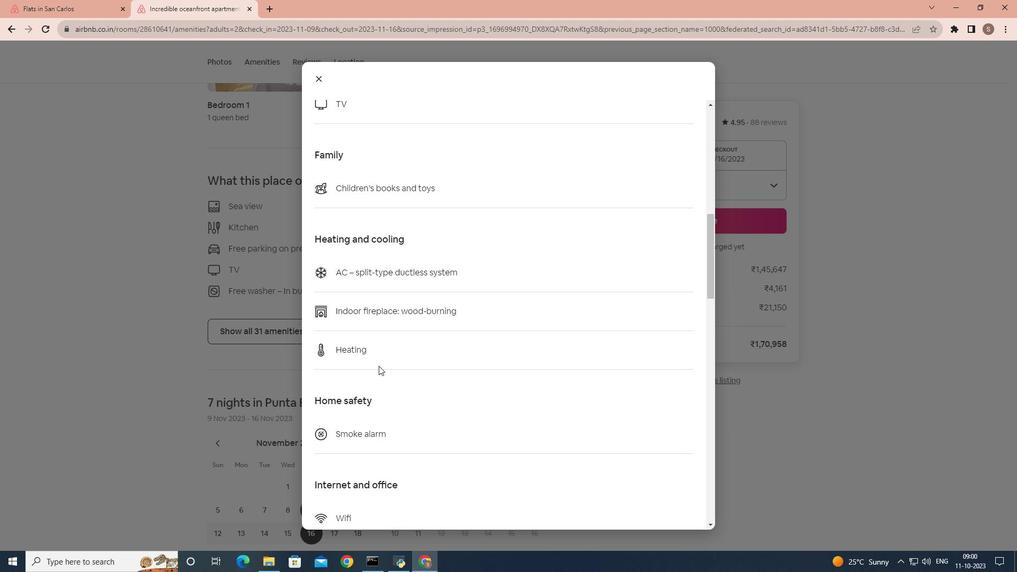 
Action: Mouse scrolled (378, 365) with delta (0, 0)
Screenshot: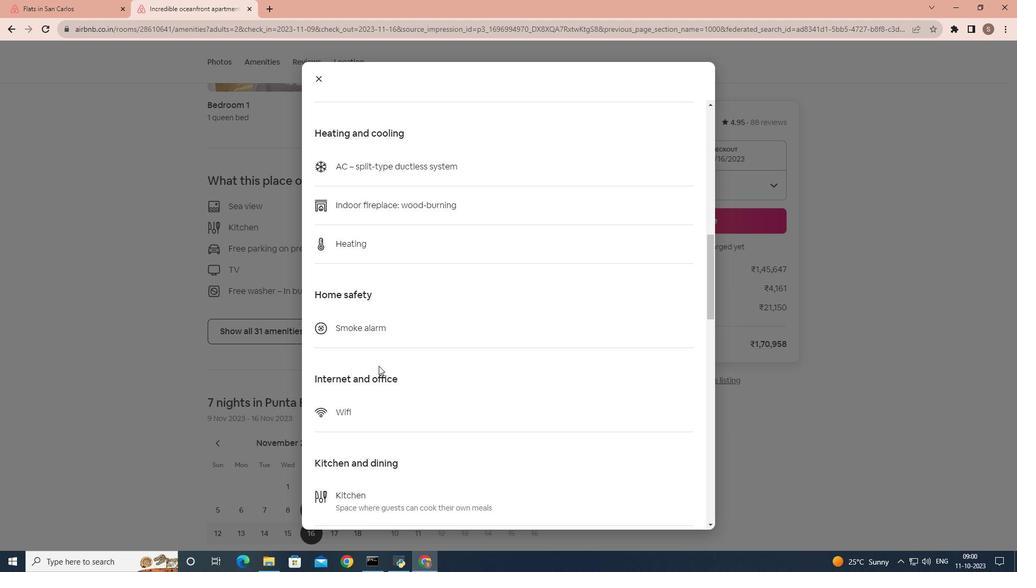 
Action: Mouse scrolled (378, 365) with delta (0, 0)
Screenshot: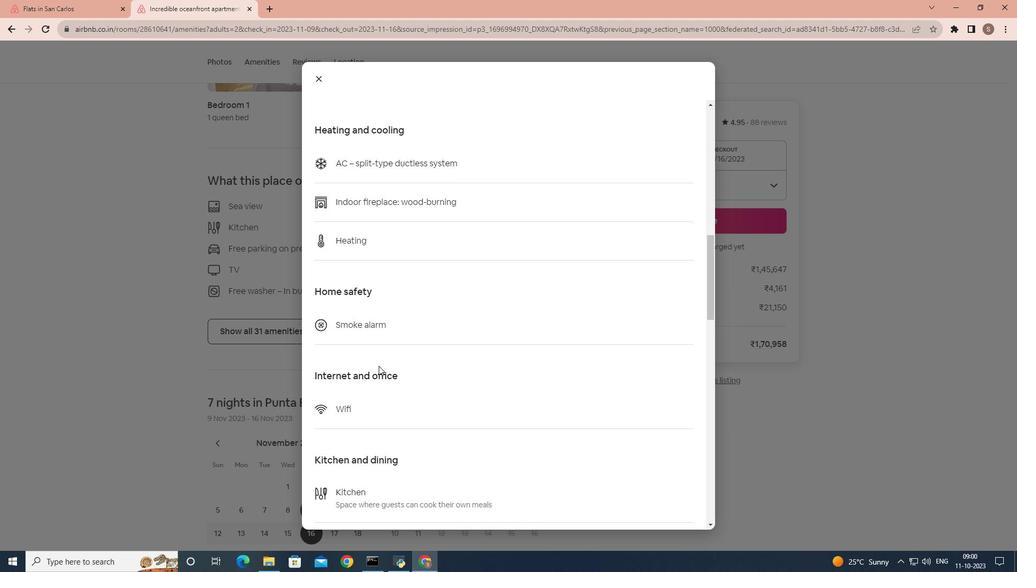 
Action: Mouse scrolled (378, 365) with delta (0, 0)
Screenshot: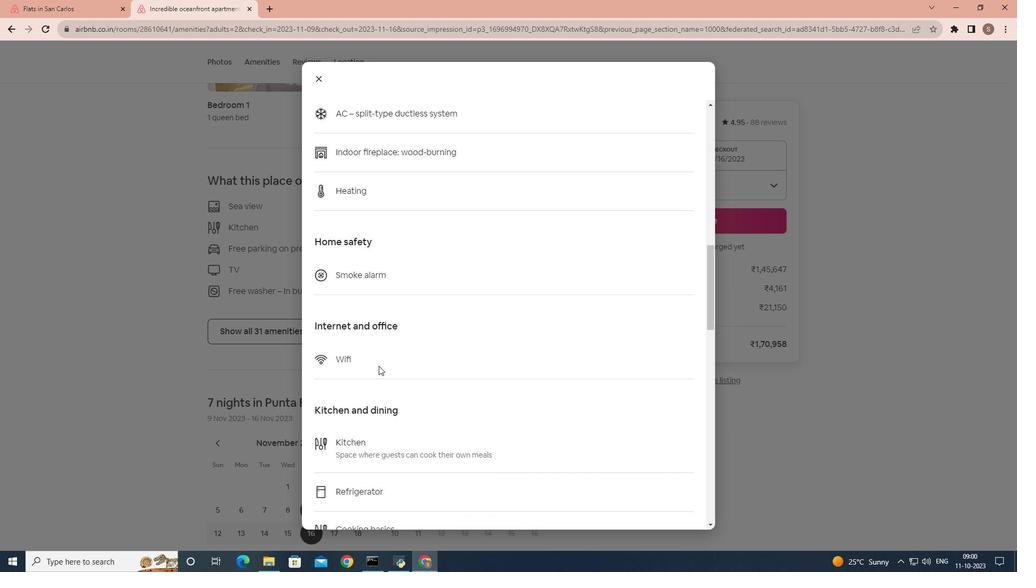 
Action: Mouse scrolled (378, 365) with delta (0, 0)
Screenshot: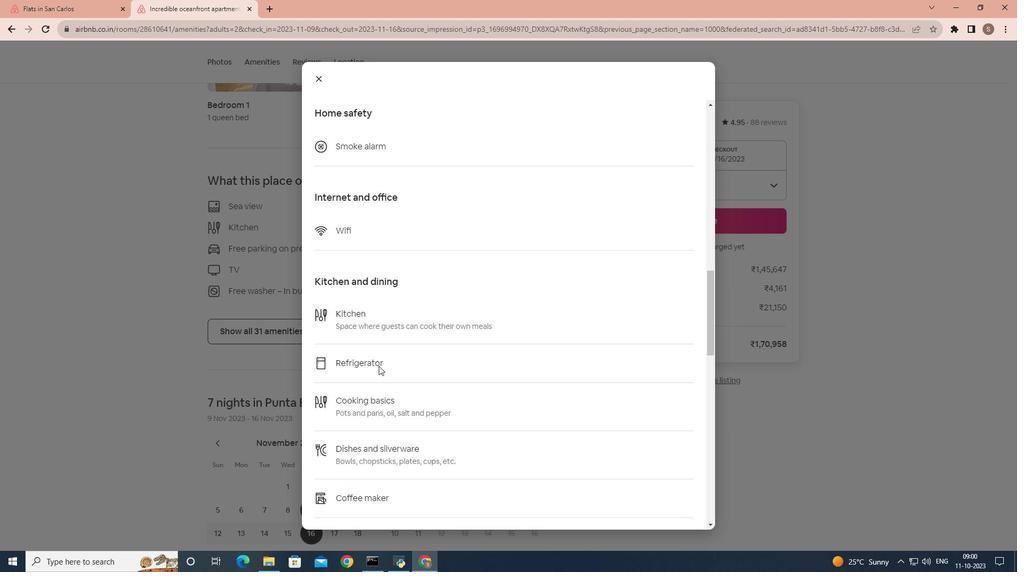 
Action: Mouse scrolled (378, 365) with delta (0, 0)
Screenshot: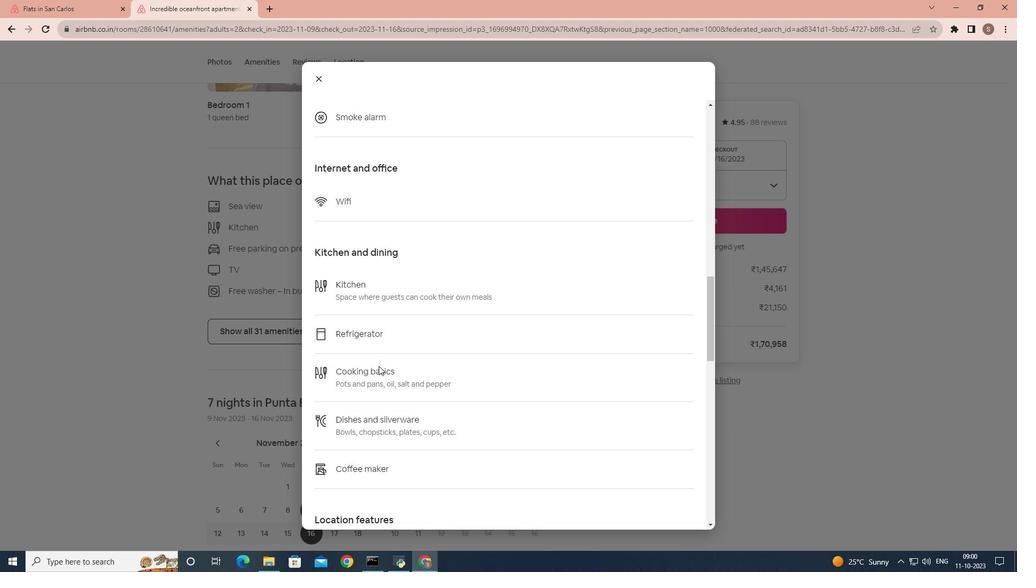 
Action: Mouse scrolled (378, 365) with delta (0, 0)
Screenshot: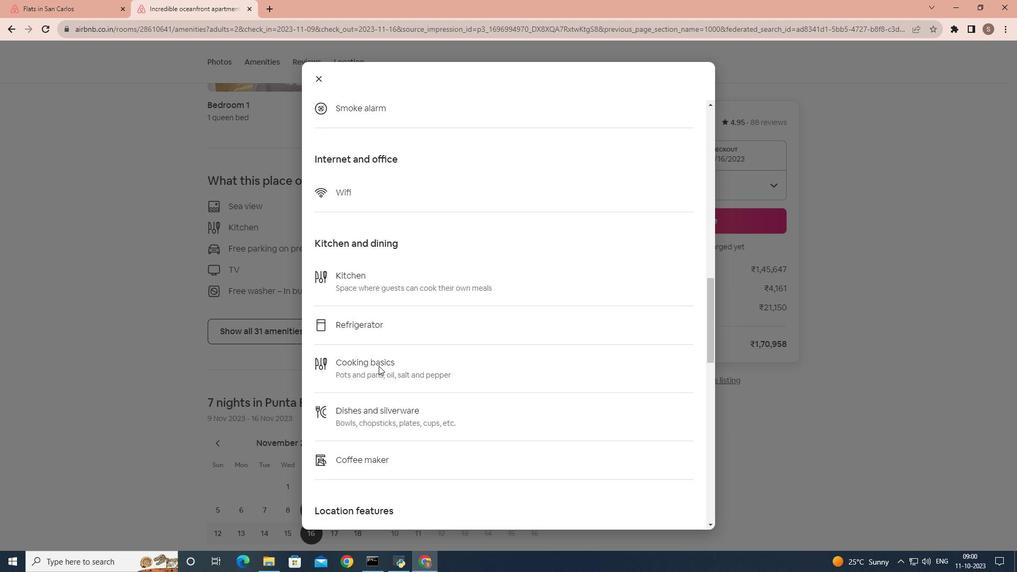 
Action: Mouse scrolled (378, 365) with delta (0, 0)
Screenshot: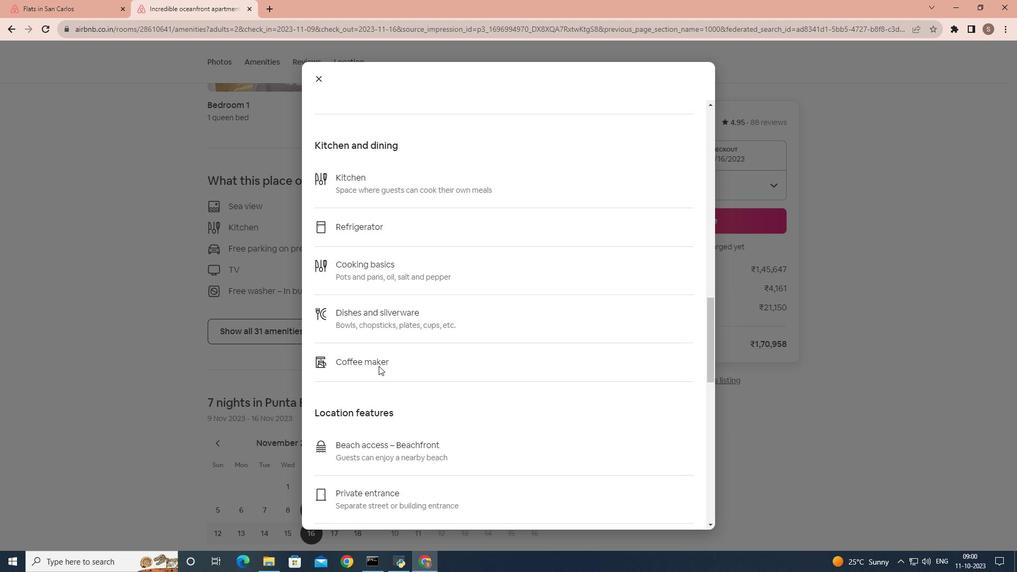 
Action: Mouse scrolled (378, 365) with delta (0, 0)
Screenshot: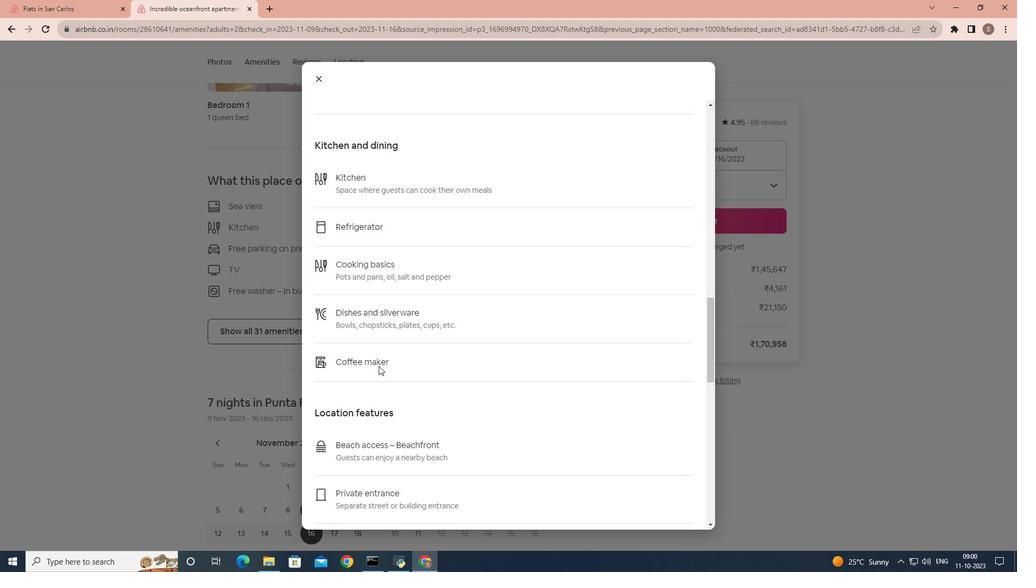 
Action: Mouse scrolled (378, 365) with delta (0, 0)
Screenshot: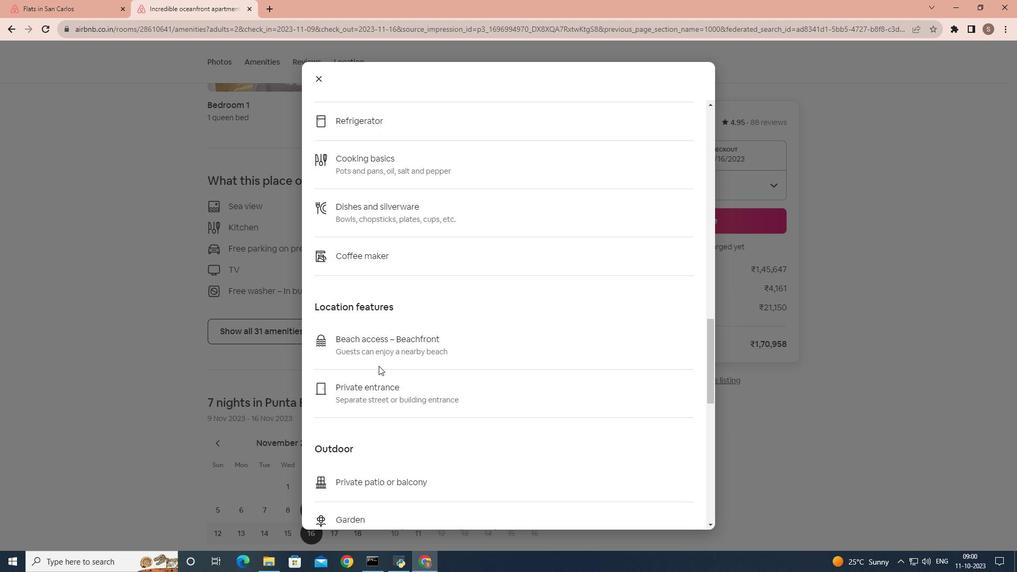 
Action: Mouse scrolled (378, 365) with delta (0, 0)
Screenshot: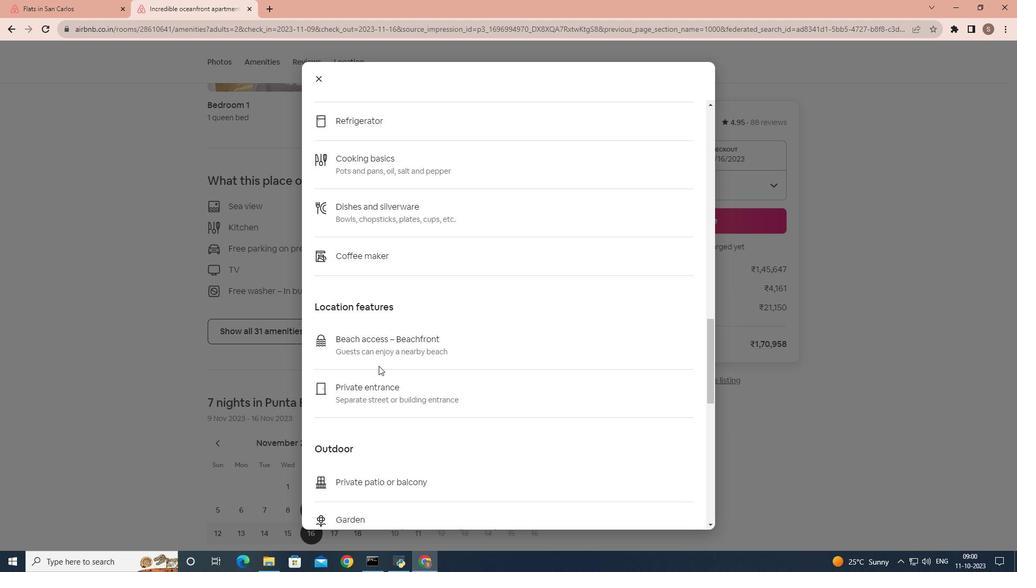 
Action: Mouse scrolled (378, 365) with delta (0, 0)
Screenshot: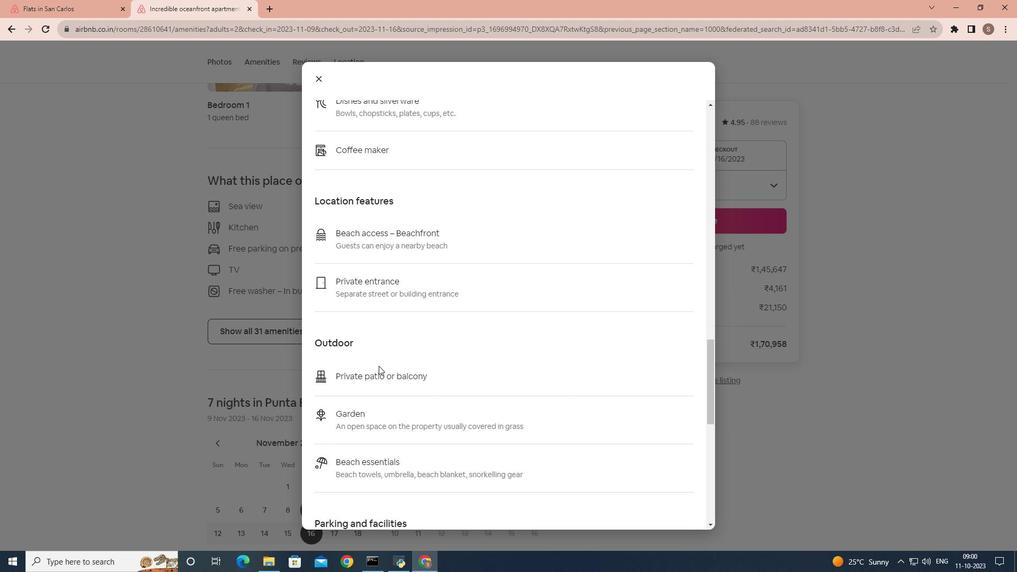 
Action: Mouse scrolled (378, 365) with delta (0, 0)
Screenshot: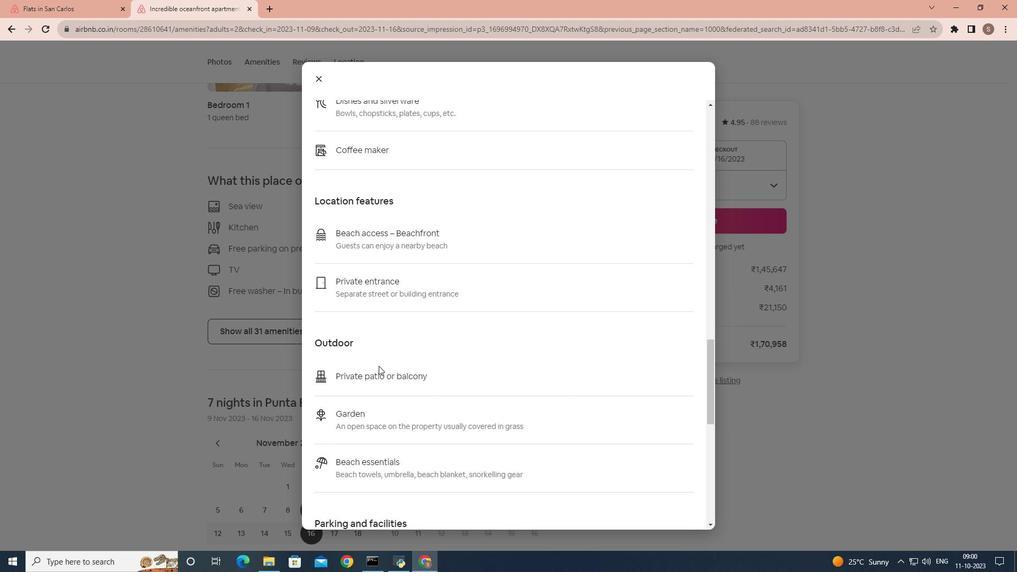 
Action: Mouse scrolled (378, 365) with delta (0, 0)
Screenshot: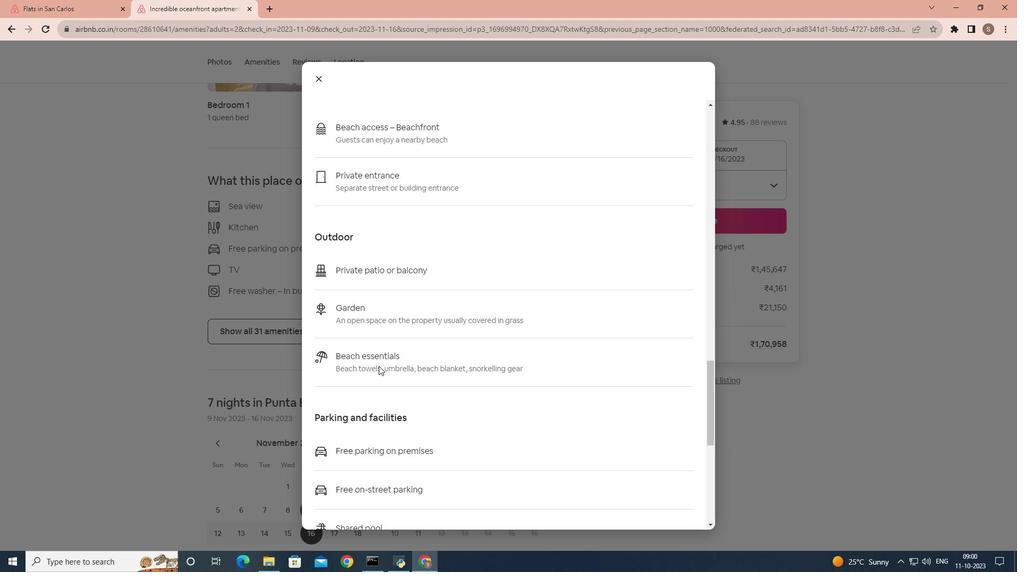 
Action: Mouse scrolled (378, 365) with delta (0, 0)
Screenshot: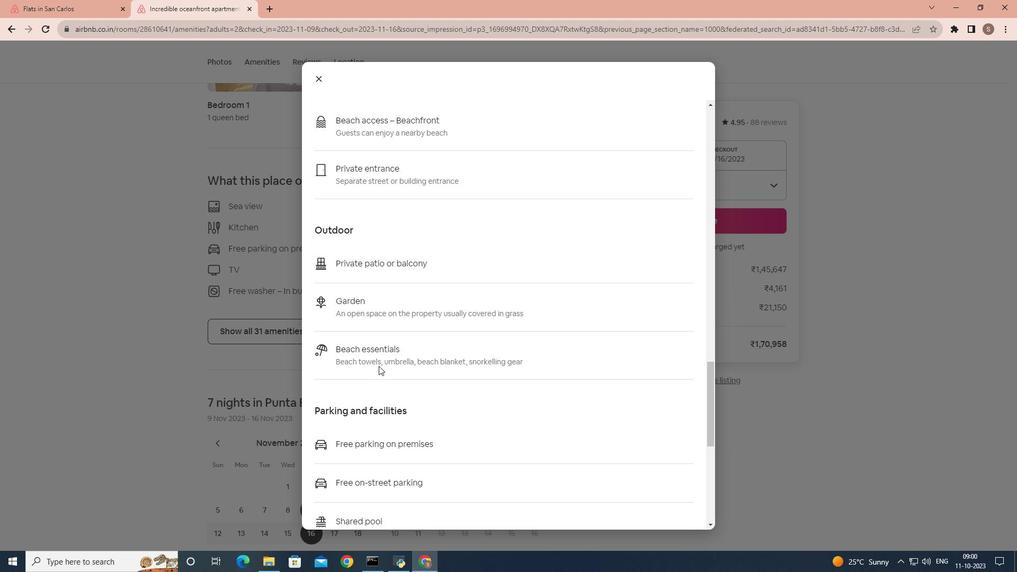 
Action: Mouse scrolled (378, 365) with delta (0, 0)
Screenshot: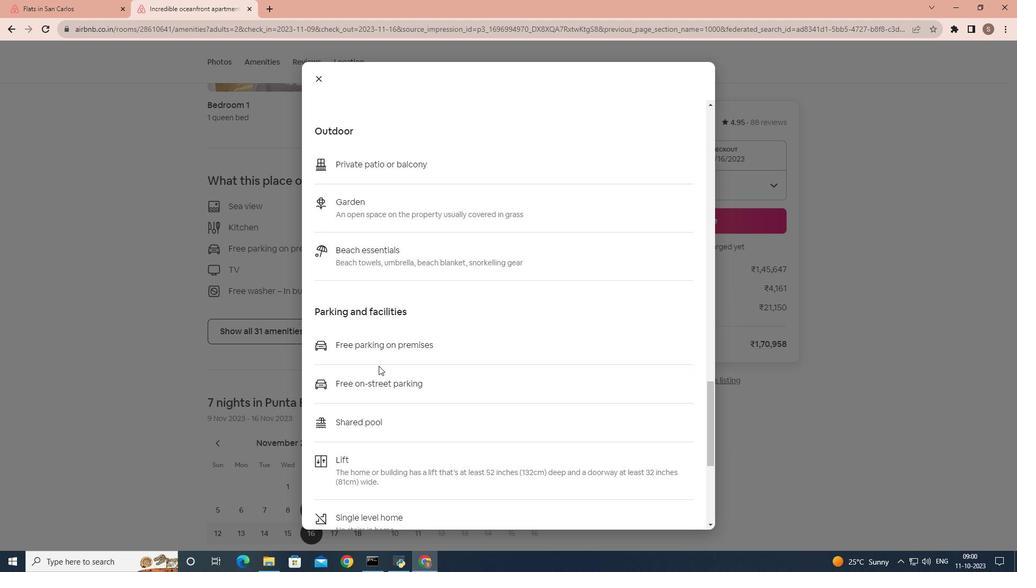 
Action: Mouse scrolled (378, 365) with delta (0, 0)
Screenshot: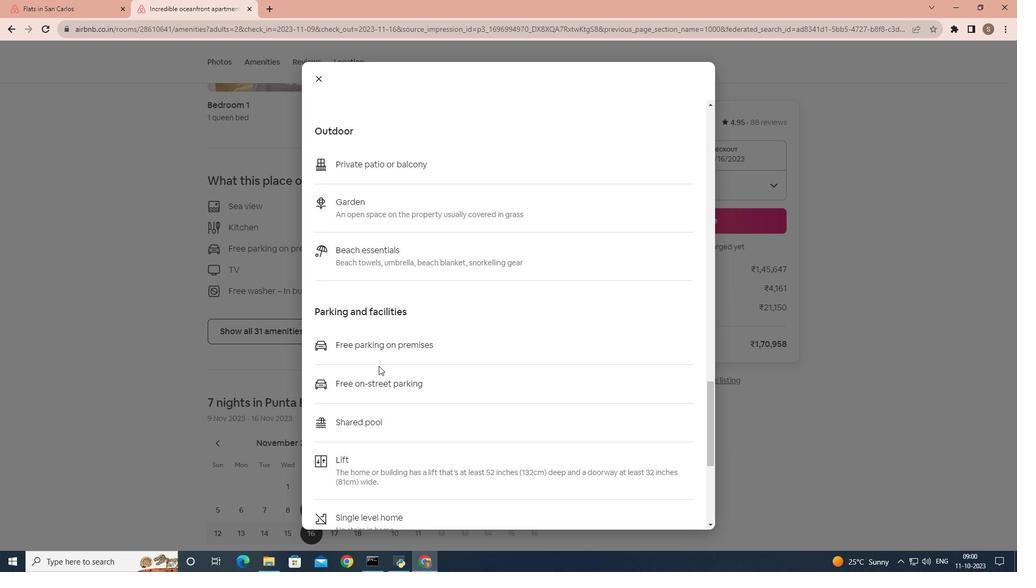 
Action: Mouse scrolled (378, 365) with delta (0, 0)
Screenshot: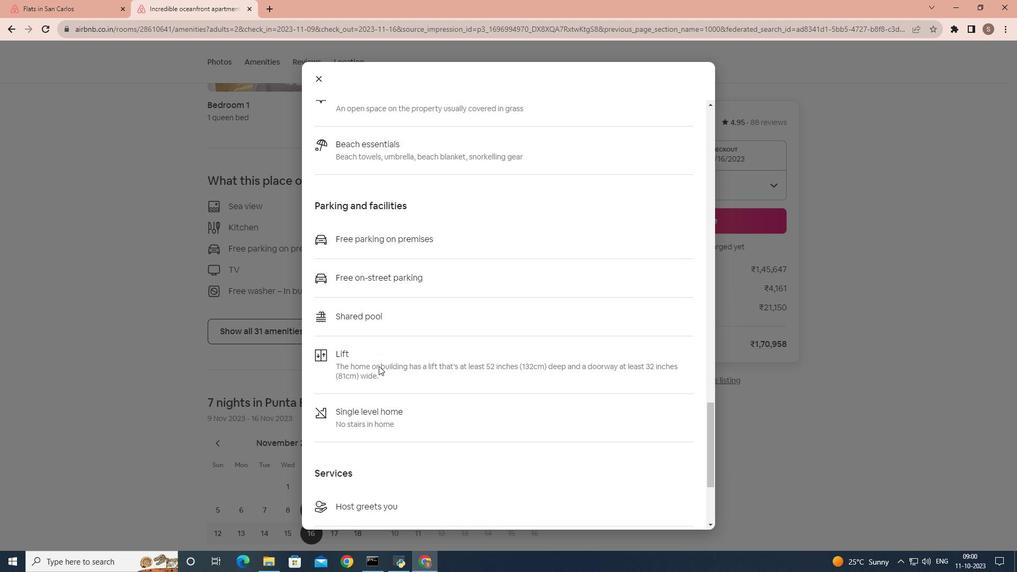 
Action: Mouse scrolled (378, 365) with delta (0, 0)
Screenshot: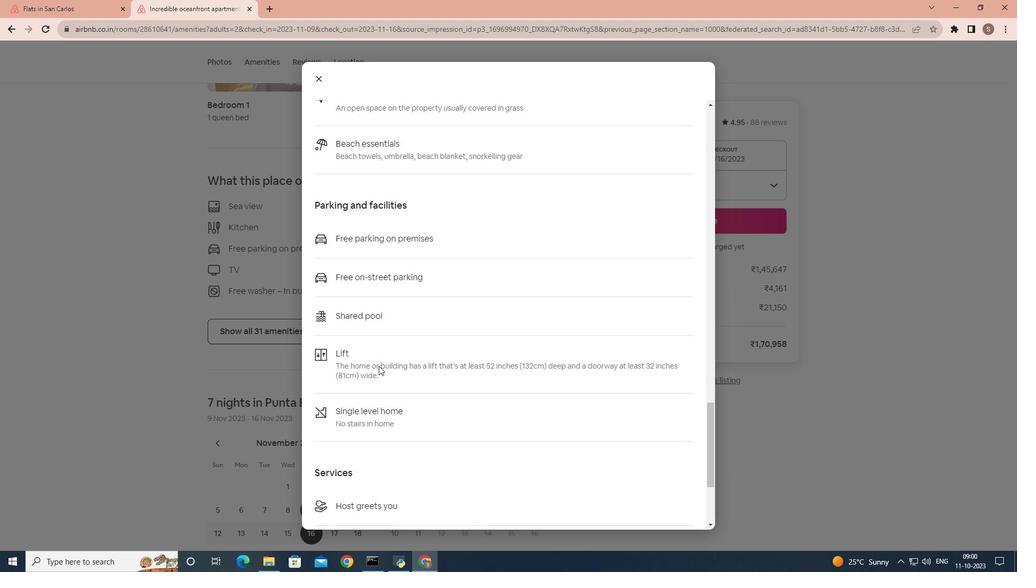 
Action: Mouse scrolled (378, 365) with delta (0, 0)
Screenshot: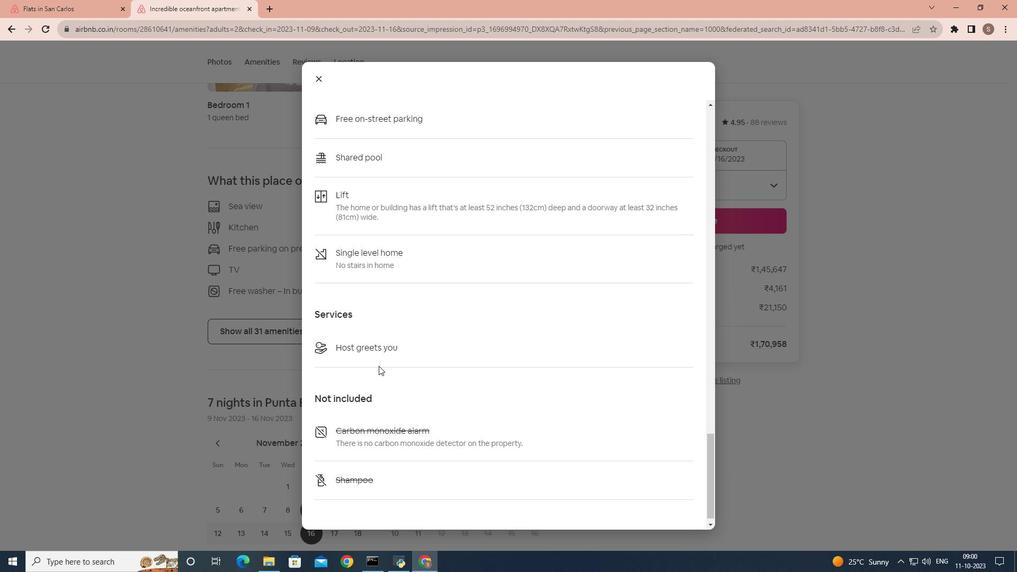
Action: Mouse scrolled (378, 365) with delta (0, 0)
Screenshot: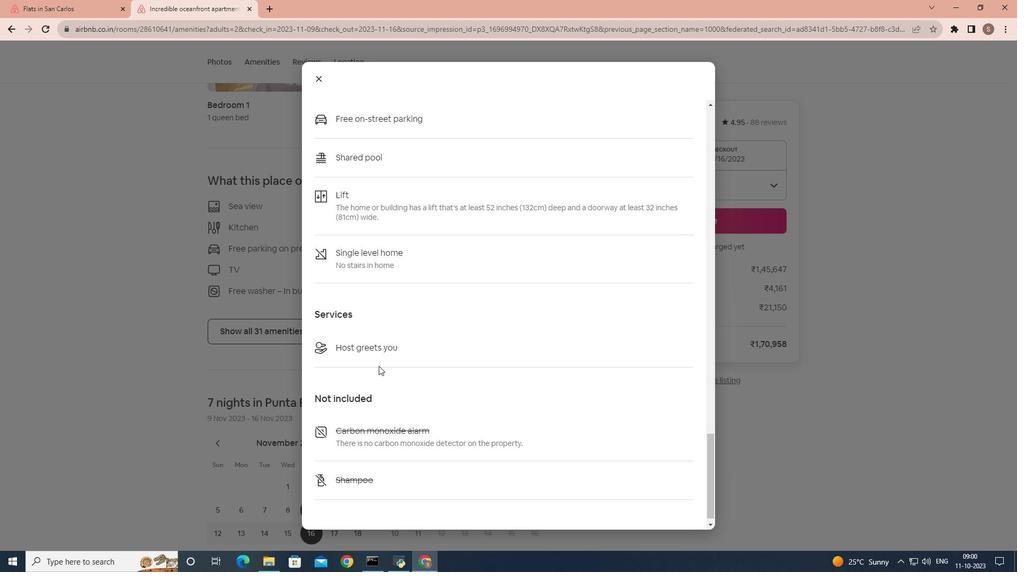 
Action: Mouse scrolled (378, 365) with delta (0, 0)
Screenshot: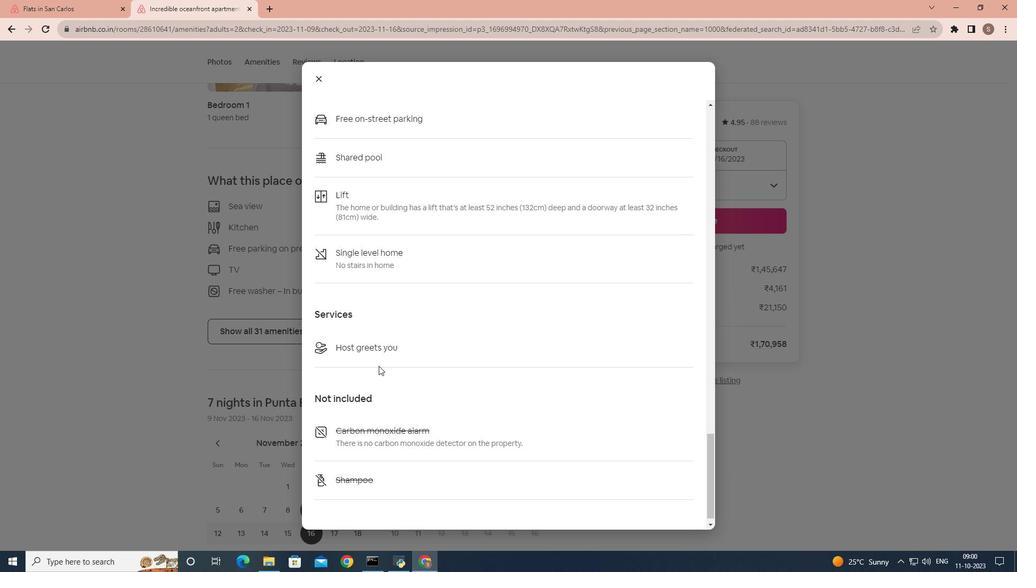 
Action: Mouse scrolled (378, 365) with delta (0, 0)
Screenshot: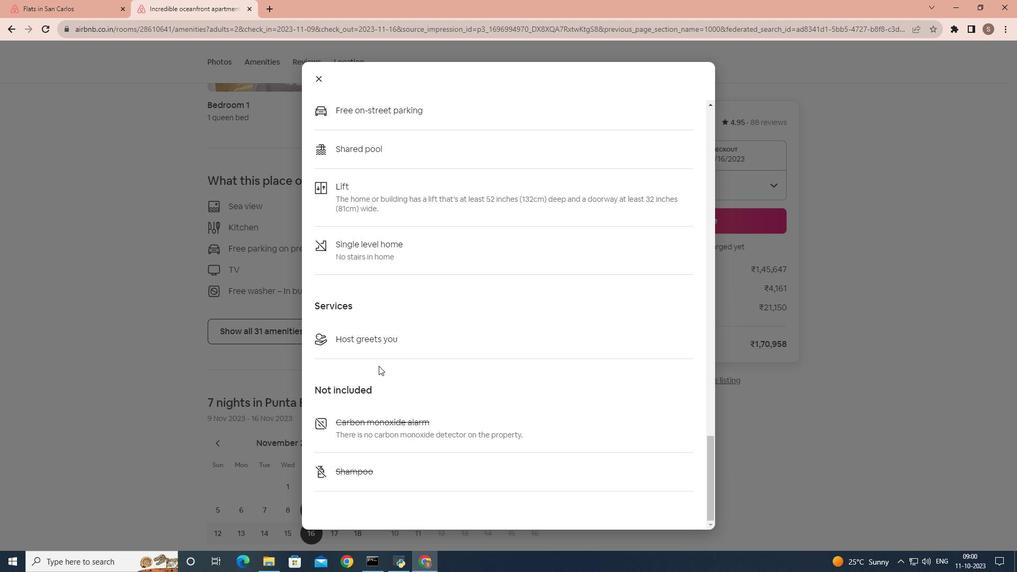 
Action: Mouse scrolled (378, 365) with delta (0, 0)
Screenshot: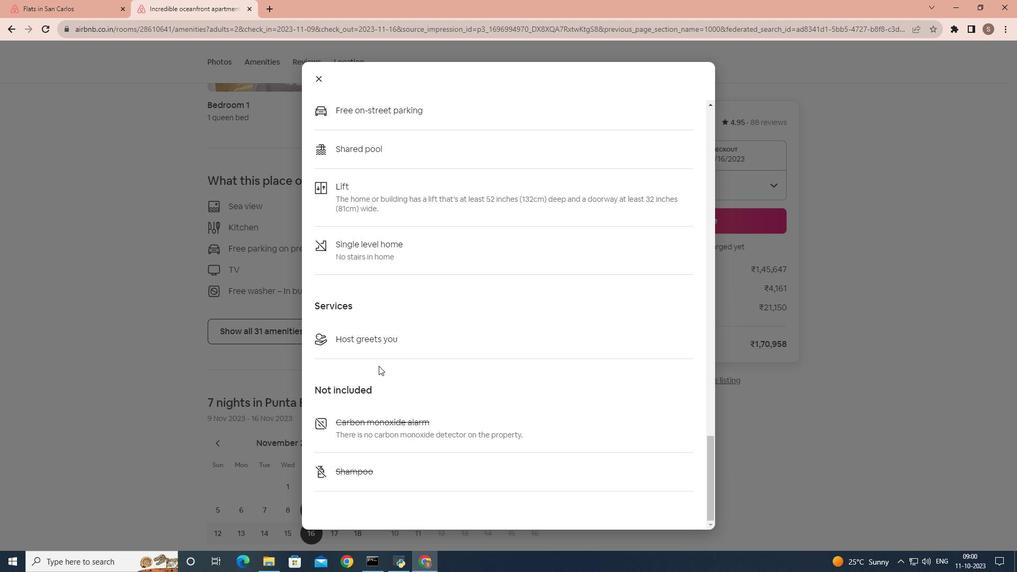 
Action: Mouse scrolled (378, 365) with delta (0, 0)
Screenshot: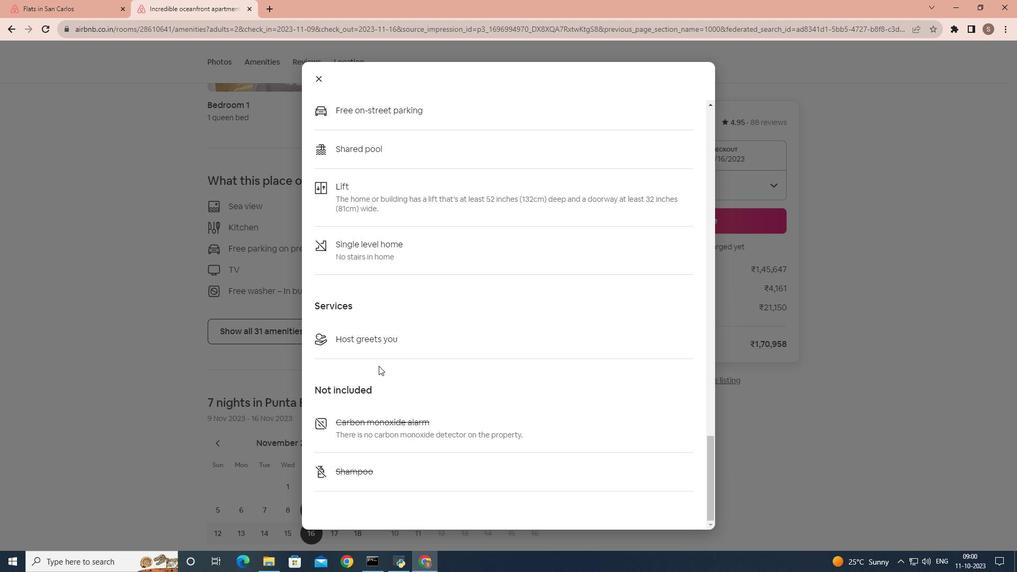 
Action: Mouse scrolled (378, 365) with delta (0, 0)
Screenshot: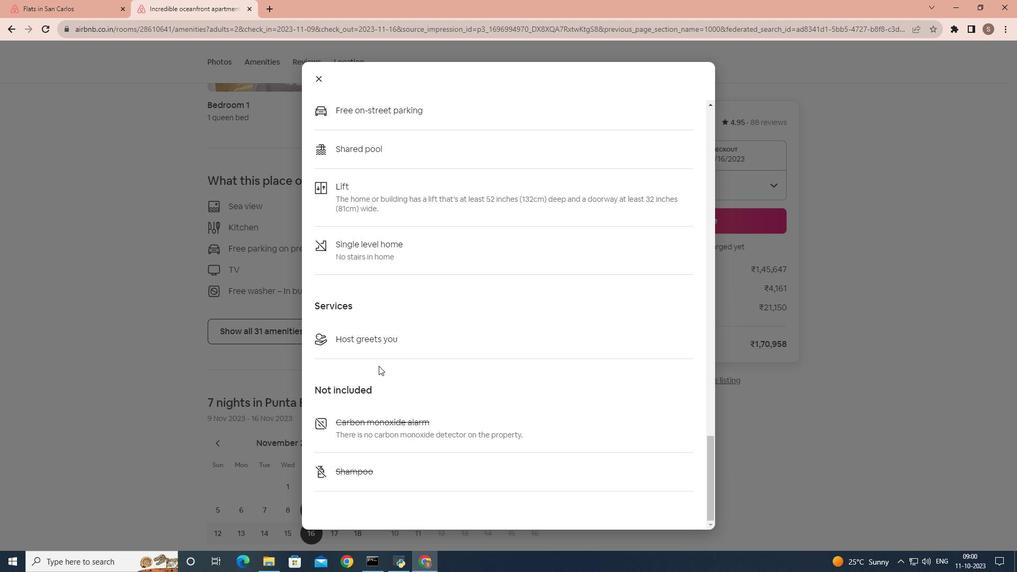 
Action: Mouse moved to (321, 80)
